 Task: Create a spreadsheet listing essential hiking gear for beginners, including product name, price, customer reviews, and descriptions. Use information from Amazon product pages.
Action: Mouse moved to (257, 355)
Screenshot: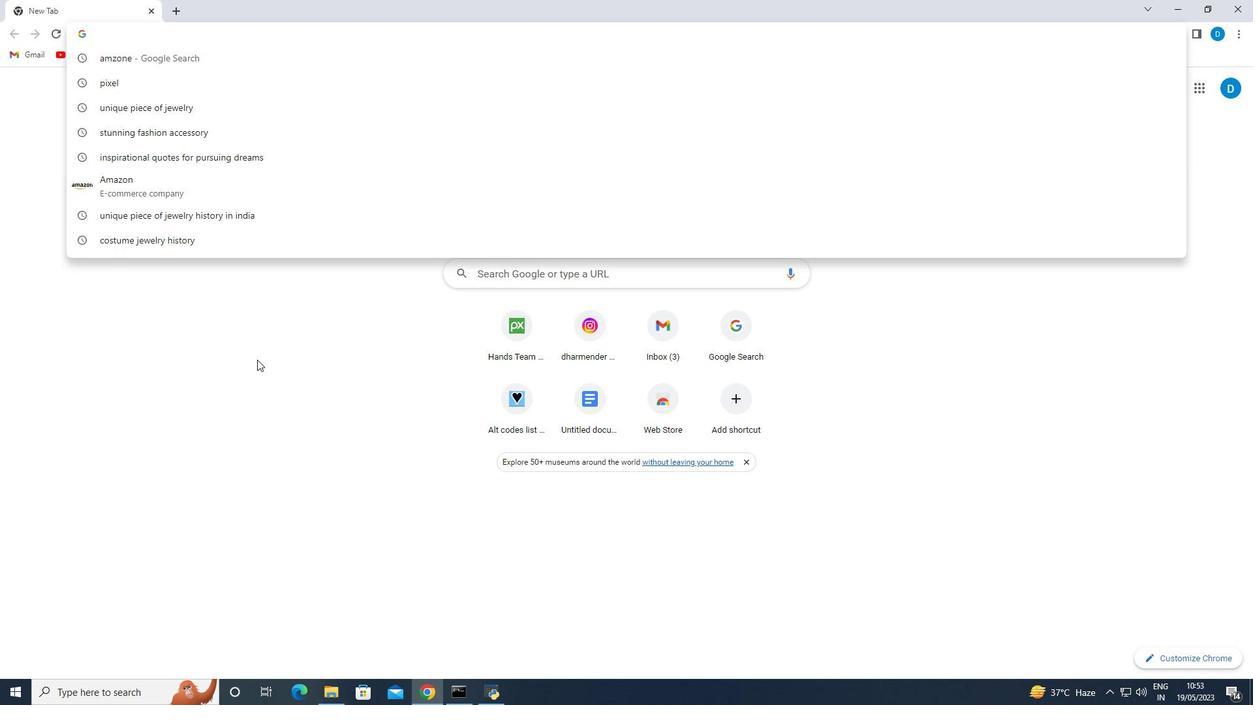 
Action: Key pressed a
Screenshot: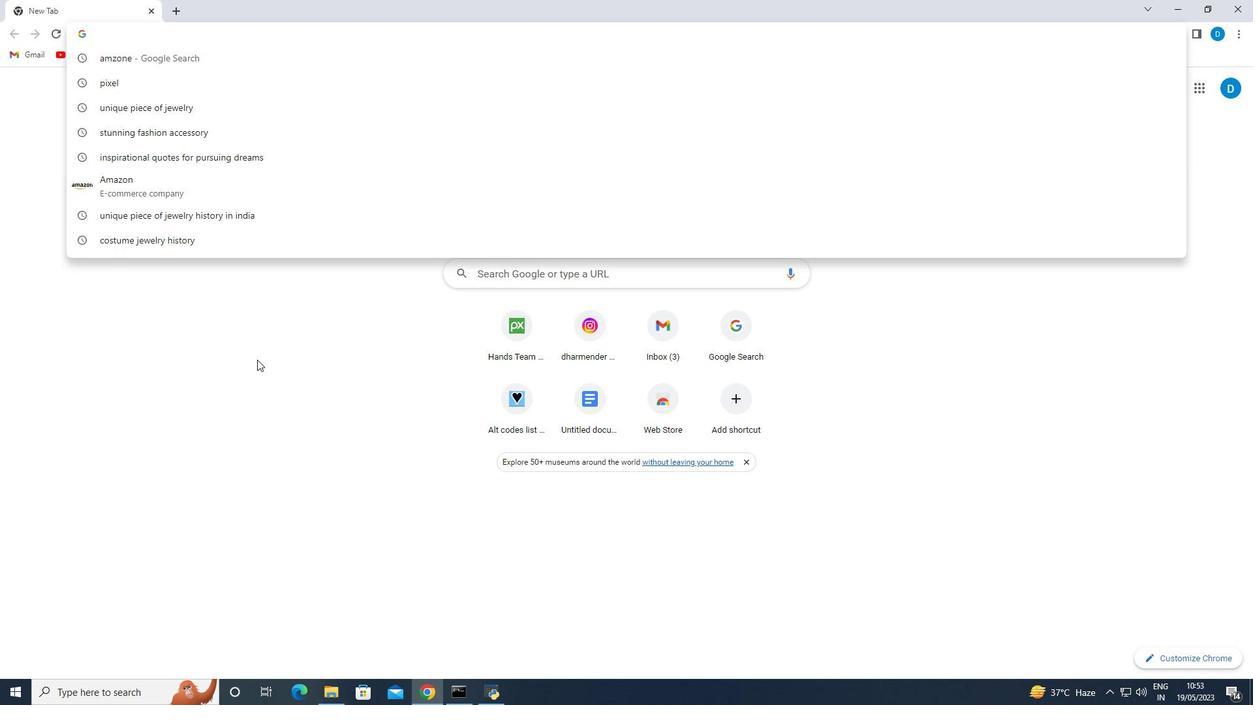 
Action: Mouse moved to (257, 353)
Screenshot: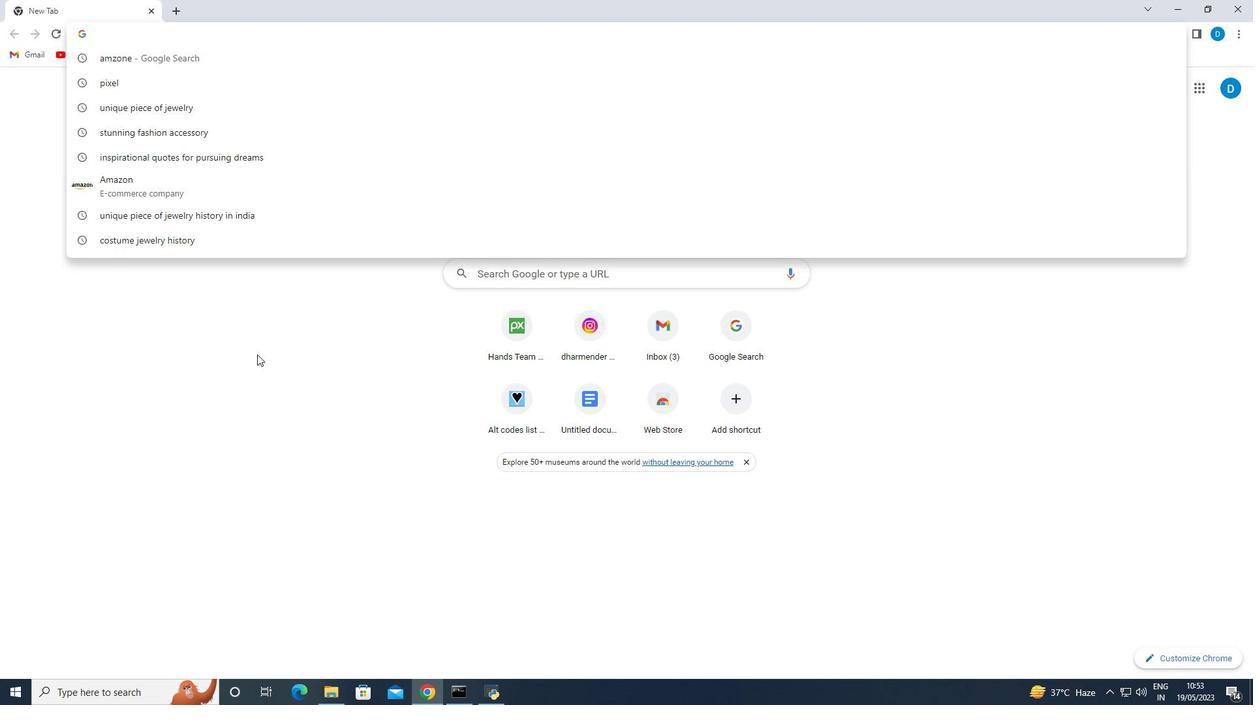 
Action: Key pressed m
Screenshot: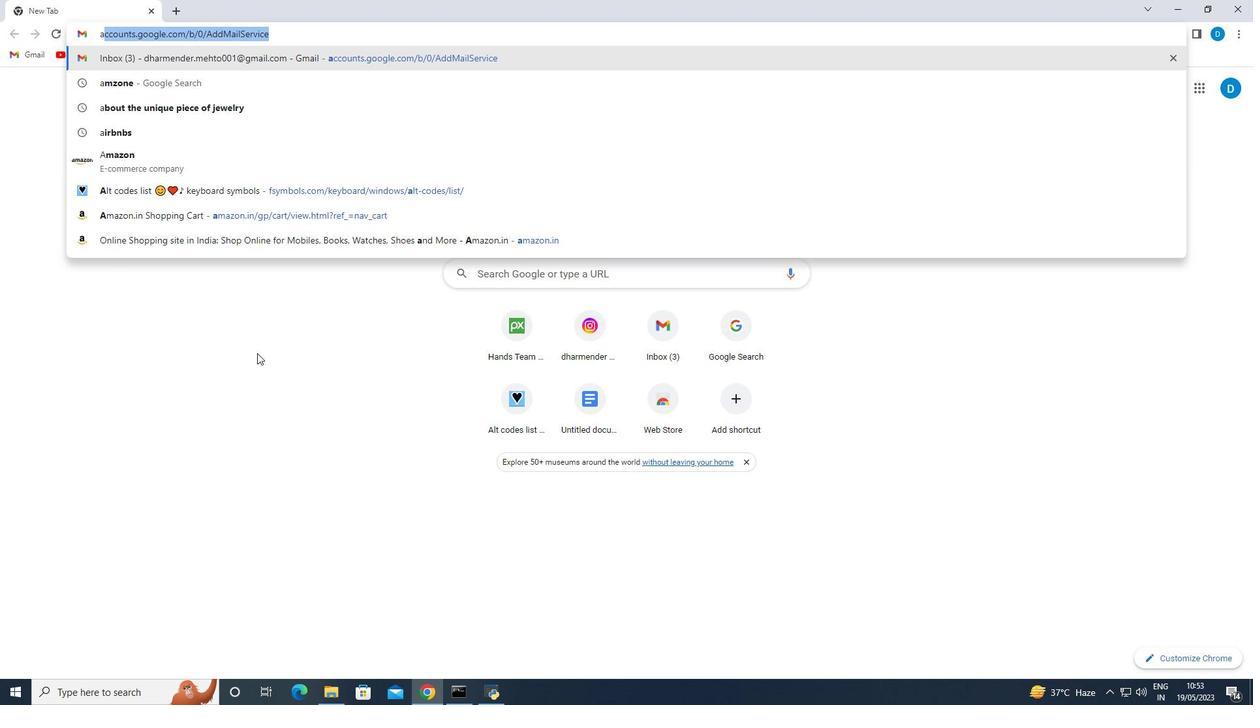 
Action: Mouse moved to (123, 62)
Screenshot: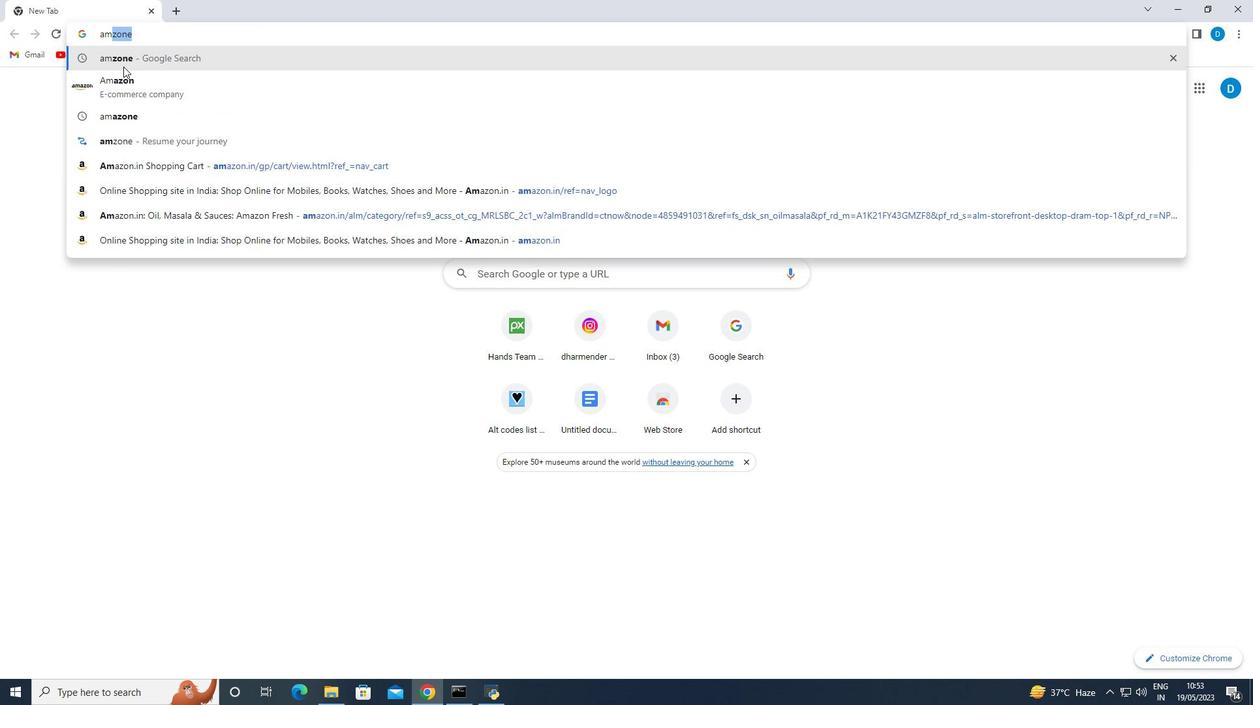 
Action: Mouse pressed left at (123, 62)
Screenshot: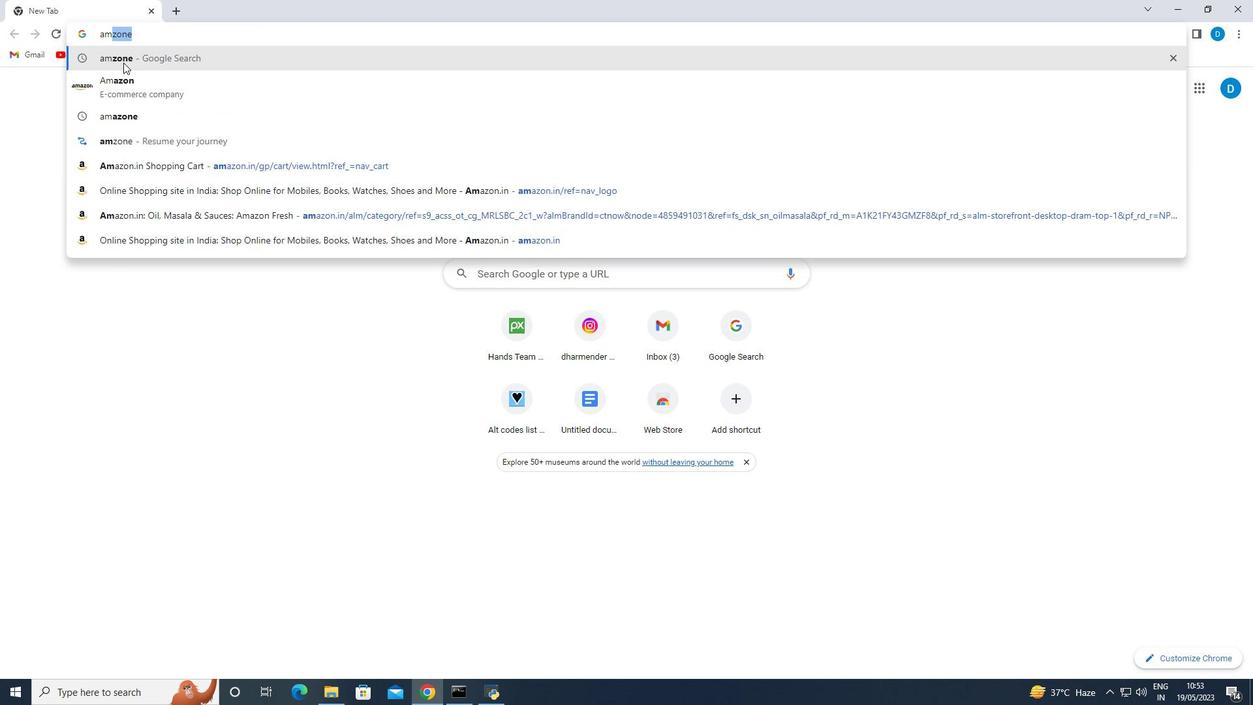
Action: Mouse moved to (225, 368)
Screenshot: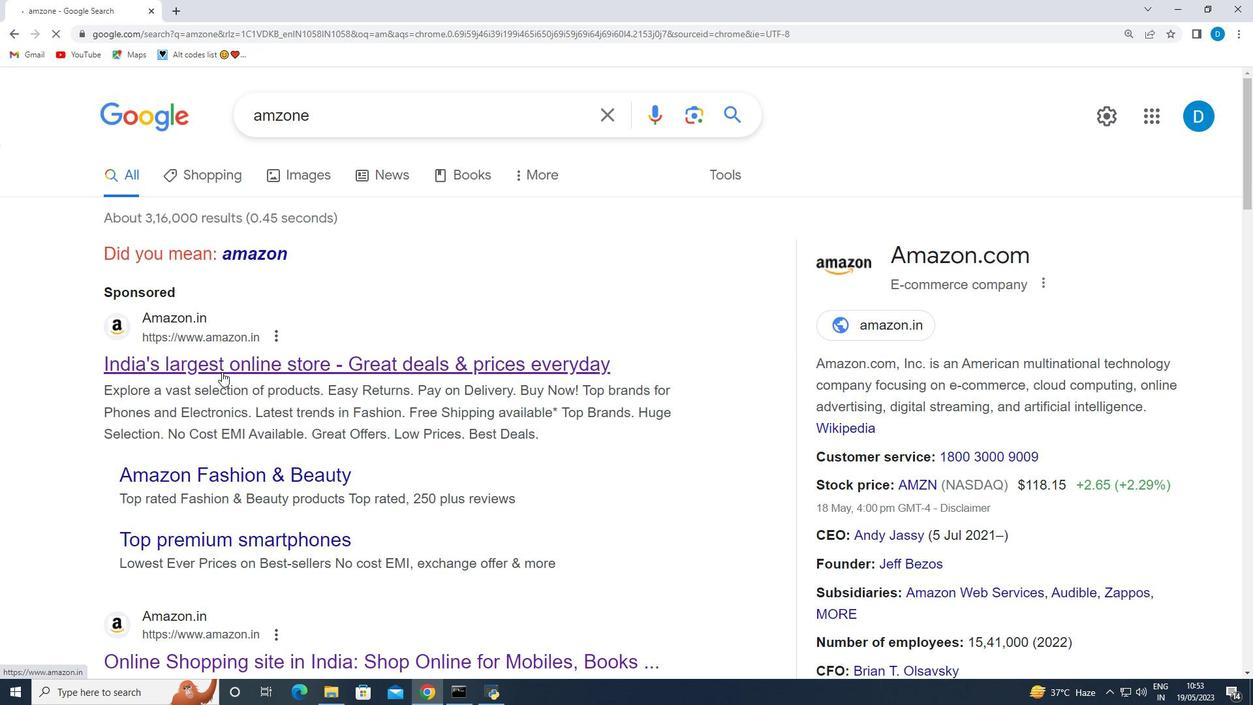 
Action: Mouse pressed left at (225, 368)
Screenshot: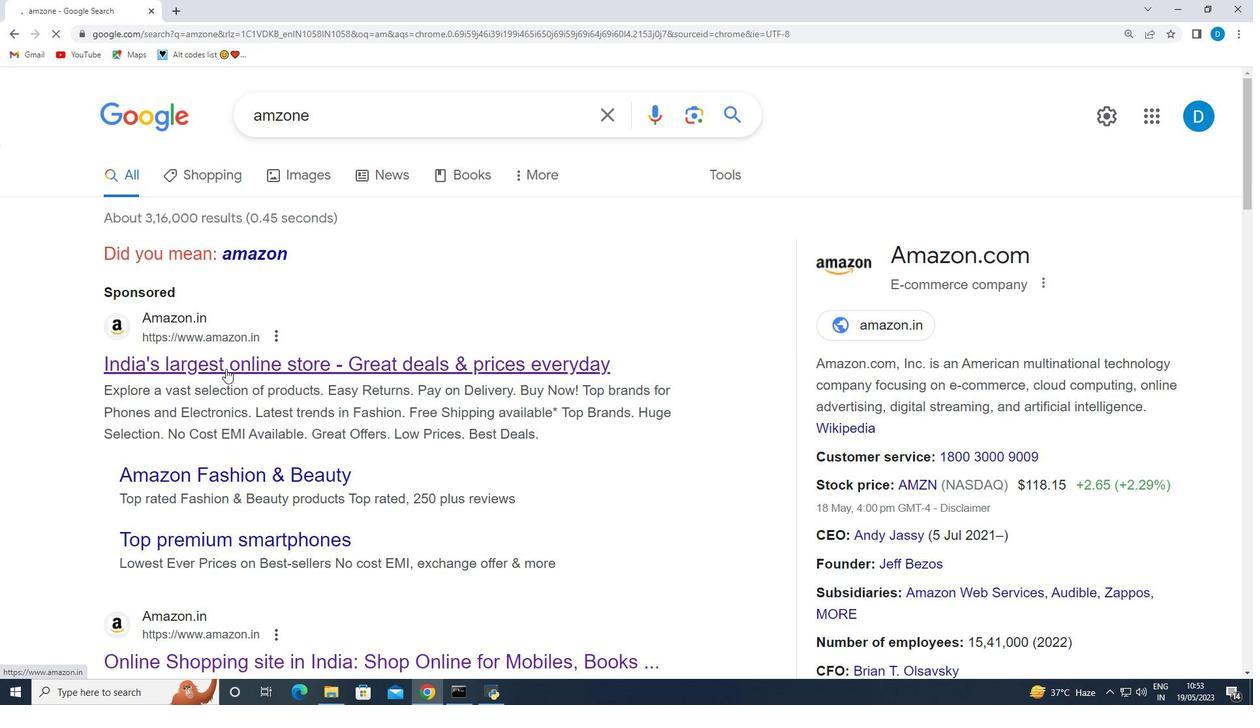 
Action: Mouse moved to (360, 84)
Screenshot: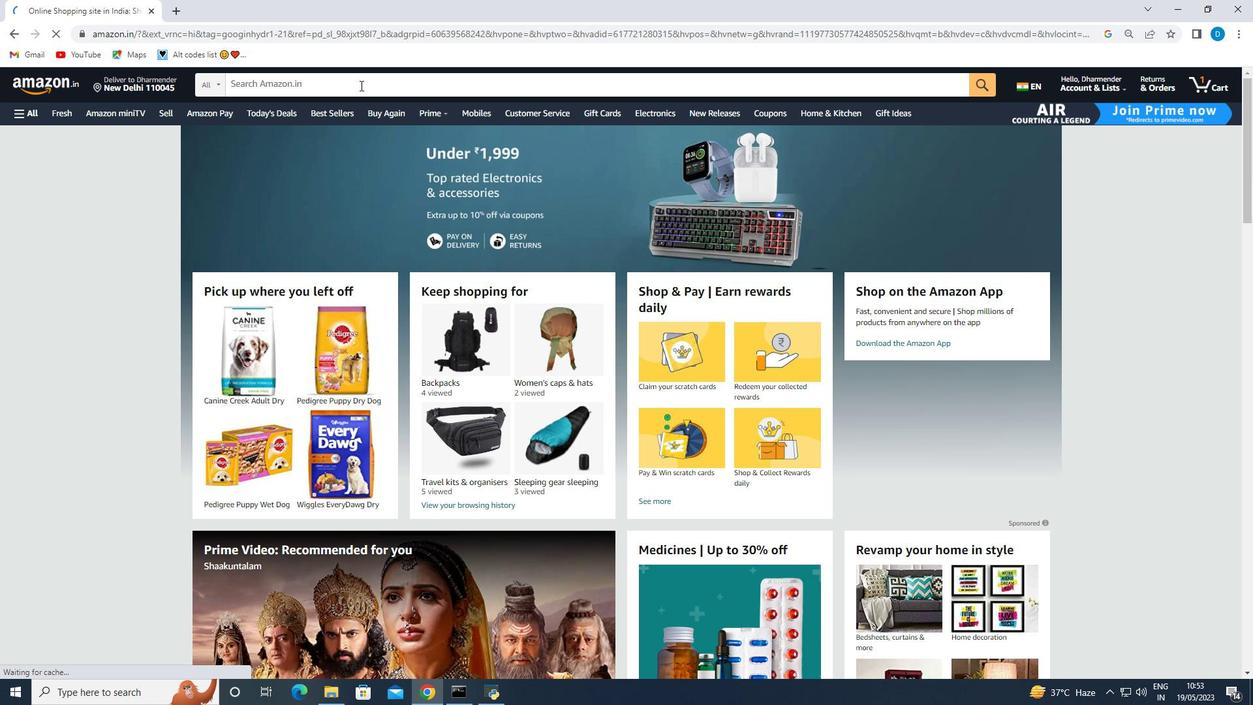 
Action: Mouse pressed left at (360, 84)
Screenshot: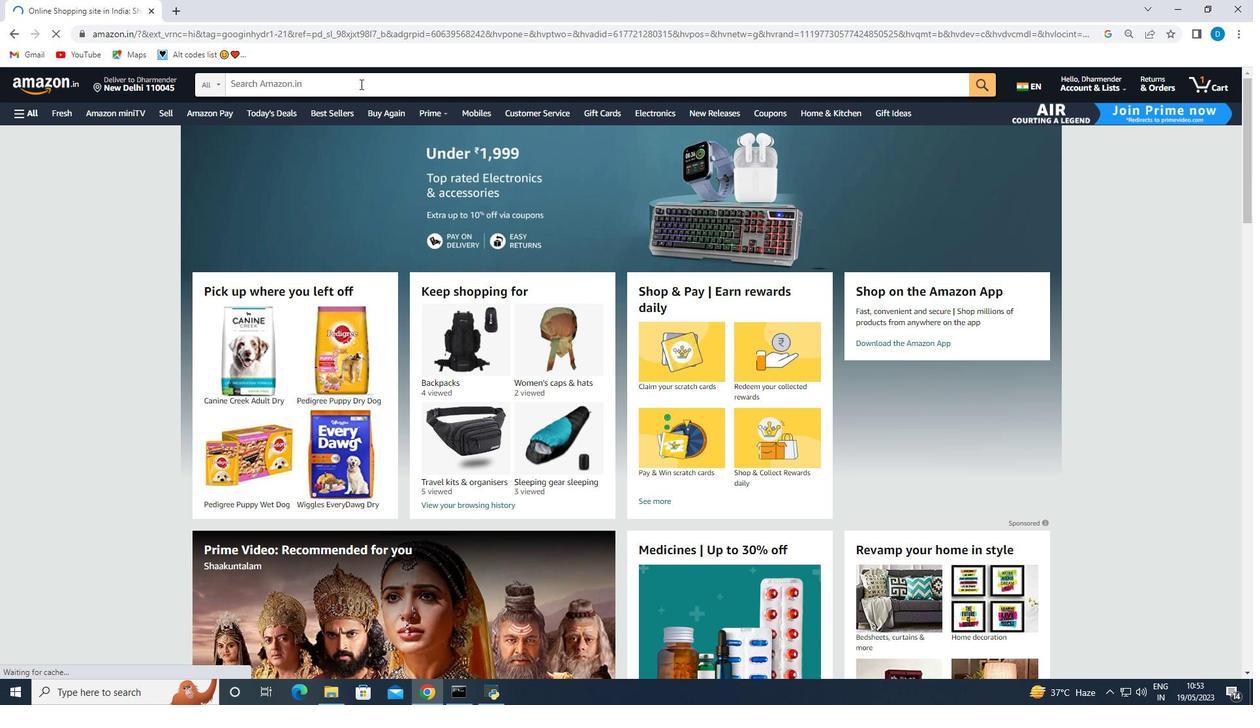
Action: Mouse moved to (361, 86)
Screenshot: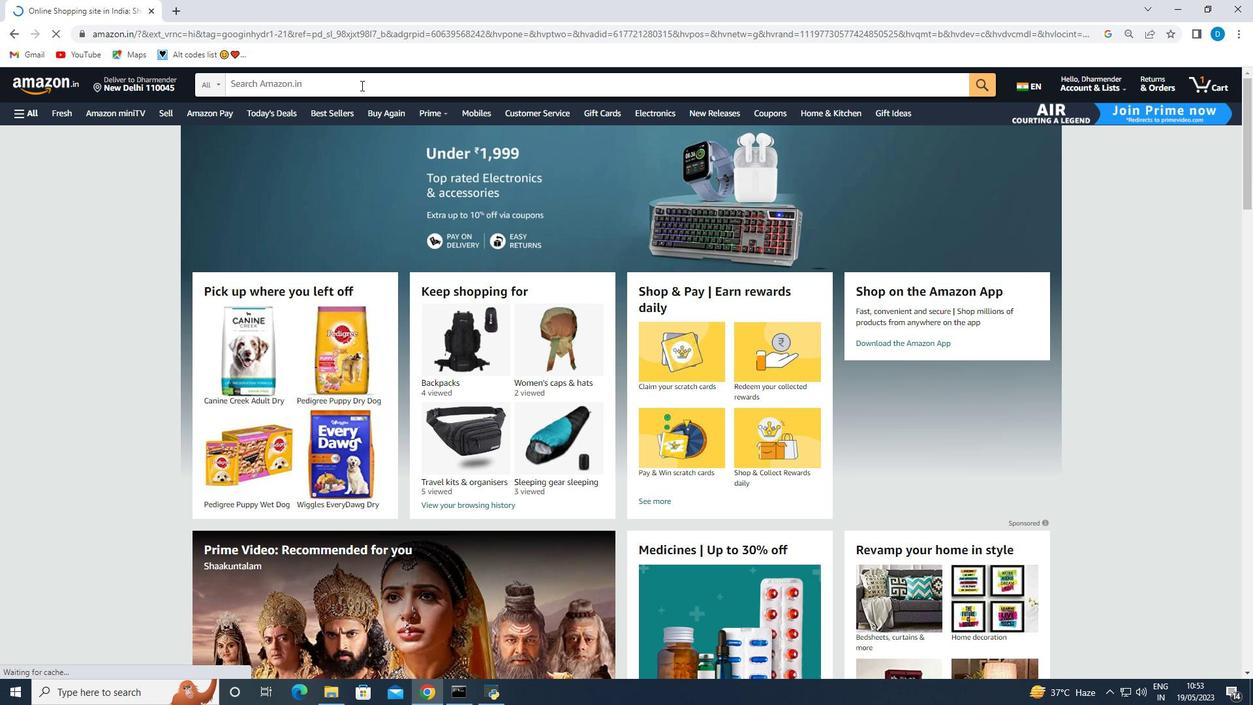 
Action: Key pressed s<Key.backspace>essential<Key.space>hiking<Key.space>gear<Key.enter>
Screenshot: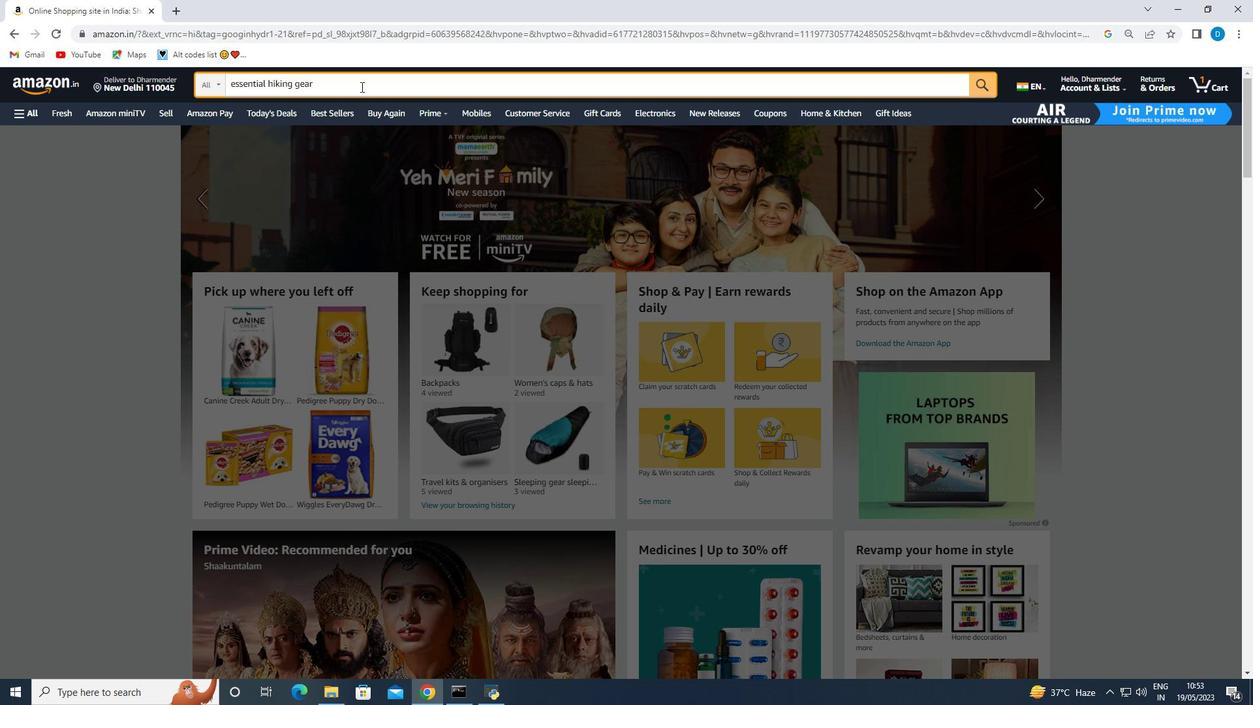 
Action: Mouse moved to (466, 290)
Screenshot: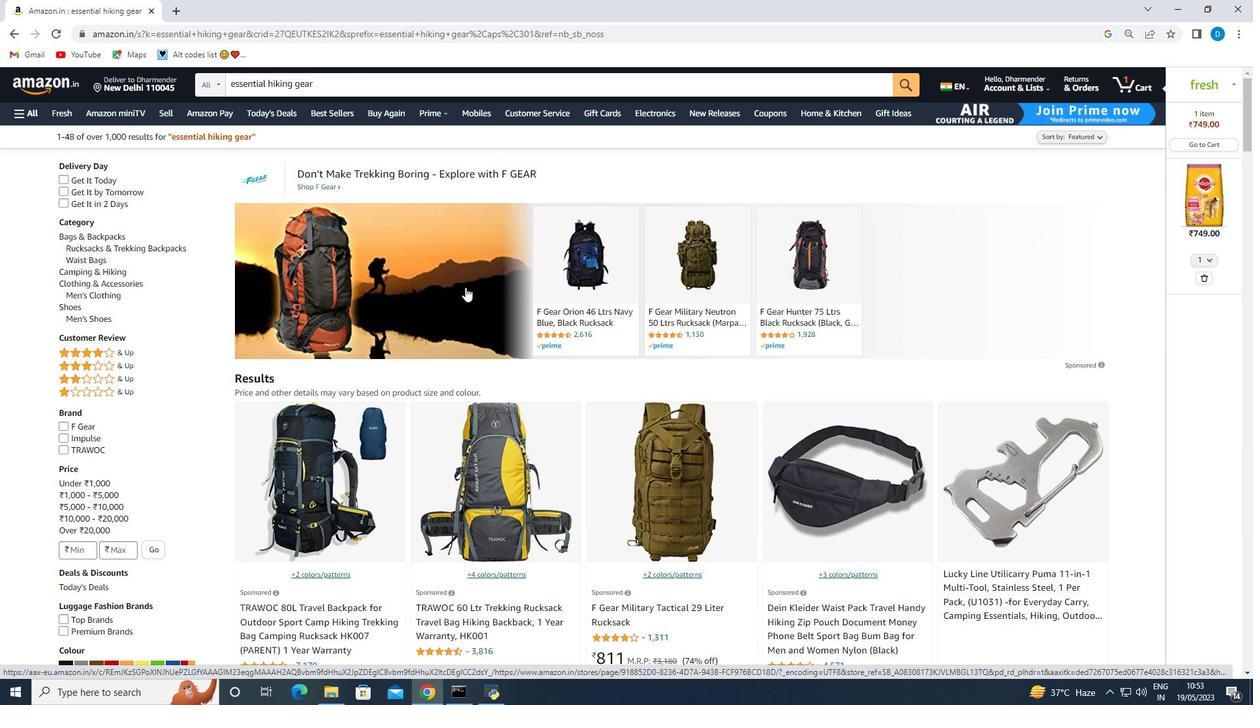 
Action: Mouse scrolled (466, 289) with delta (0, 0)
Screenshot: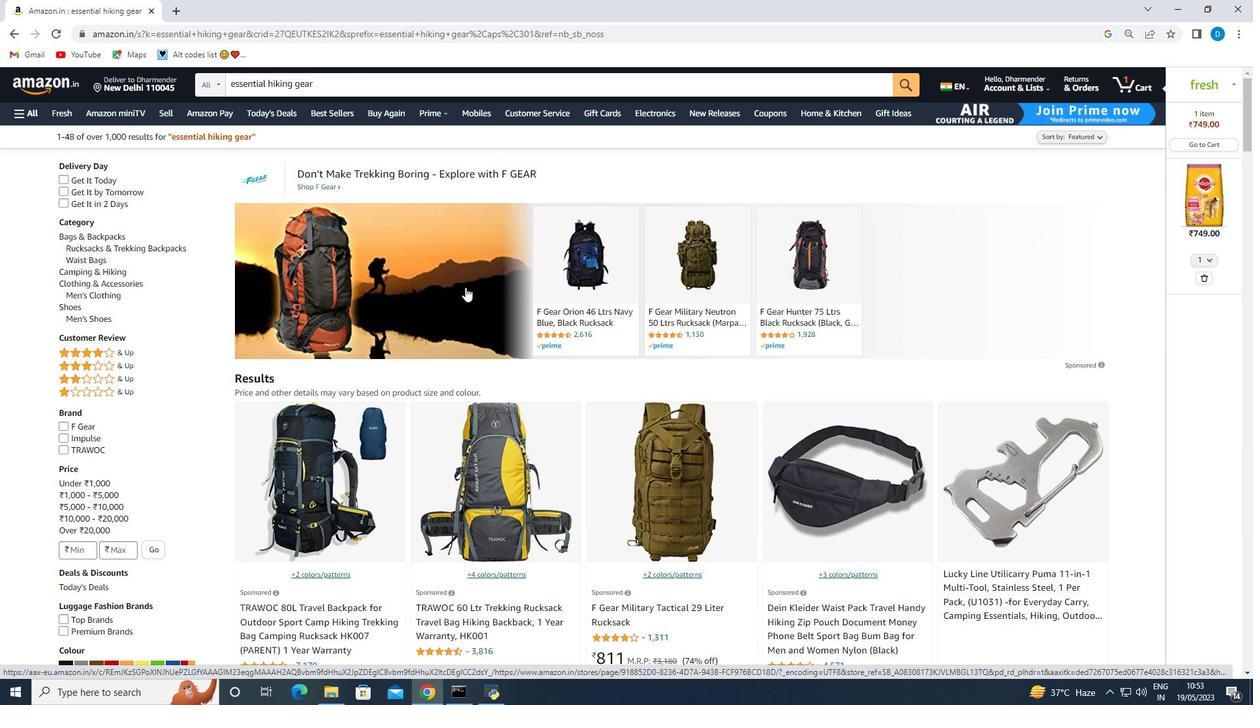 
Action: Mouse moved to (508, 404)
Screenshot: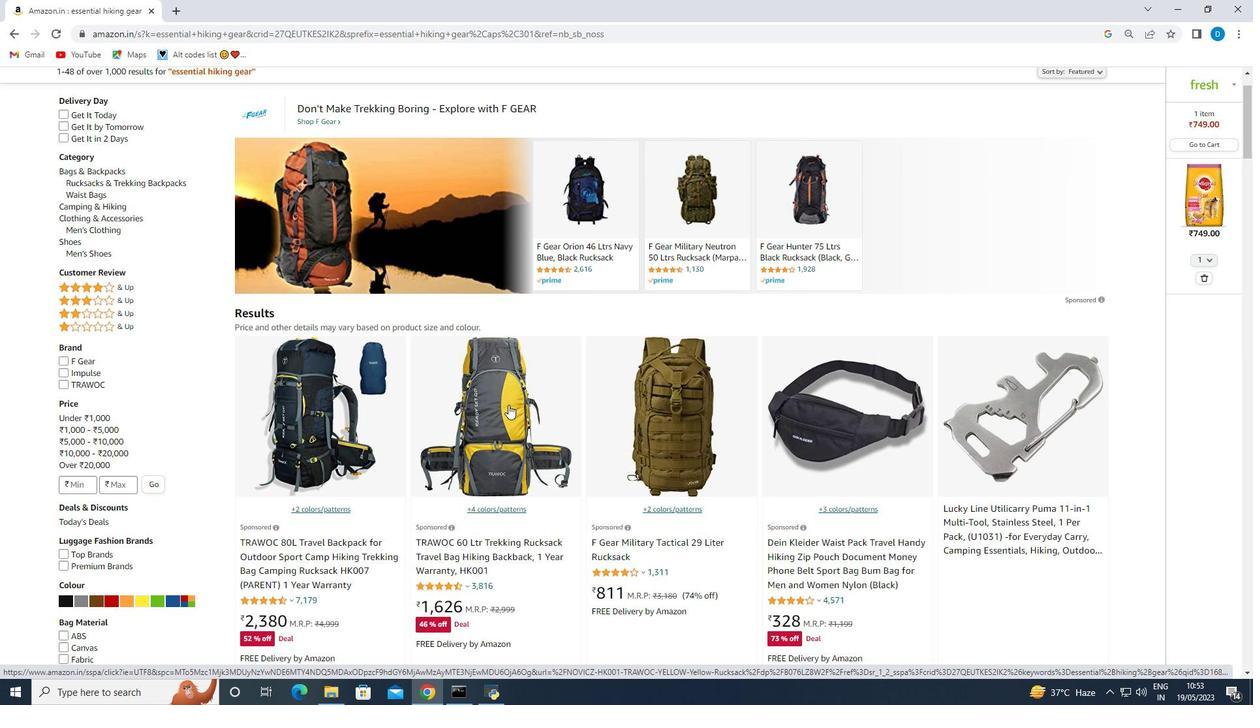 
Action: Mouse scrolled (508, 404) with delta (0, 0)
Screenshot: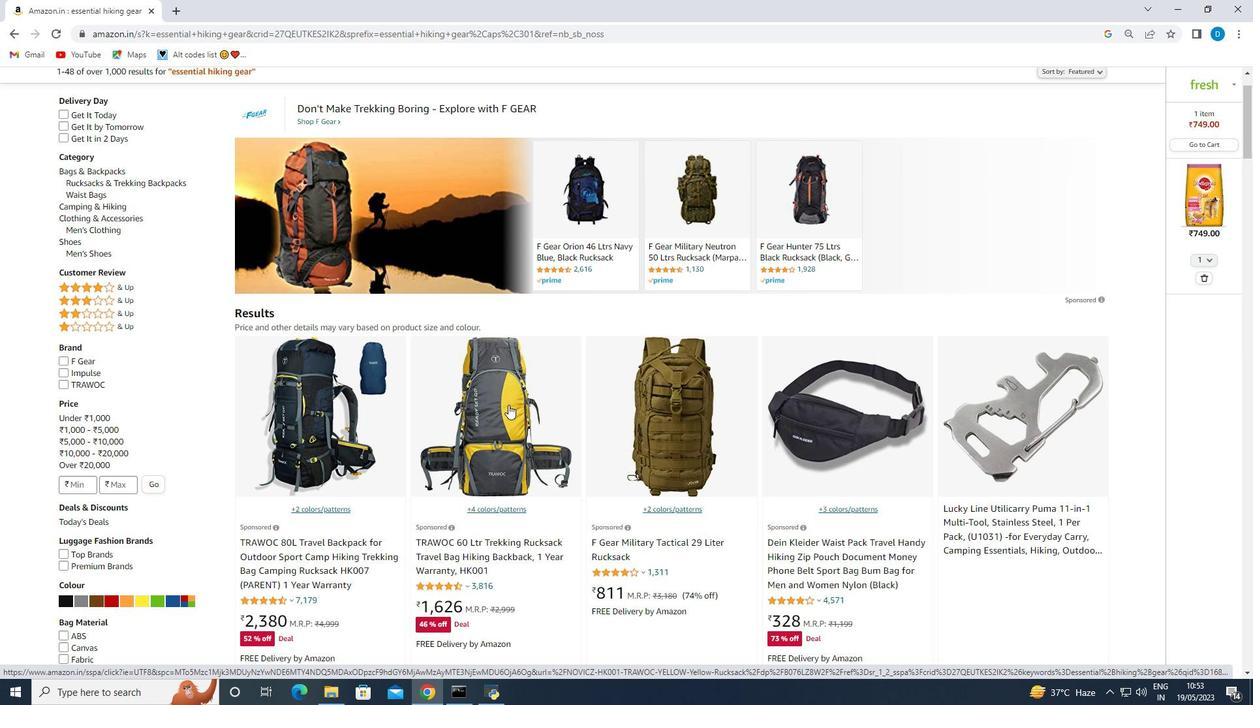 
Action: Mouse moved to (326, 357)
Screenshot: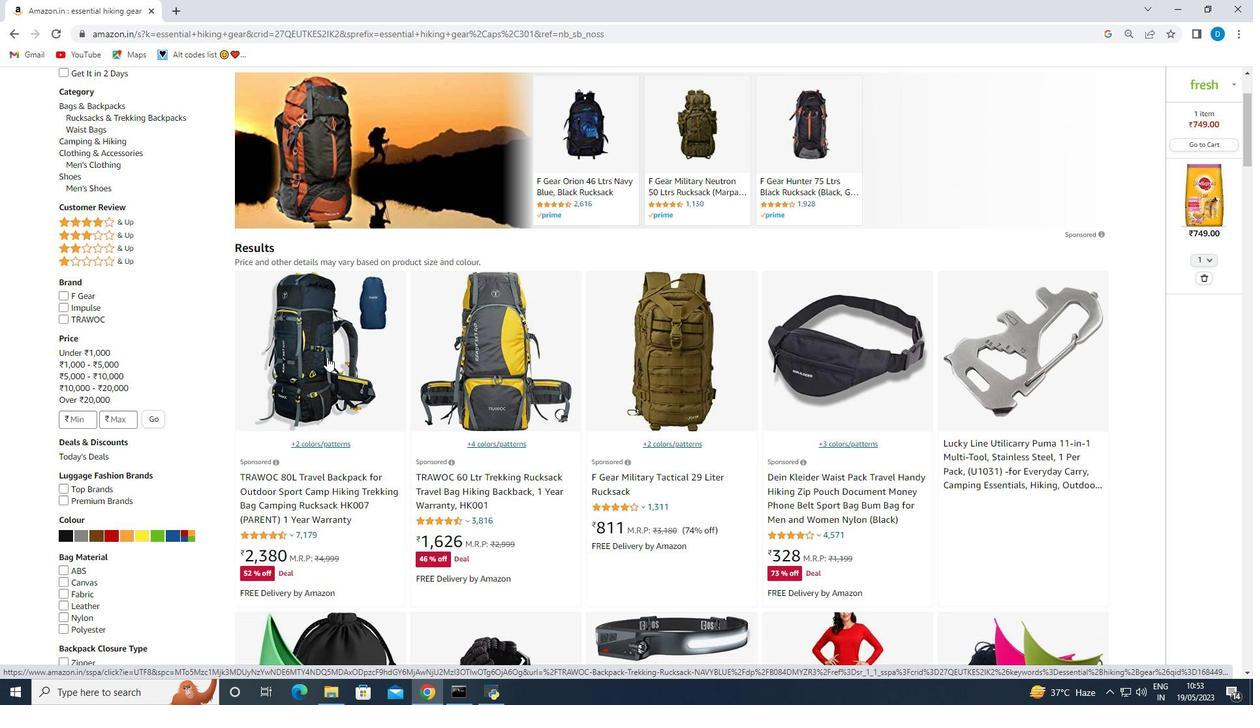 
Action: Mouse scrolled (326, 356) with delta (0, 0)
Screenshot: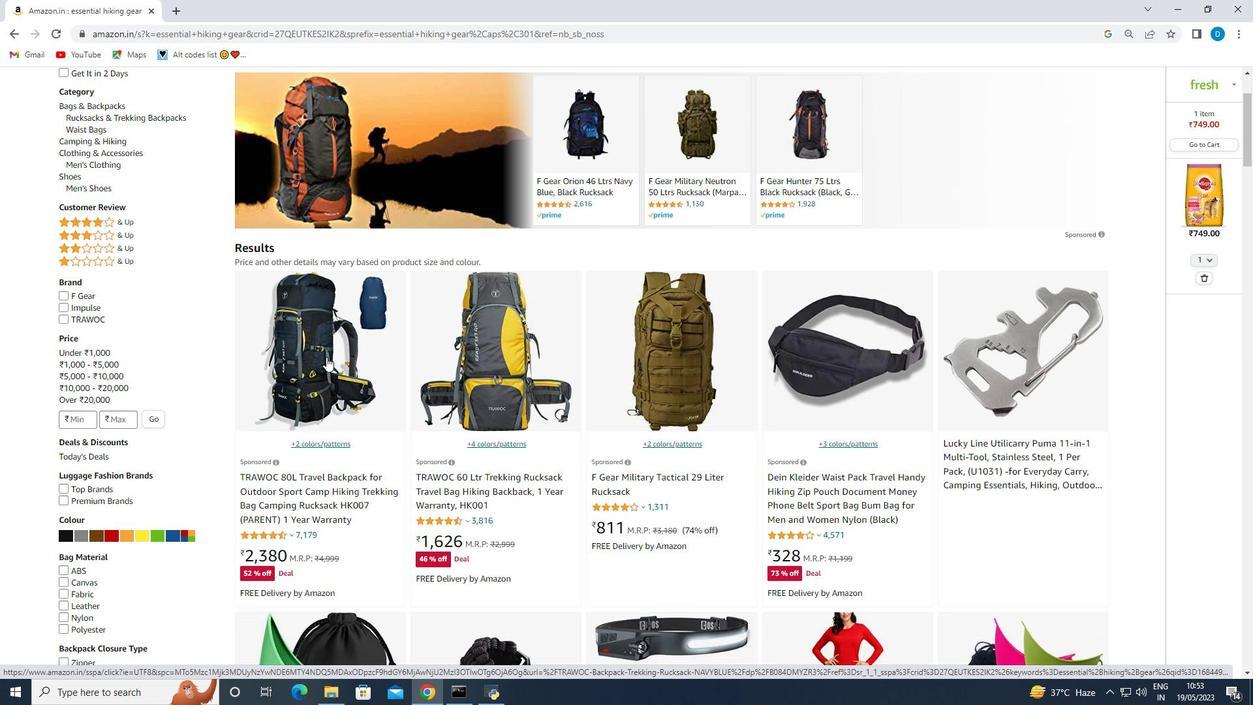 
Action: Mouse scrolled (326, 356) with delta (0, 0)
Screenshot: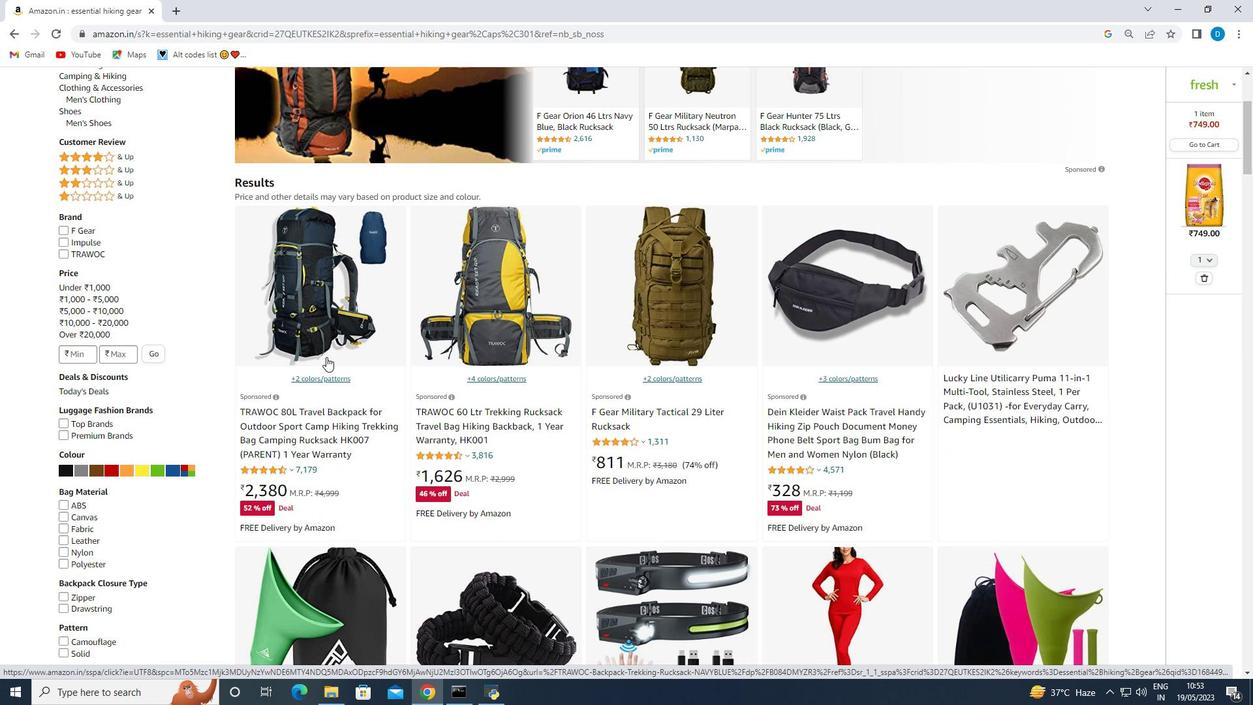 
Action: Mouse scrolled (326, 356) with delta (0, 0)
Screenshot: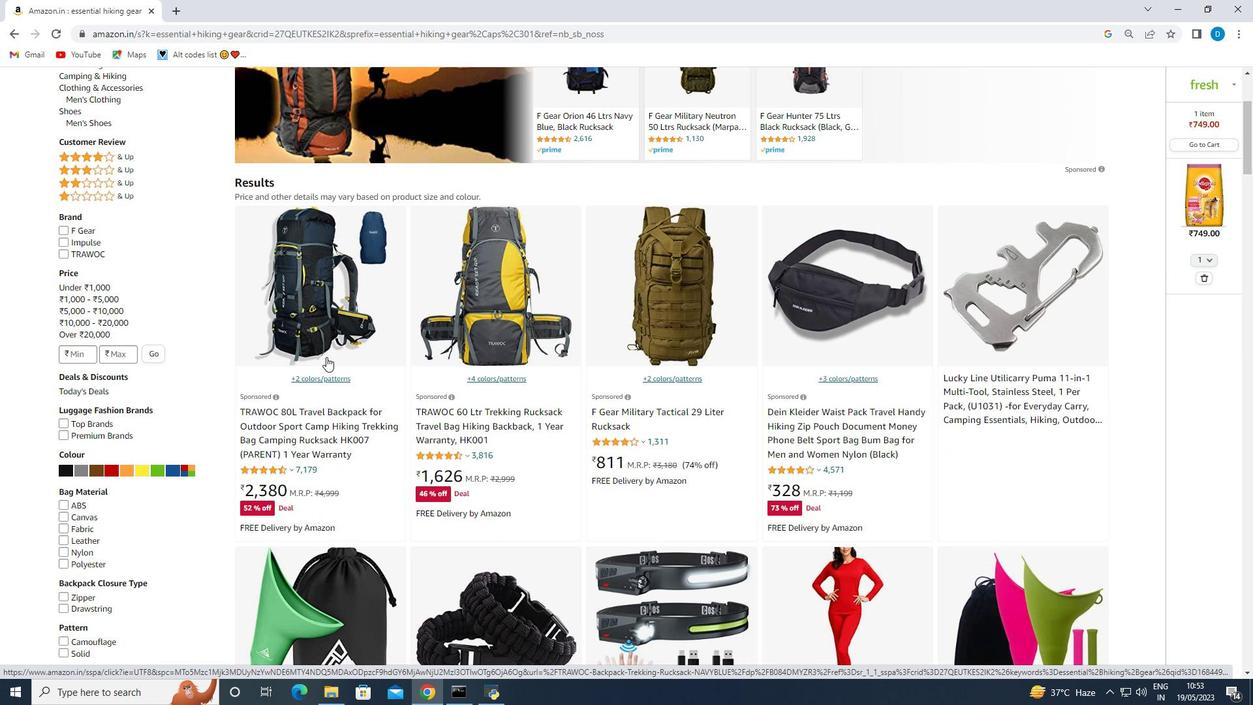 
Action: Mouse scrolled (326, 356) with delta (0, 0)
Screenshot: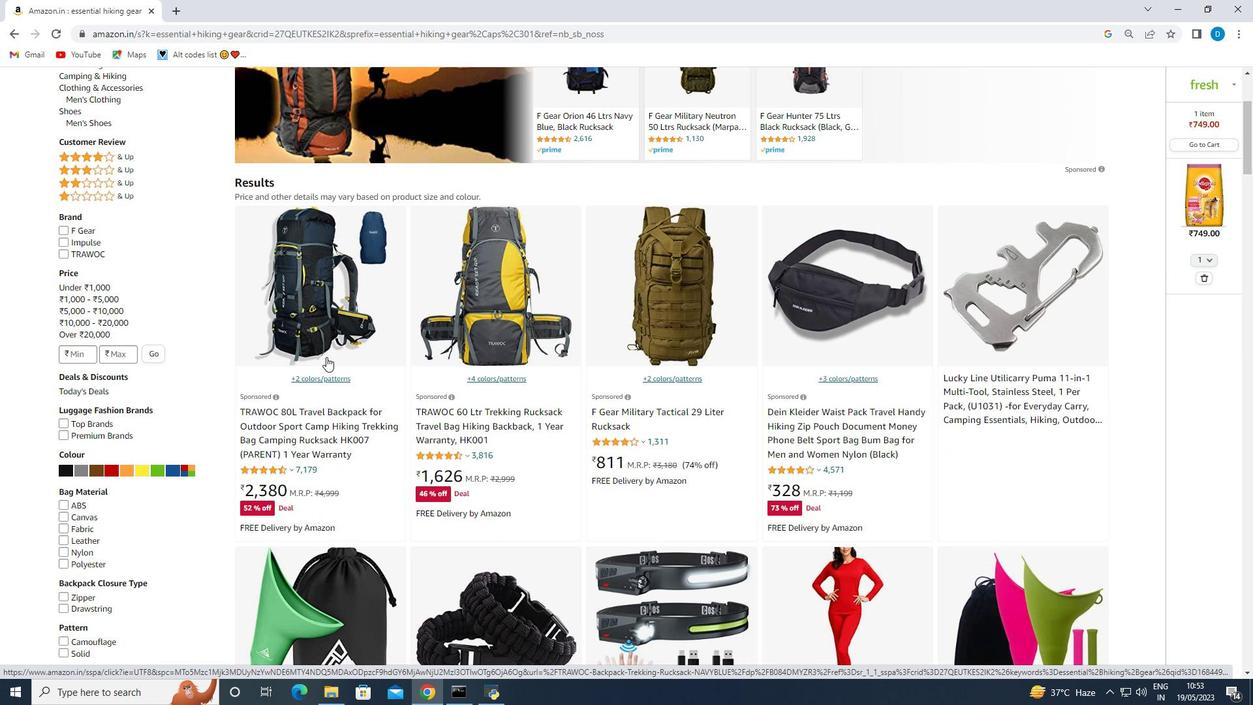 
Action: Mouse scrolled (326, 357) with delta (0, 0)
Screenshot: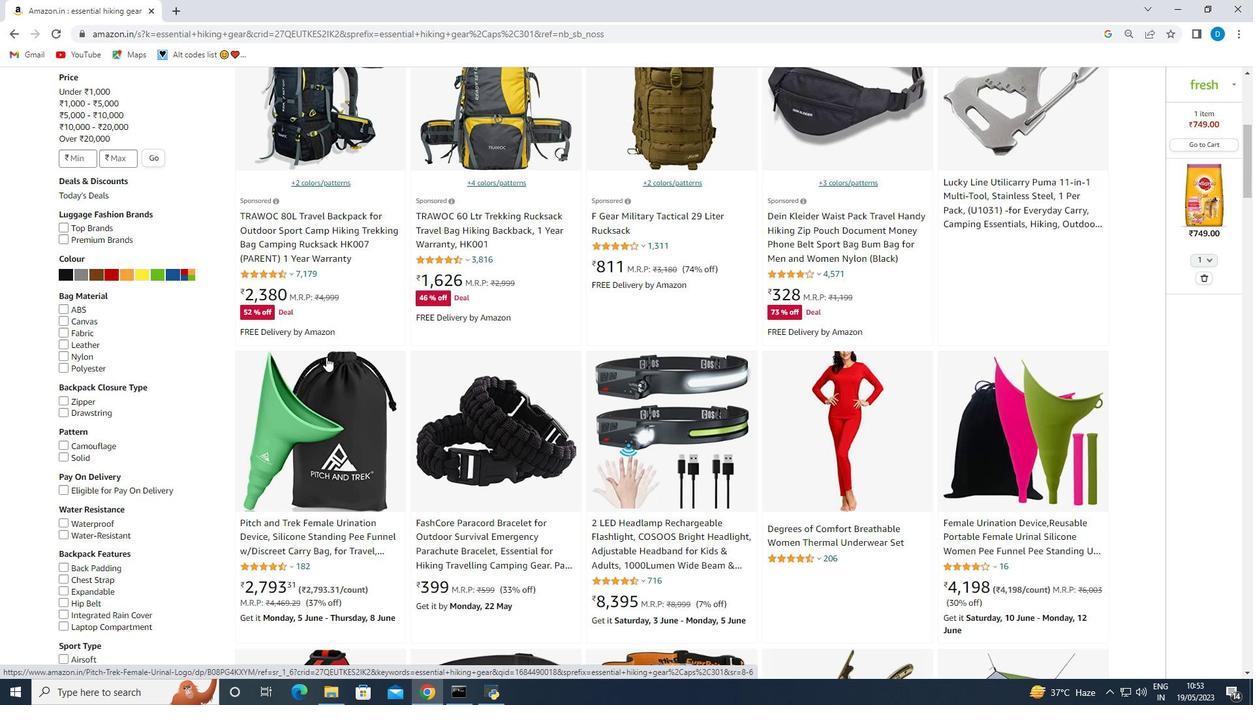 
Action: Mouse moved to (326, 357)
Screenshot: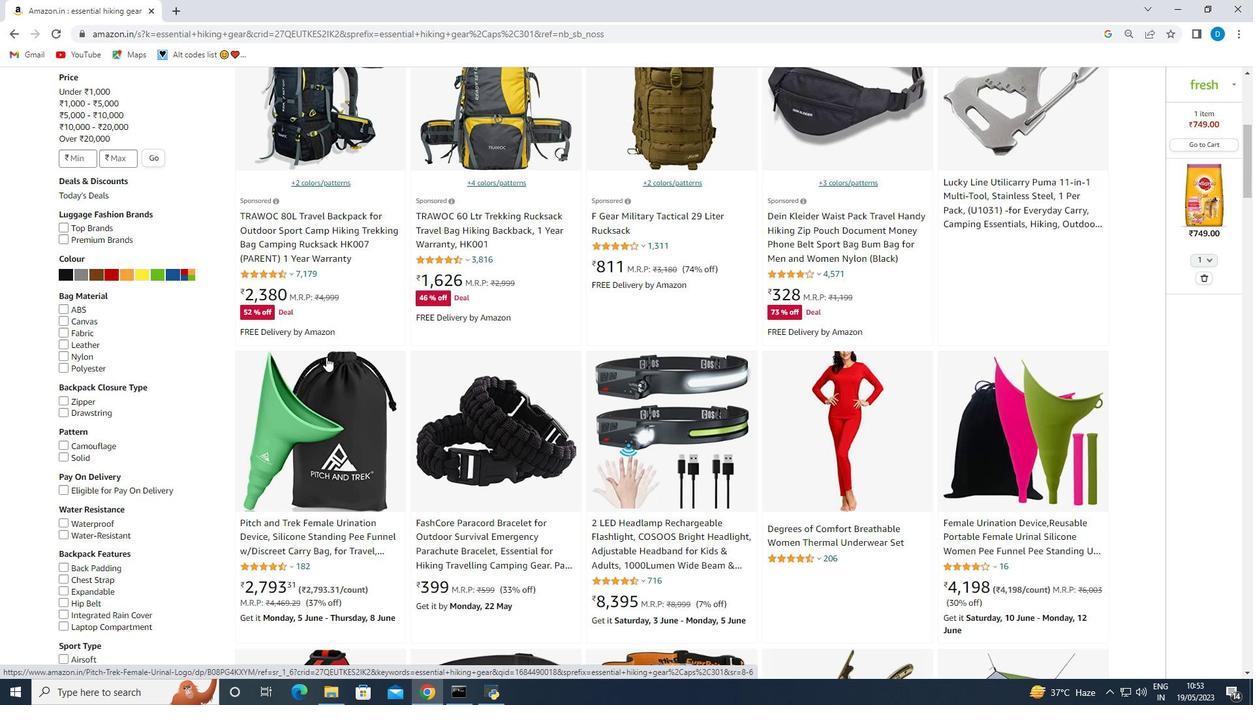 
Action: Mouse scrolled (326, 357) with delta (0, 0)
Screenshot: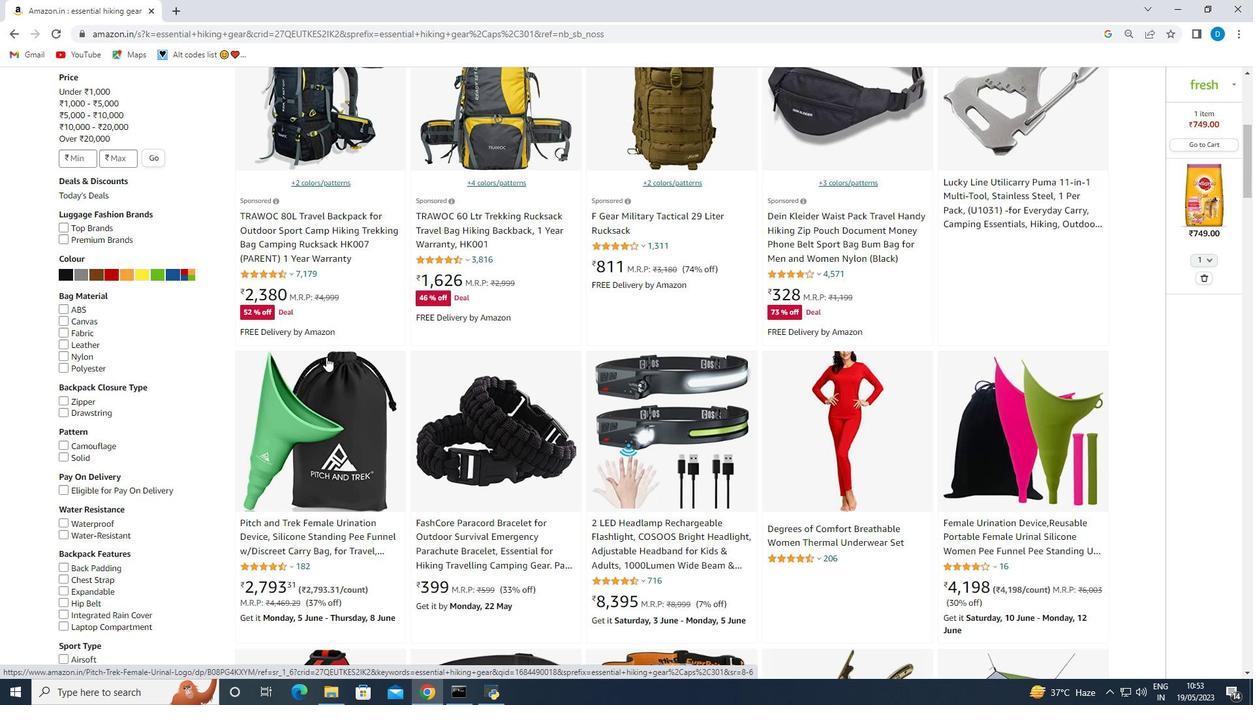 
Action: Mouse moved to (325, 357)
Screenshot: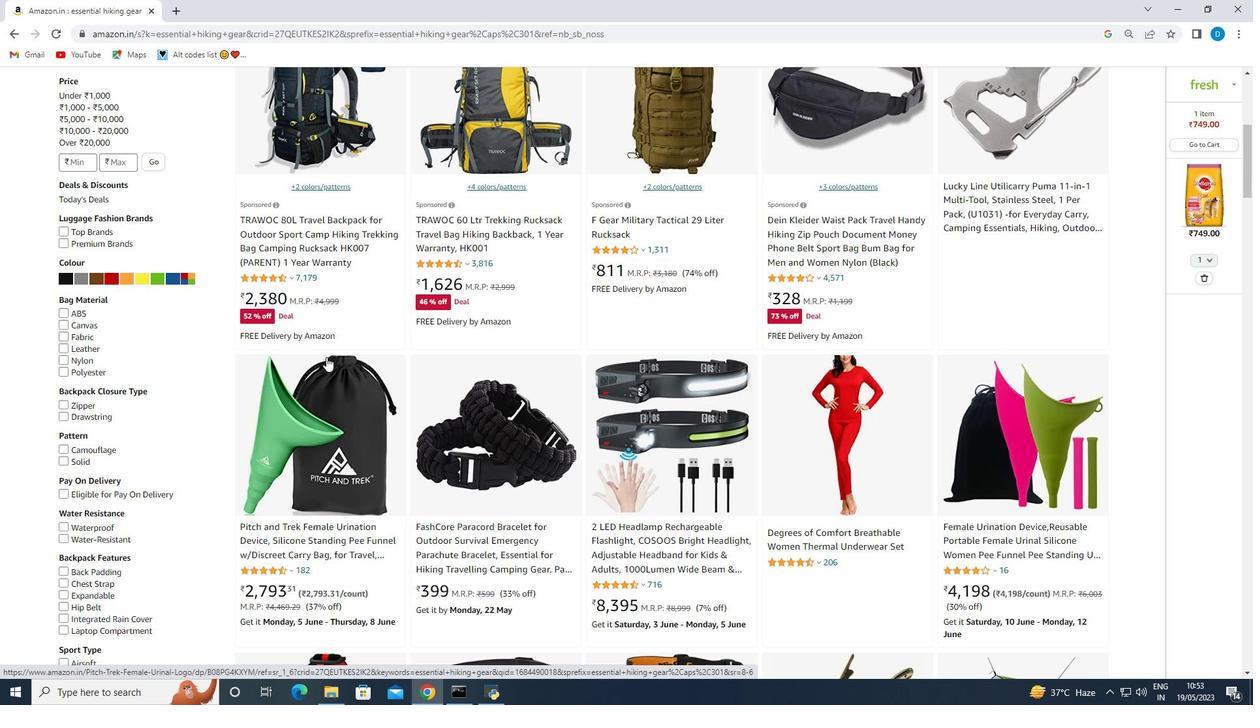 
Action: Mouse scrolled (325, 357) with delta (0, 0)
Screenshot: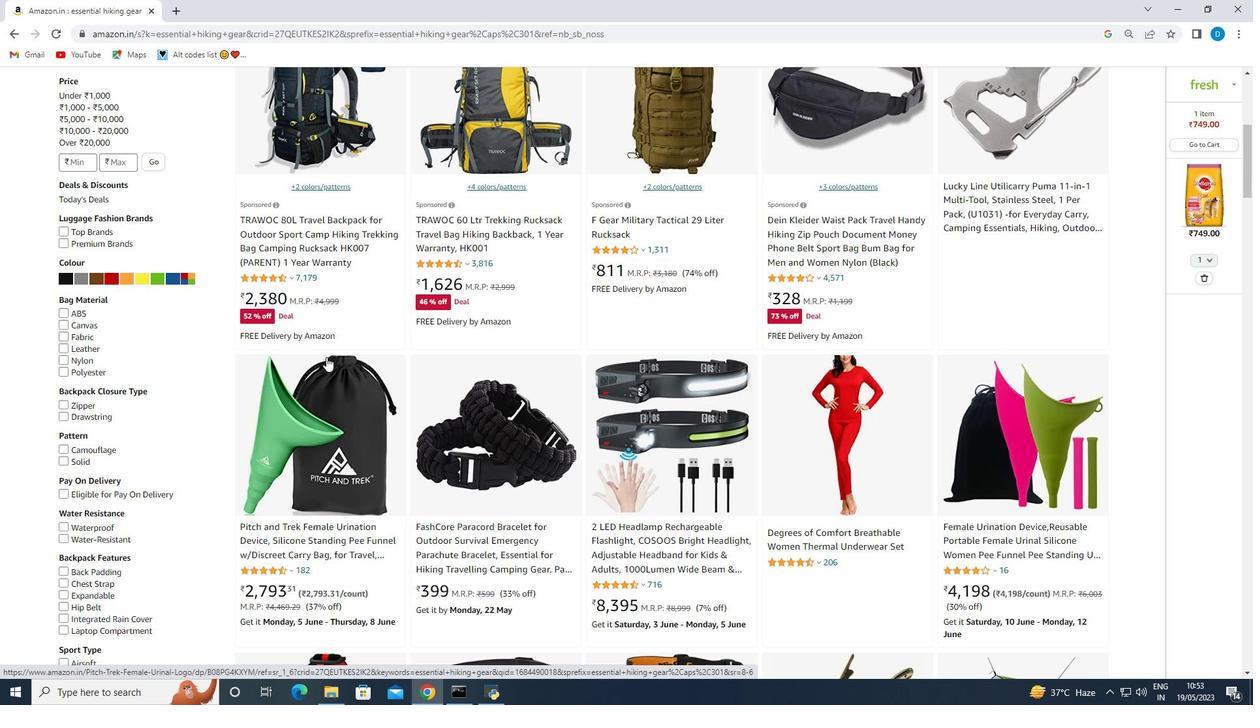 
Action: Mouse moved to (303, 277)
Screenshot: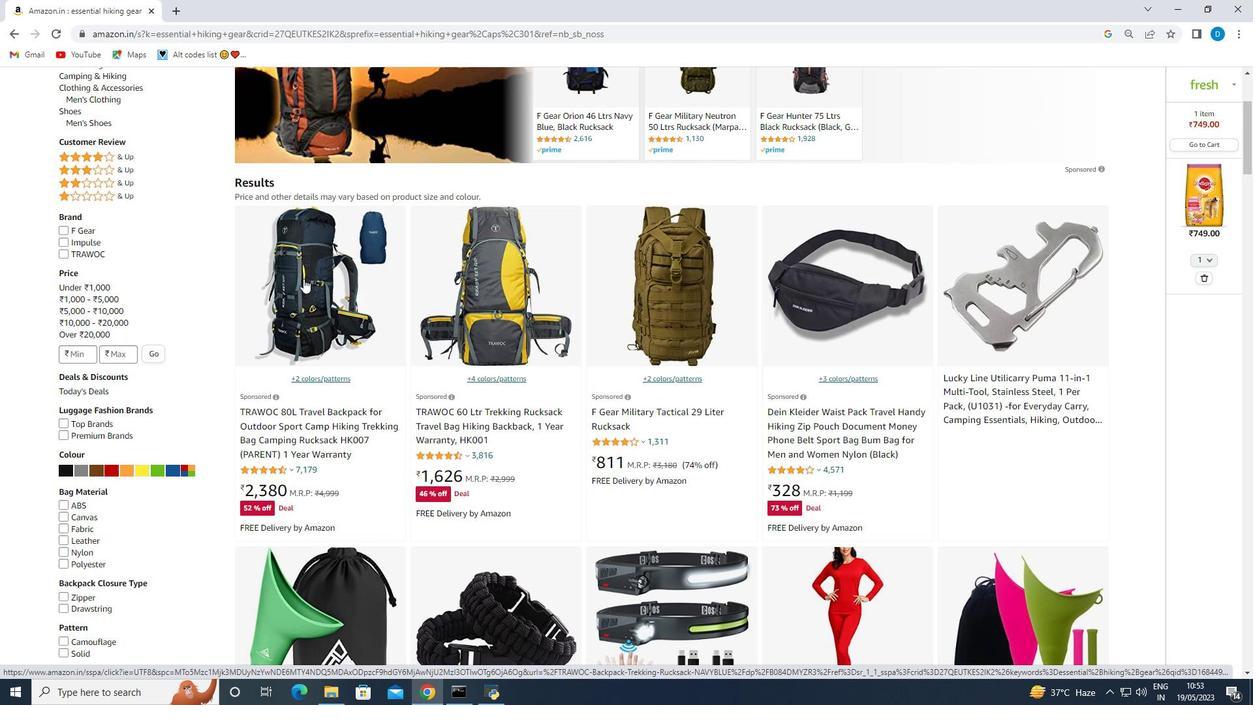 
Action: Mouse pressed left at (303, 277)
Screenshot: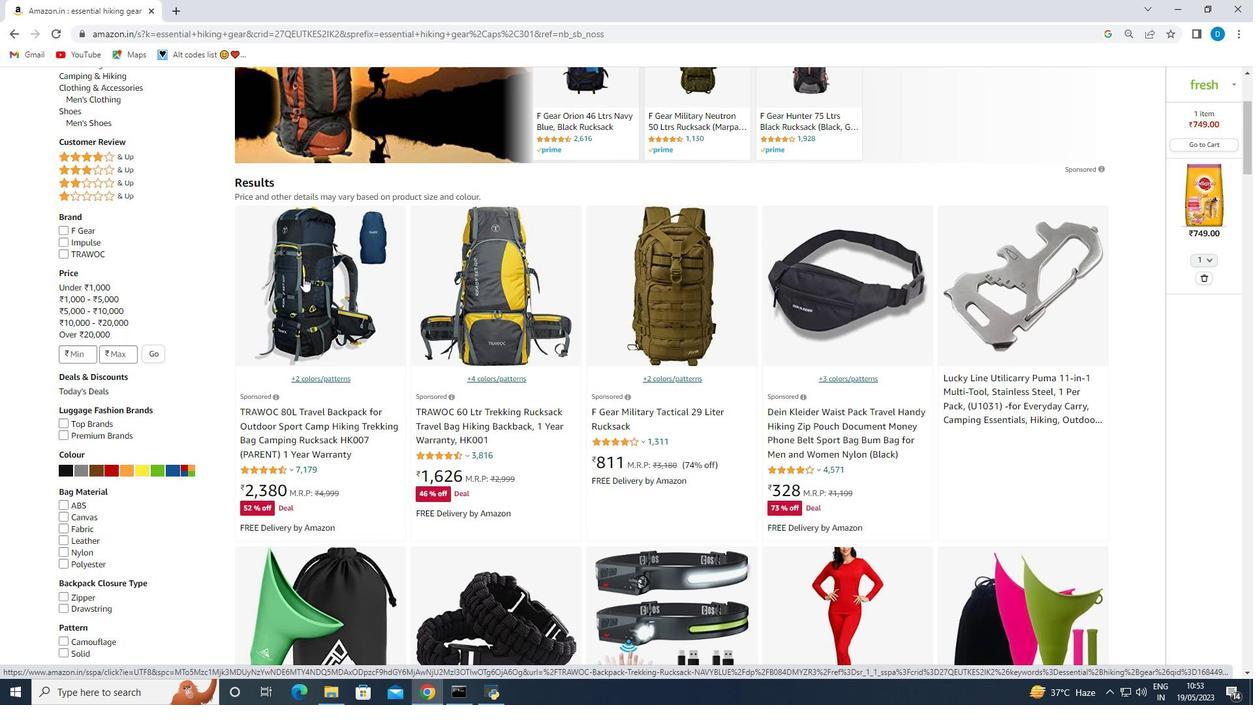 
Action: Mouse moved to (216, 210)
Screenshot: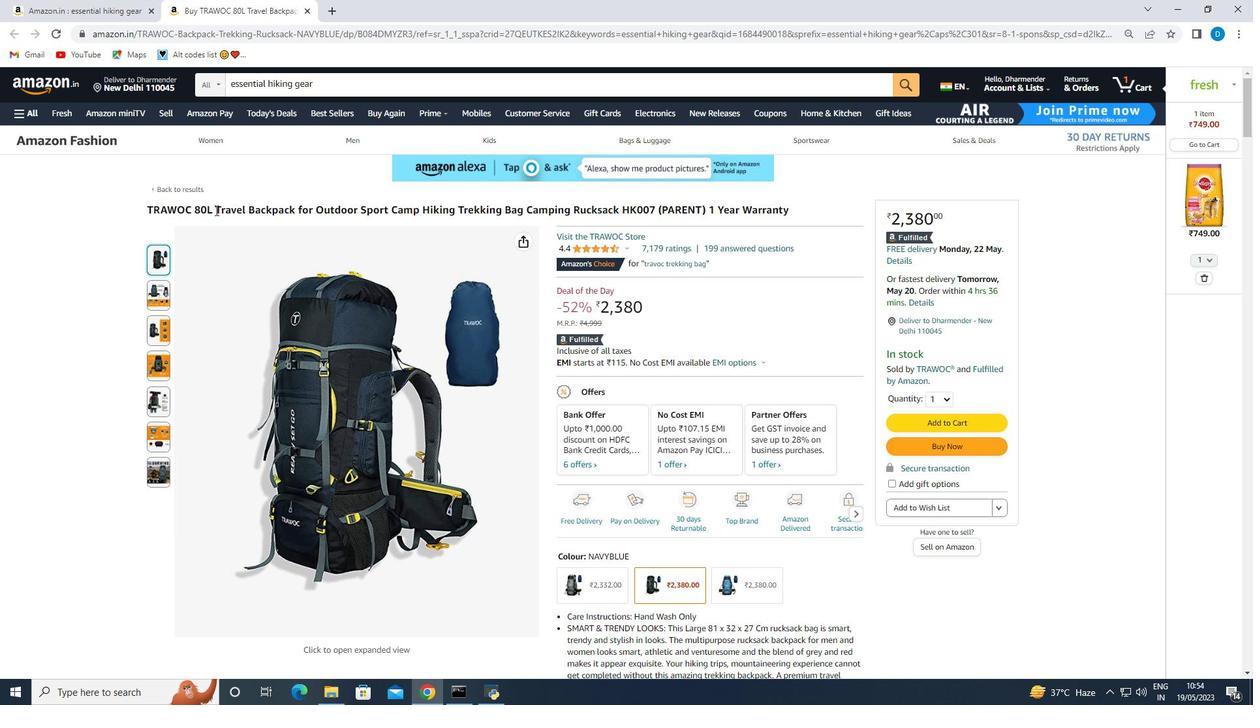 
Action: Mouse pressed left at (216, 210)
Screenshot: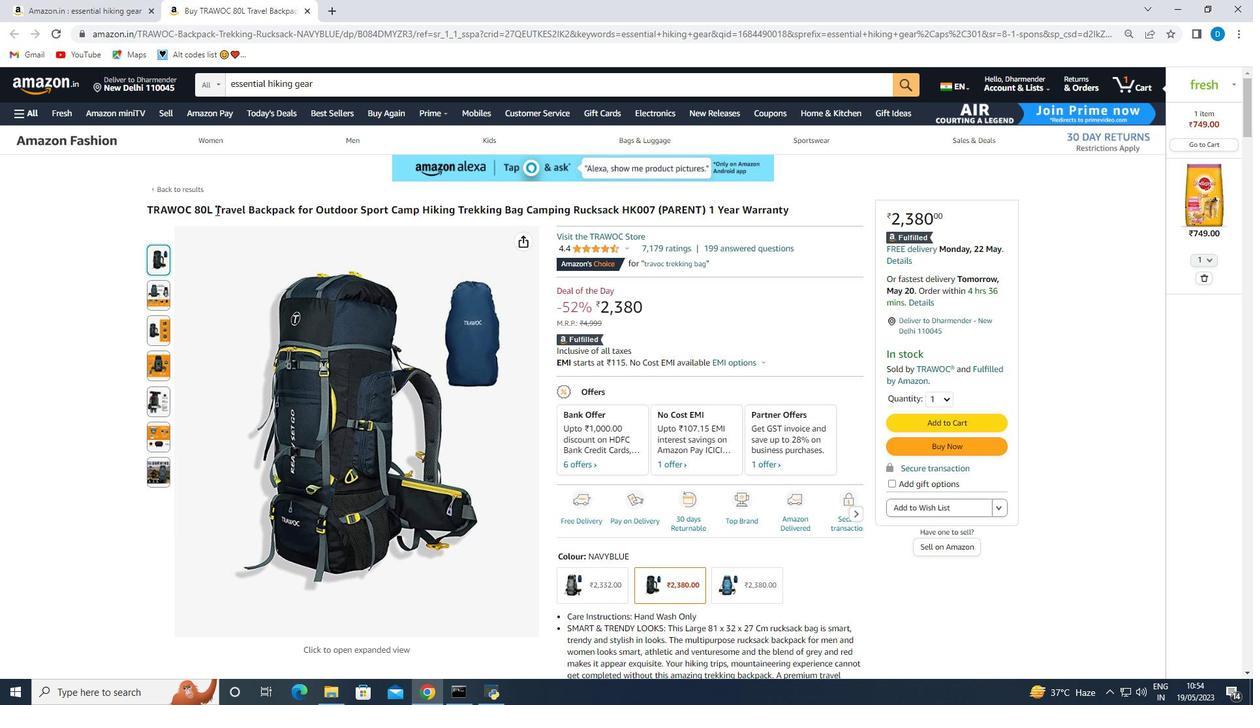 
Action: Mouse moved to (346, 215)
Screenshot: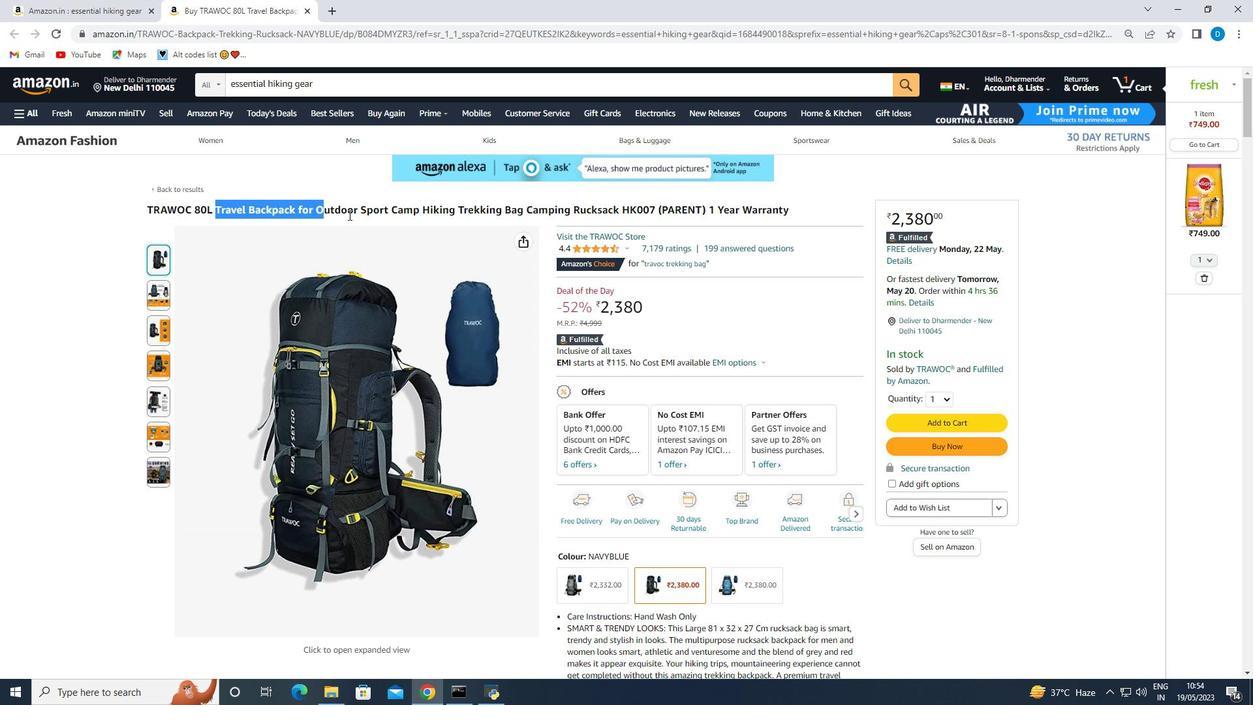 
Action: Mouse pressed left at (346, 215)
Screenshot: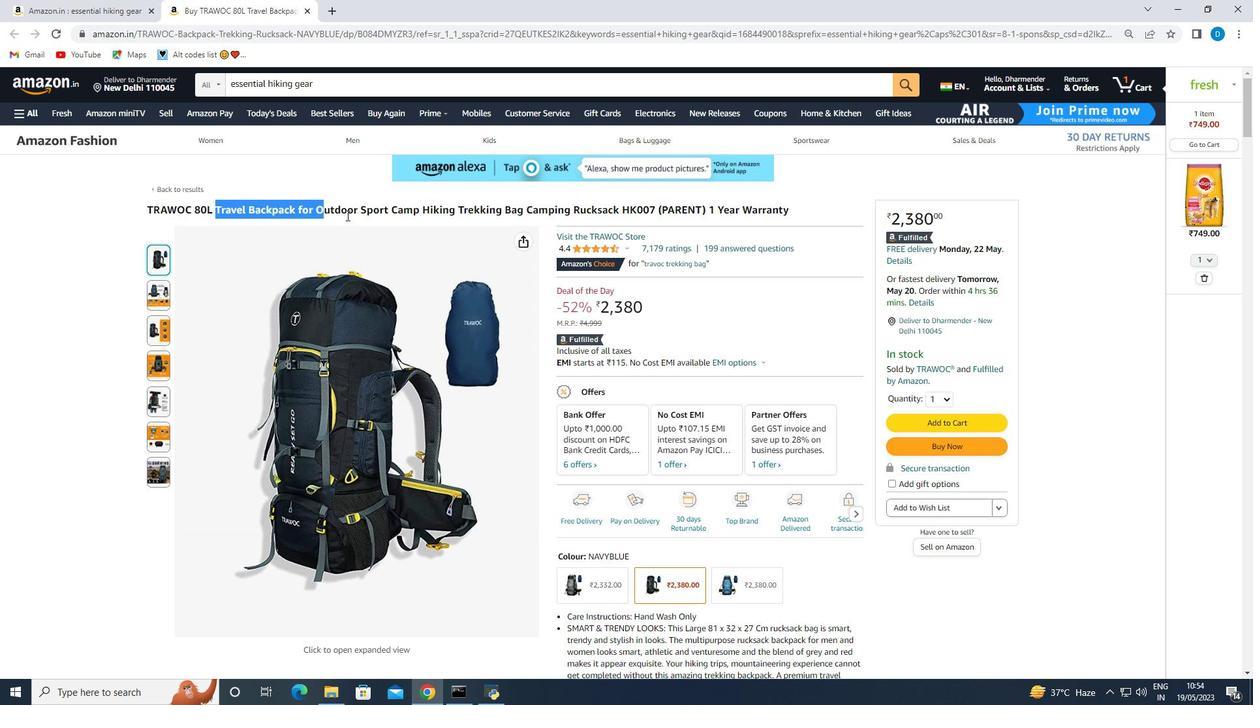 
Action: Mouse moved to (216, 207)
Screenshot: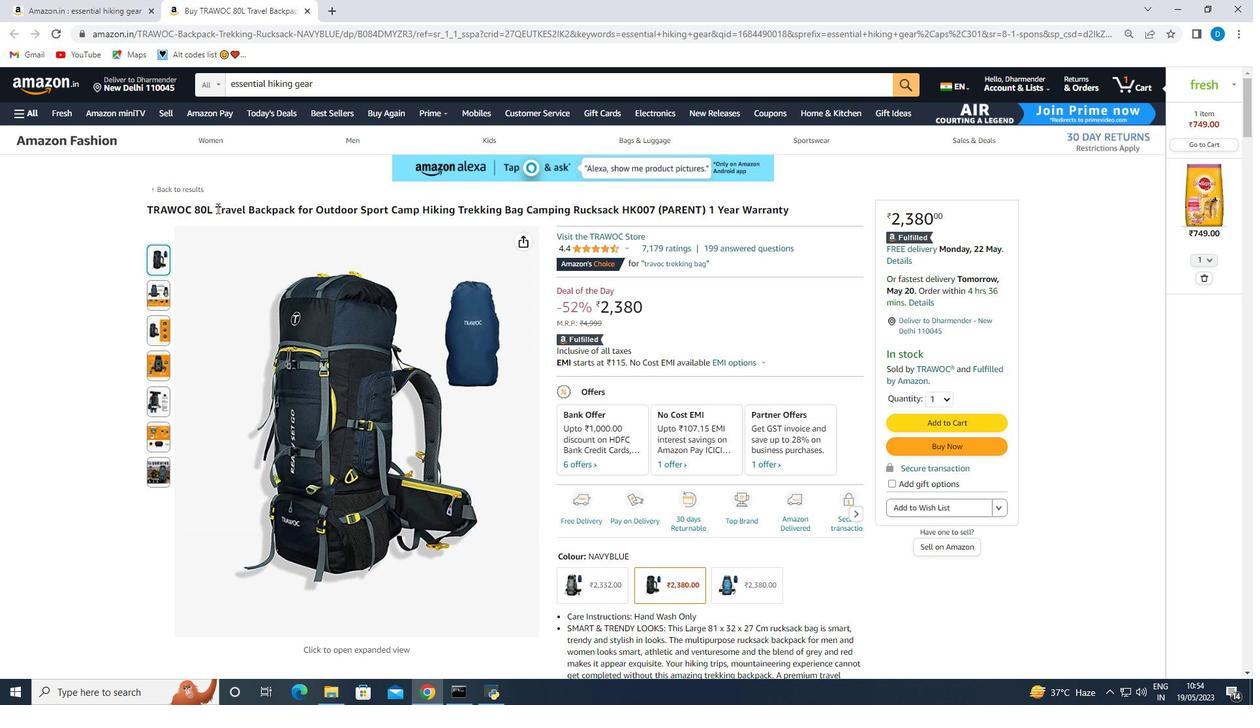 
Action: Mouse pressed left at (216, 207)
Screenshot: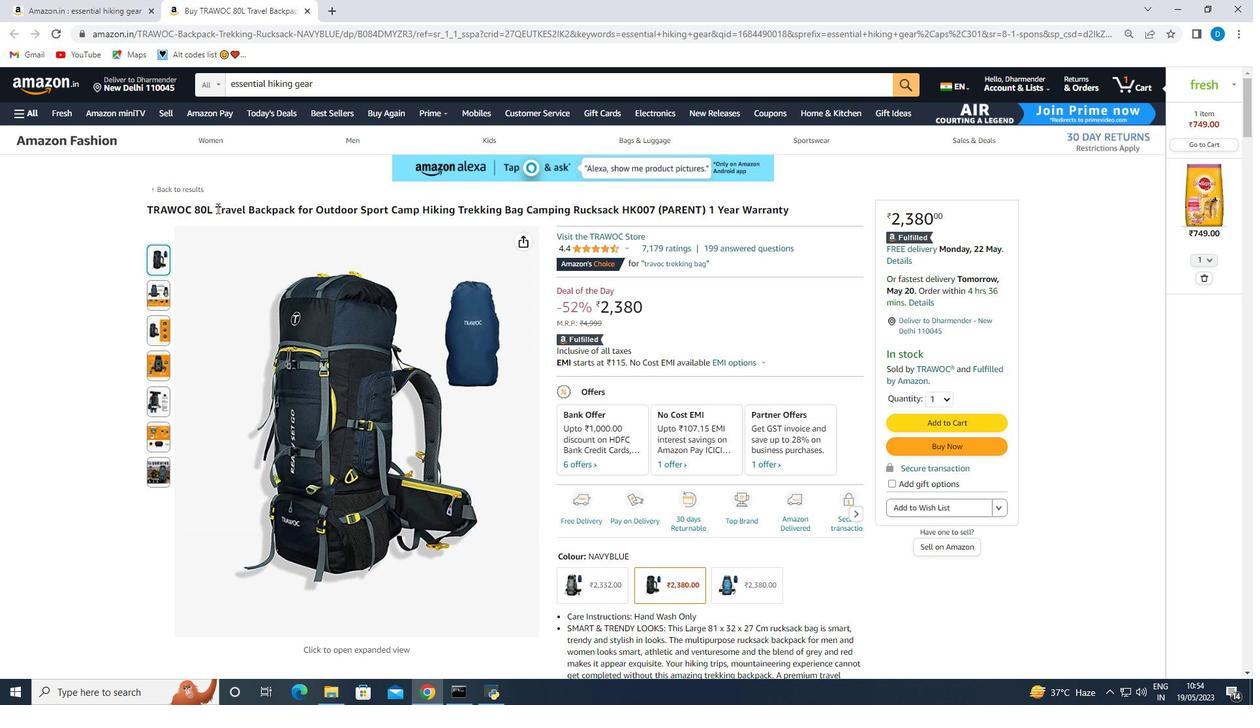 
Action: Mouse moved to (291, 218)
Screenshot: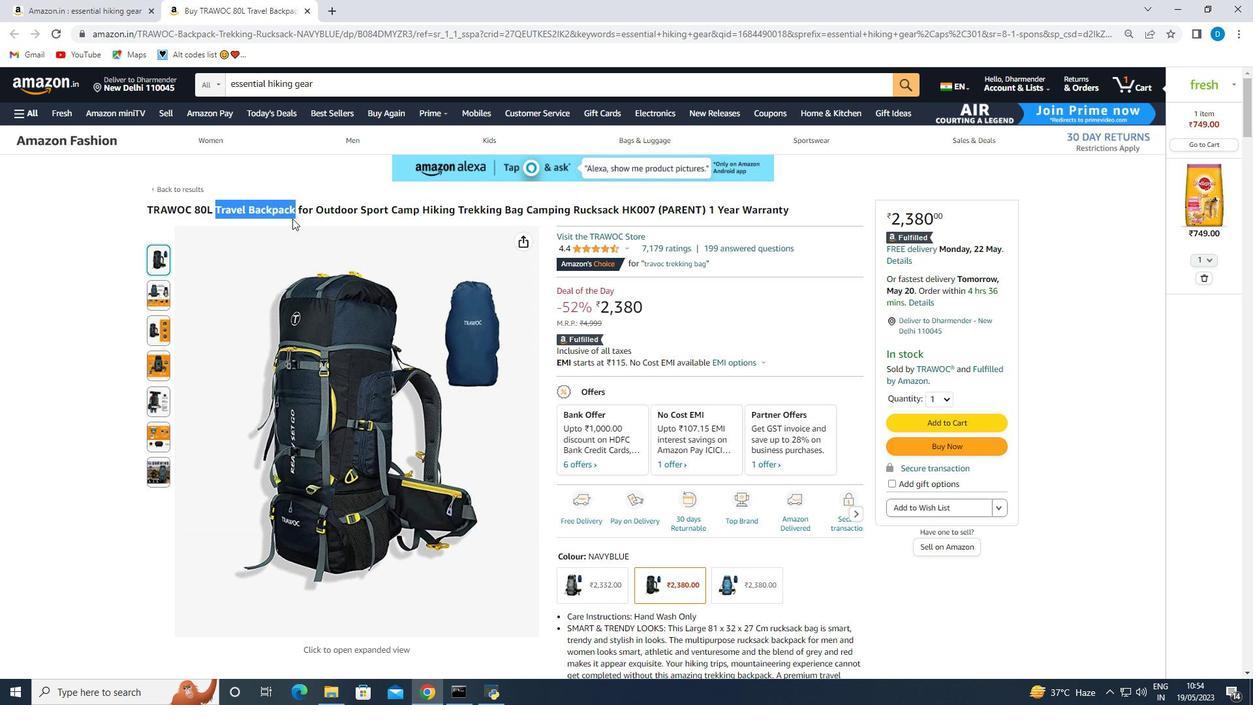 
Action: Key pressed ctrl+C
Screenshot: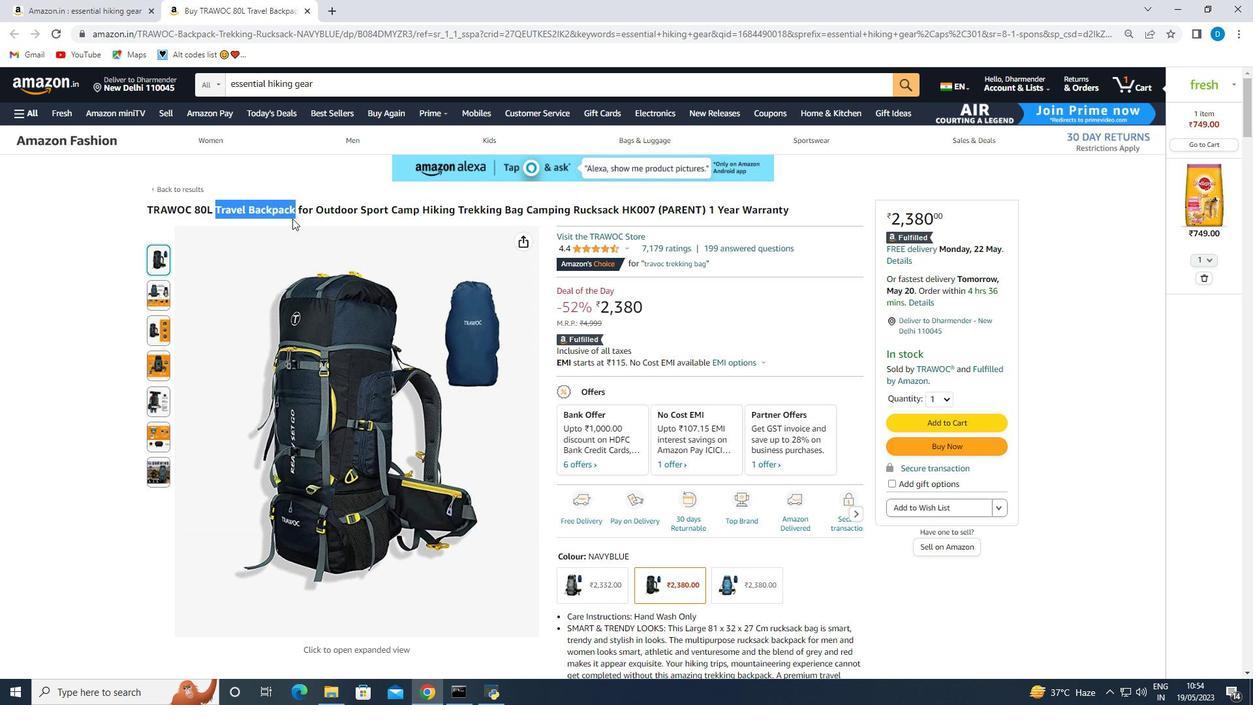 
Action: Mouse moved to (1217, 35)
Screenshot: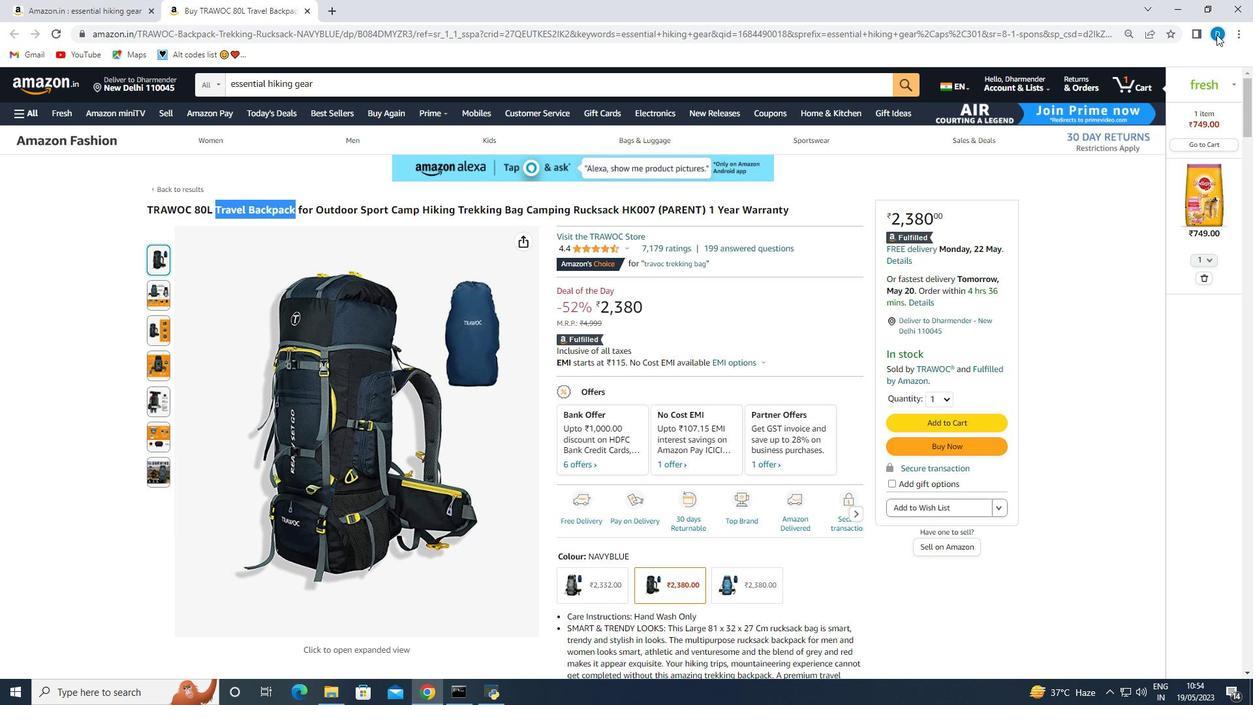
Action: Mouse pressed left at (1217, 35)
Screenshot: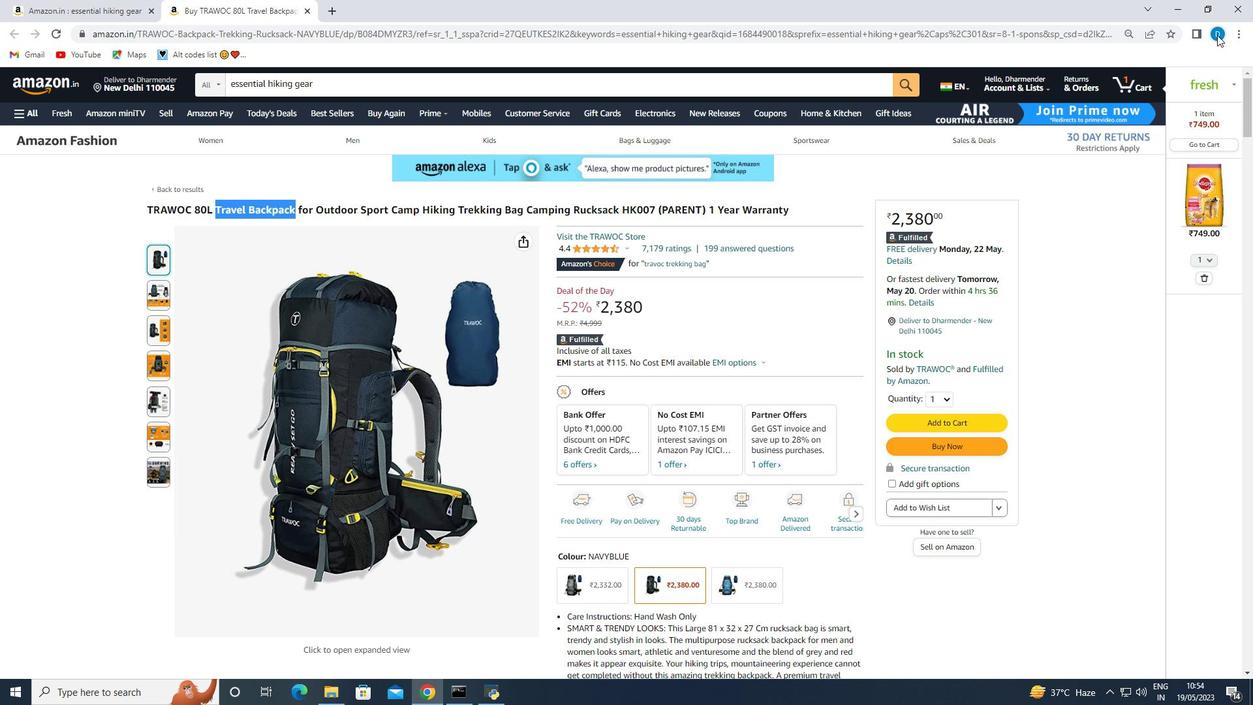 
Action: Mouse pressed left at (1217, 35)
Screenshot: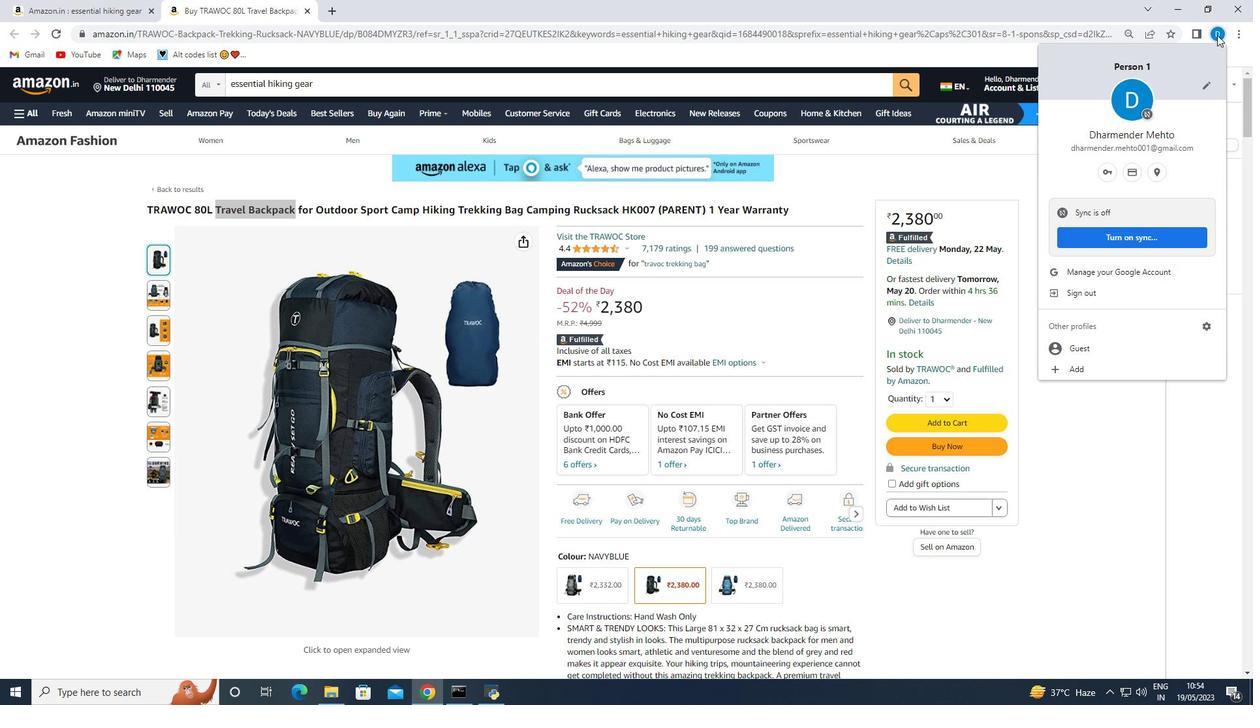 
Action: Mouse moved to (336, 13)
Screenshot: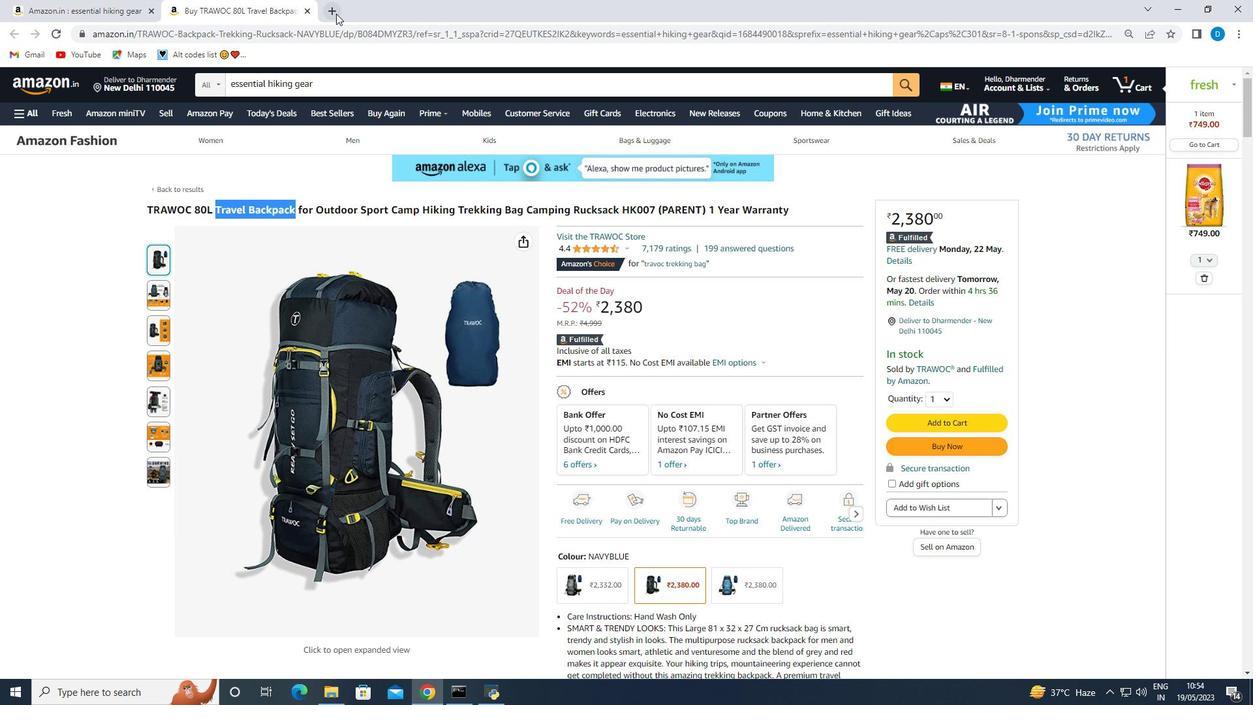 
Action: Mouse pressed left at (336, 13)
Screenshot: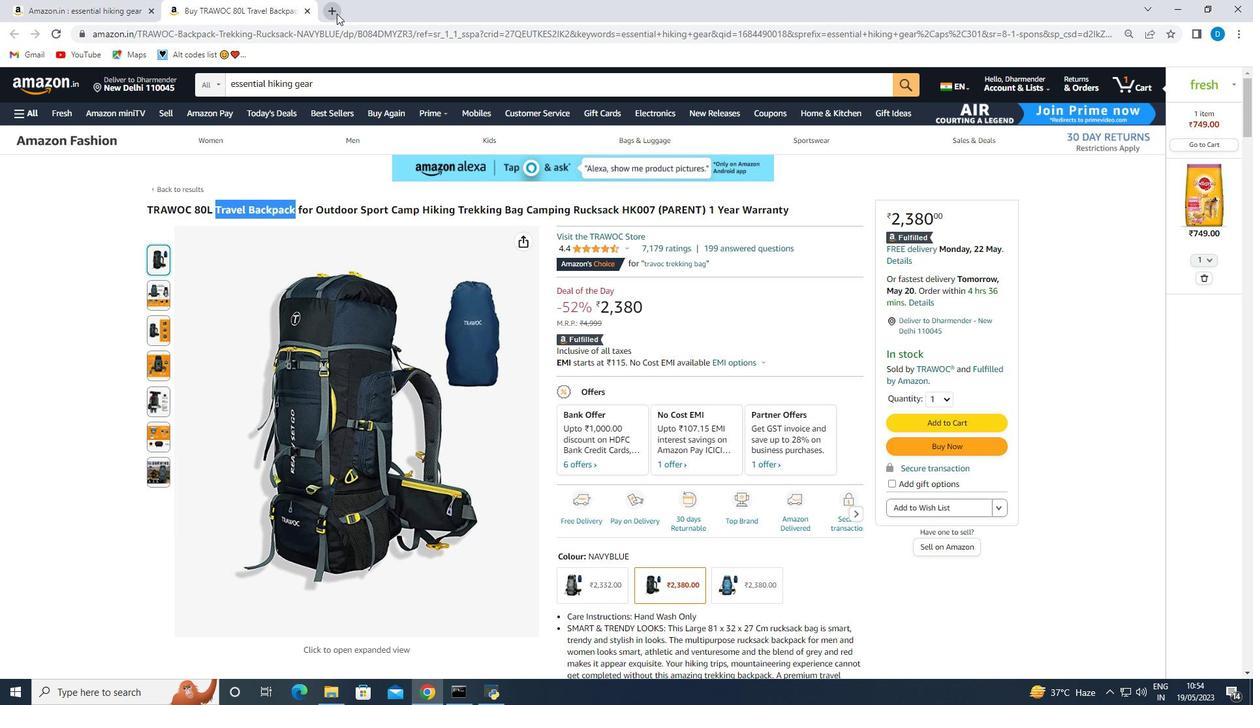 
Action: Mouse moved to (1195, 86)
Screenshot: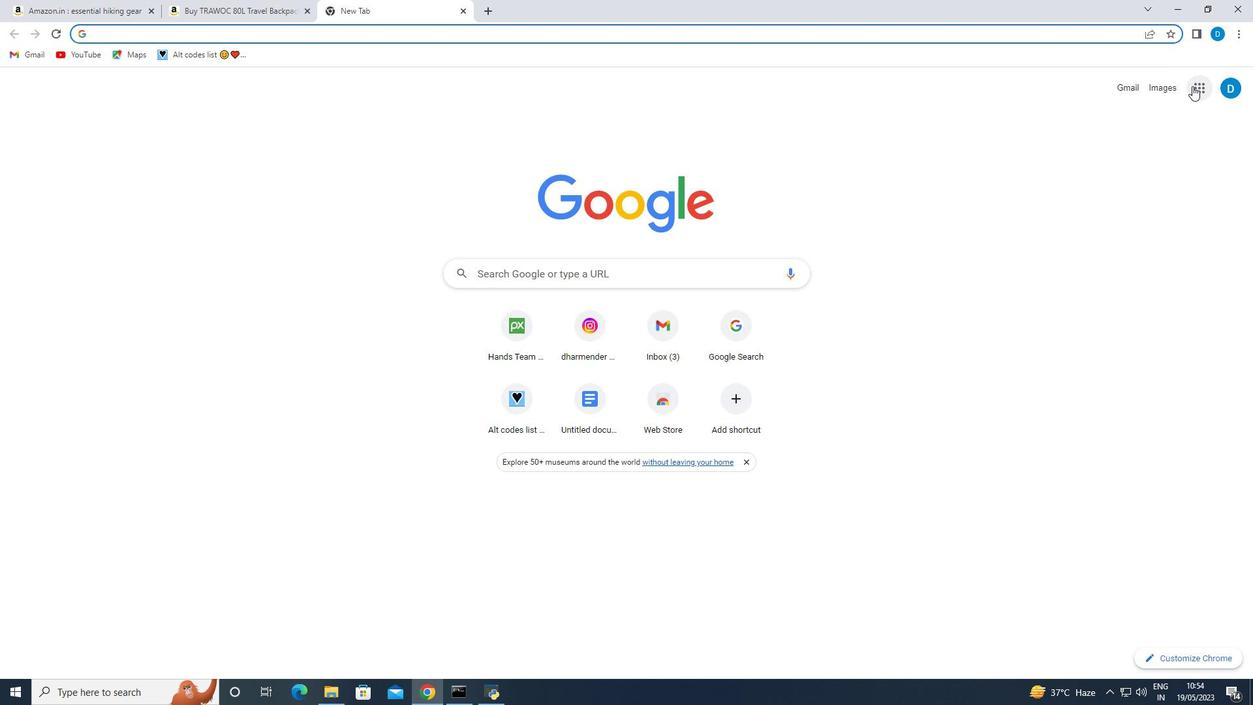 
Action: Mouse pressed left at (1195, 86)
Screenshot: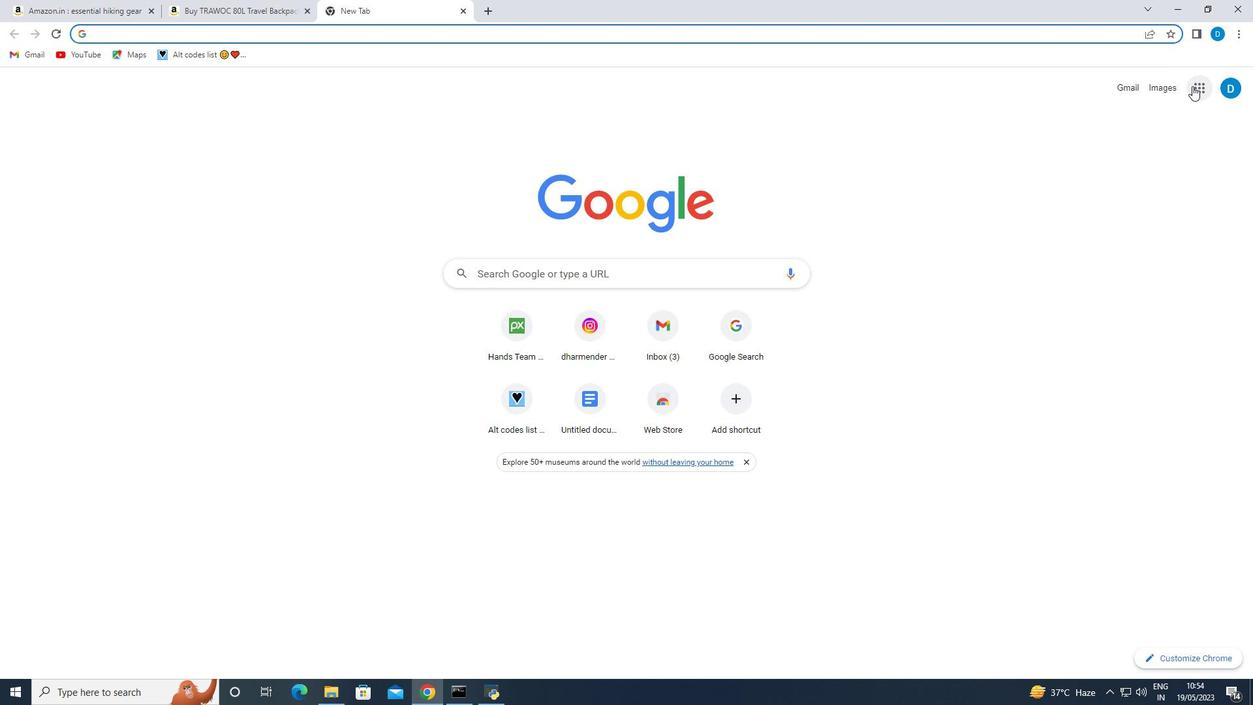 
Action: Mouse moved to (1206, 362)
Screenshot: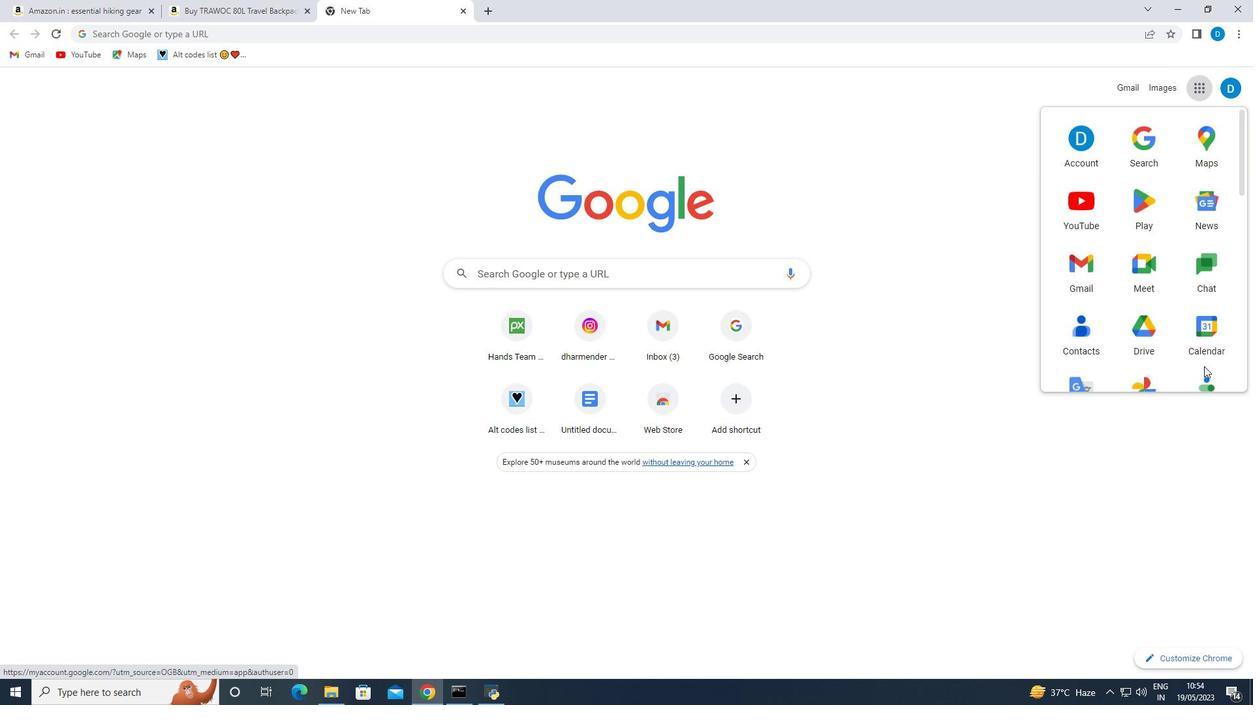 
Action: Mouse scrolled (1206, 361) with delta (0, 0)
Screenshot: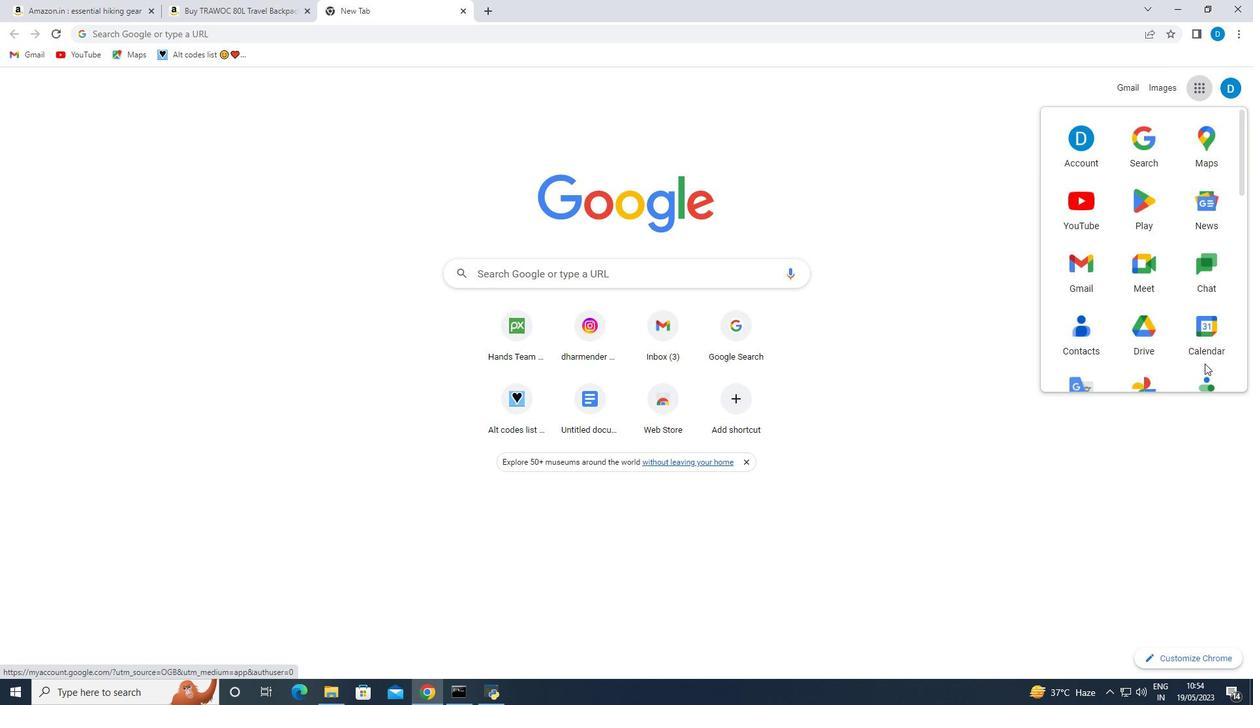 
Action: Mouse scrolled (1206, 361) with delta (0, 0)
Screenshot: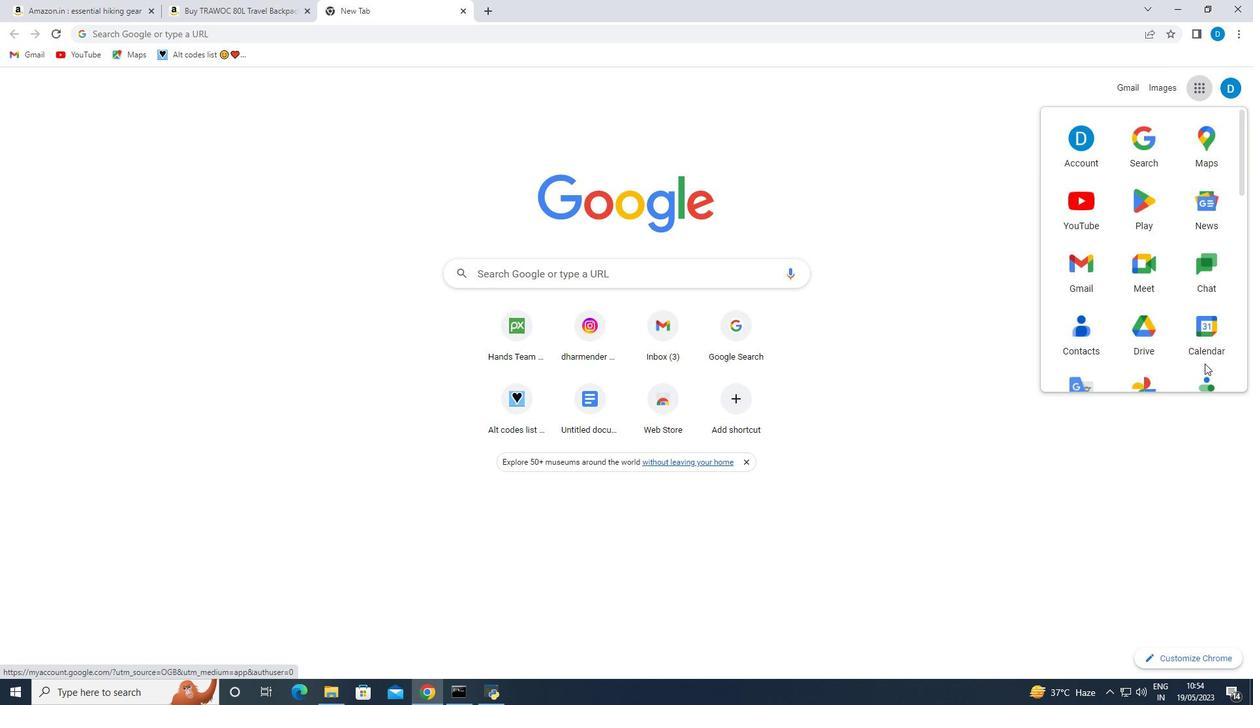 
Action: Mouse scrolled (1206, 361) with delta (0, 0)
Screenshot: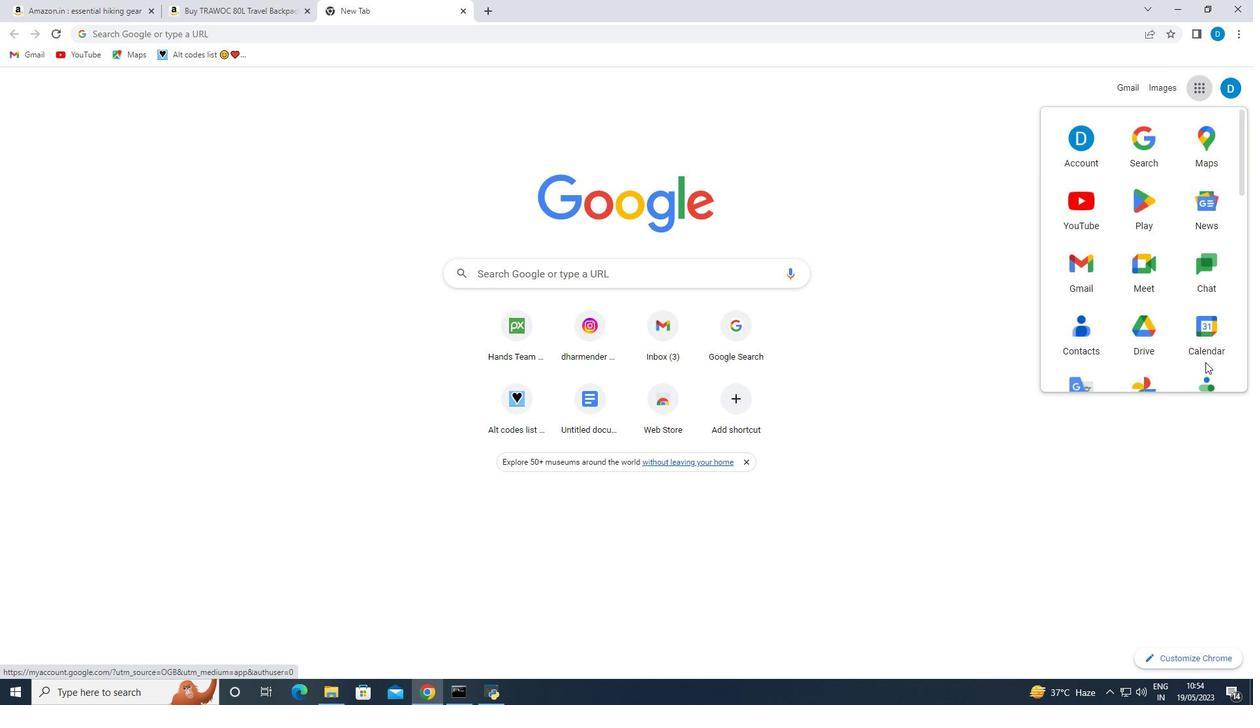 
Action: Mouse scrolled (1206, 361) with delta (0, 0)
Screenshot: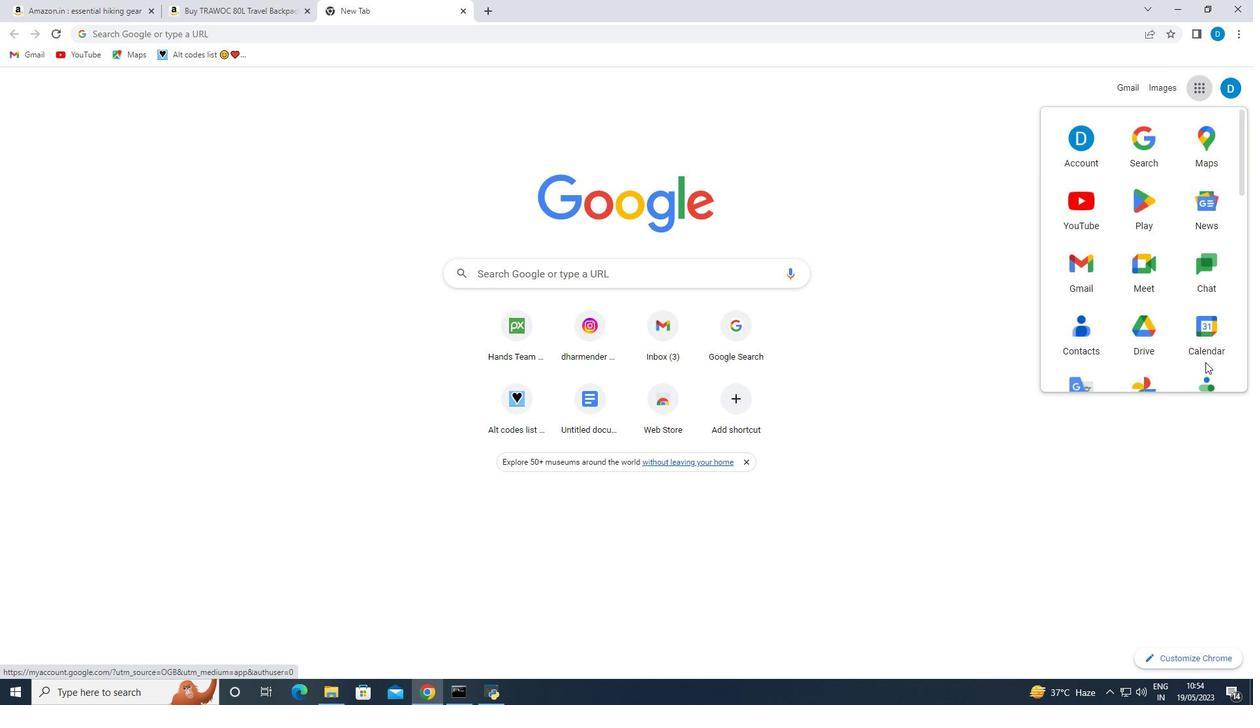 
Action: Mouse scrolled (1206, 361) with delta (0, 0)
Screenshot: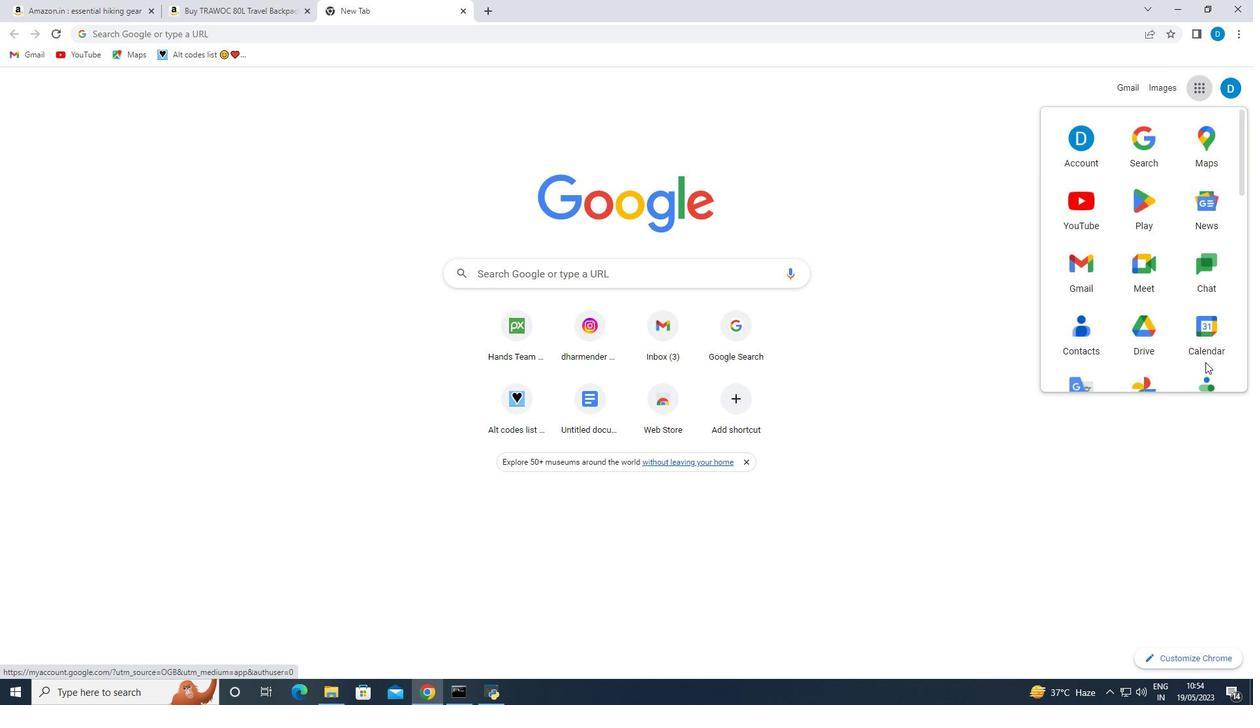 
Action: Mouse moved to (1200, 295)
Screenshot: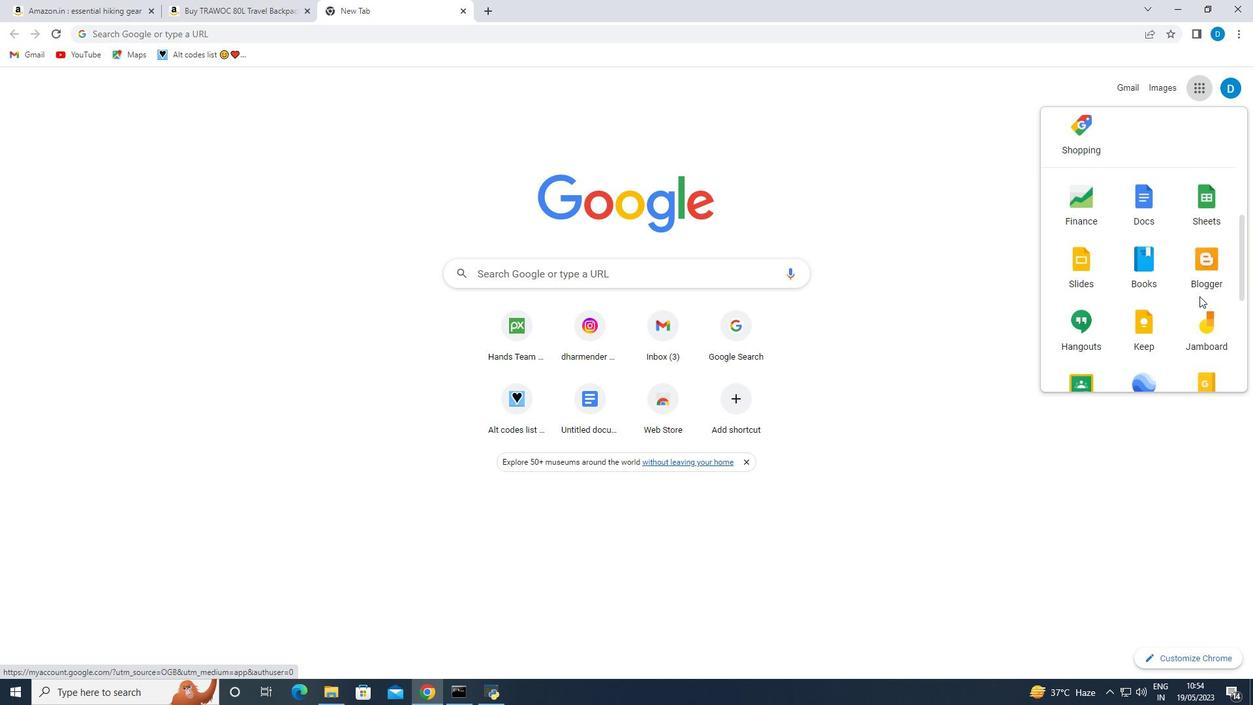
Action: Mouse scrolled (1200, 295) with delta (0, 0)
Screenshot: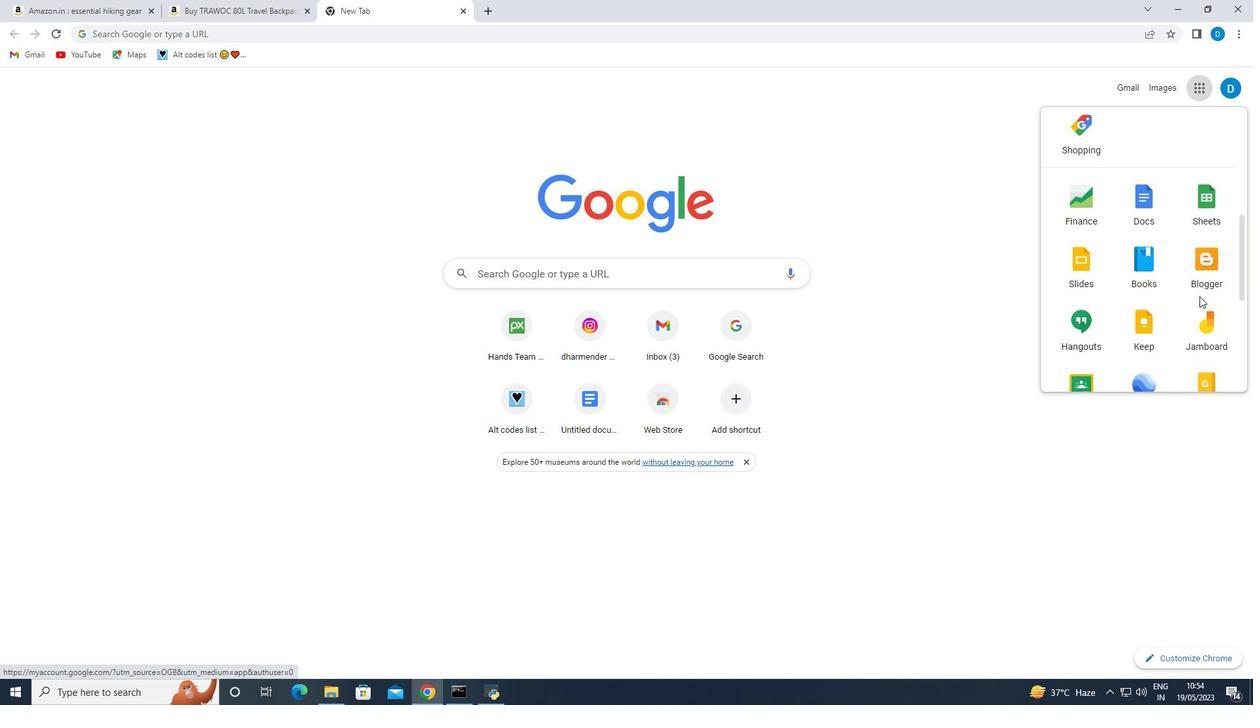 
Action: Mouse scrolled (1200, 295) with delta (0, 0)
Screenshot: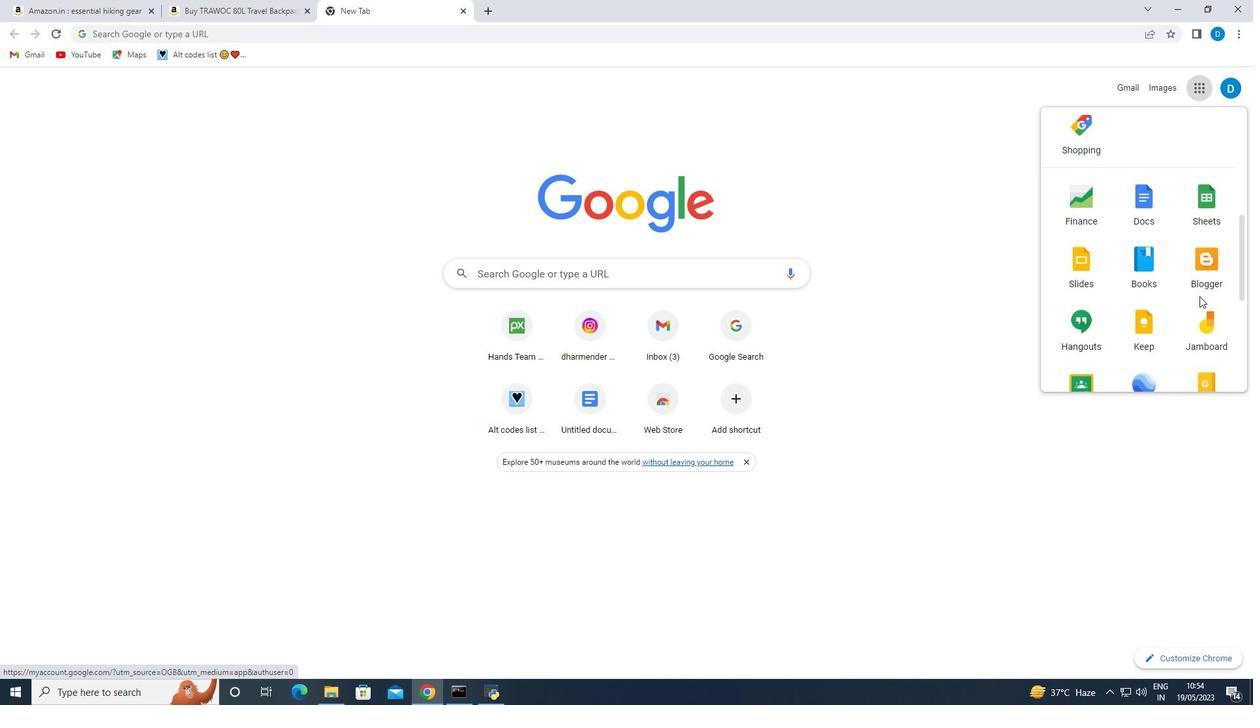 
Action: Mouse scrolled (1200, 295) with delta (0, 0)
Screenshot: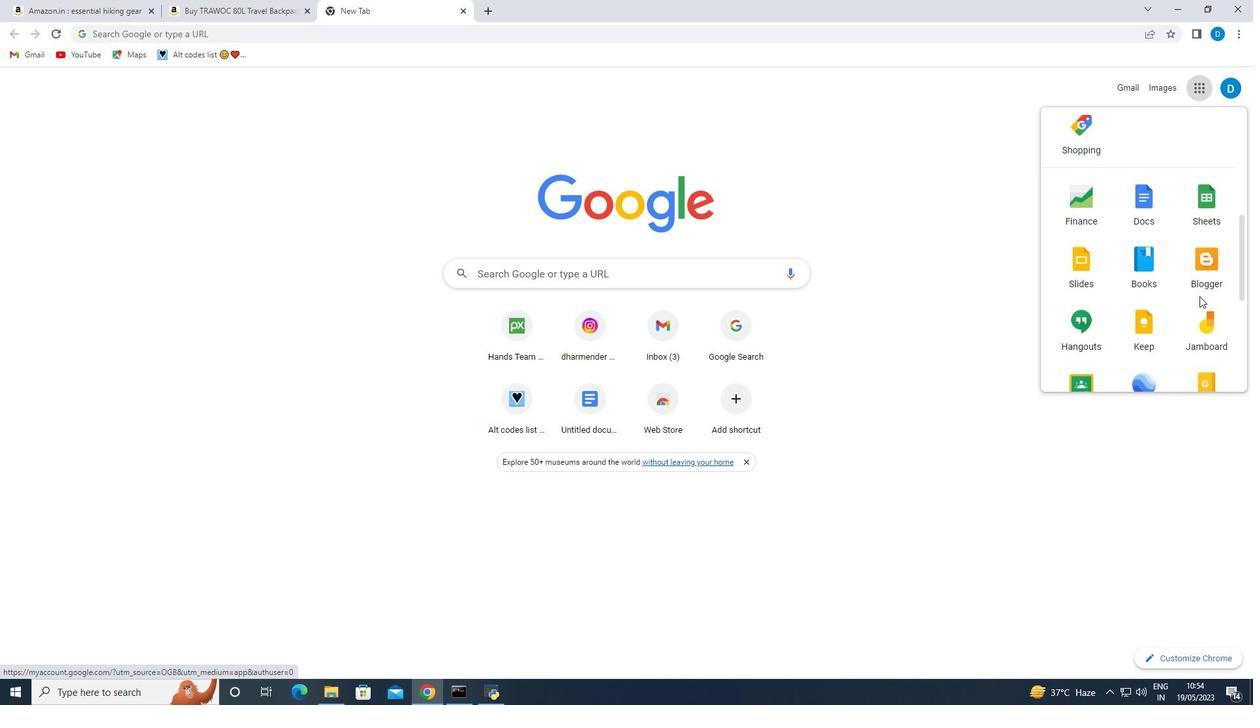 
Action: Mouse moved to (1203, 282)
Screenshot: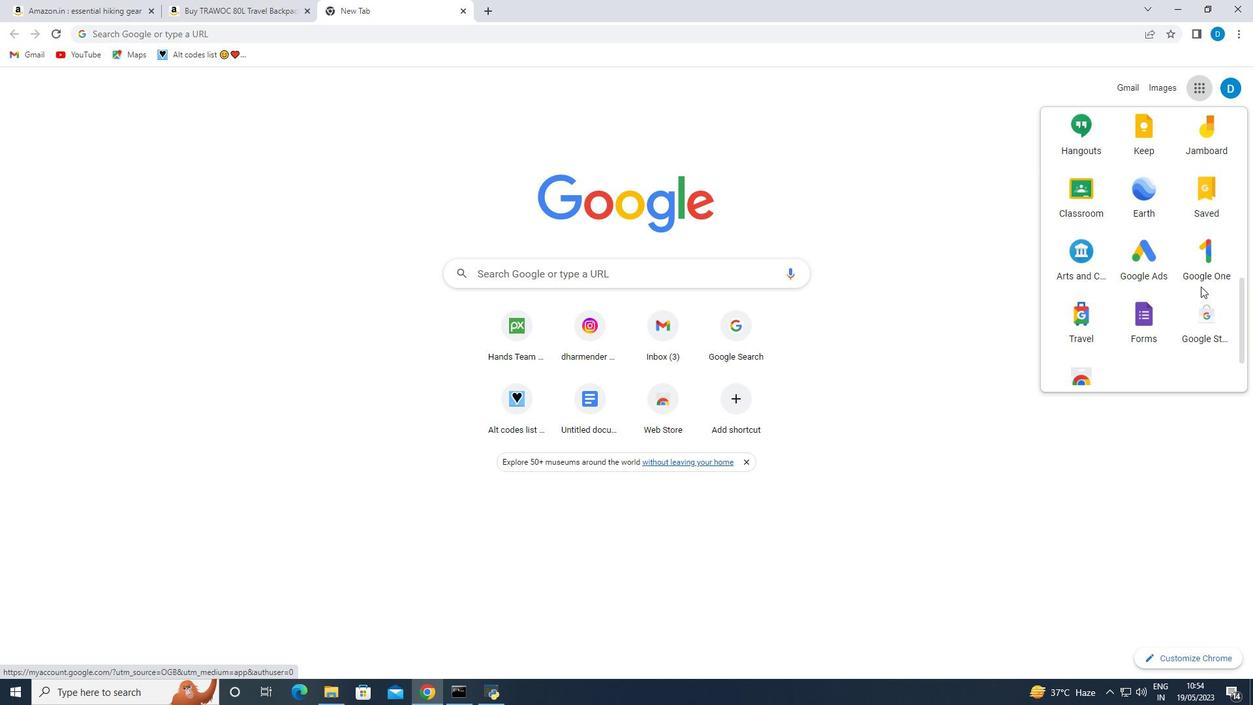 
Action: Mouse scrolled (1203, 282) with delta (0, 0)
Screenshot: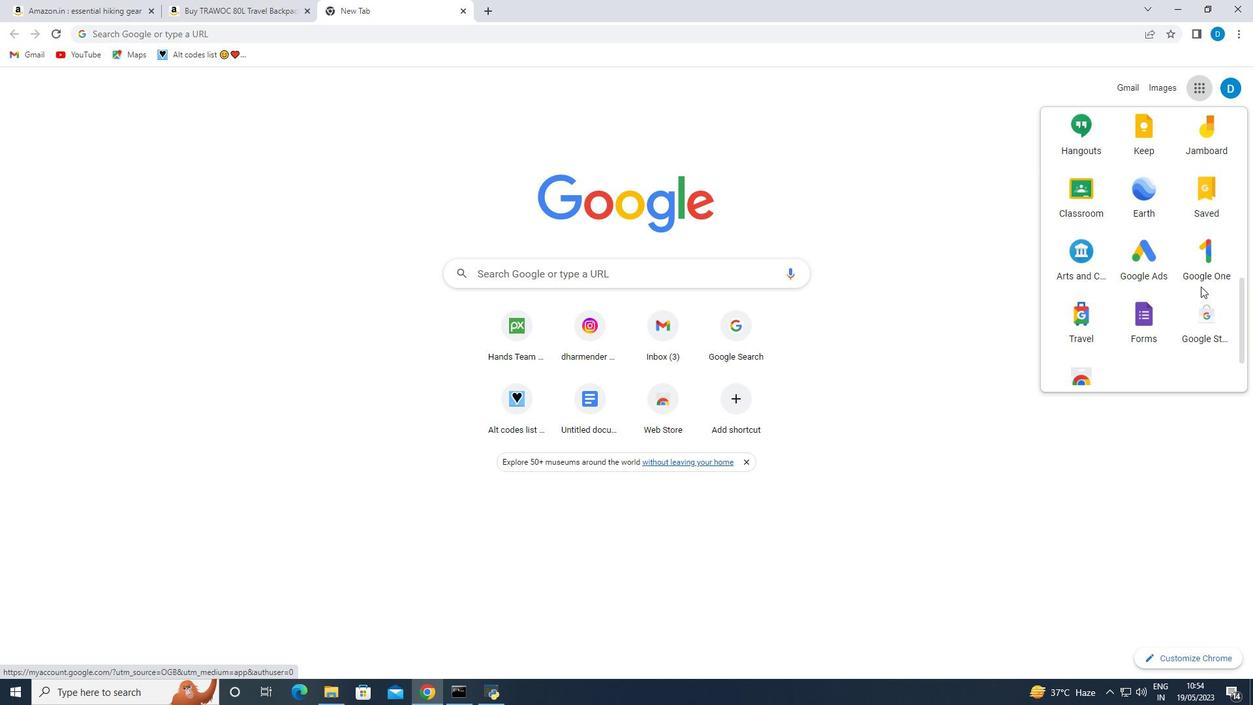 
Action: Mouse moved to (1204, 282)
Screenshot: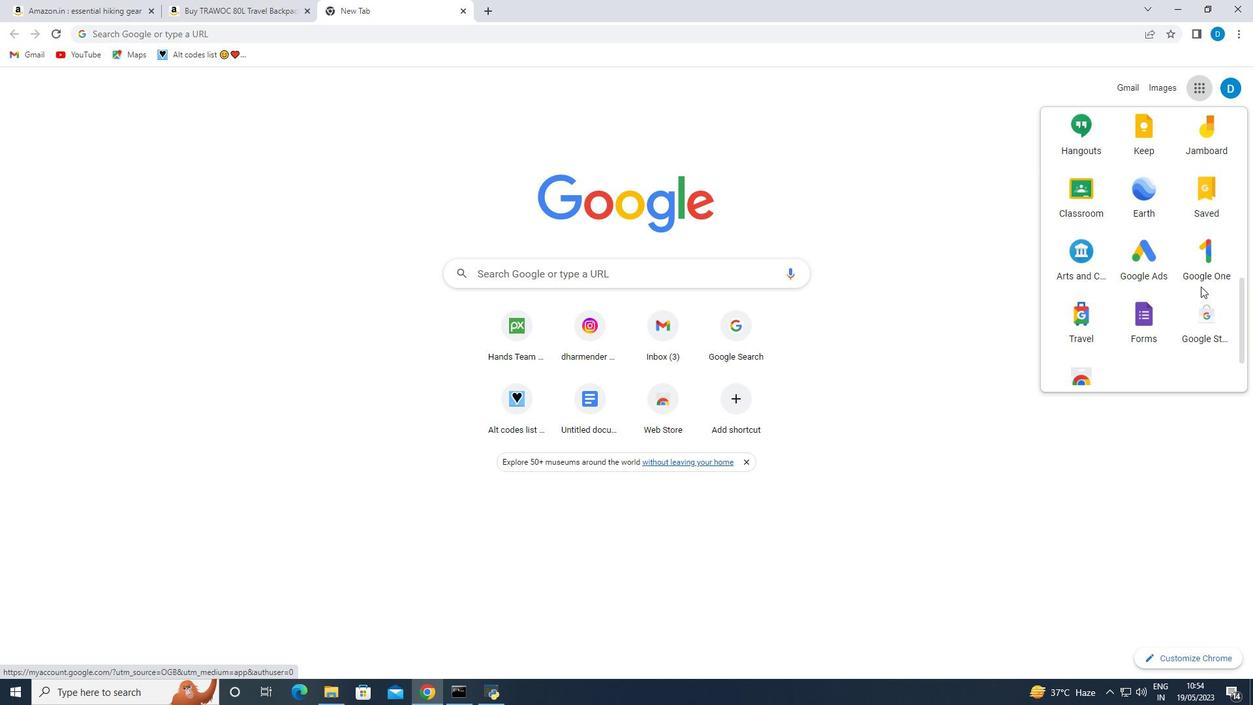 
Action: Mouse scrolled (1204, 283) with delta (0, 0)
Screenshot: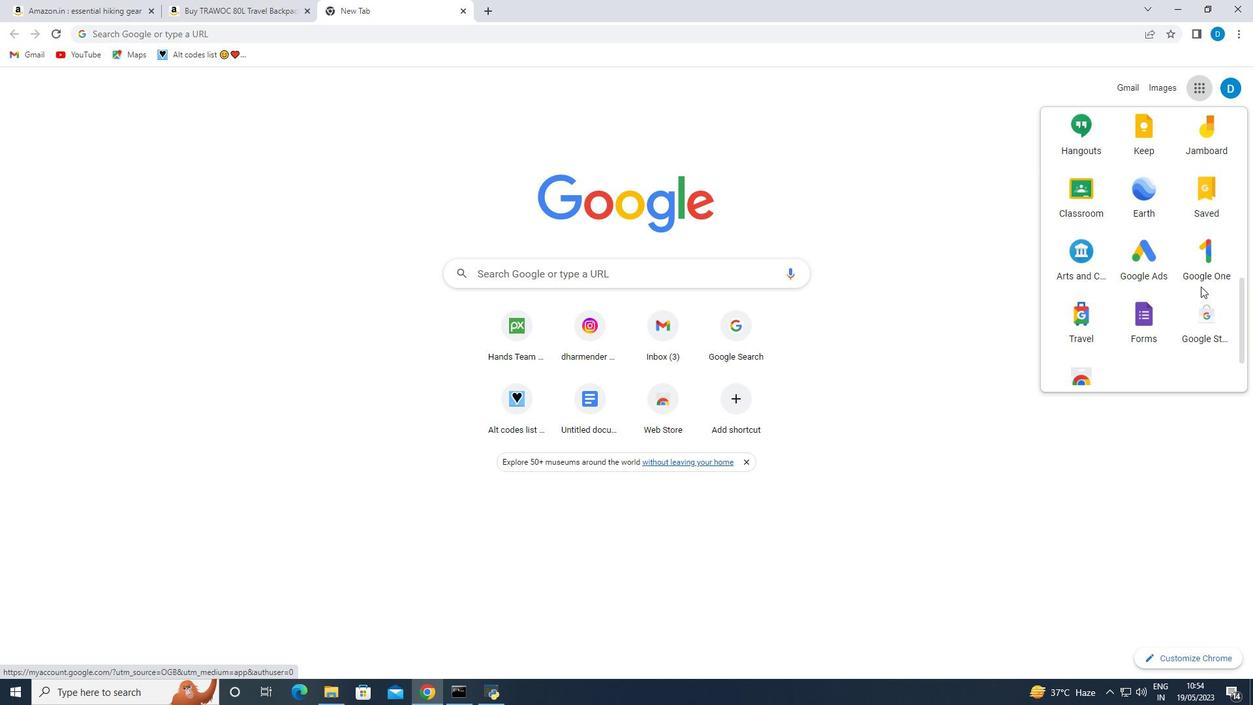 
Action: Mouse moved to (1204, 282)
Screenshot: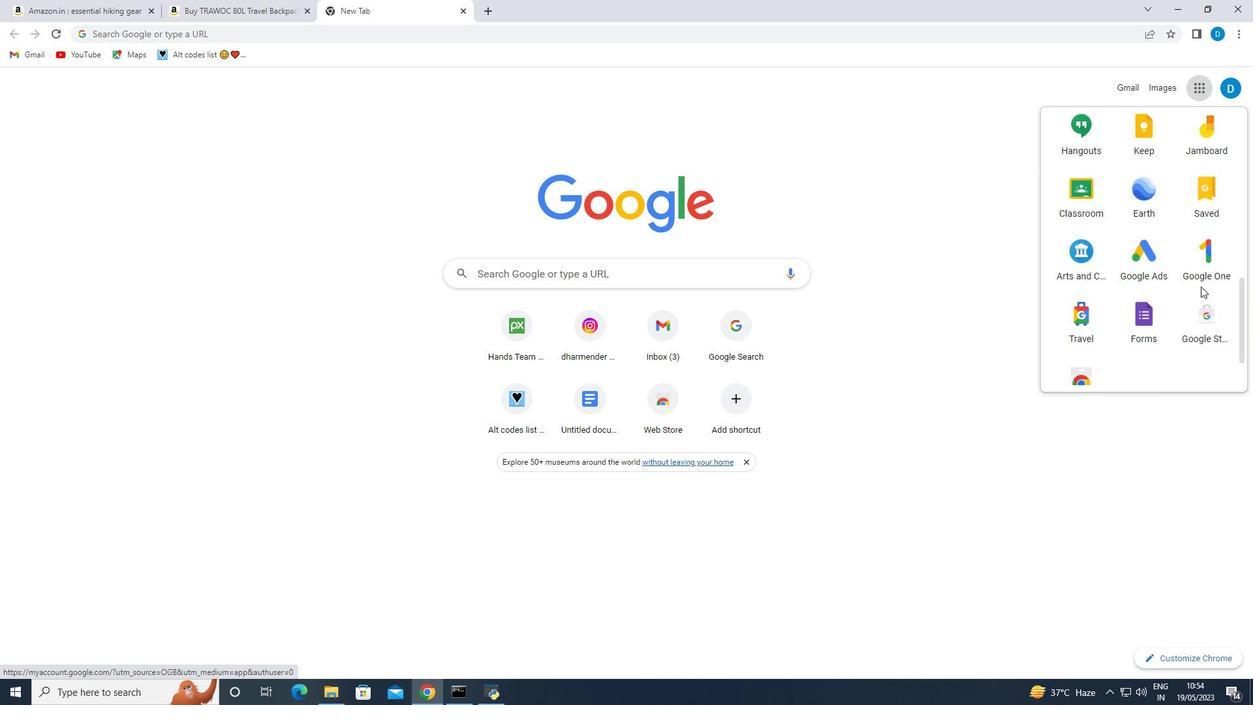 
Action: Mouse scrolled (1204, 283) with delta (0, 0)
Screenshot: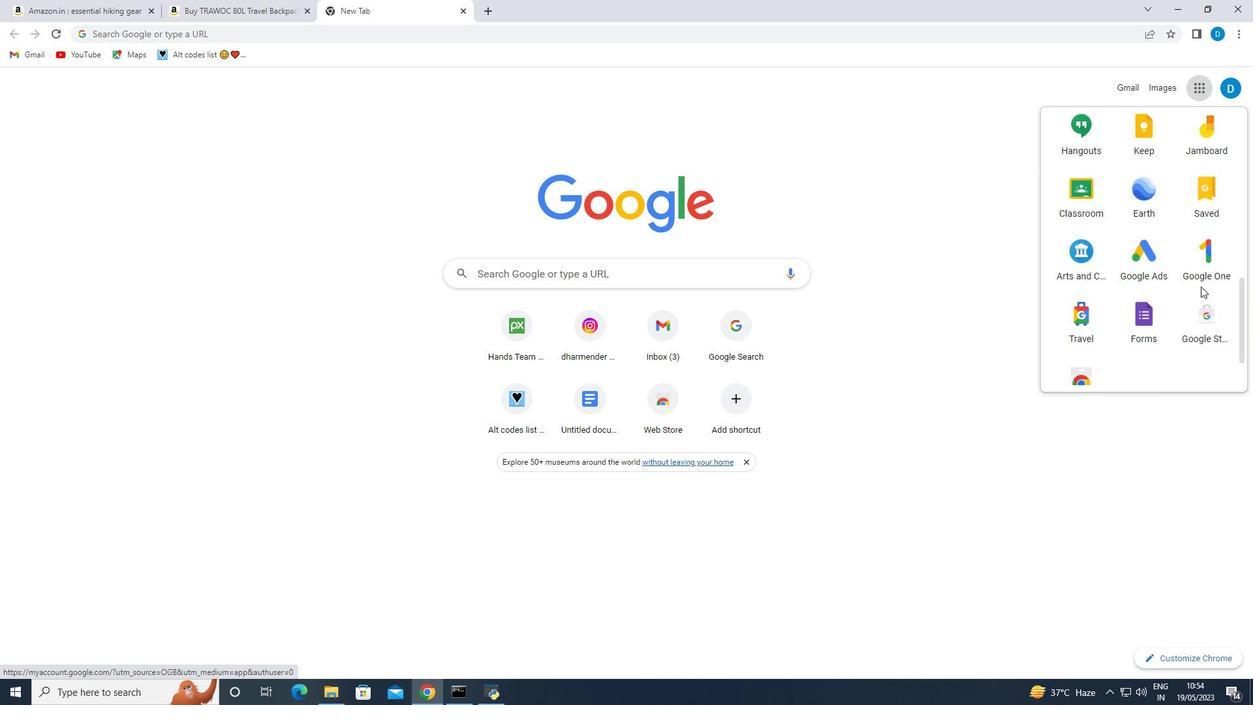 
Action: Mouse scrolled (1204, 283) with delta (0, 0)
Screenshot: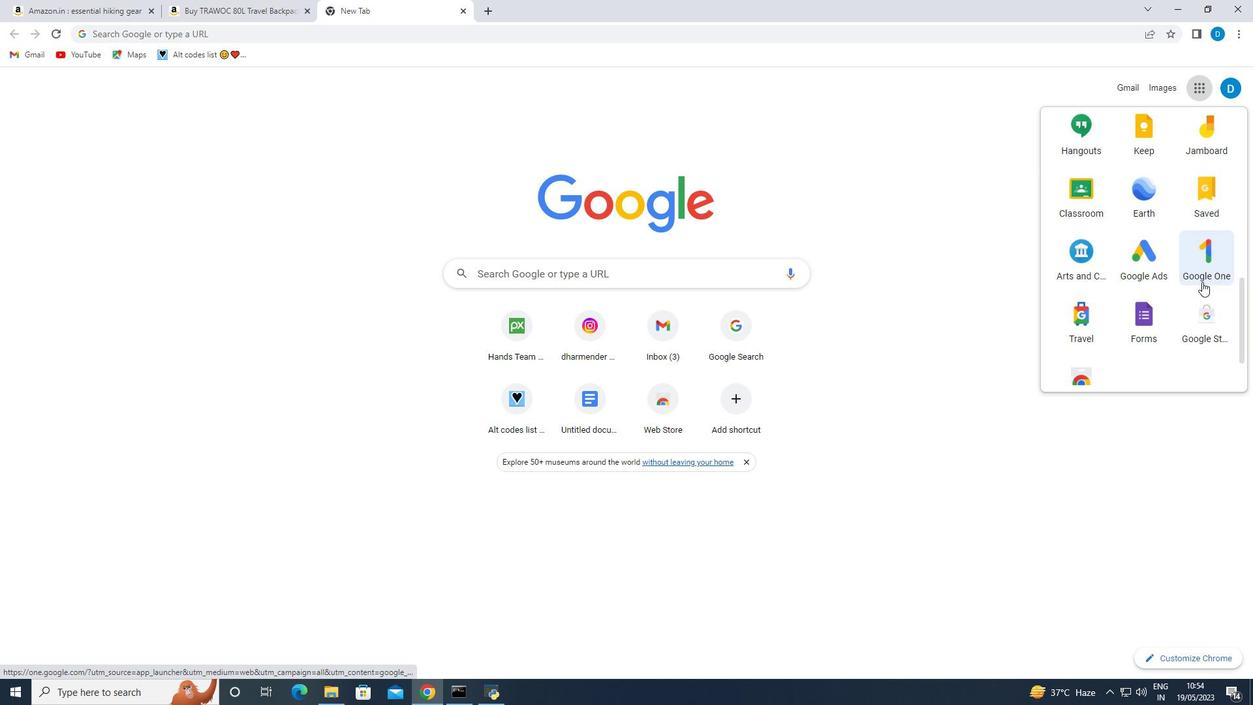 
Action: Mouse moved to (1206, 274)
Screenshot: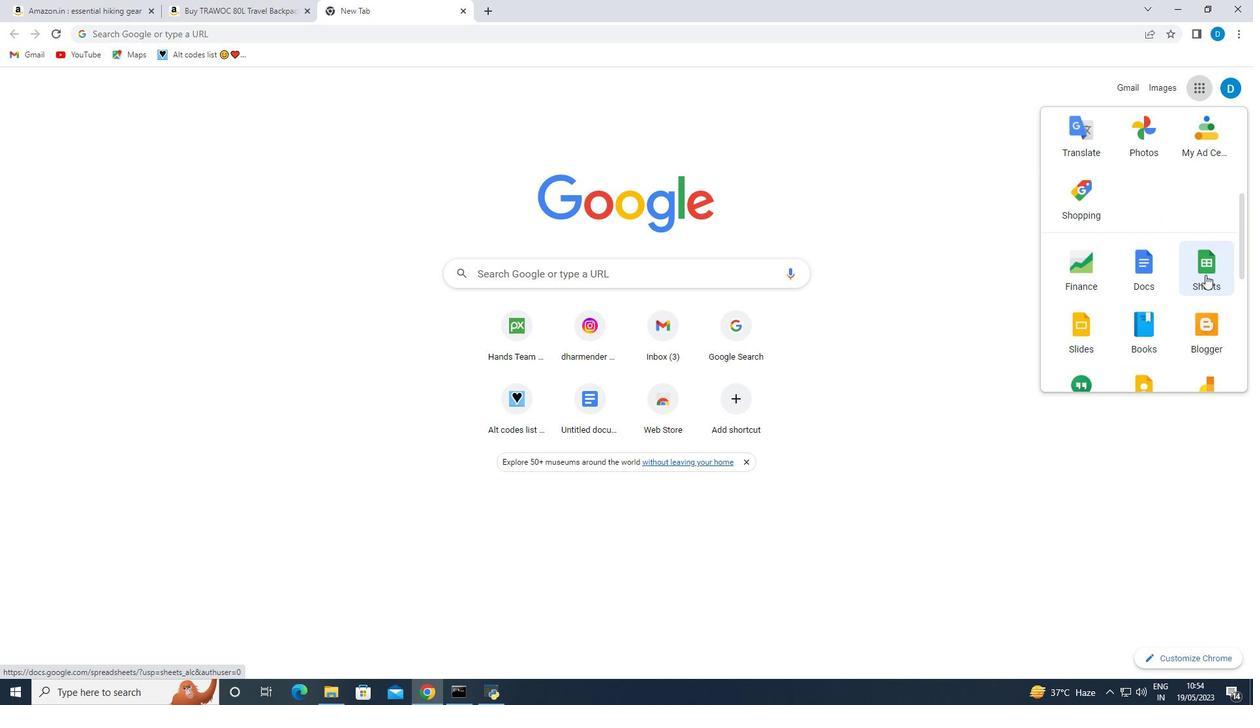 
Action: Mouse pressed left at (1206, 274)
Screenshot: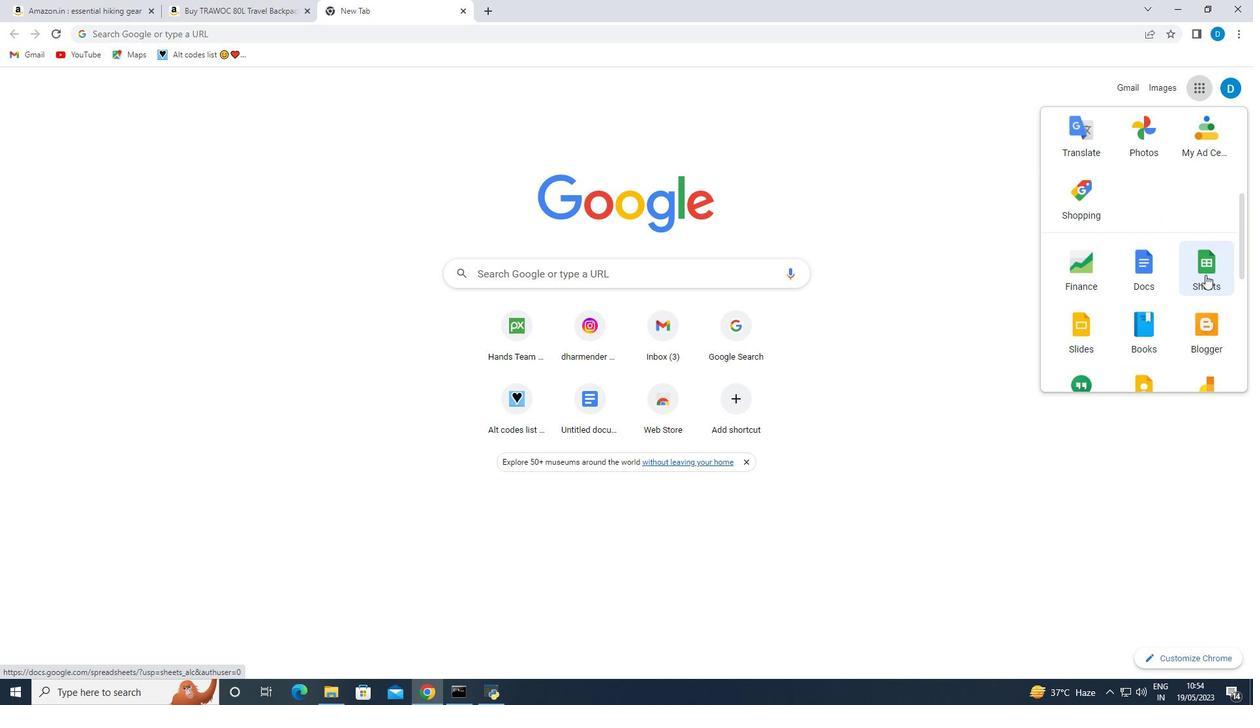 
Action: Mouse moved to (381, 165)
Screenshot: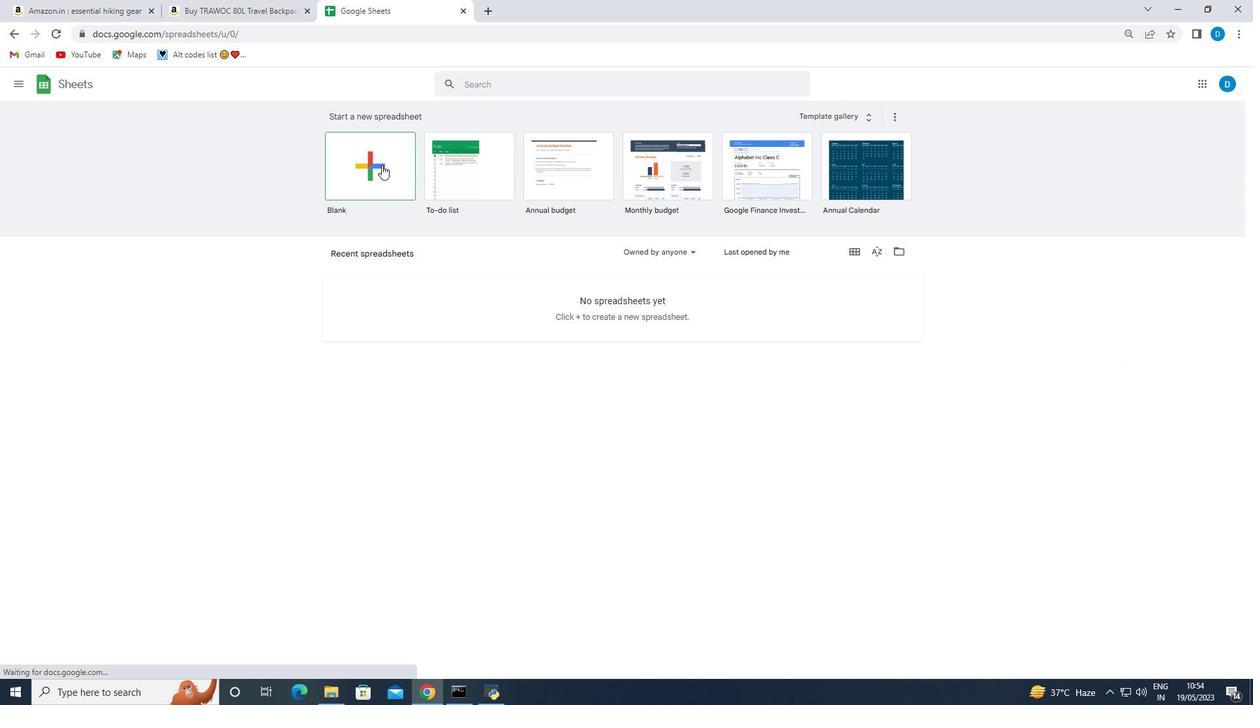 
Action: Mouse pressed left at (381, 165)
Screenshot: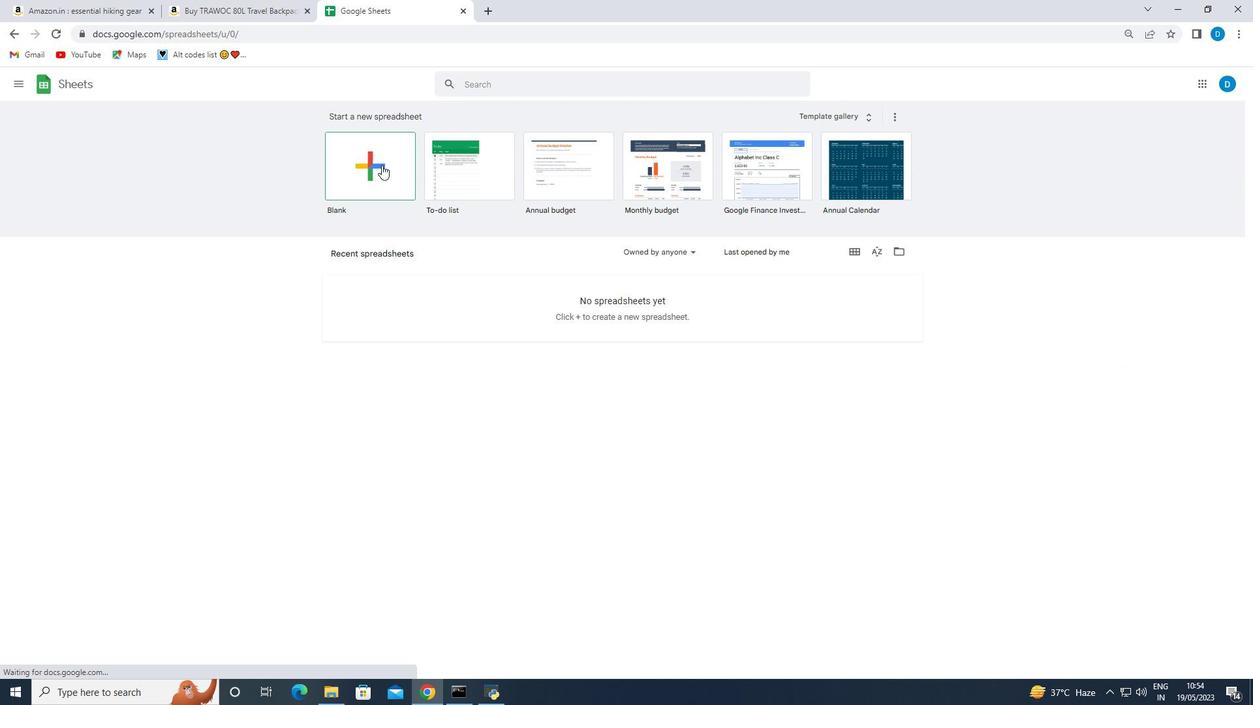 
Action: Mouse moved to (61, 160)
Screenshot: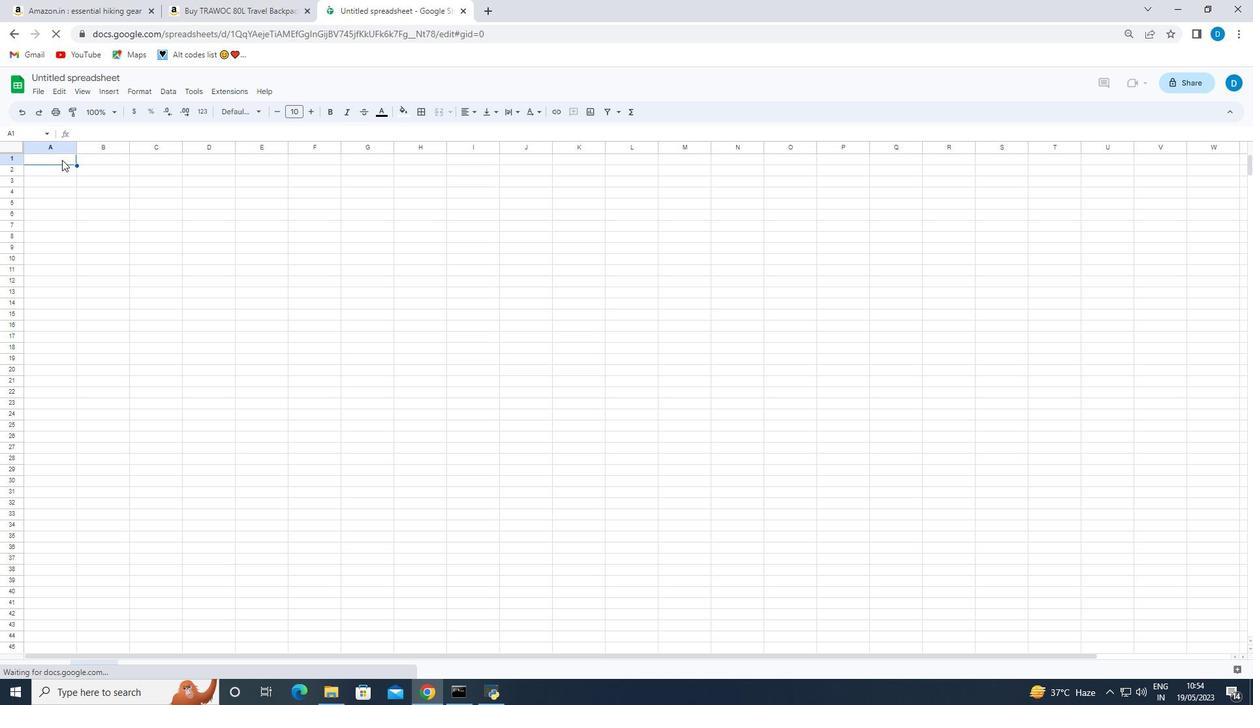 
Action: Mouse pressed left at (61, 160)
Screenshot: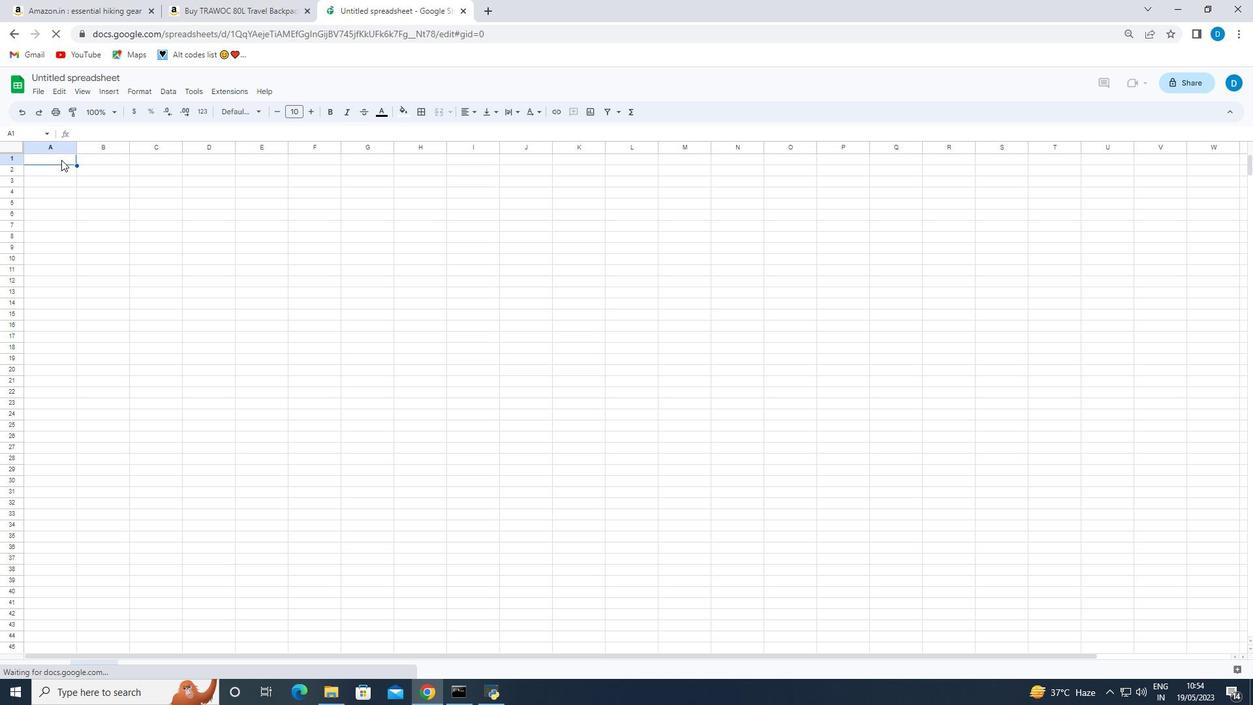 
Action: Key pressed <Key.shift><Key.shift><Key.shift><Key.shift>En<Key.backspace>ssential<Key.space><Key.shift>Hiking<Key.space><Key.shift>Gear
Screenshot: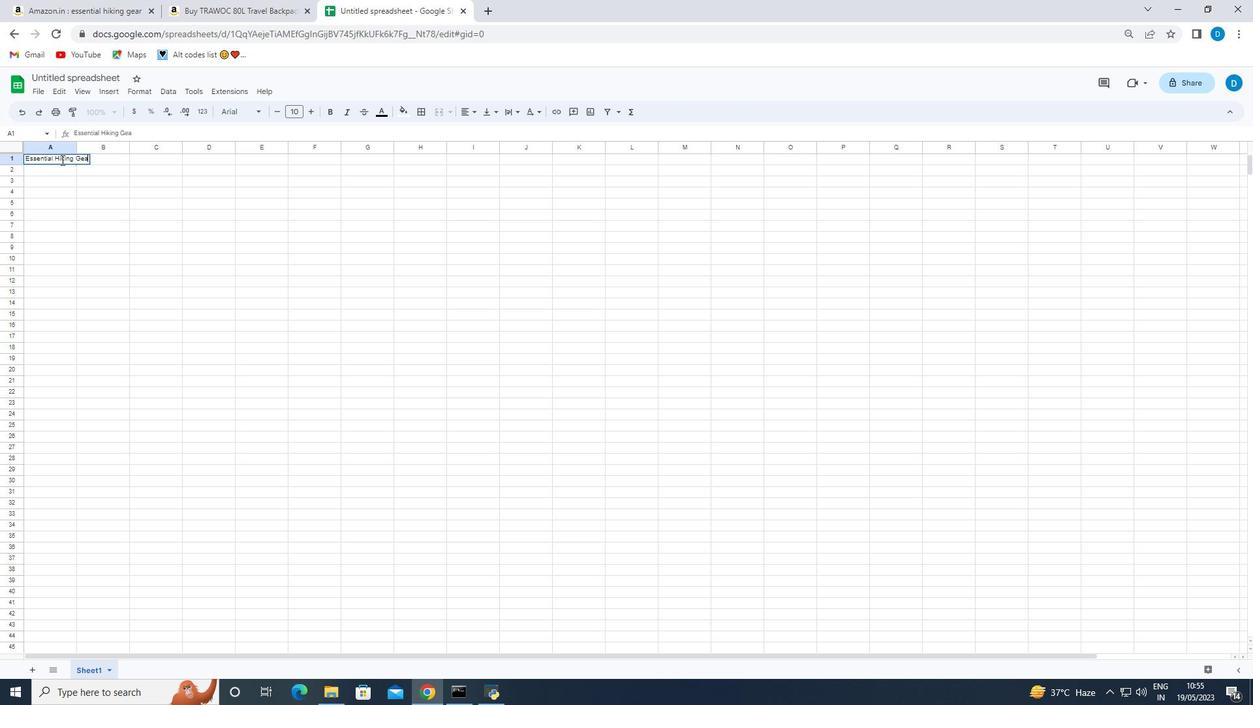 
Action: Mouse moved to (107, 235)
Screenshot: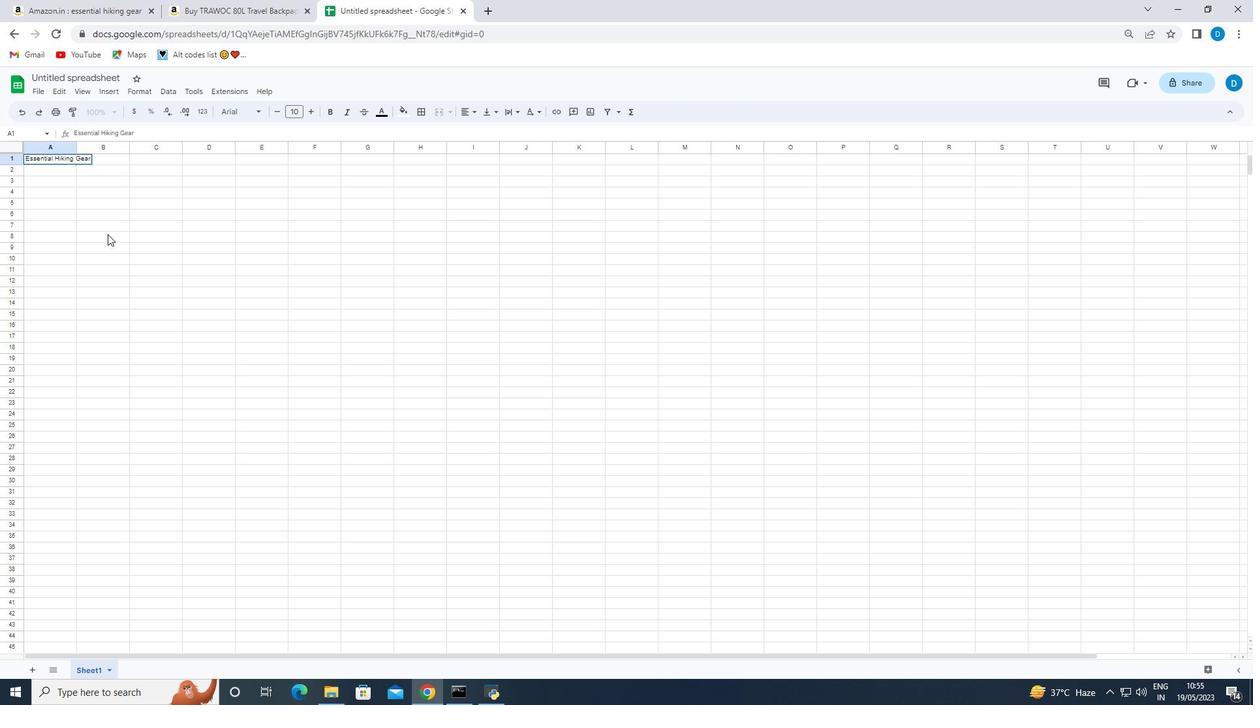 
Action: Mouse scrolled (107, 235) with delta (0, 0)
Screenshot: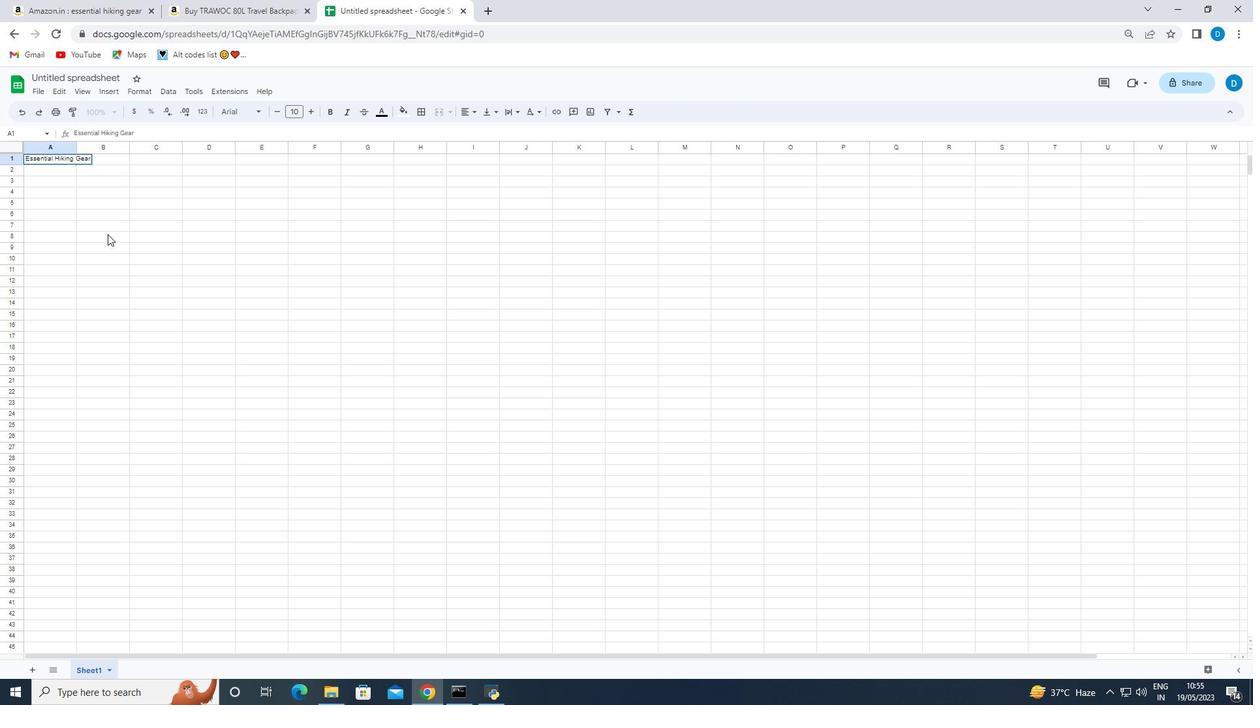 
Action: Mouse scrolled (107, 235) with delta (0, 0)
Screenshot: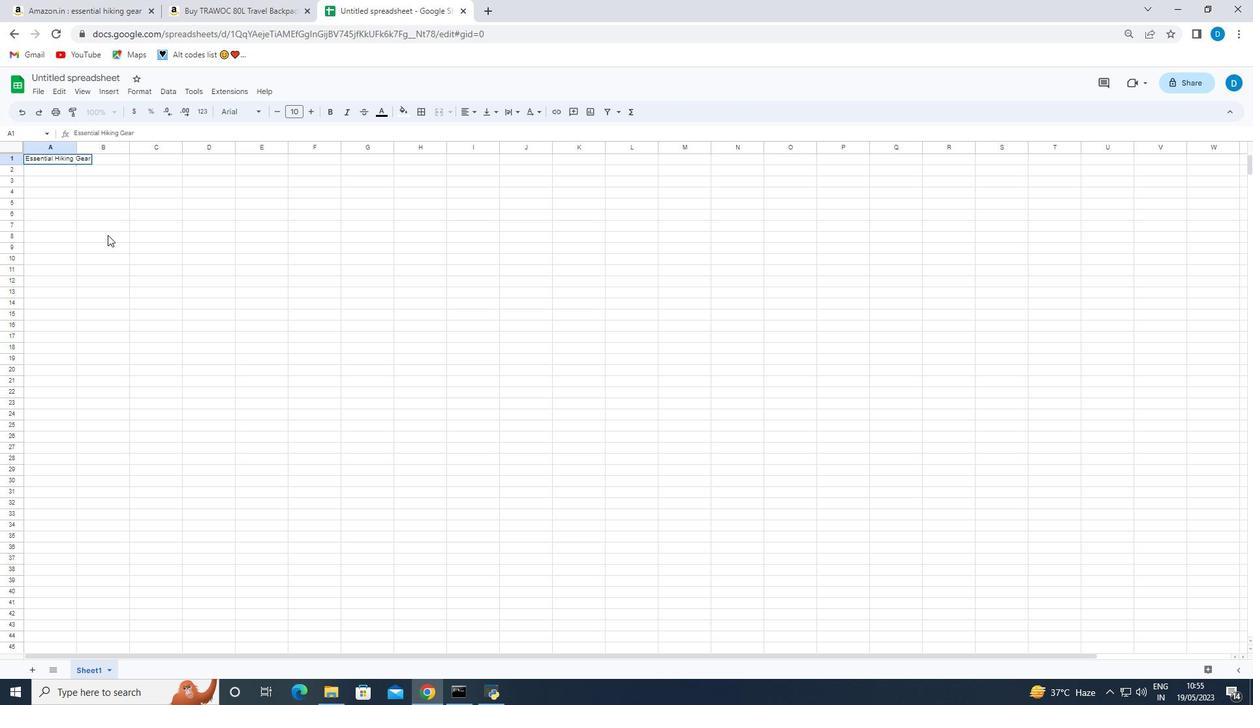 
Action: Mouse scrolled (107, 235) with delta (0, 0)
Screenshot: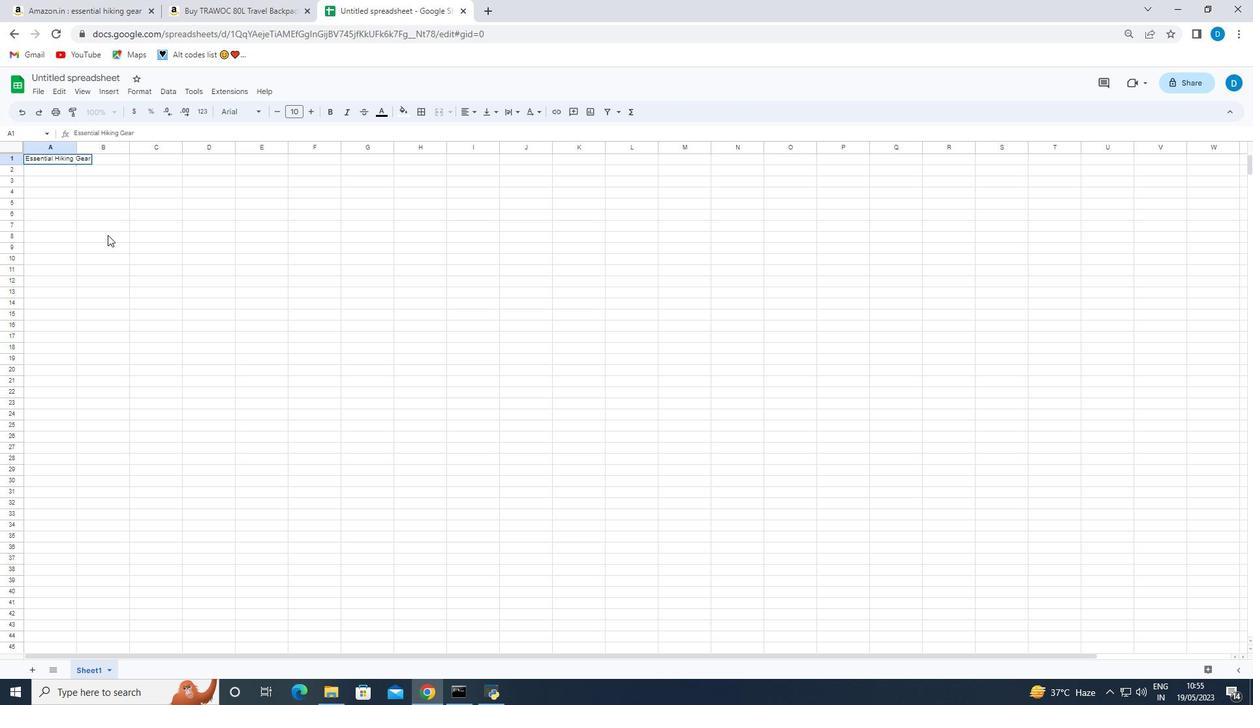 
Action: Mouse moved to (108, 233)
Screenshot: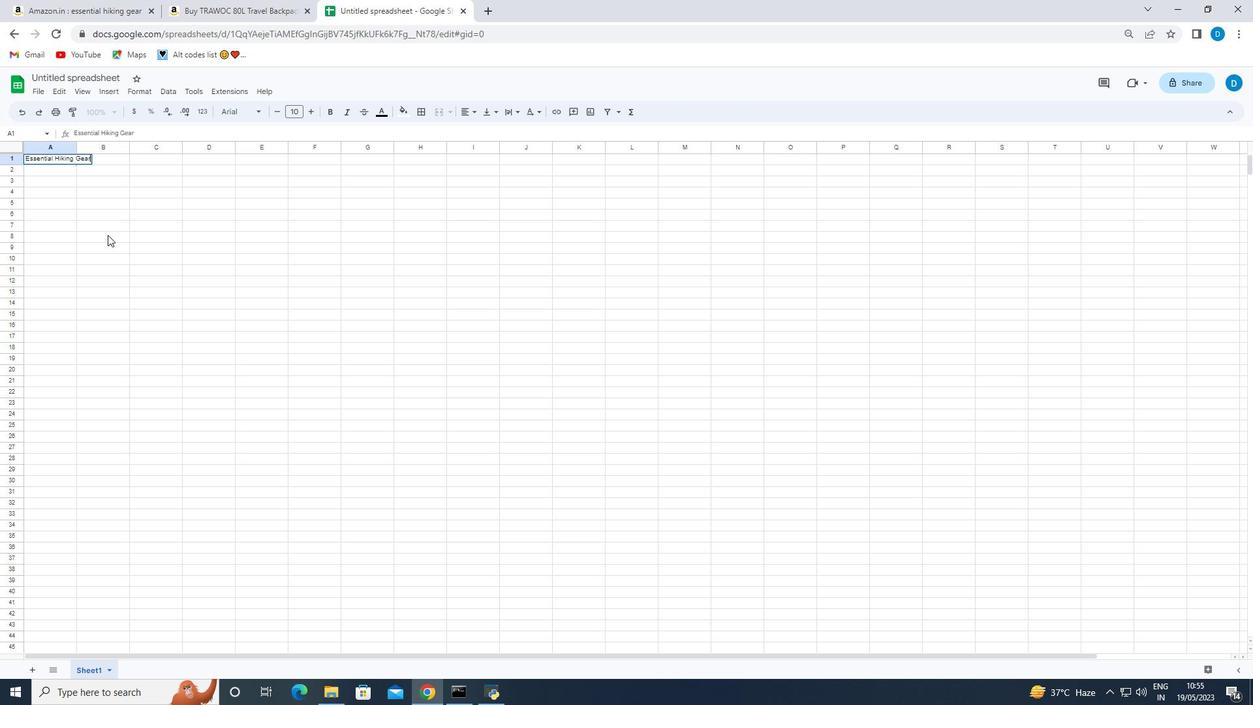 
Action: Mouse scrolled (108, 234) with delta (0, 0)
Screenshot: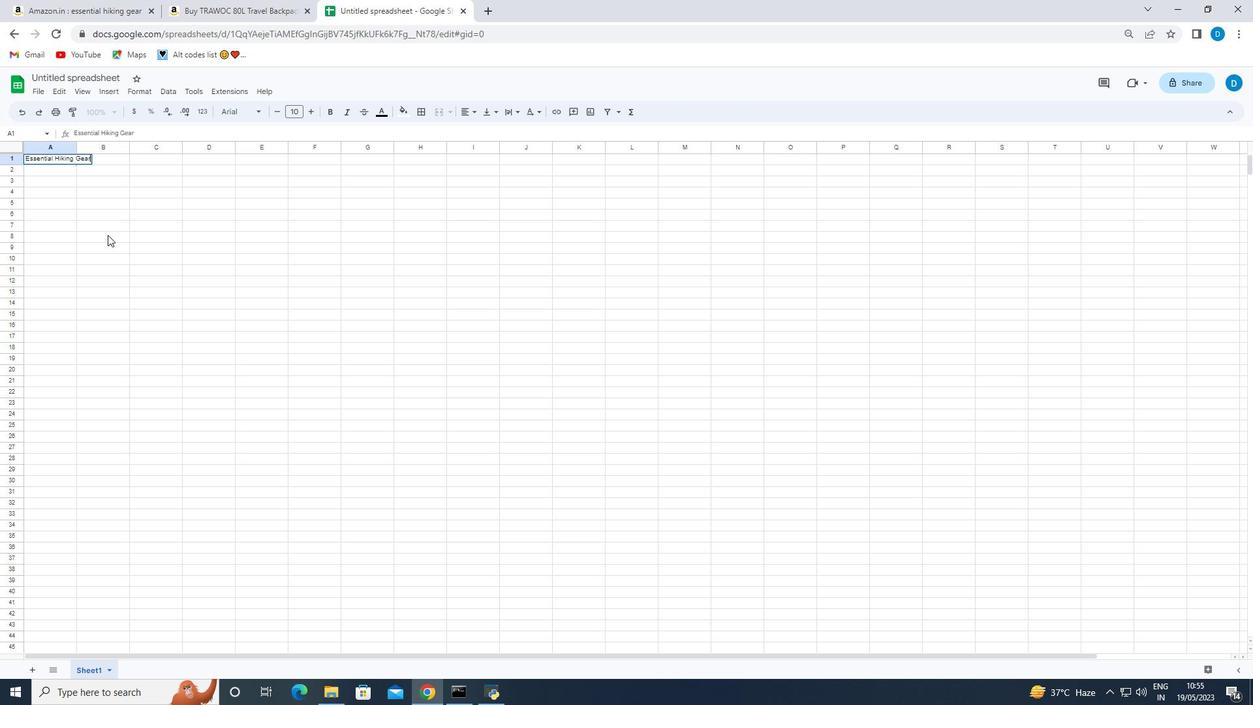 
Action: Mouse moved to (108, 233)
Screenshot: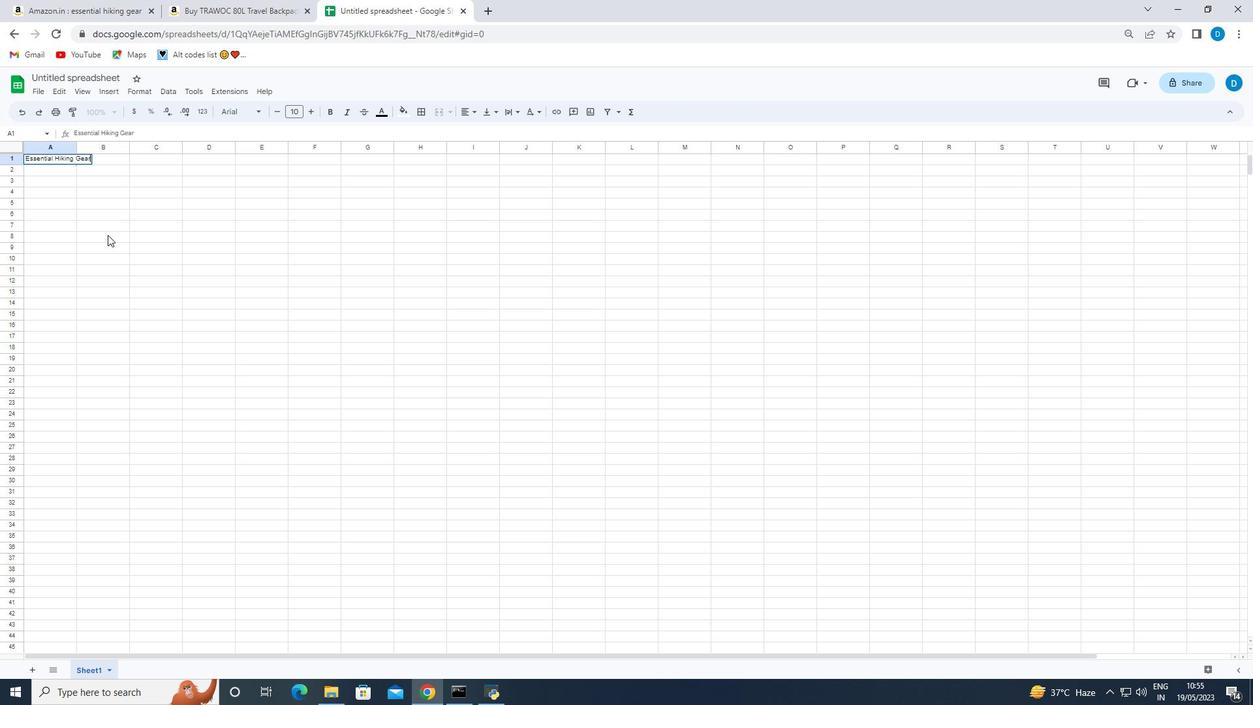 
Action: Mouse scrolled (108, 234) with delta (0, 0)
Screenshot: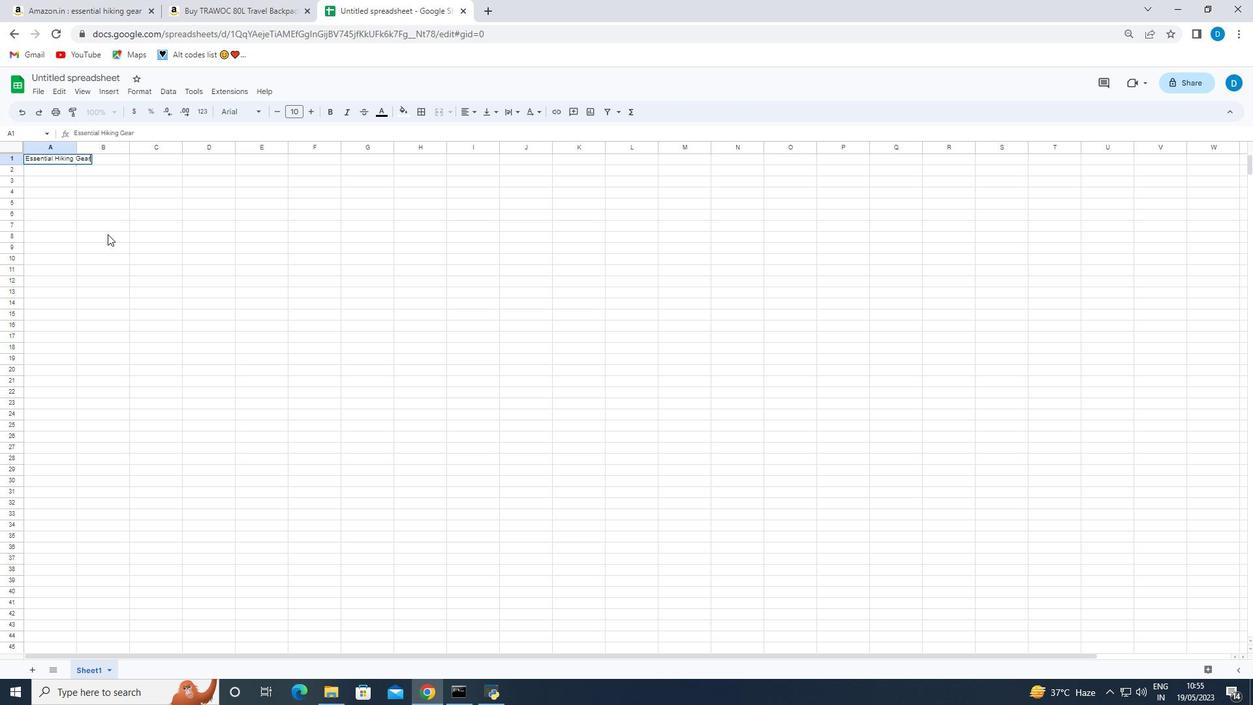 
Action: Mouse moved to (109, 233)
Screenshot: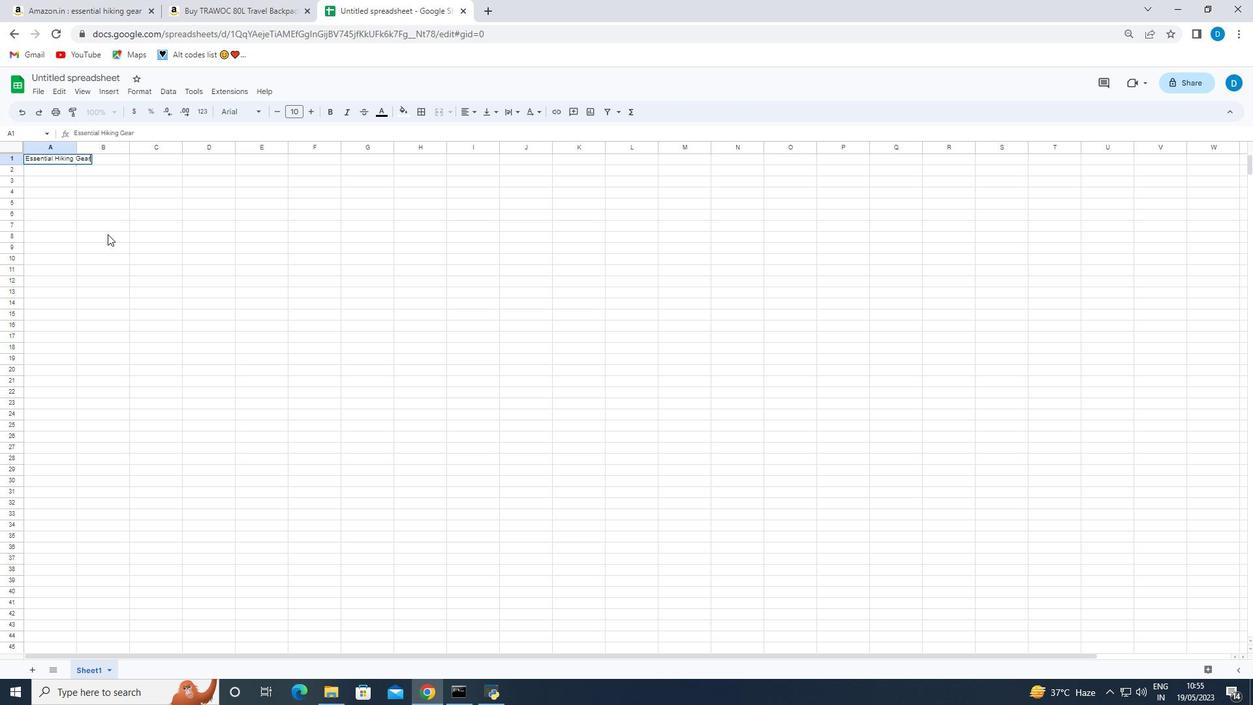 
Action: Mouse scrolled (109, 234) with delta (0, 0)
Screenshot: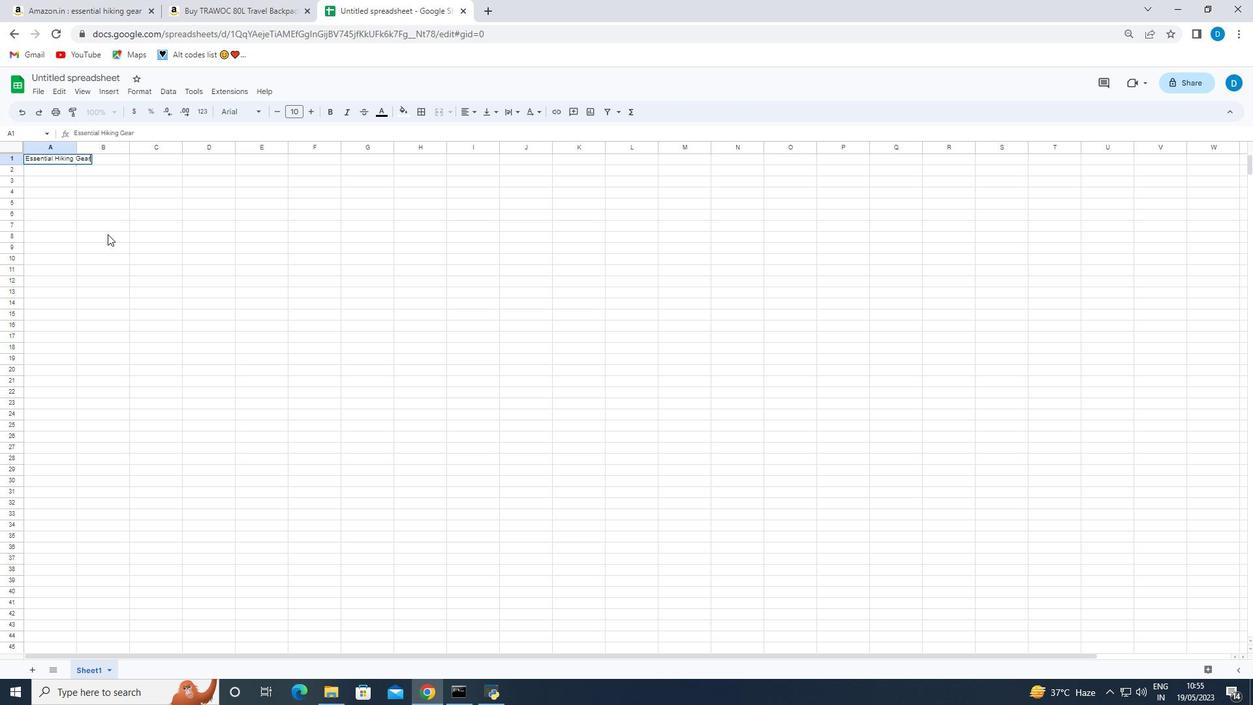 
Action: Mouse moved to (110, 232)
Screenshot: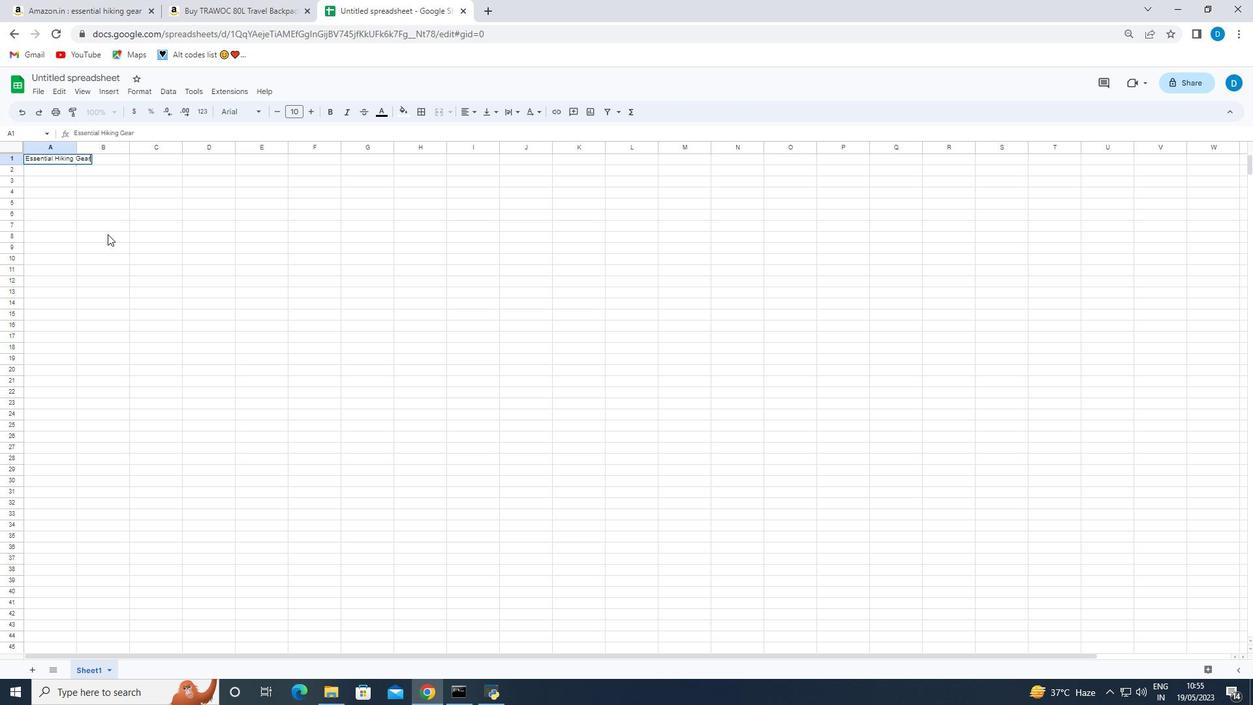 
Action: Mouse scrolled (110, 233) with delta (0, 0)
Screenshot: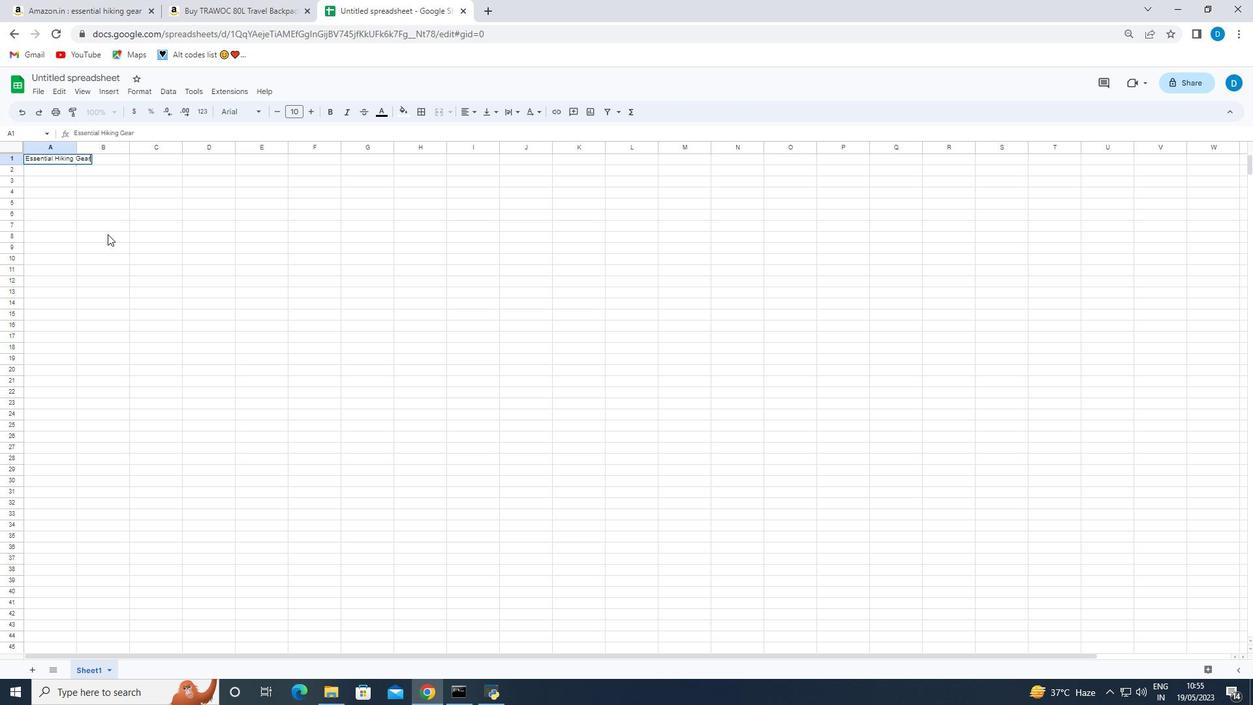 
Action: Mouse moved to (116, 222)
Screenshot: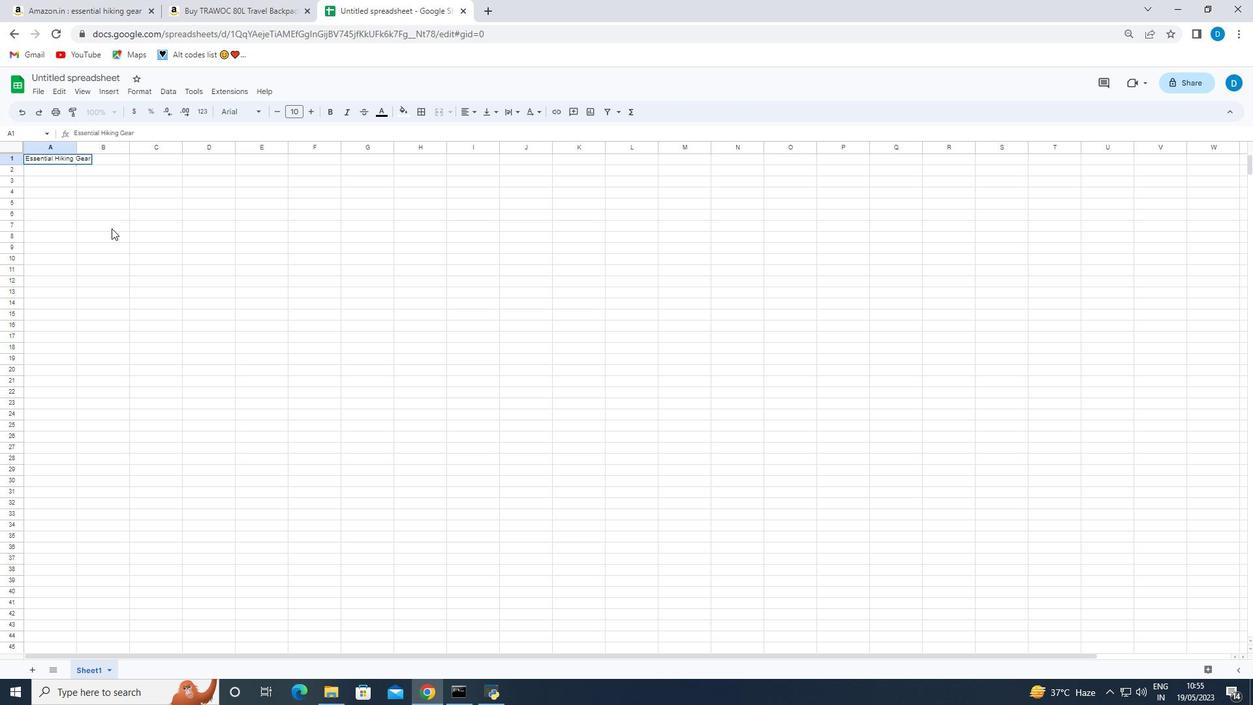 
Action: Mouse scrolled (116, 223) with delta (0, 0)
Screenshot: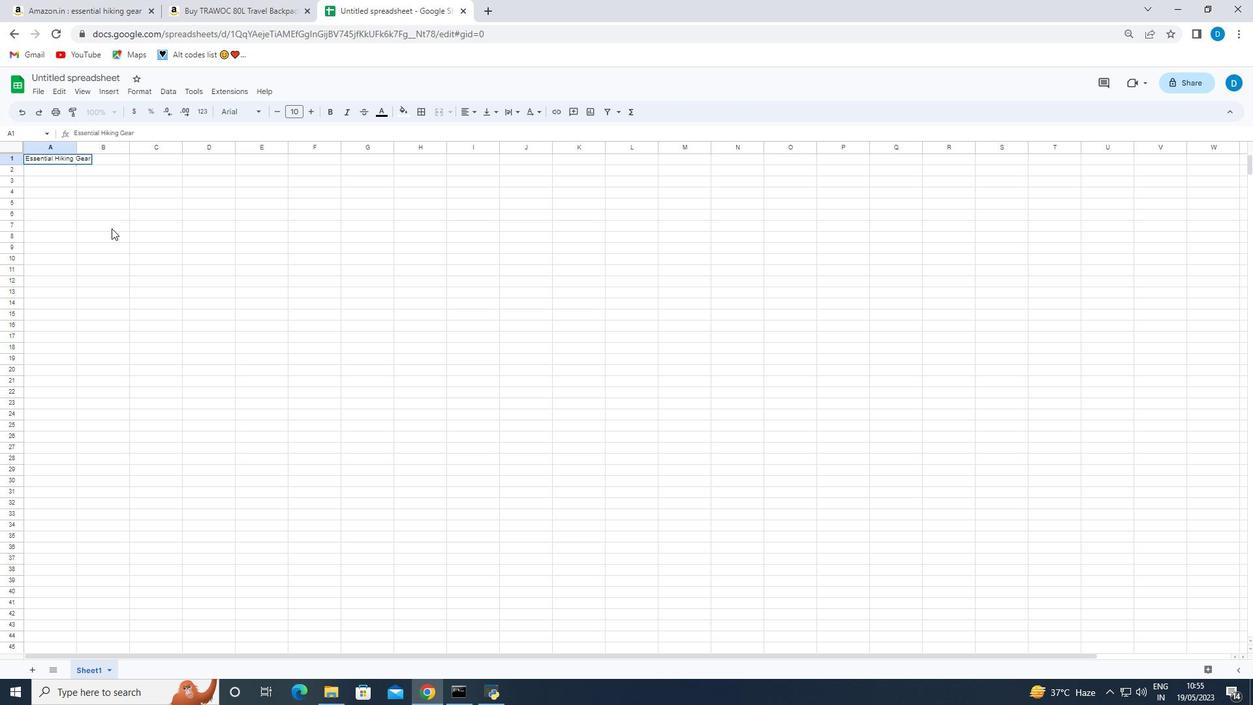 
Action: Mouse moved to (116, 222)
Screenshot: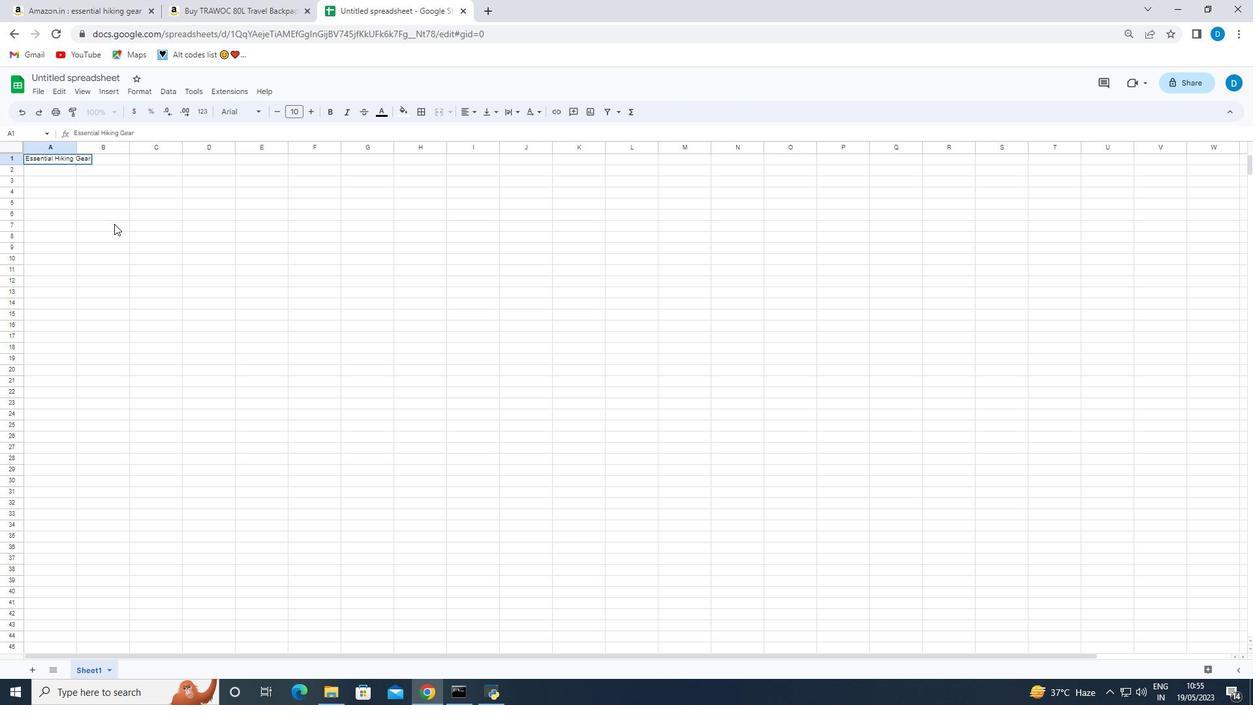 
Action: Mouse scrolled (116, 222) with delta (0, 0)
Screenshot: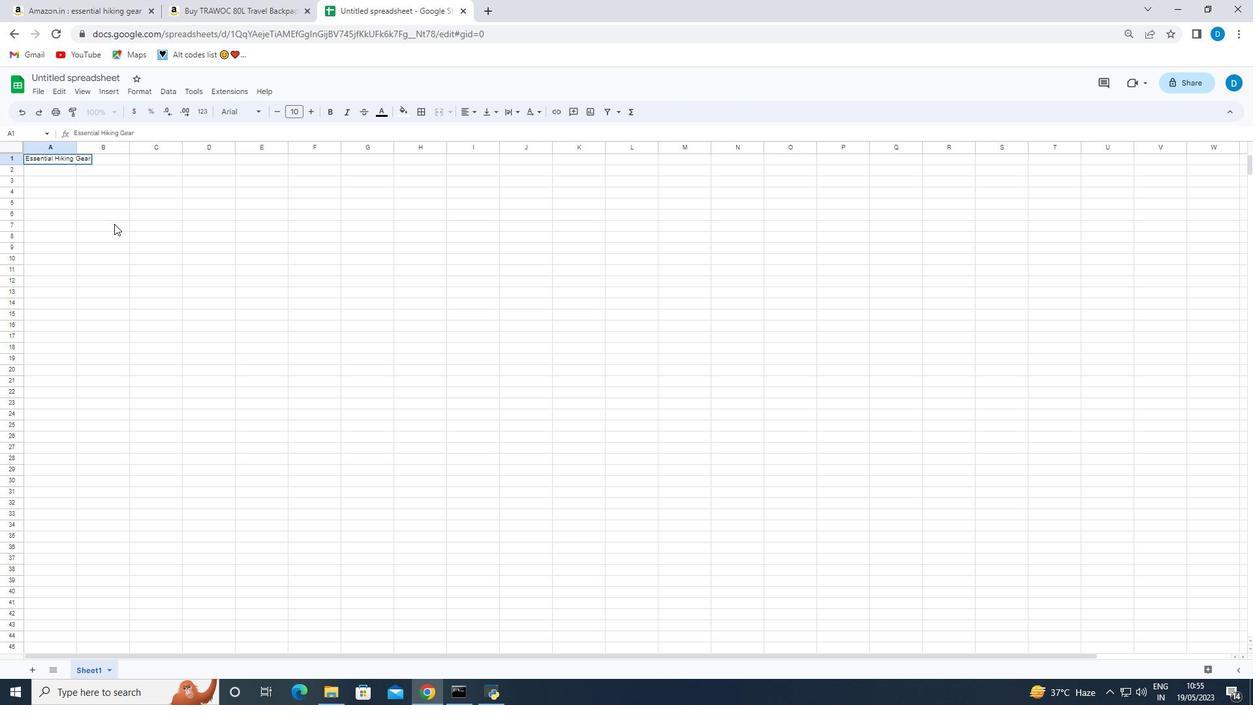 
Action: Mouse pressed middle at (116, 222)
Screenshot: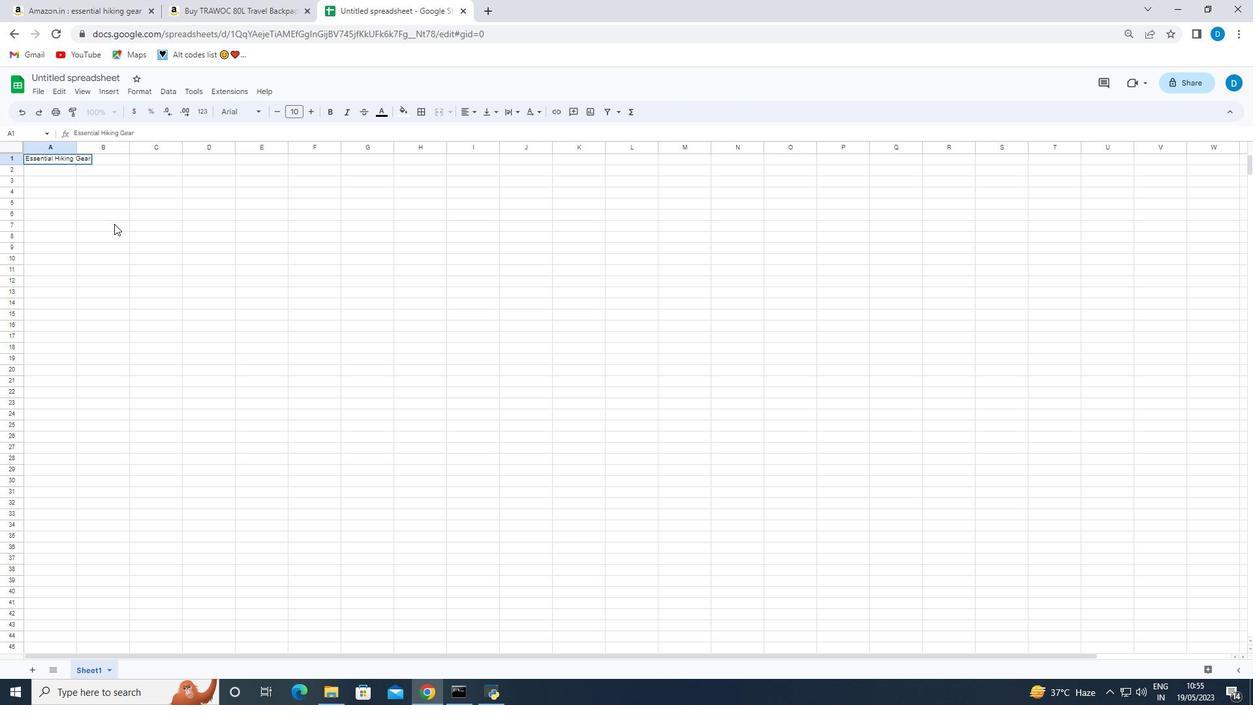 
Action: Mouse scrolled (116, 222) with delta (0, 0)
Screenshot: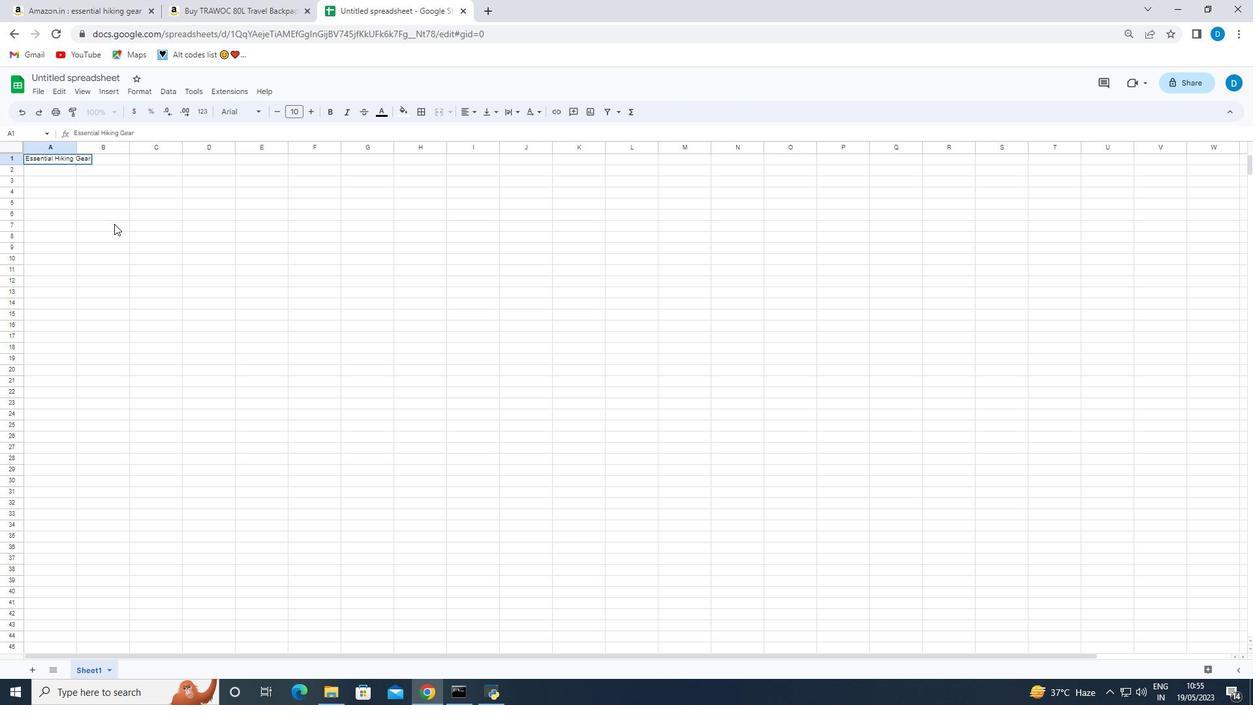 
Action: Mouse scrolled (116, 222) with delta (0, 0)
Screenshot: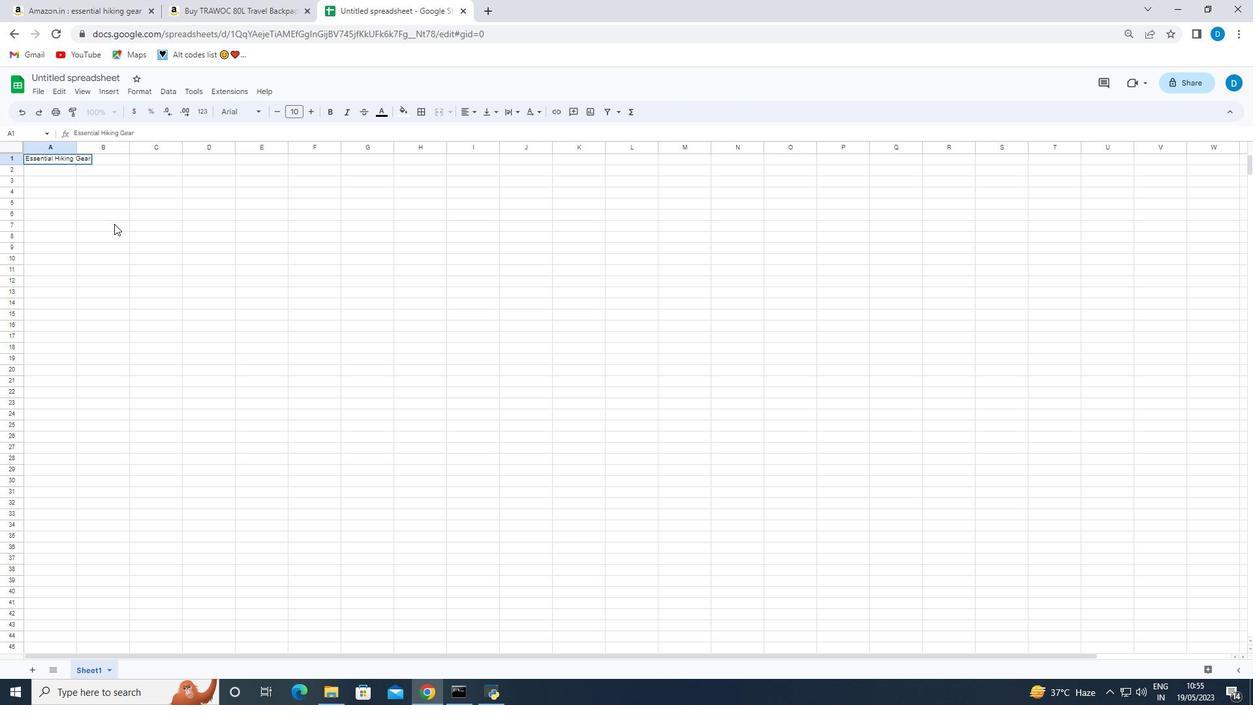 
Action: Mouse moved to (117, 220)
Screenshot: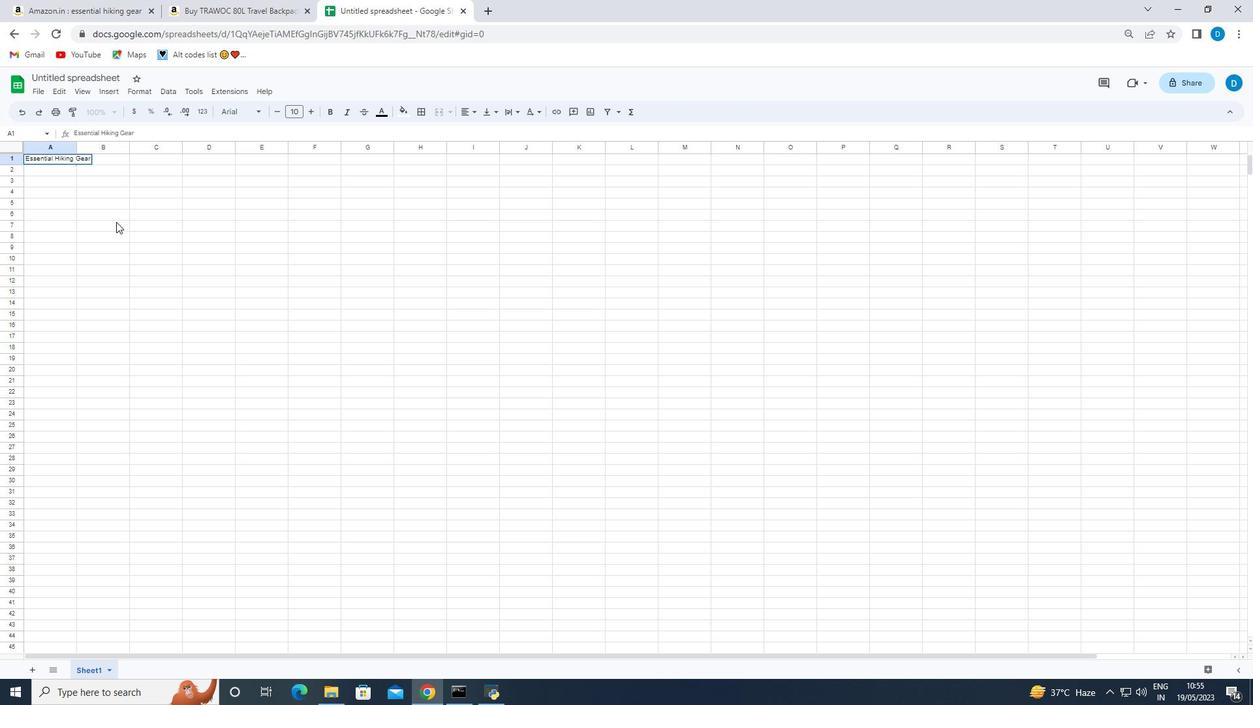 
Action: Mouse scrolled (116, 220) with delta (0, 0)
Screenshot: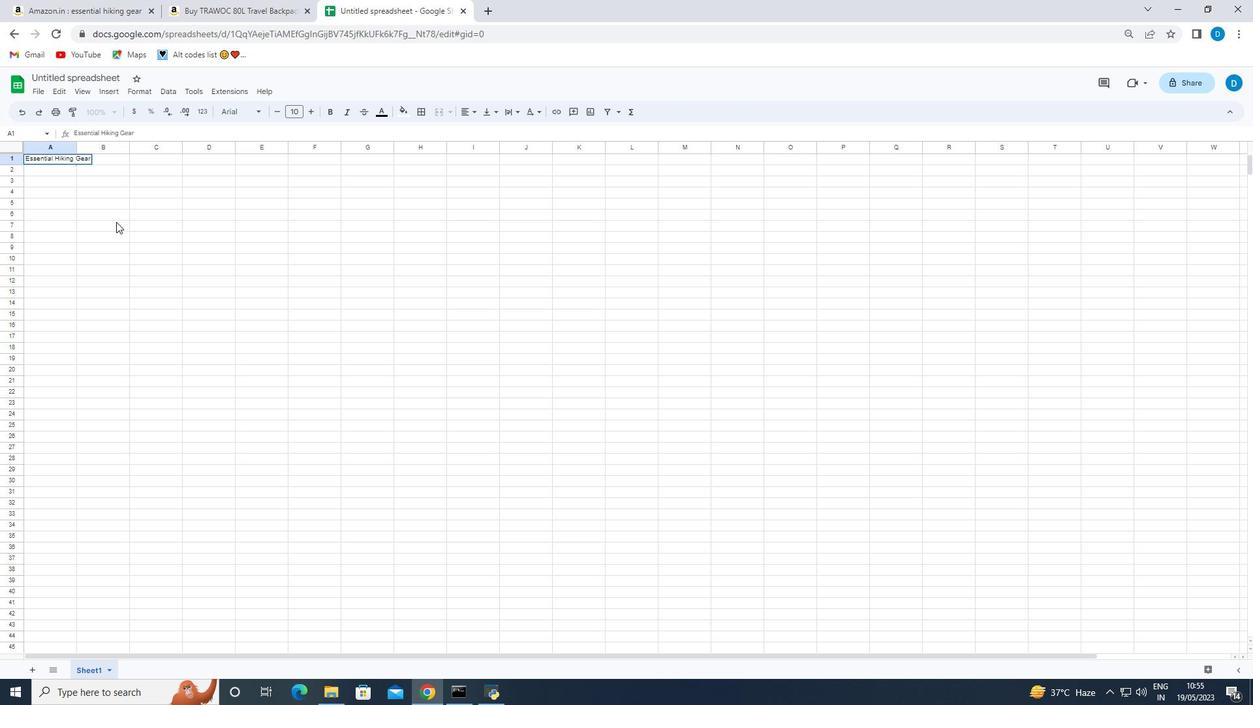 
Action: Mouse moved to (116, 195)
Screenshot: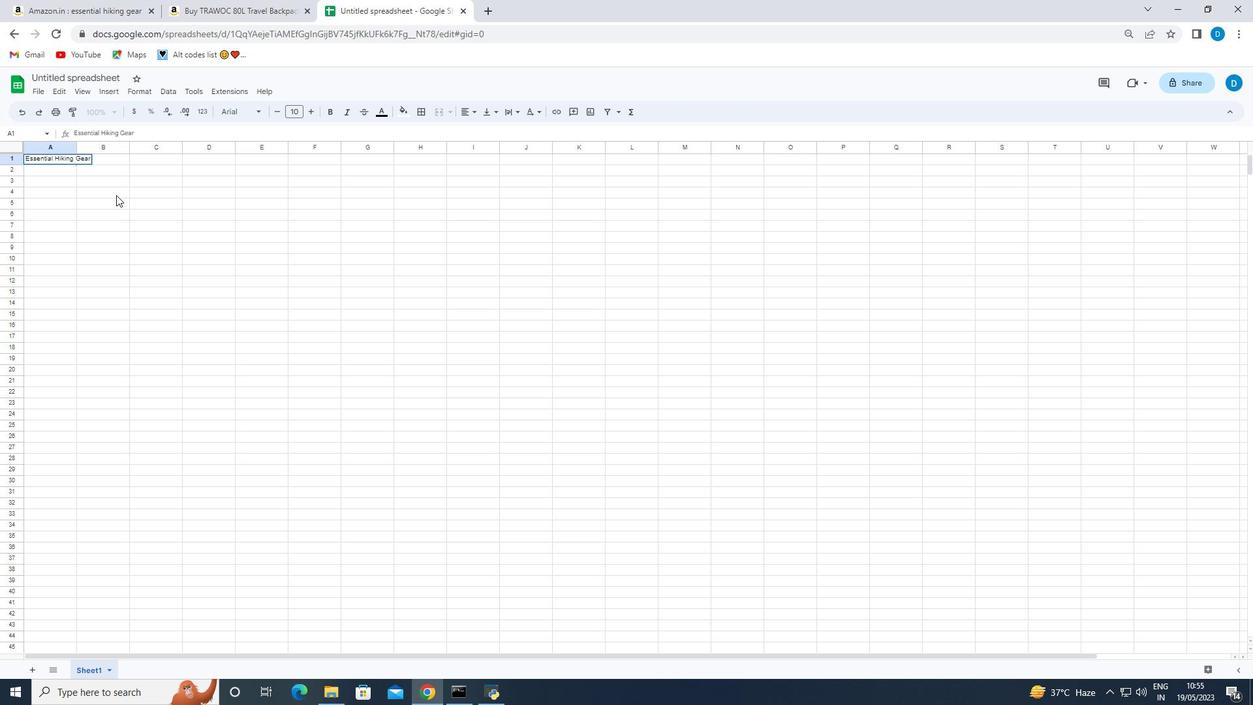 
Action: Mouse scrolled (116, 195) with delta (0, 0)
Screenshot: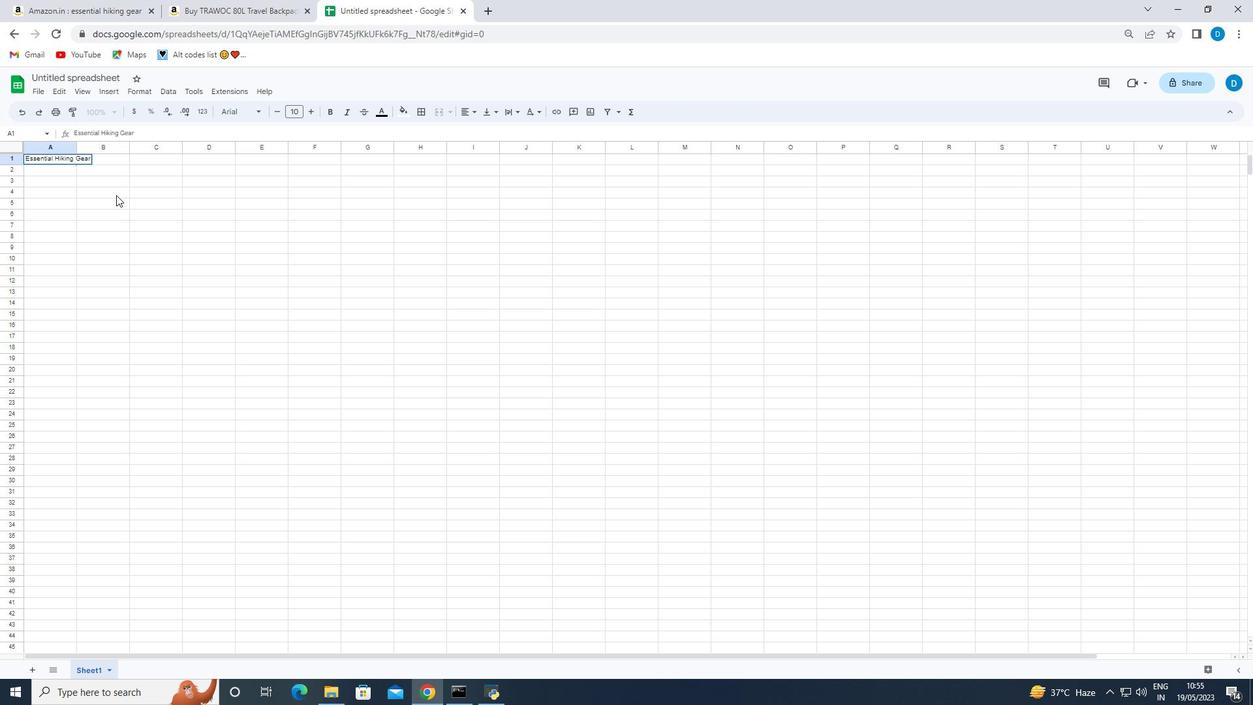 
Action: Mouse moved to (116, 195)
Screenshot: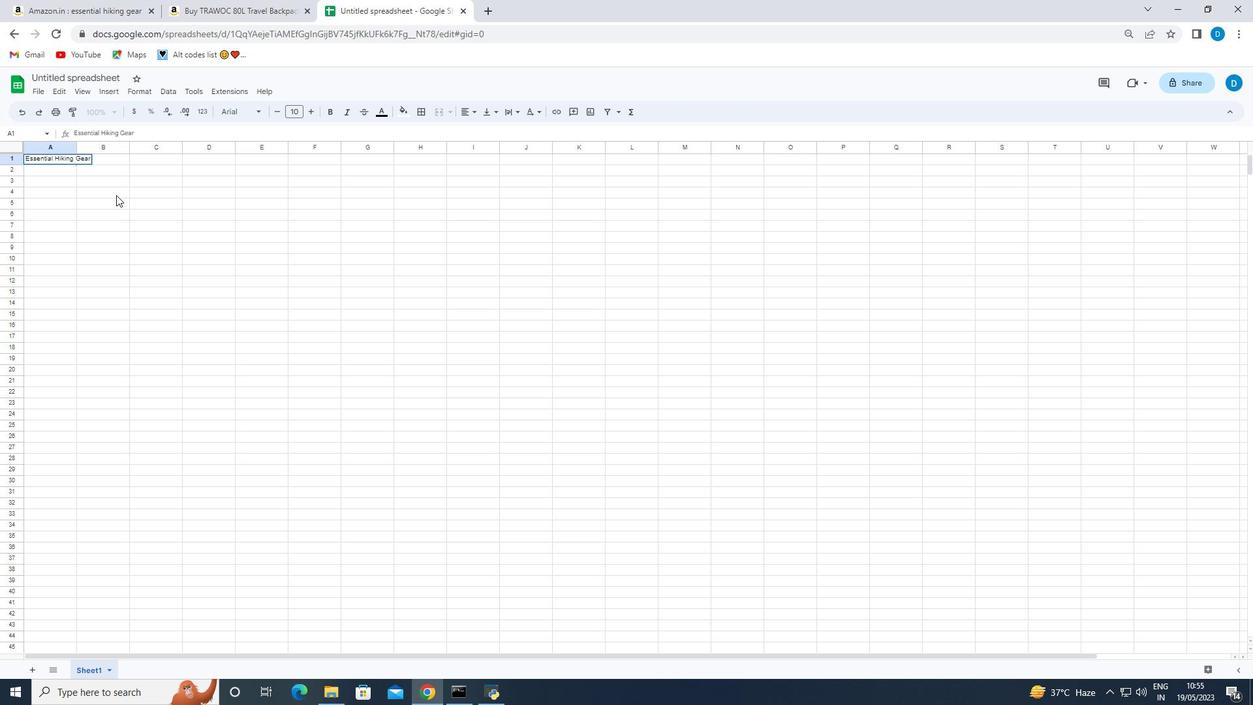 
Action: Mouse scrolled (116, 195) with delta (0, 0)
Screenshot: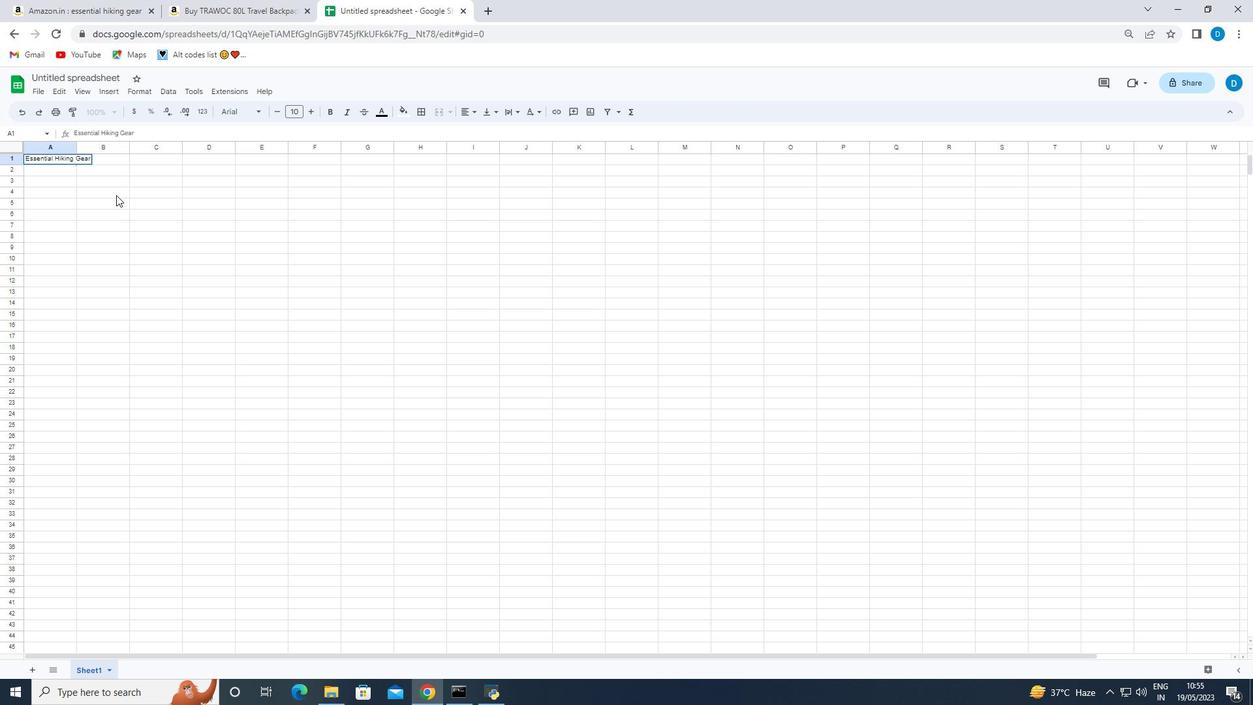 
Action: Mouse moved to (116, 195)
Screenshot: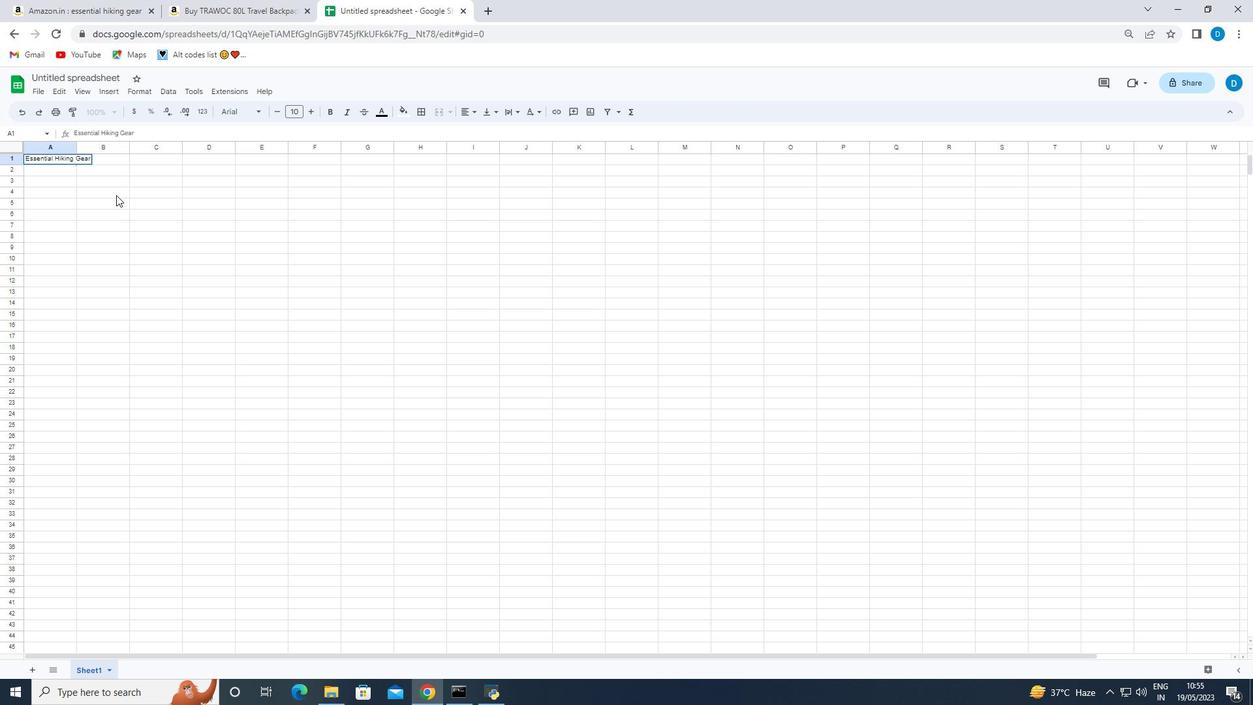 
Action: Mouse pressed middle at (116, 195)
Screenshot: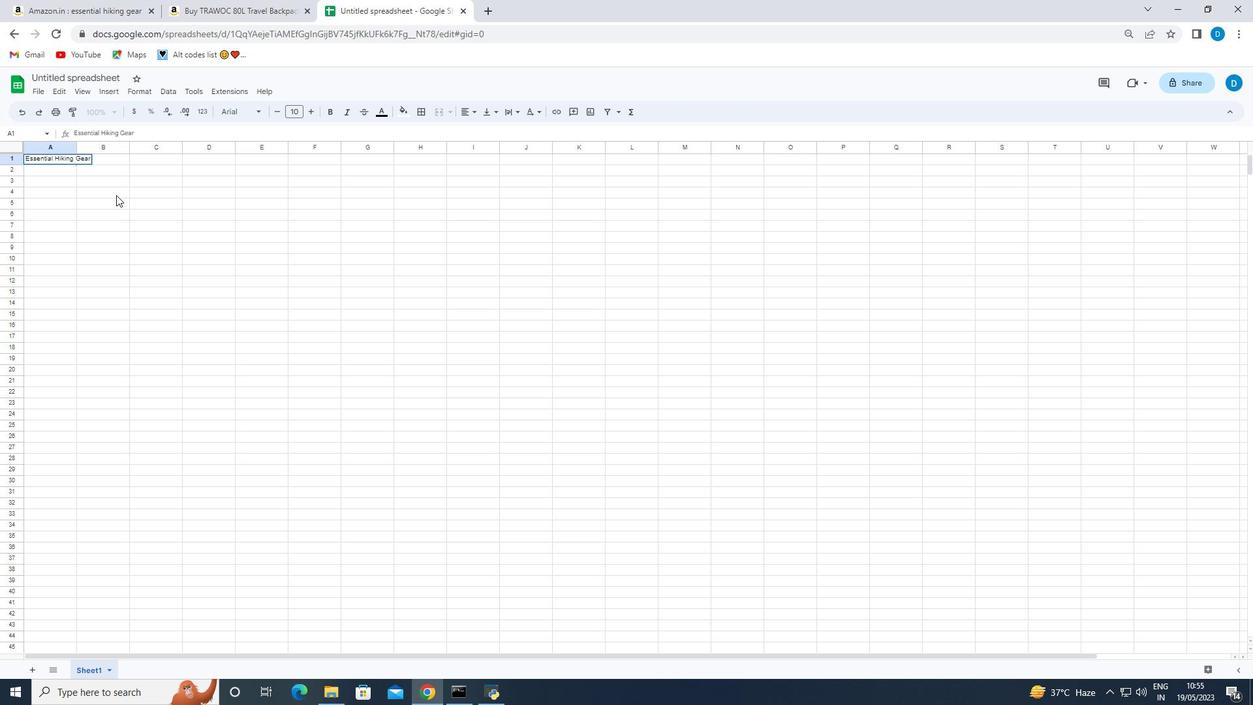 
Action: Mouse moved to (117, 194)
Screenshot: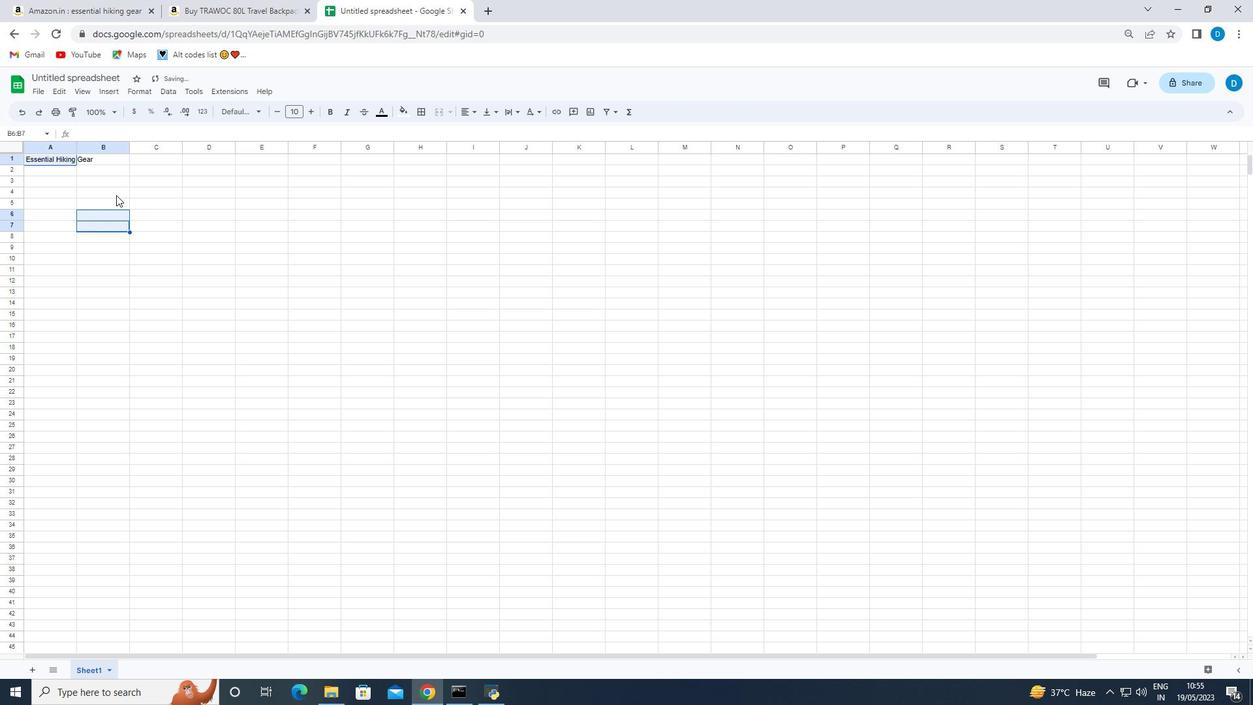 
Action: Mouse scrolled (116, 195) with delta (0, 0)
Screenshot: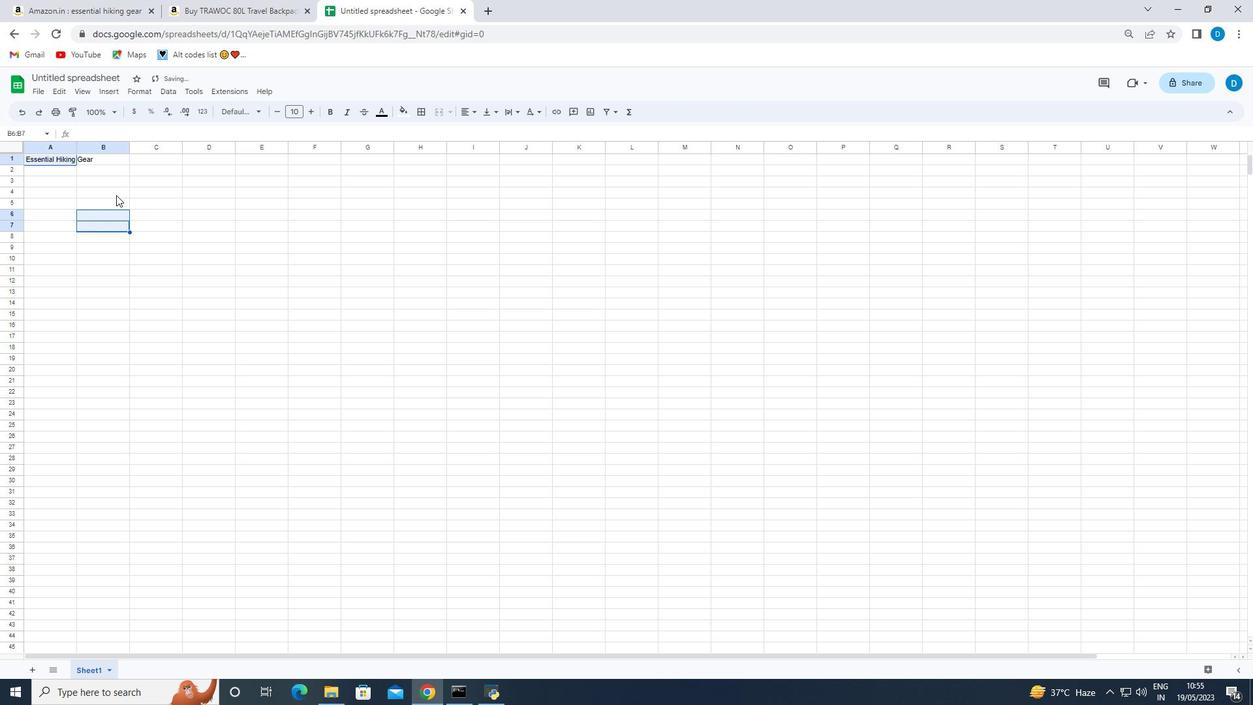 
Action: Mouse moved to (118, 193)
Screenshot: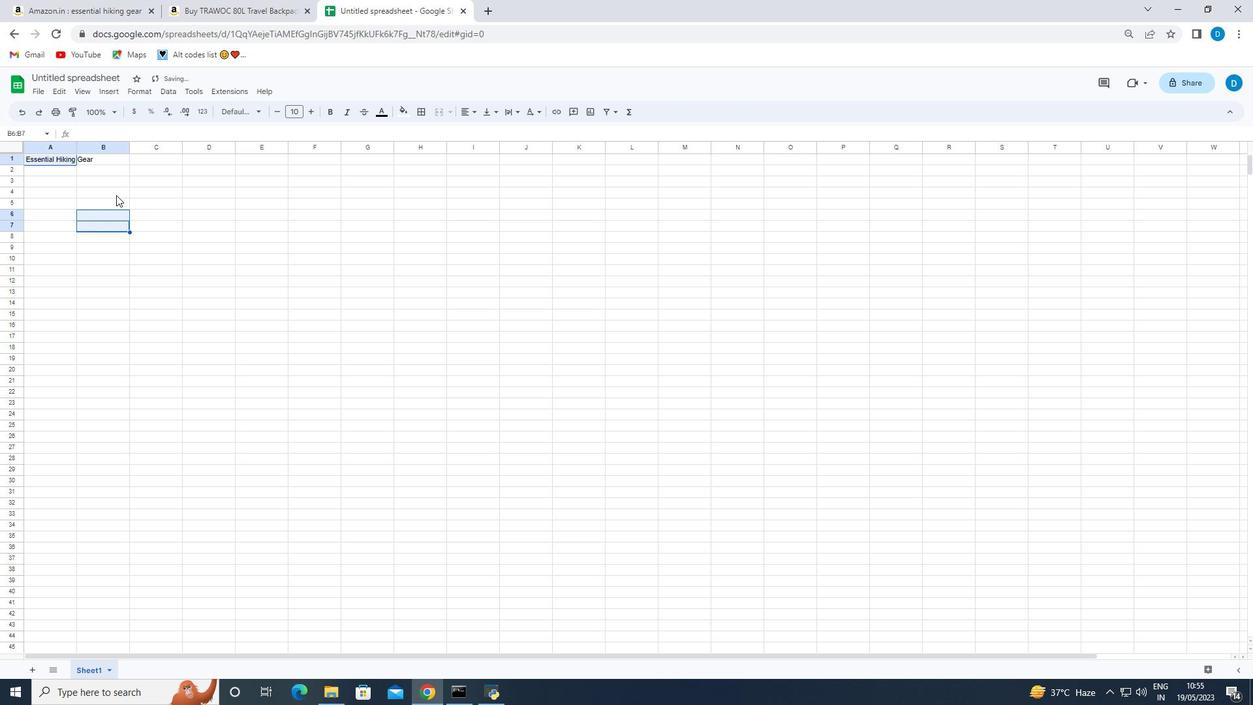 
Action: Mouse scrolled (116, 195) with delta (0, 0)
Screenshot: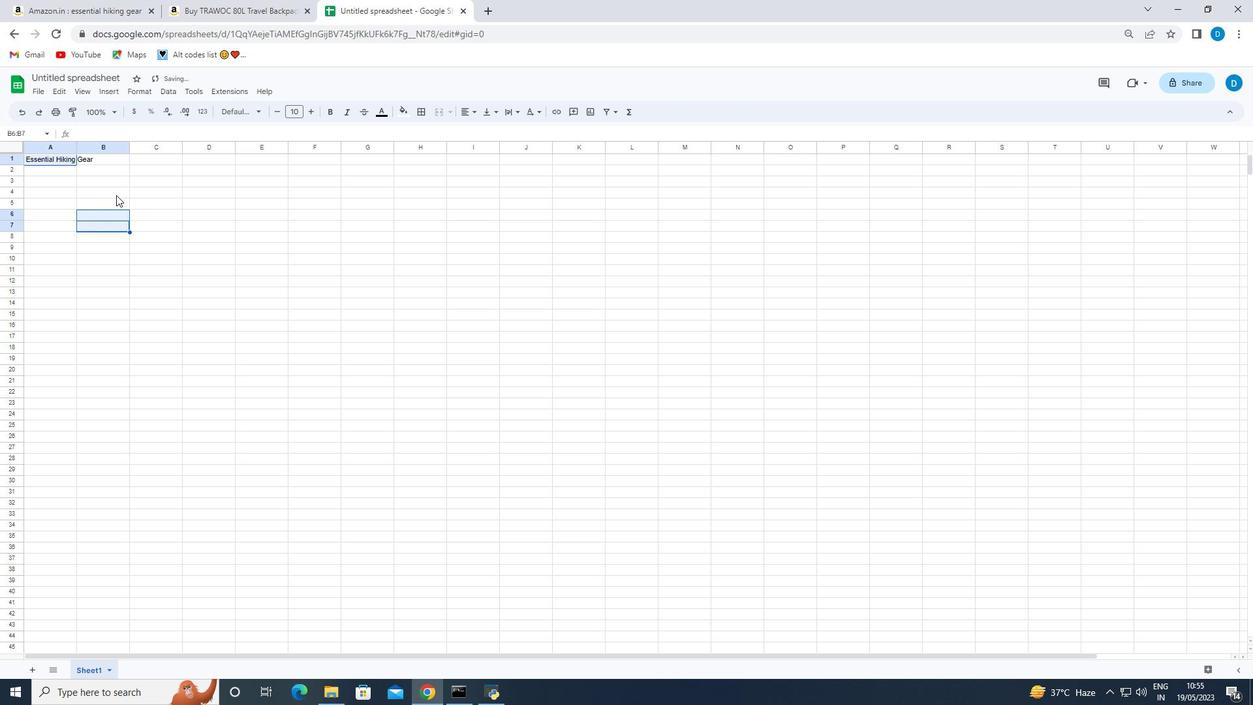 
Action: Mouse moved to (109, 163)
Screenshot: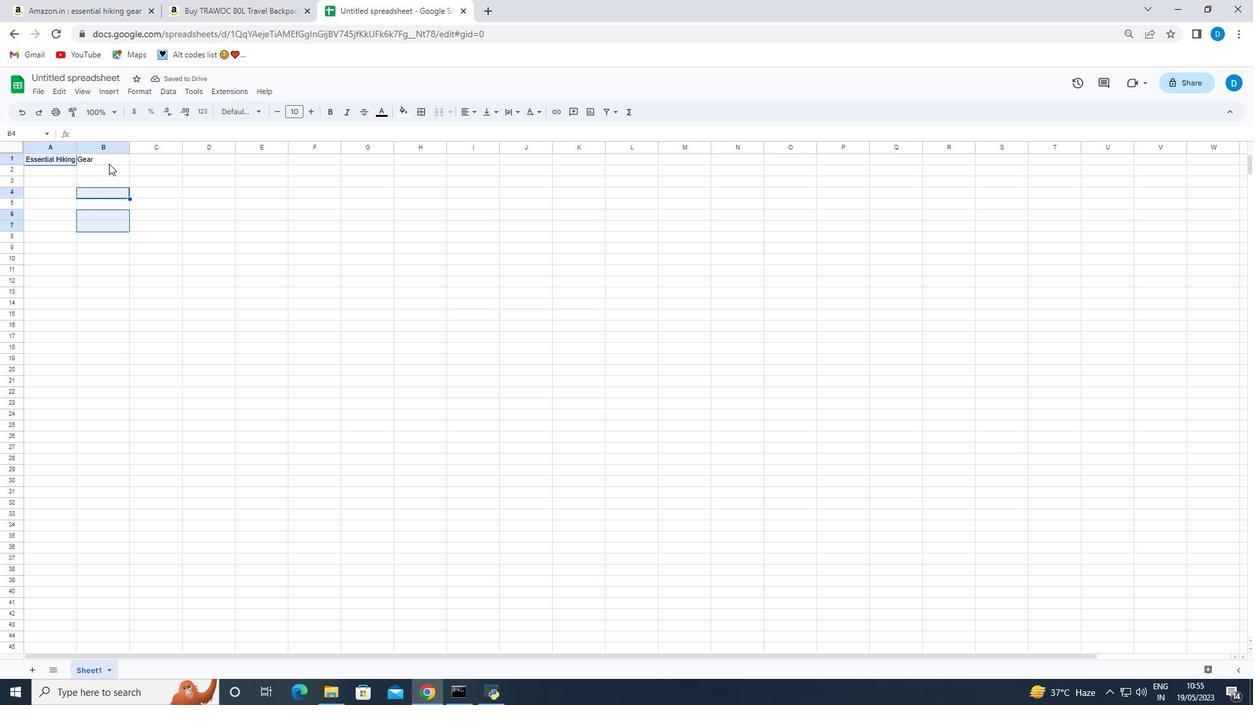 
Action: Mouse pressed left at (109, 163)
Screenshot: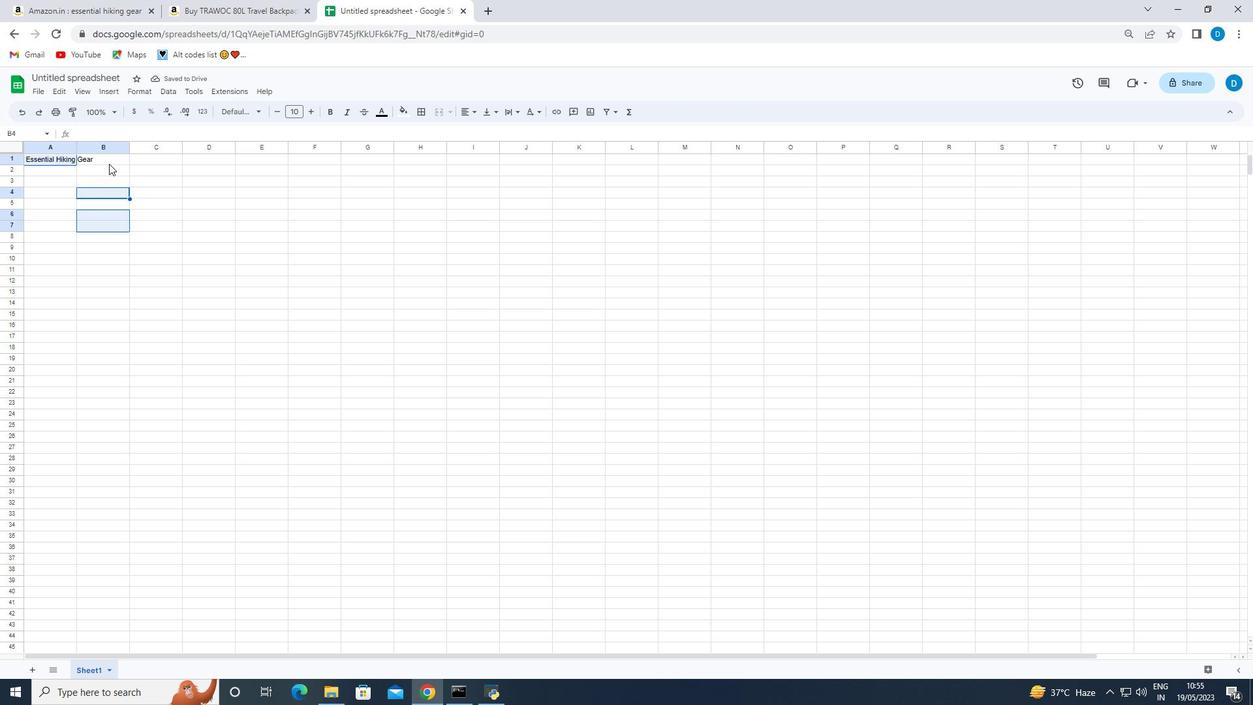 
Action: Mouse moved to (26, 159)
Screenshot: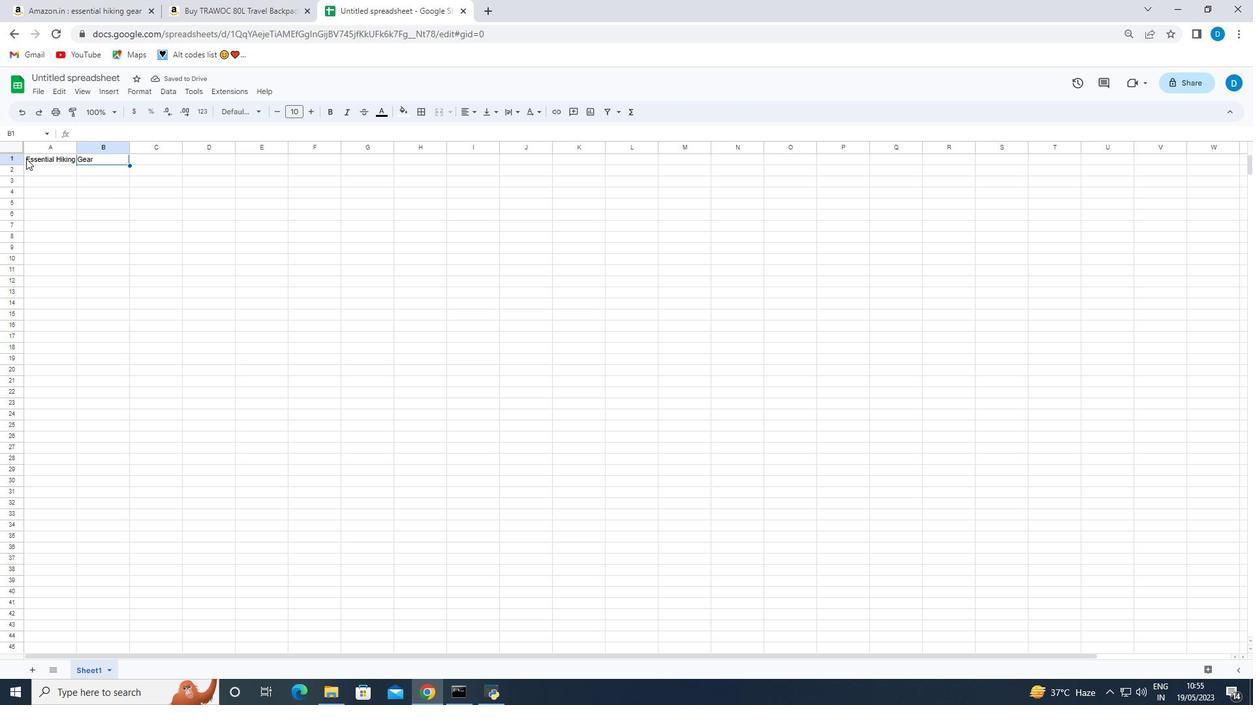 
Action: Mouse pressed left at (26, 159)
Screenshot: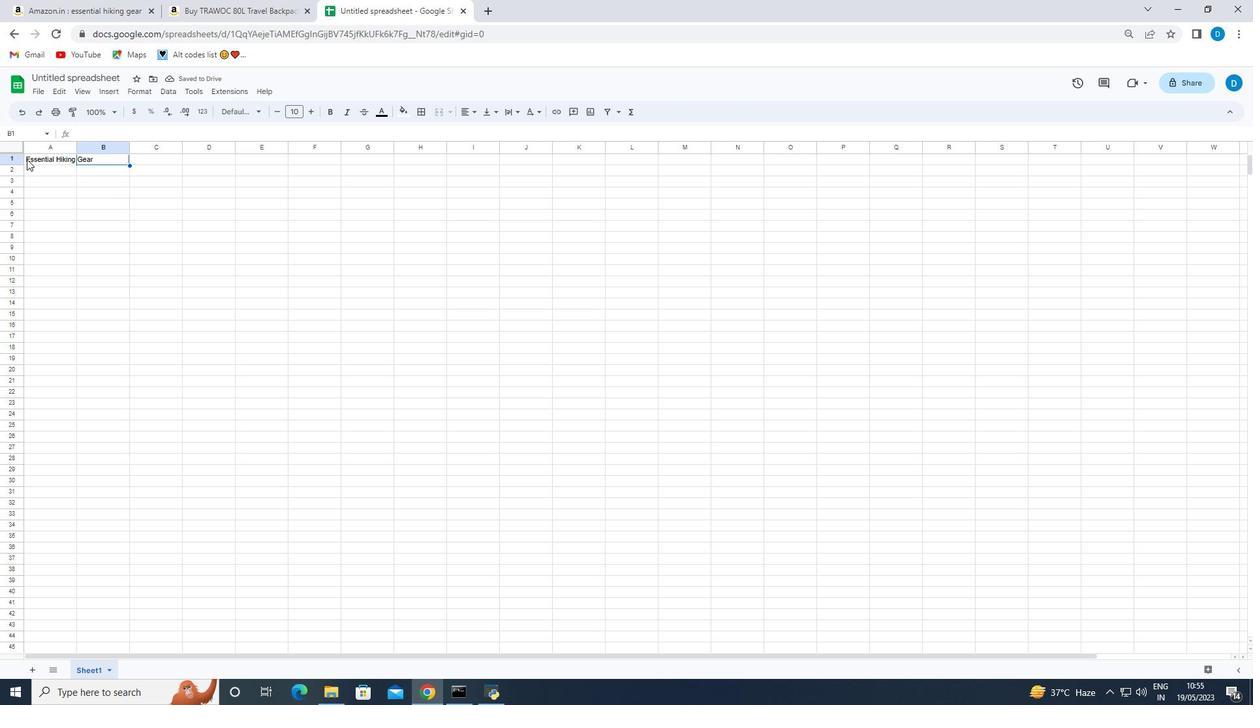 
Action: Mouse moved to (110, 177)
Screenshot: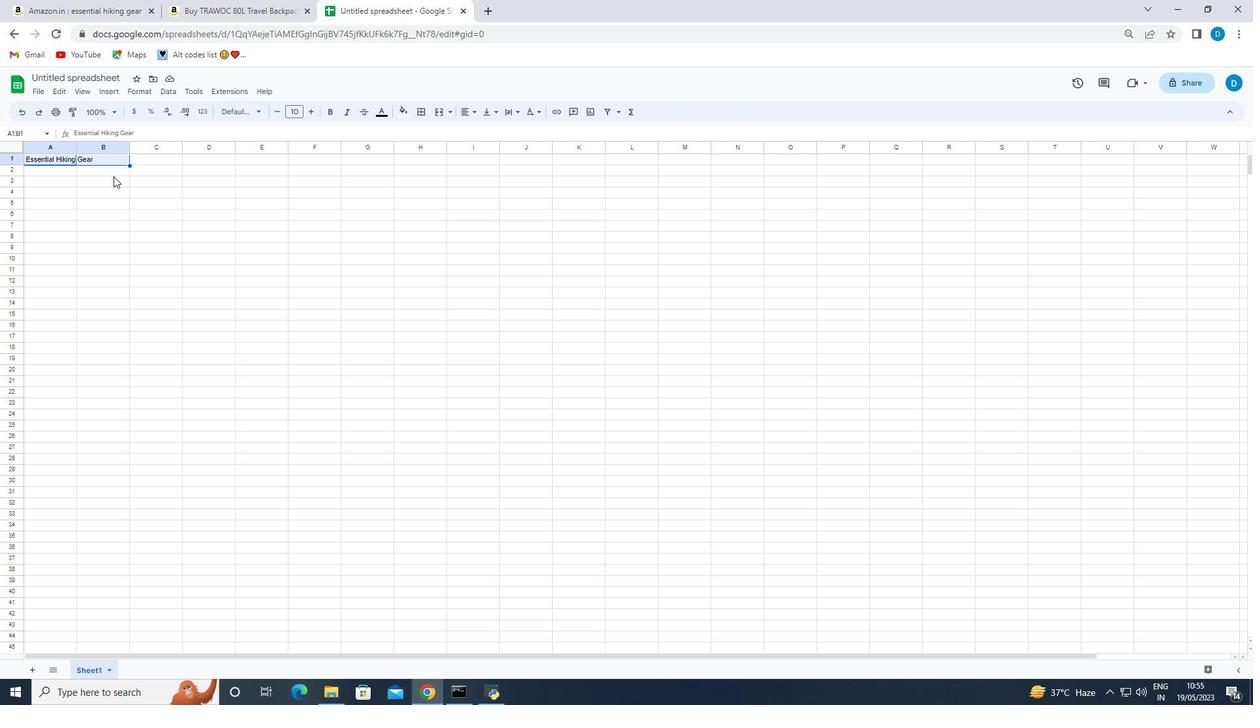 
Action: Mouse pressed left at (110, 177)
Screenshot: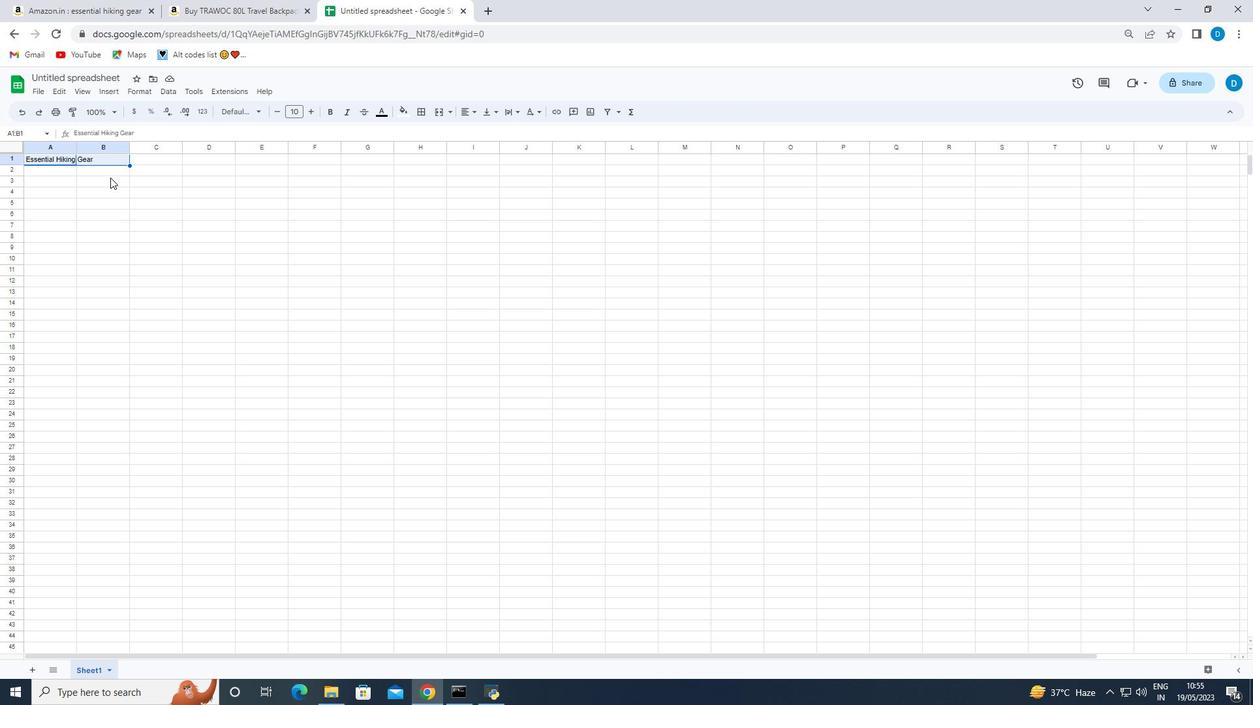 
Action: Mouse moved to (55, 168)
Screenshot: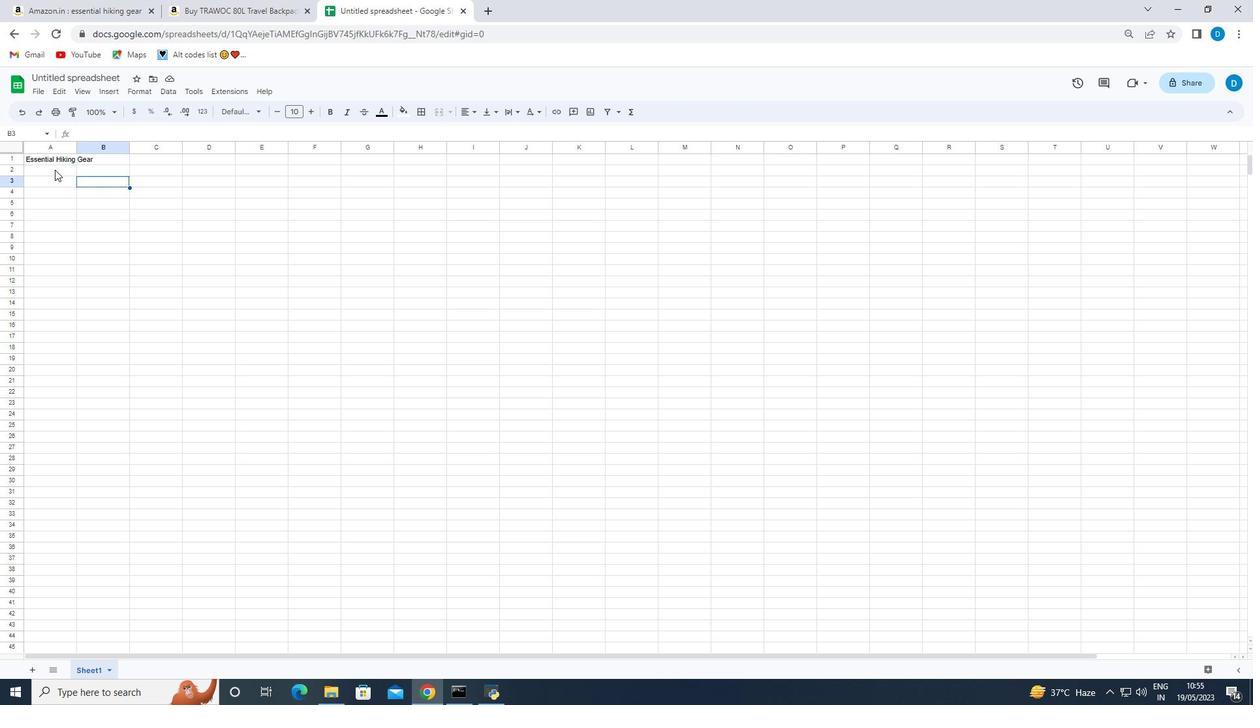
Action: Mouse pressed left at (55, 168)
Screenshot: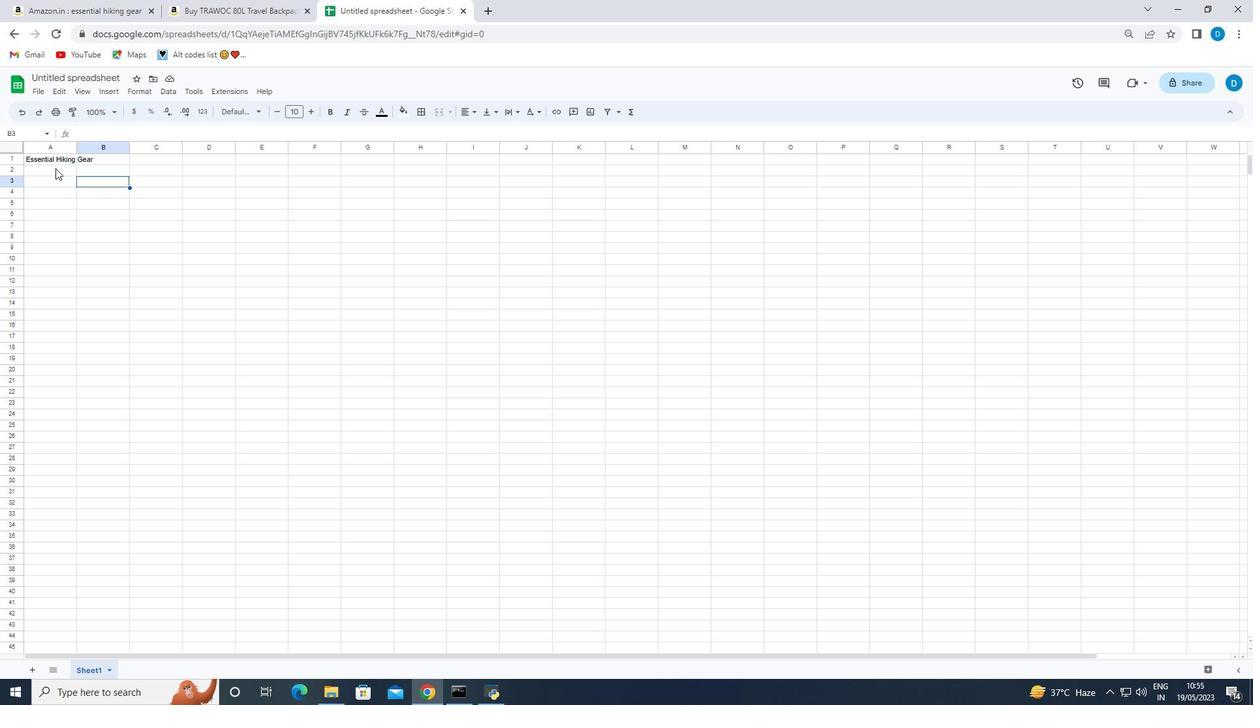 
Action: Mouse moved to (54, 169)
Screenshot: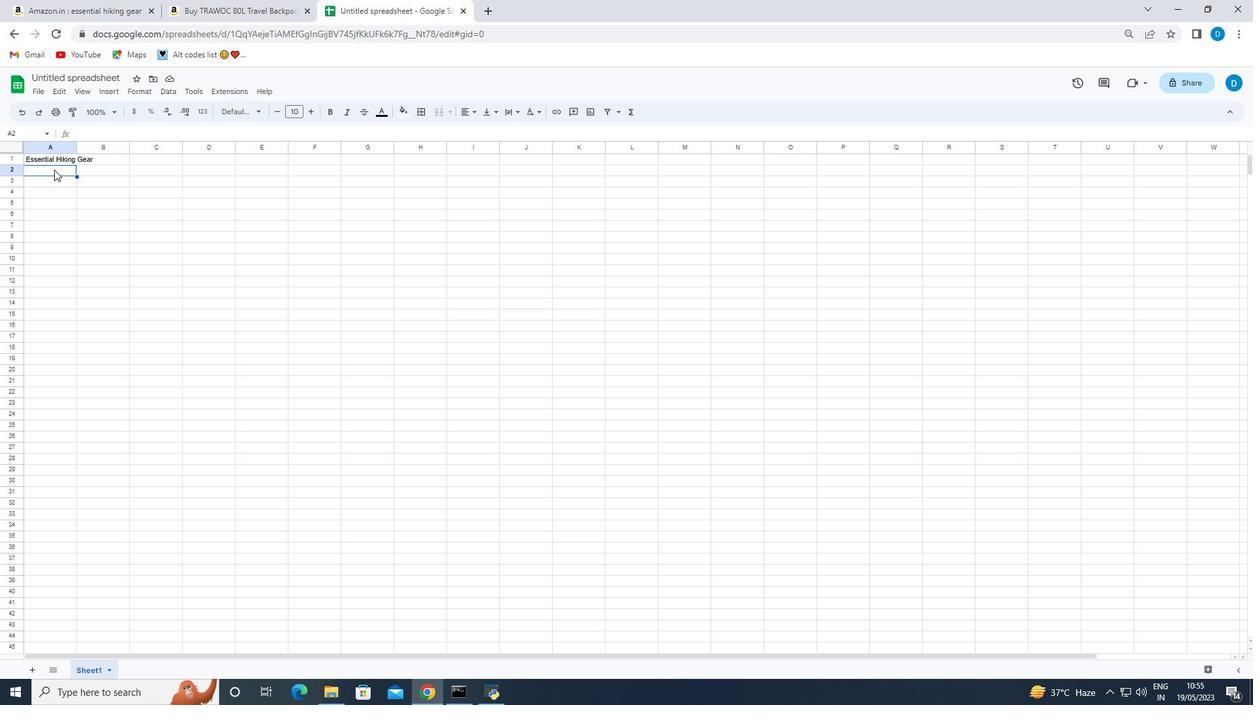
Action: Key pressed <Key.shift><Key.shift><Key.shift><Key.shift><Key.shift><Key.shift><Key.shift><Key.shift><Key.shift><Key.shift><Key.shift><Key.shift><Key.shift><Key.shift><Key.shift><Key.shift><Key.shift><Key.shift><Key.shift><Key.shift><Key.shift><Key.shift><Key.shift><Key.shift><Key.shift><Key.shift><Key.shift><Key.shift><Key.shift><Key.shift><Key.shift><Key.shift><Key.shift><Key.shift><Key.shift><Key.shift><Key.shift><Key.shift><Key.shift><Key.shift><Key.shift><Key.shift><Key.shift><Key.shift><Key.shift><Key.shift><Key.shift>Product<Key.space><Key.shift><Key.shift><Key.shift><Key.shift><Key.shift><Key.shift>Name
Screenshot: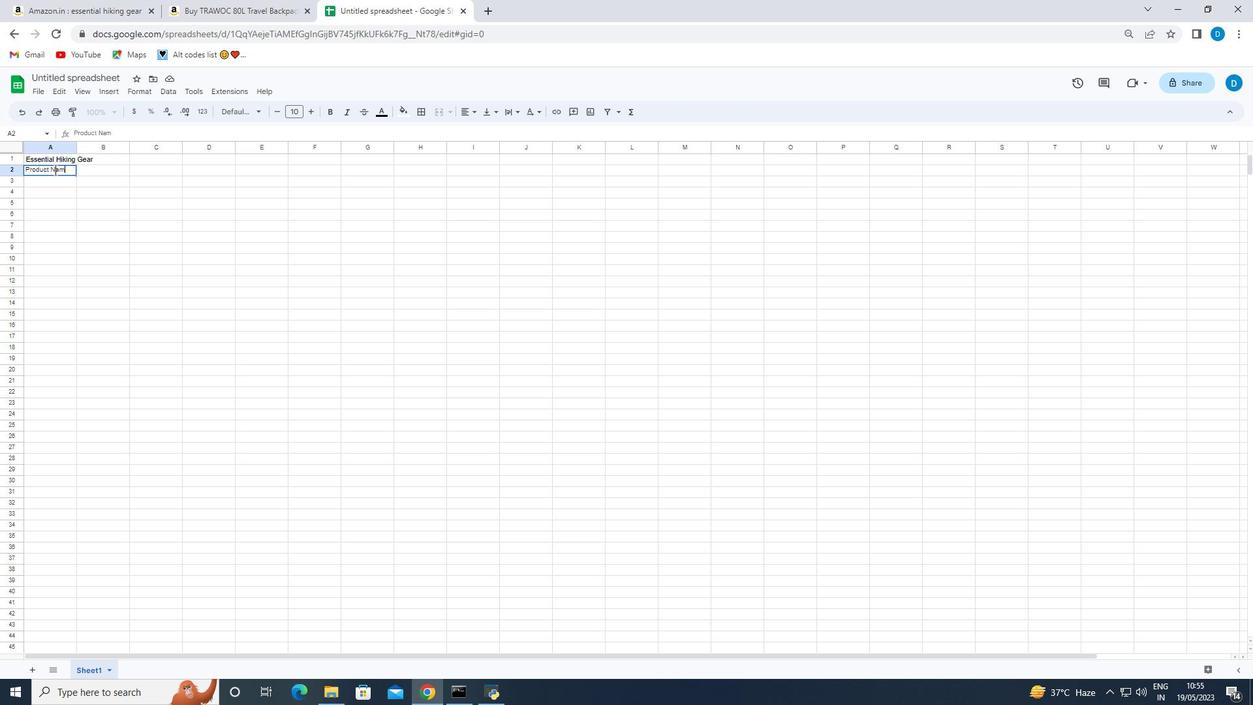 
Action: Mouse moved to (110, 172)
Screenshot: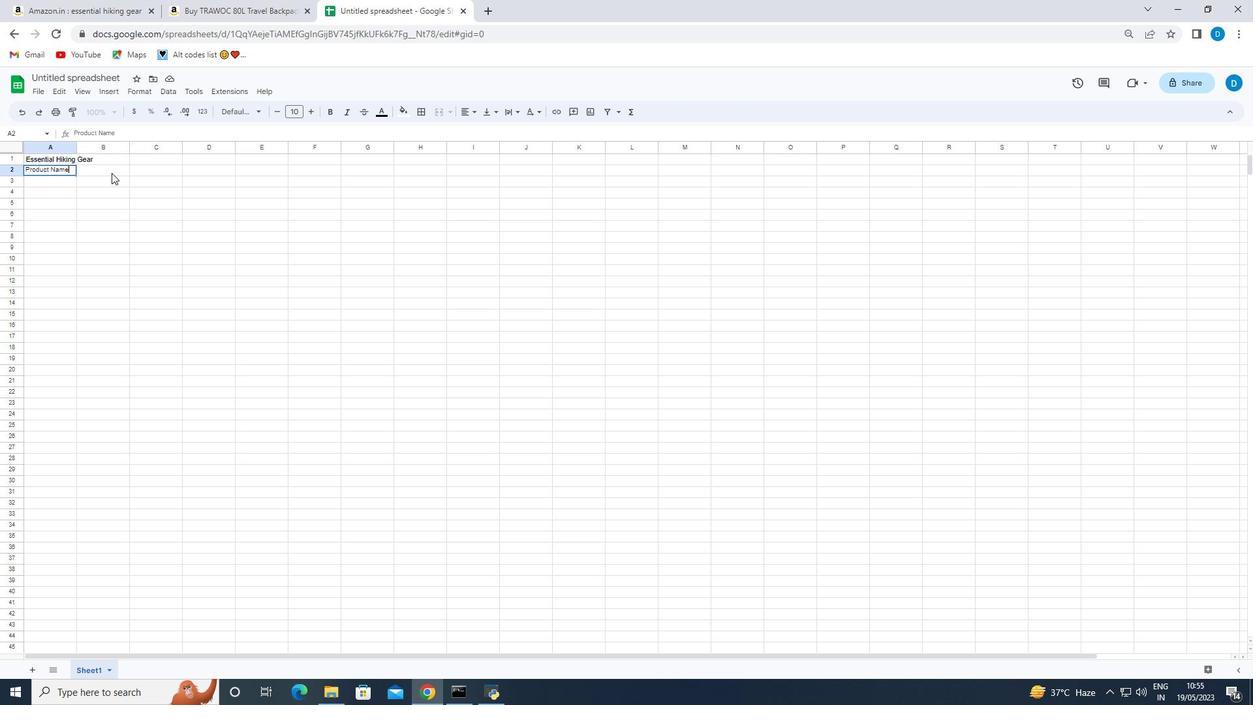 
Action: Mouse pressed left at (110, 172)
Screenshot: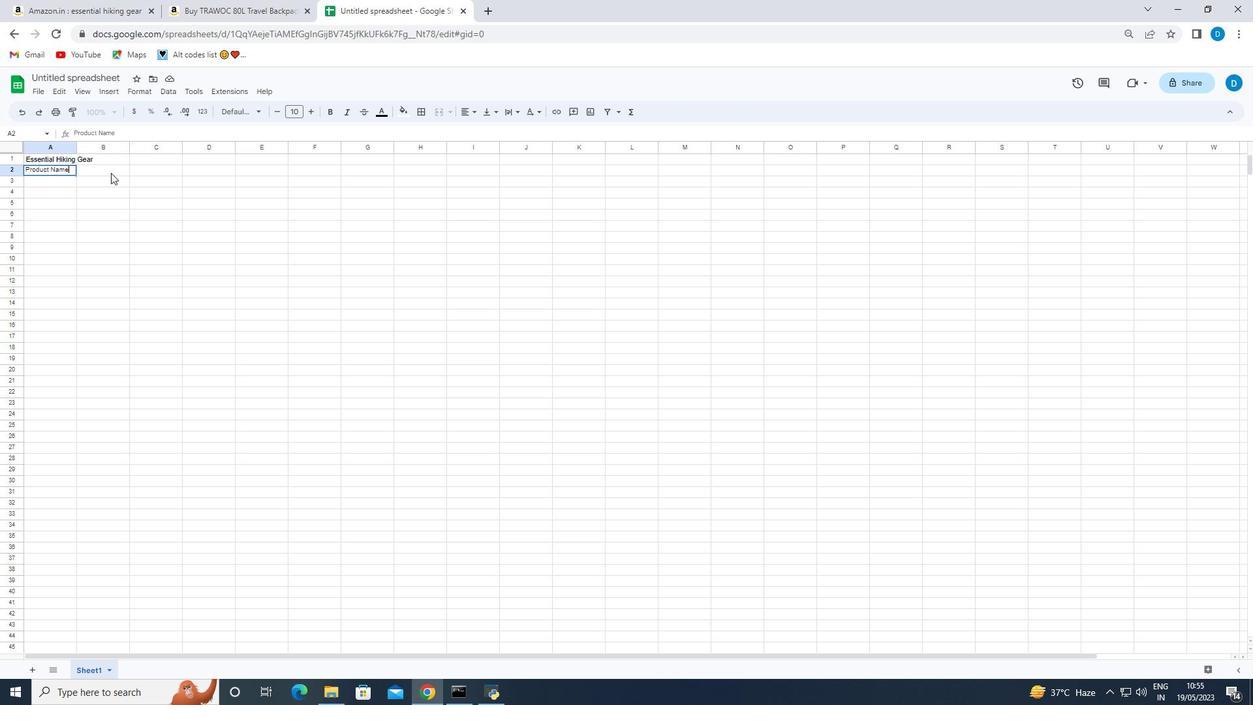 
Action: Mouse moved to (106, 171)
Screenshot: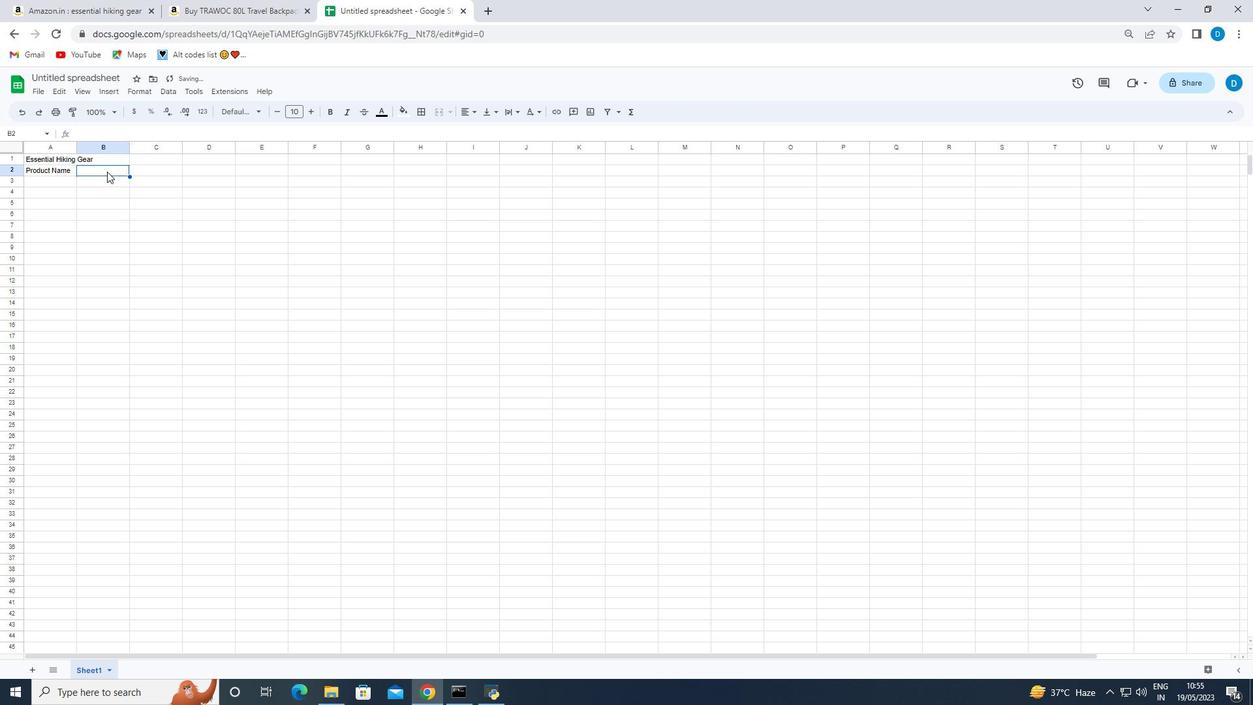 
Action: Key pressed <Key.shift><Key.shift><Key.shift><Key.shift><Key.shift><Key.shift><Key.shift><Key.shift><Key.shift><Key.shift><Key.shift><Key.shift>Price
Screenshot: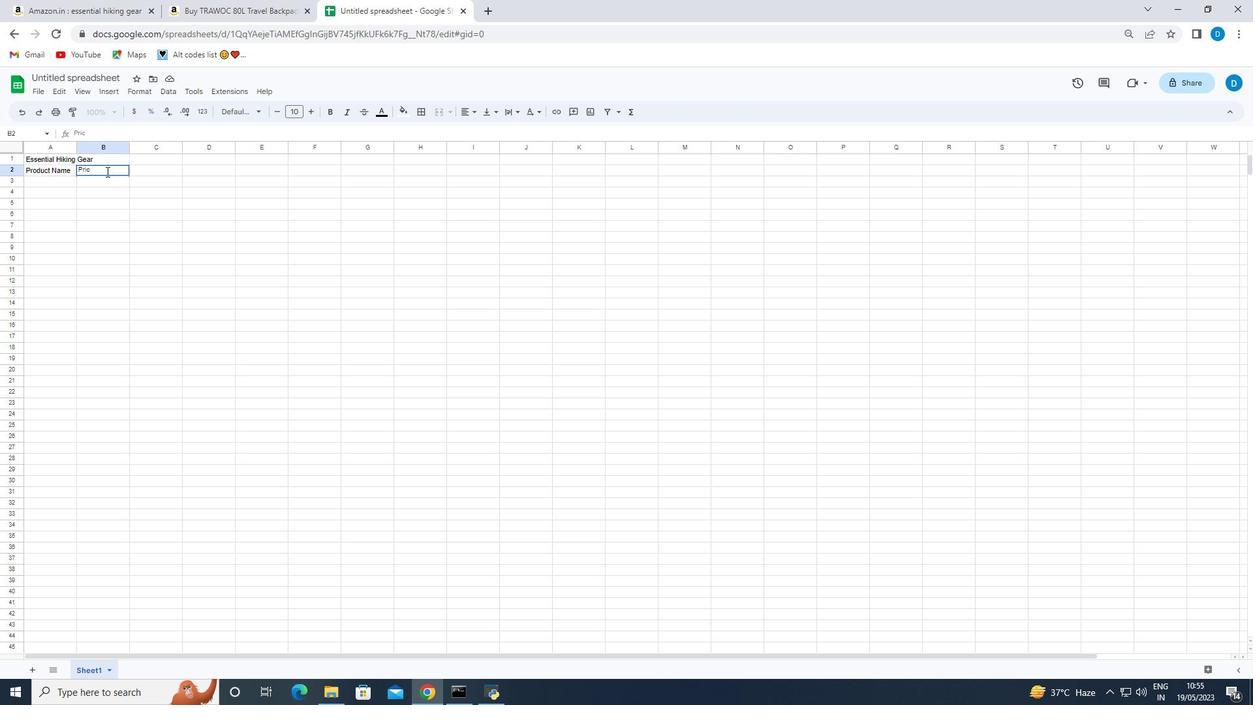 
Action: Mouse moved to (157, 167)
Screenshot: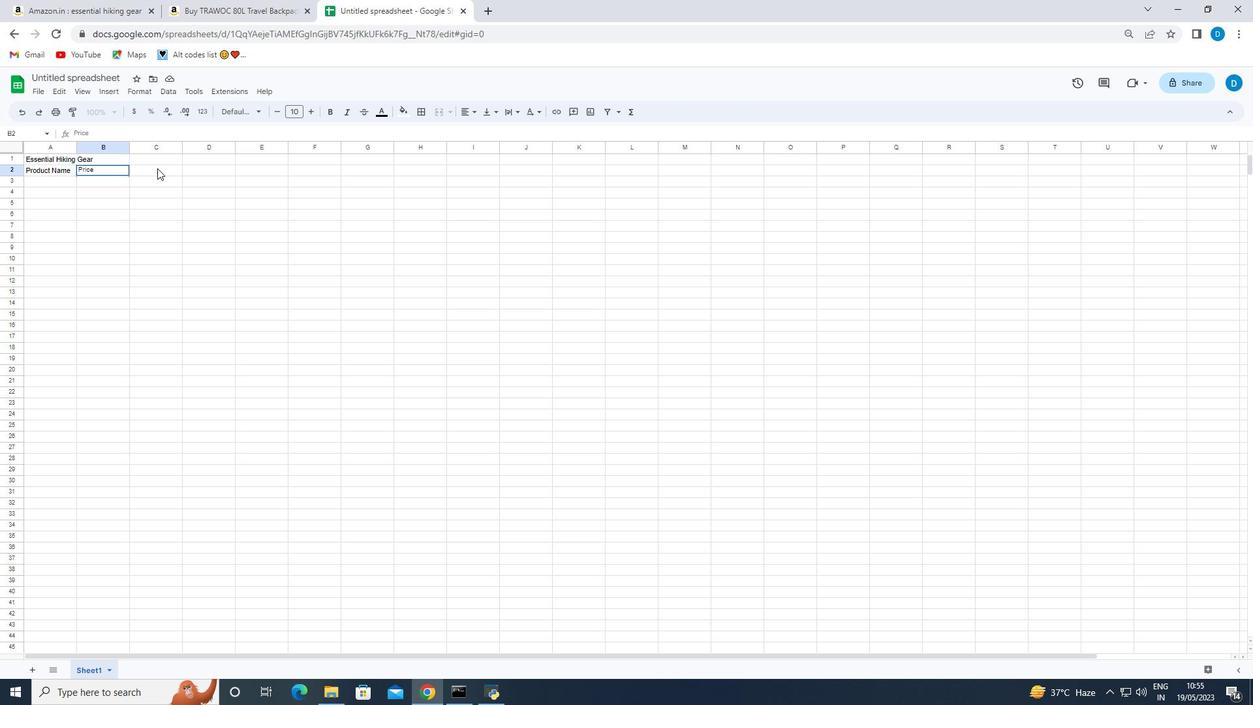 
Action: Mouse pressed left at (157, 167)
Screenshot: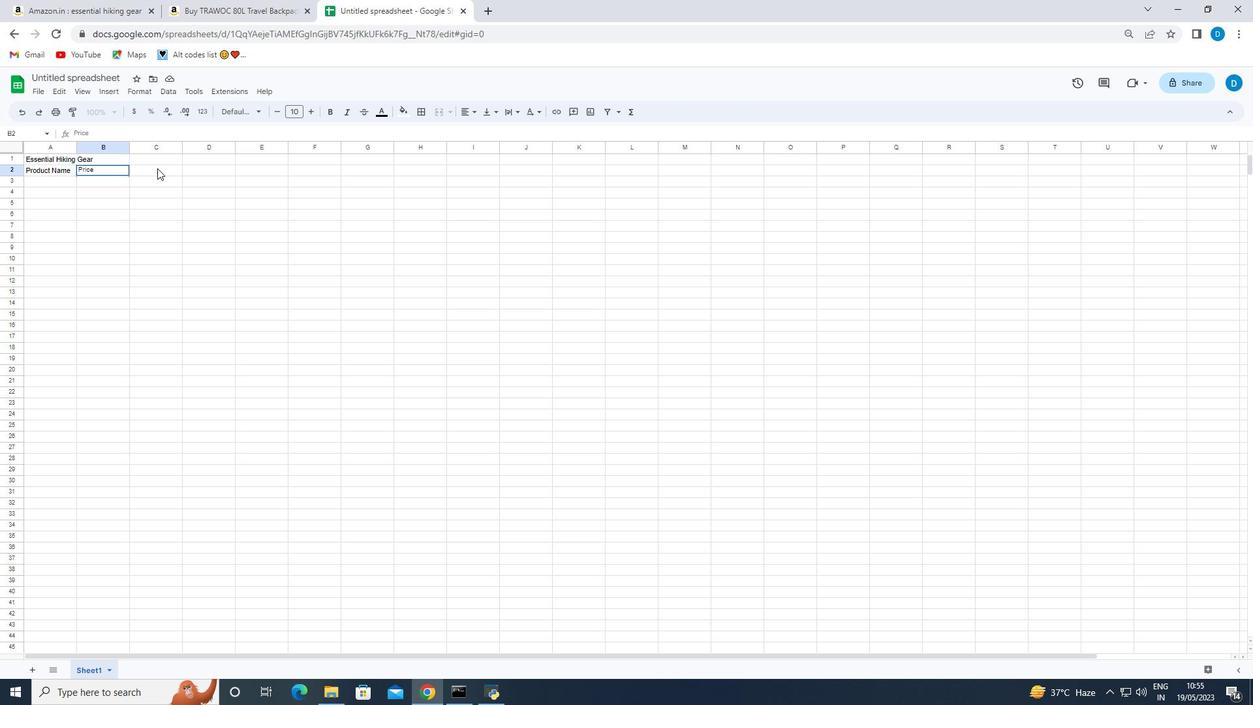 
Action: Mouse moved to (156, 172)
Screenshot: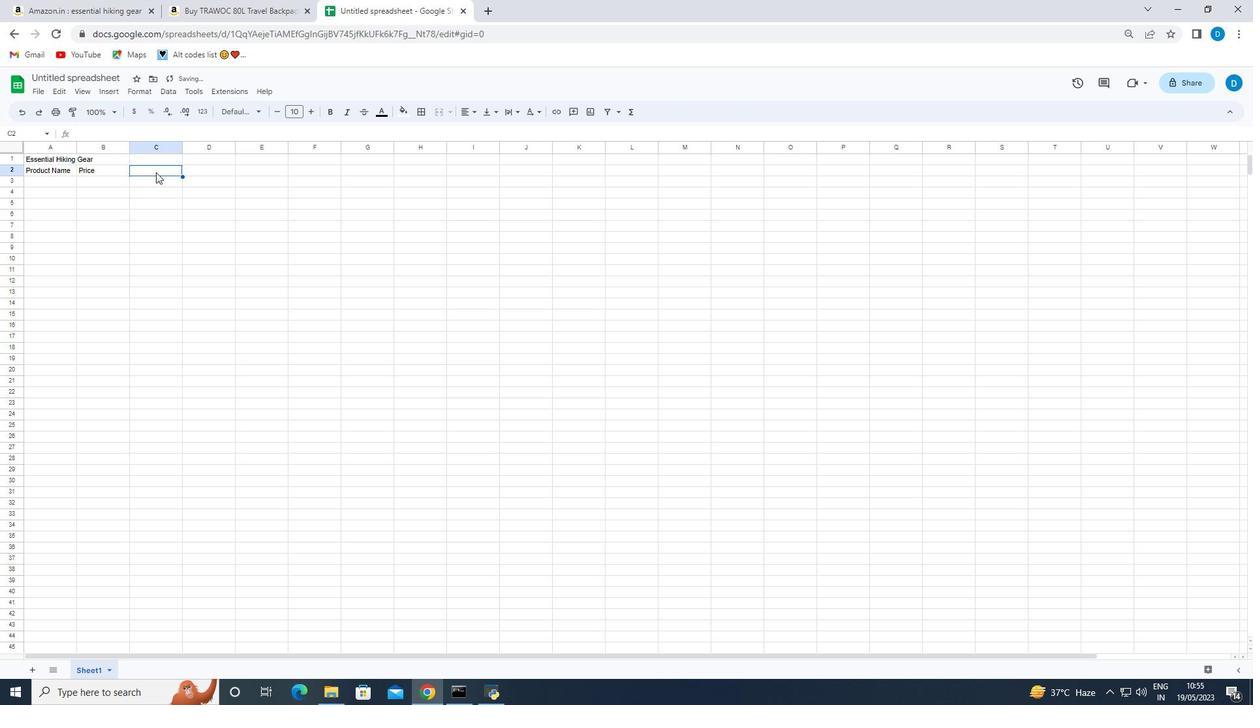 
Action: Key pressed <Key.shift><Key.shift><Key.shift><Key.shift><Key.shift><Key.shift><Key.shift><Key.shift><Key.shift><Key.shift><Key.shift><Key.shift><Key.shift><Key.shift><Key.shift><Key.shift><Key.shift><Key.shift><Key.shift><Key.shift><Key.shift><Key.shift><Key.shift><Key.shift><Key.shift><Key.shift><Key.shift><Key.shift><Key.shift><Key.shift><Key.shift><Key.shift><Key.shift><Key.shift><Key.shift><Key.shift><Key.shift><Key.shift><Key.shift><Key.shift><Key.shift><Key.shift><Key.shift><Key.shift><Key.shift><Key.shift><Key.shift><Key.shift><Key.shift><Key.shift><Key.shift><Key.shift><Key.shift><Key.shift><Key.shift><Key.shift><Key.shift><Key.shift><Key.shift><Key.shift><Key.shift><Key.shift><Key.shift>Customer<Key.space><Key.shift><Key.shift><Key.shift><Key.shift><Key.shift><Key.shift>R<Key.backspace>reviews
Screenshot: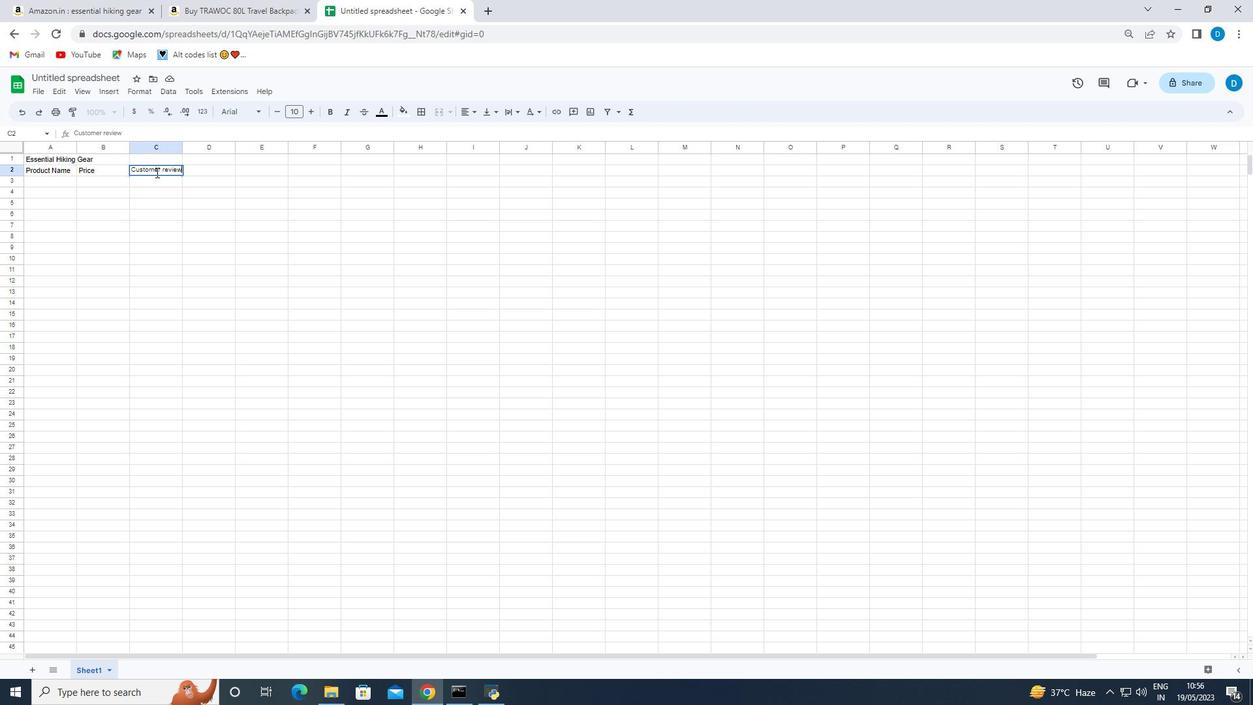 
Action: Mouse moved to (160, 220)
Screenshot: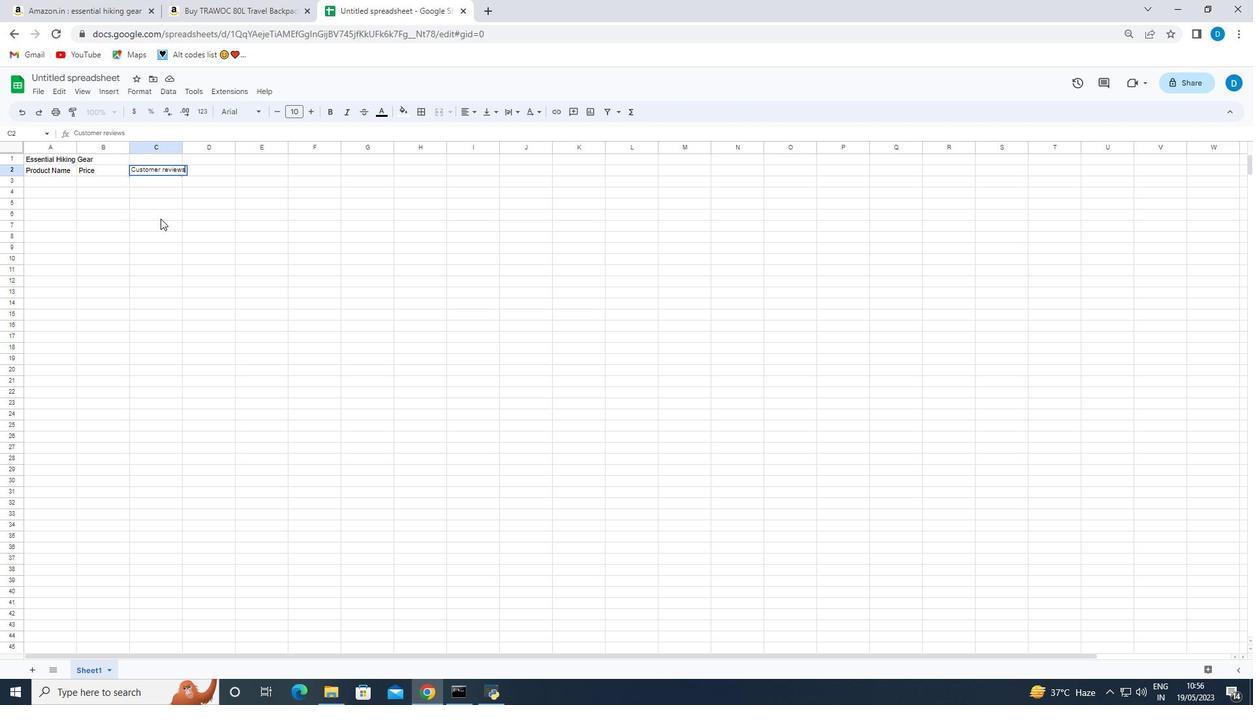 
Action: Mouse pressed left at (160, 220)
Screenshot: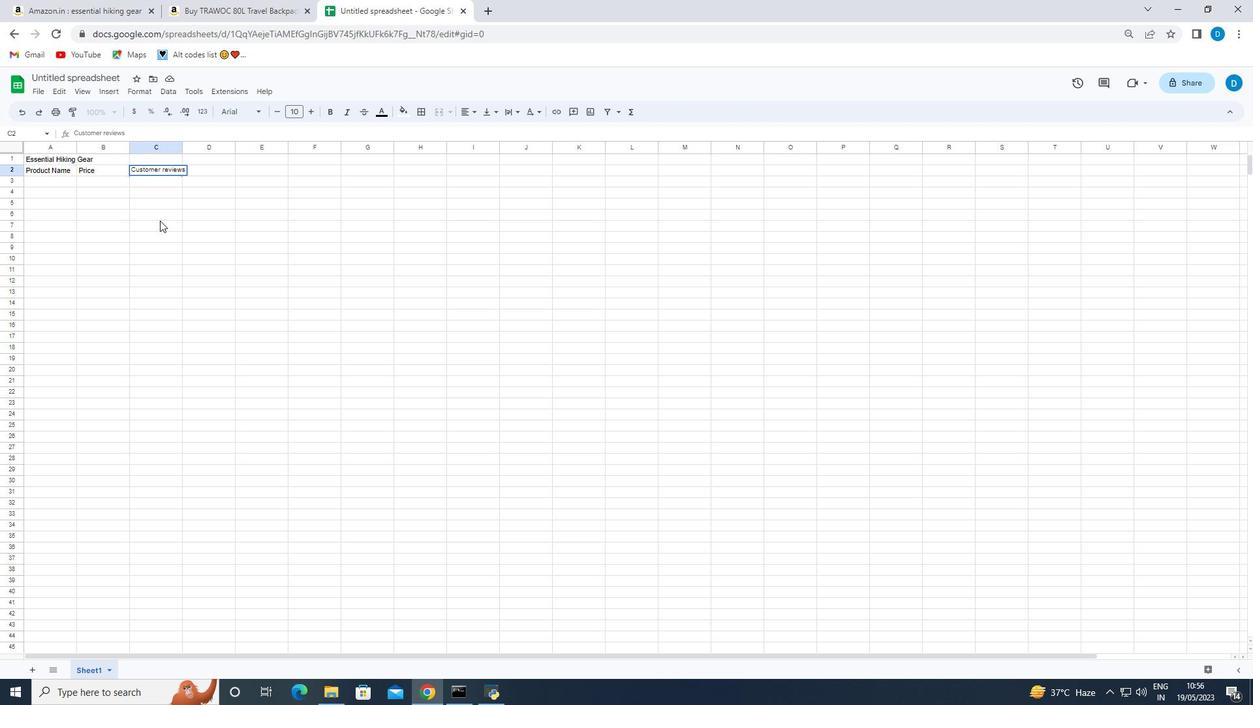 
Action: Mouse moved to (203, 165)
Screenshot: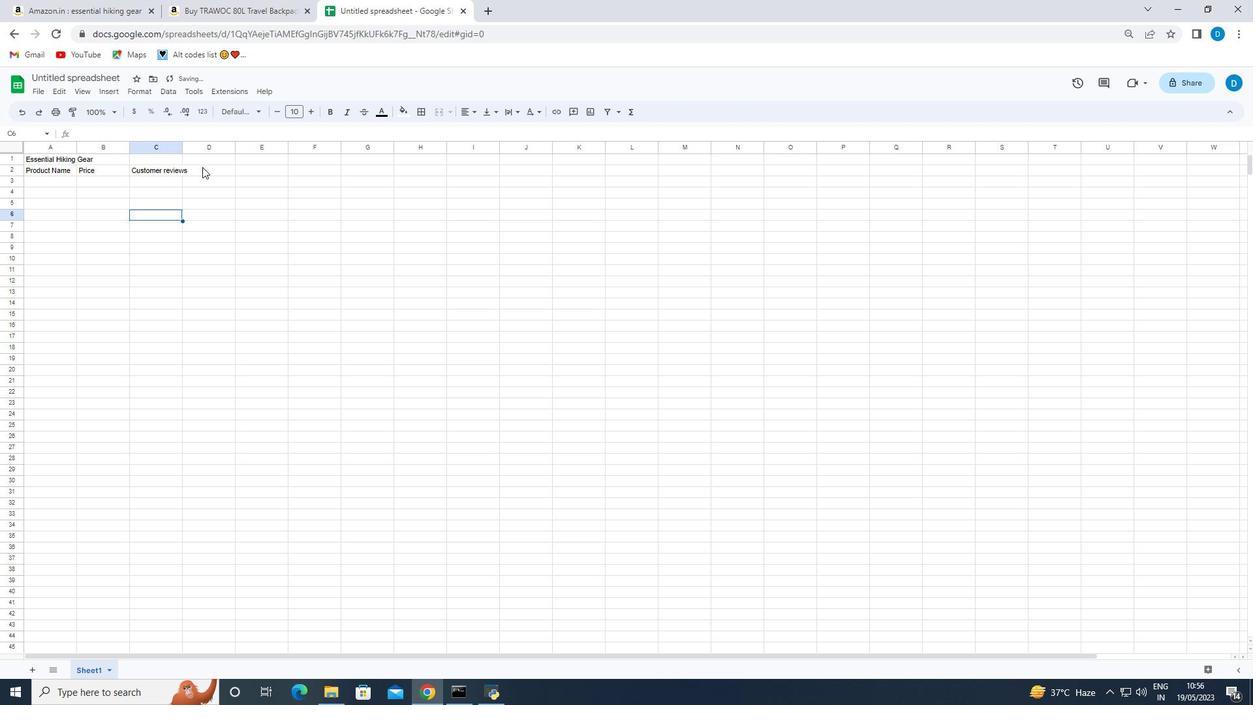 
Action: Mouse pressed left at (203, 165)
Screenshot: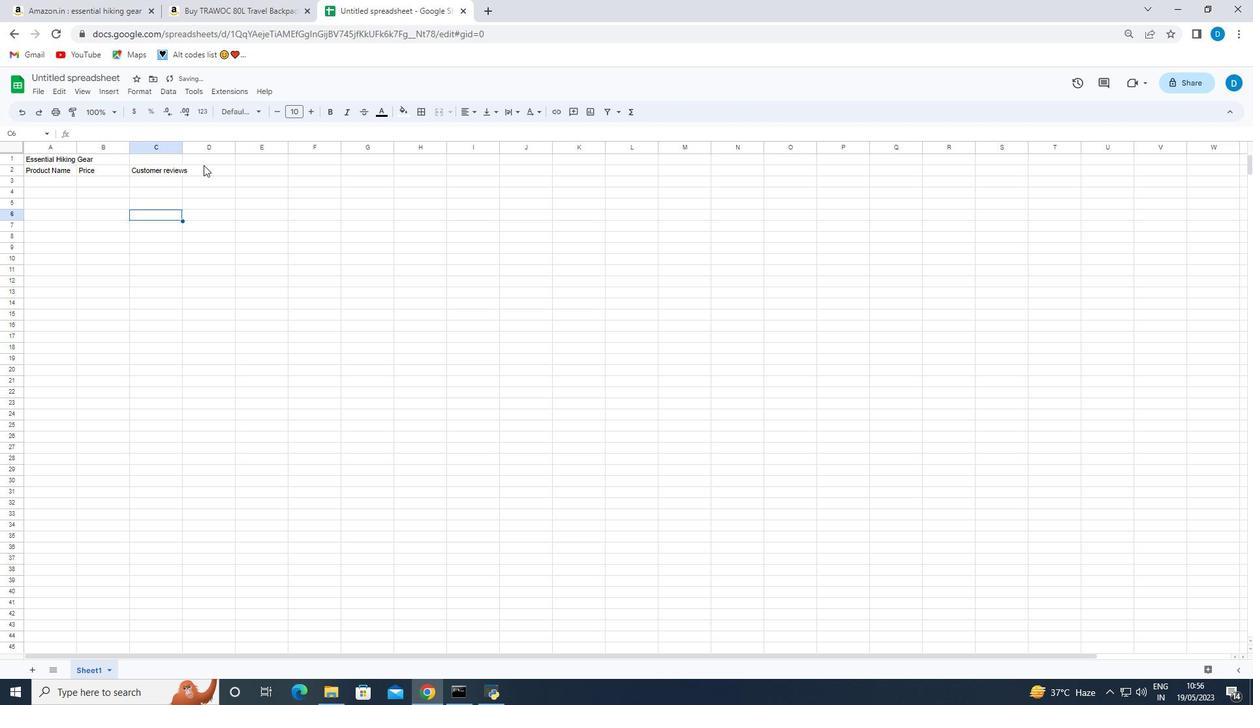 
Action: Mouse moved to (203, 170)
Screenshot: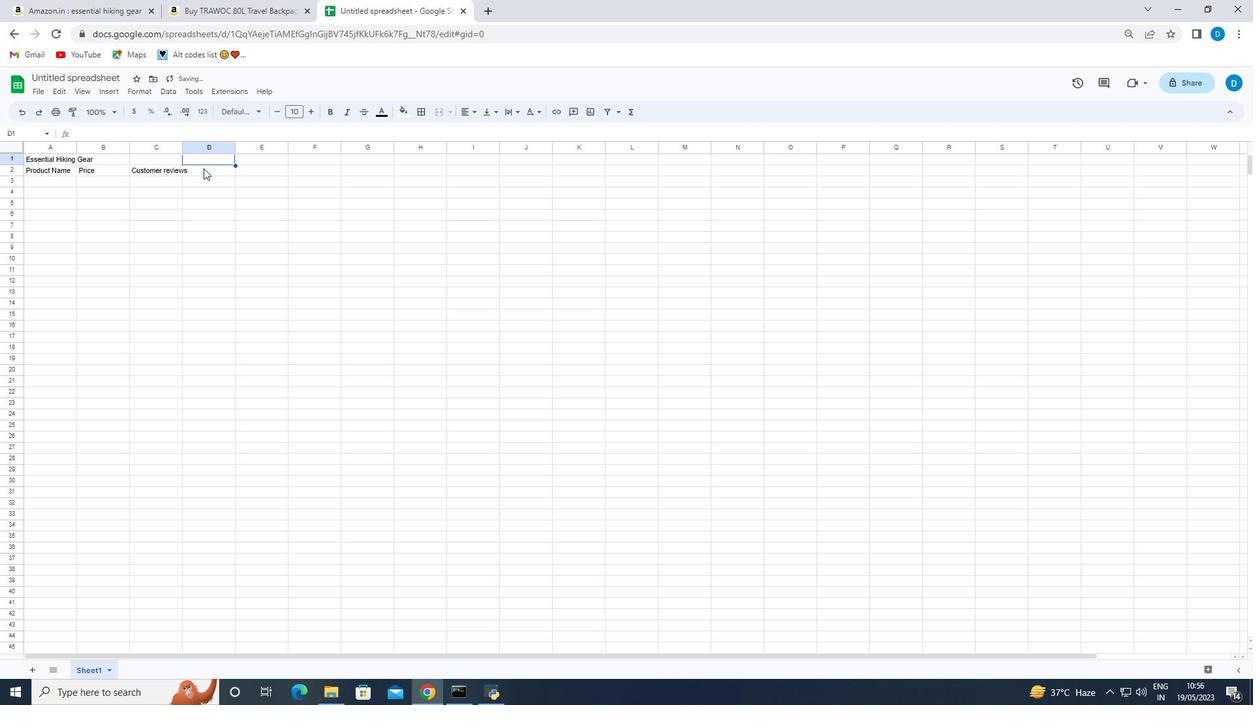 
Action: Mouse pressed left at (203, 170)
Screenshot: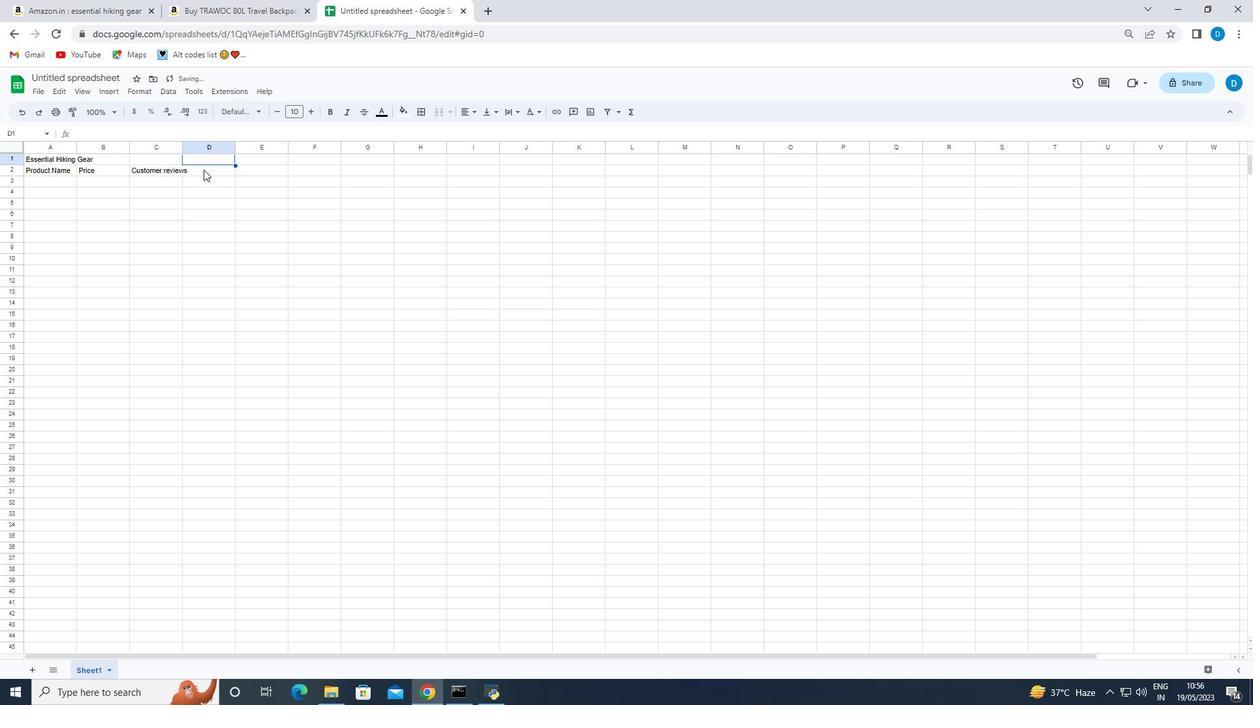 
Action: Key pressed <Key.shift><Key.shift><Key.shift><Key.shift><Key.shift><Key.shift><Key.shift><Key.shift><Key.shift><Key.shift><Key.shift><Key.shift><Key.shift><Key.shift><Key.shift><Key.shift><Key.shift>
Screenshot: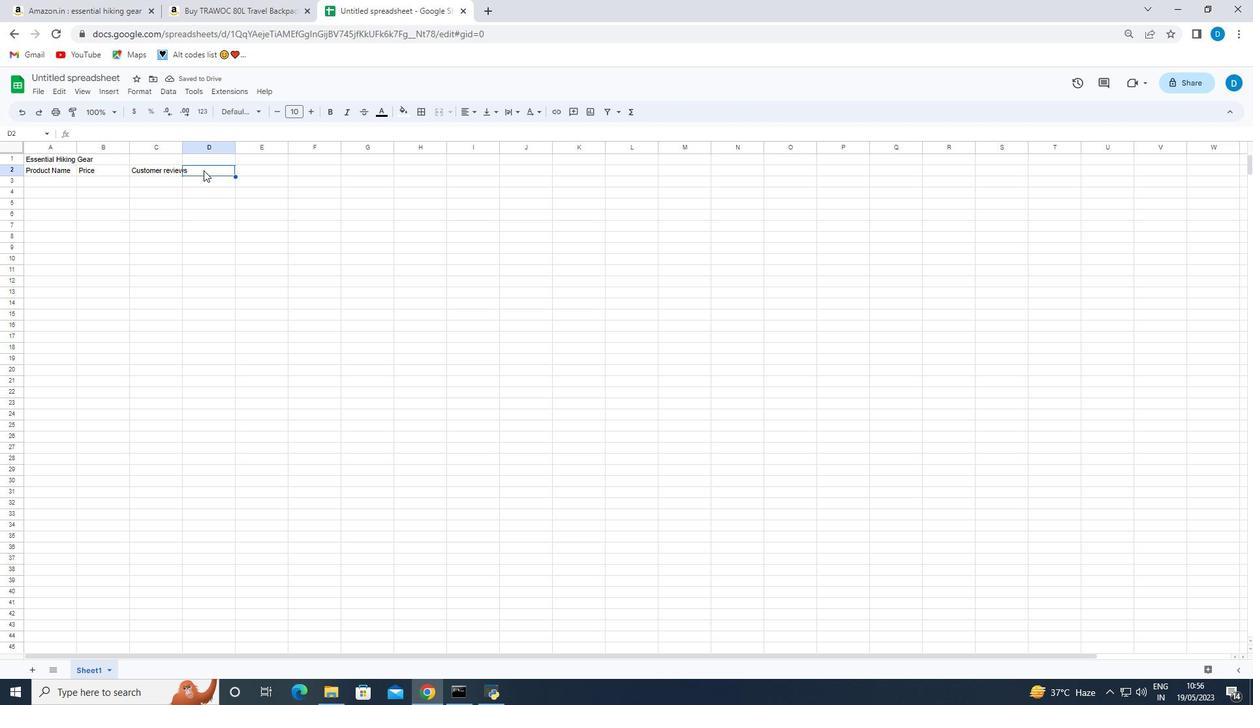 
Action: Mouse moved to (241, 156)
Screenshot: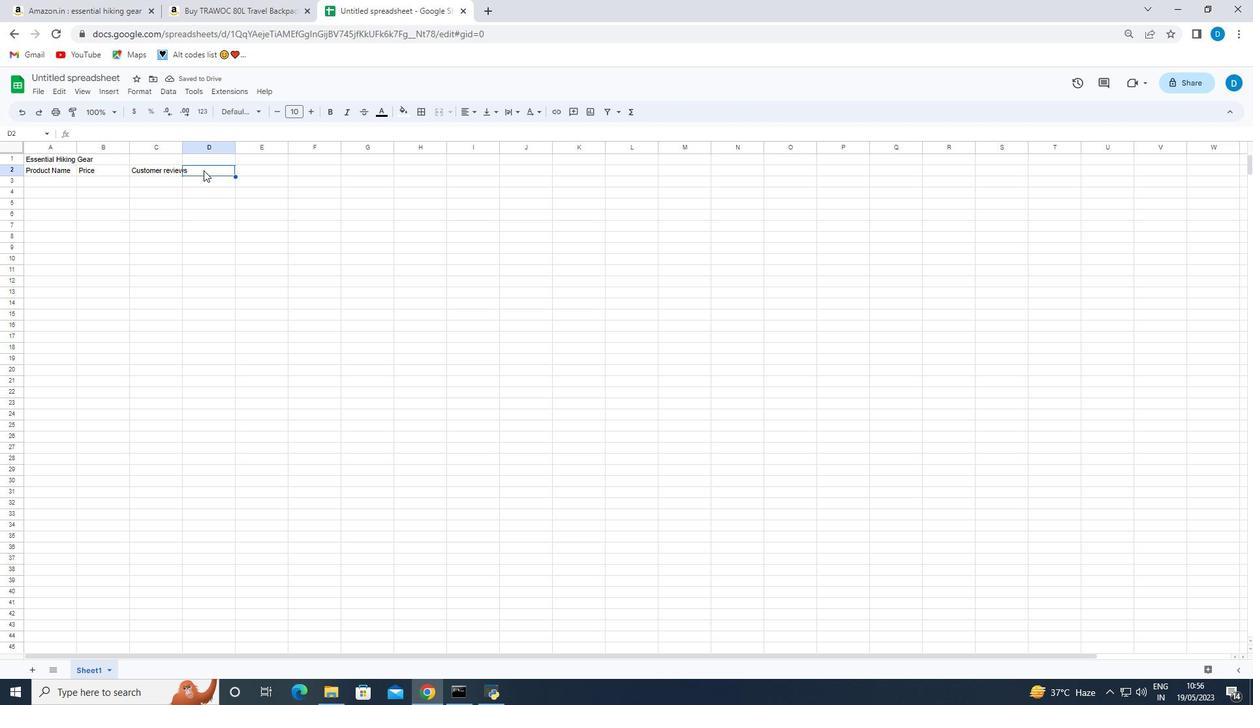 
Action: Key pressed <Key.shift>
Screenshot: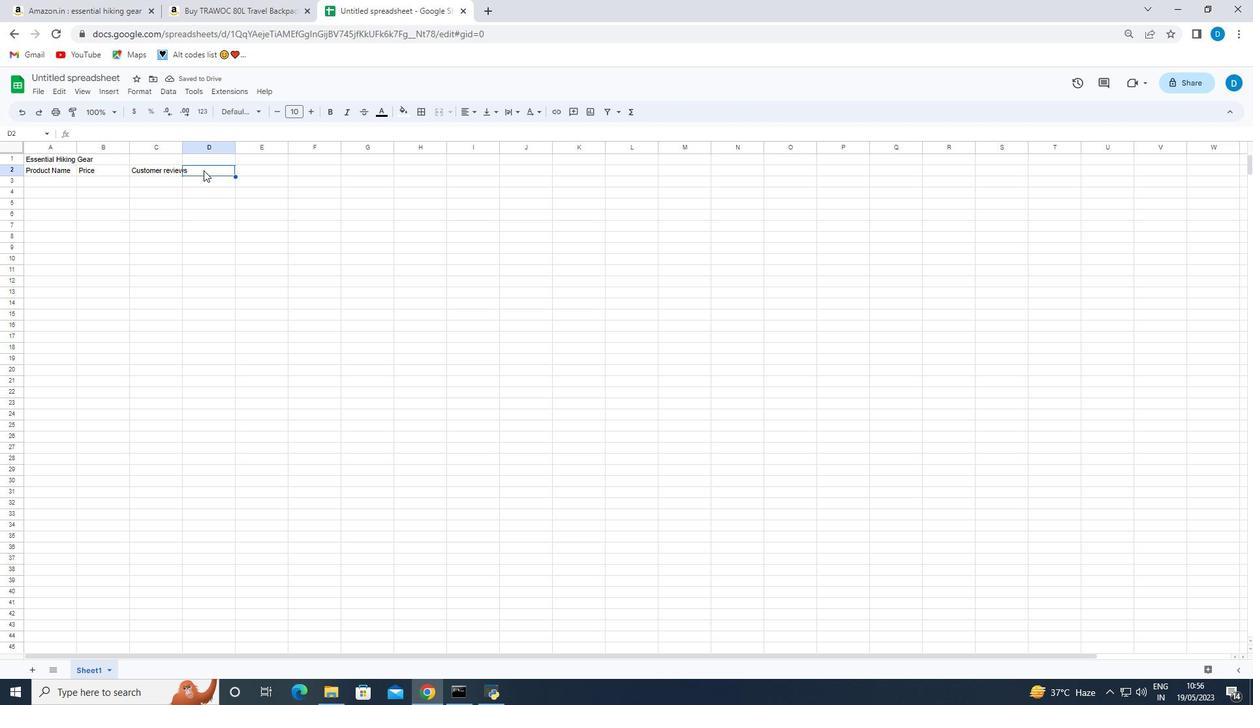 
Action: Mouse moved to (365, 137)
Screenshot: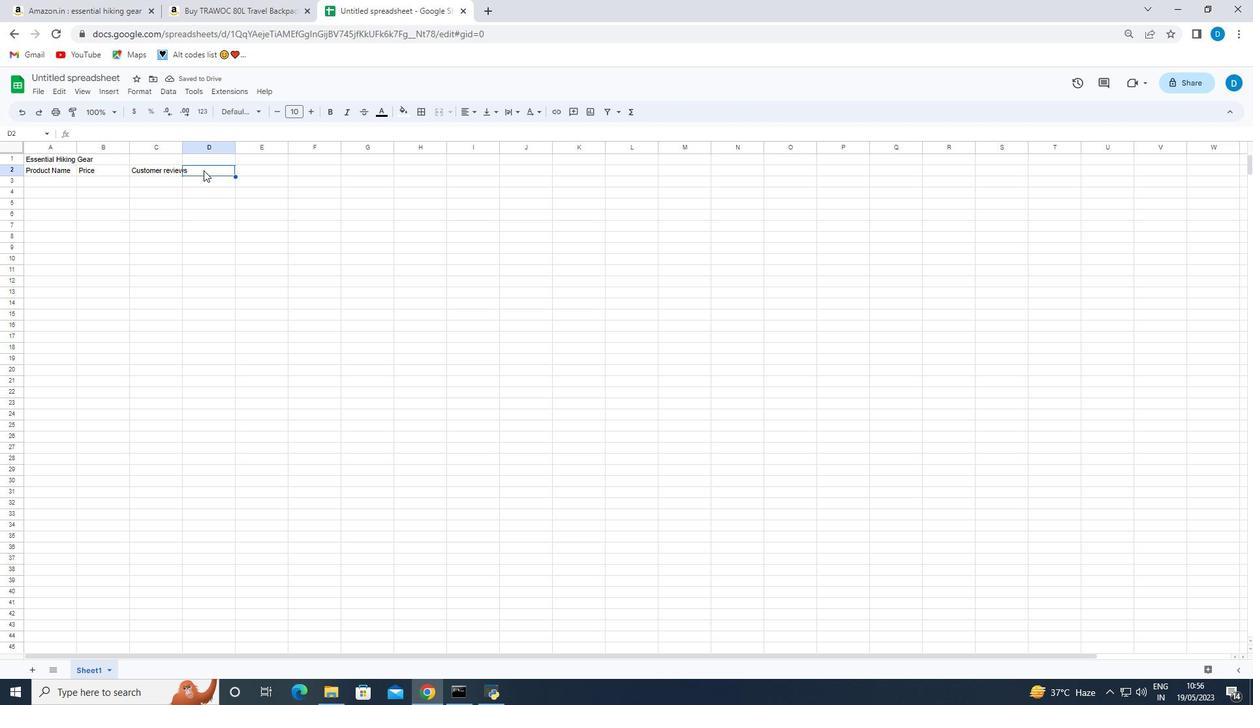 
Action: Key pressed <Key.shift>
Screenshot: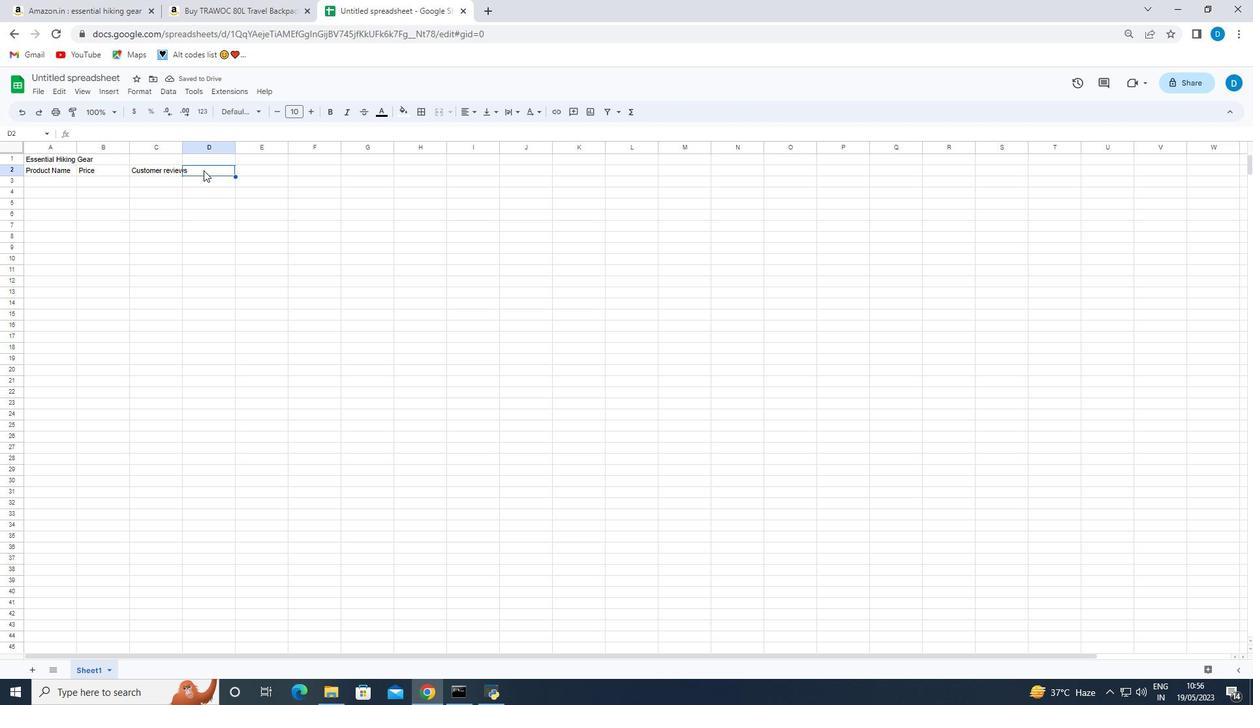 
Action: Mouse moved to (401, 137)
Screenshot: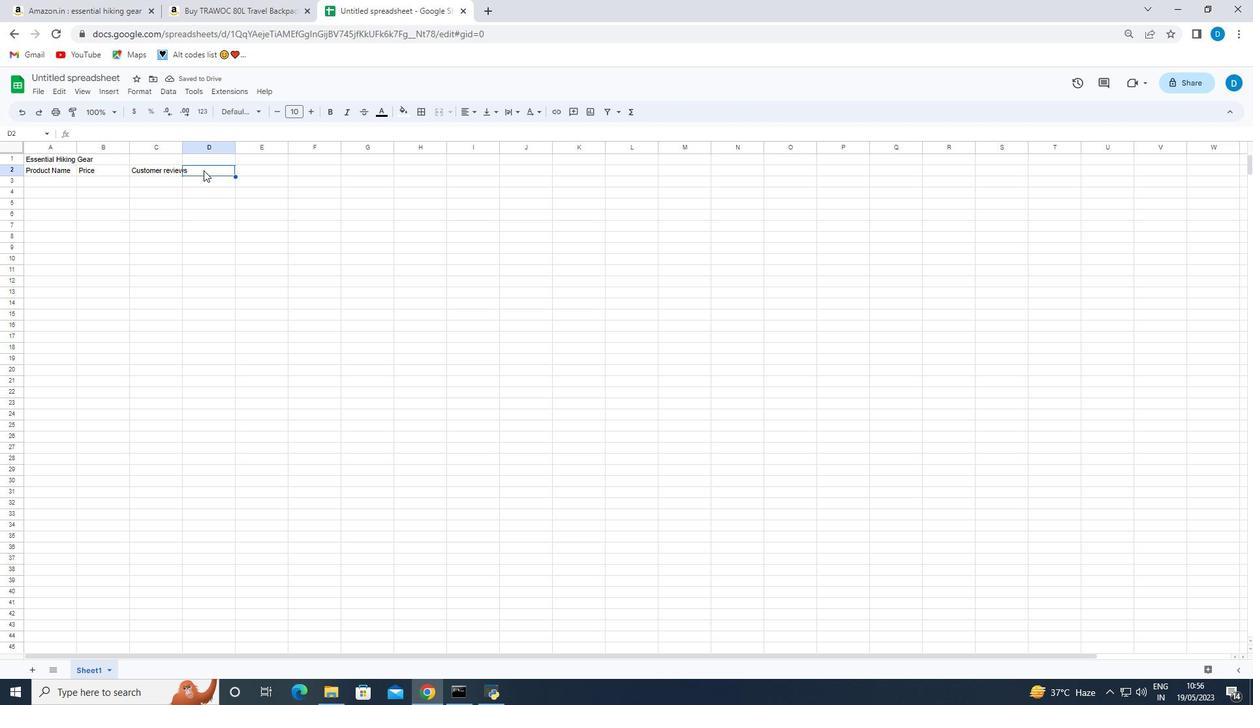 
Action: Key pressed <Key.shift>
Screenshot: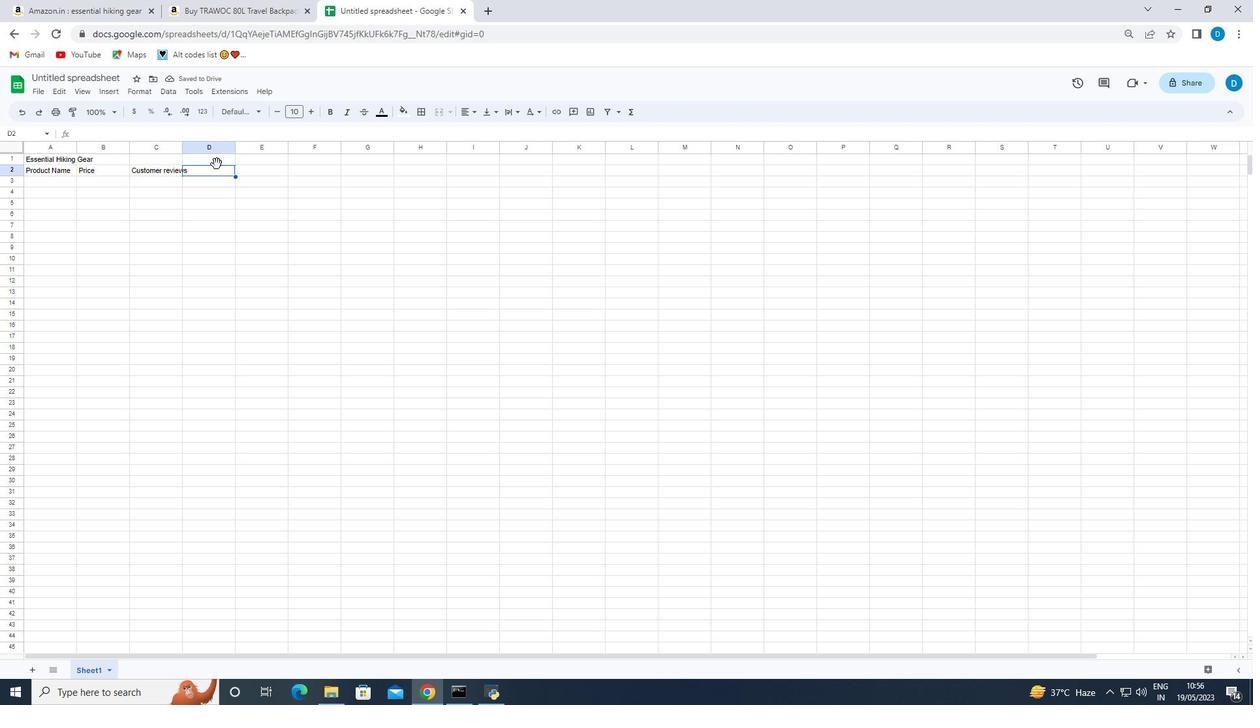 
Action: Mouse moved to (428, 139)
Screenshot: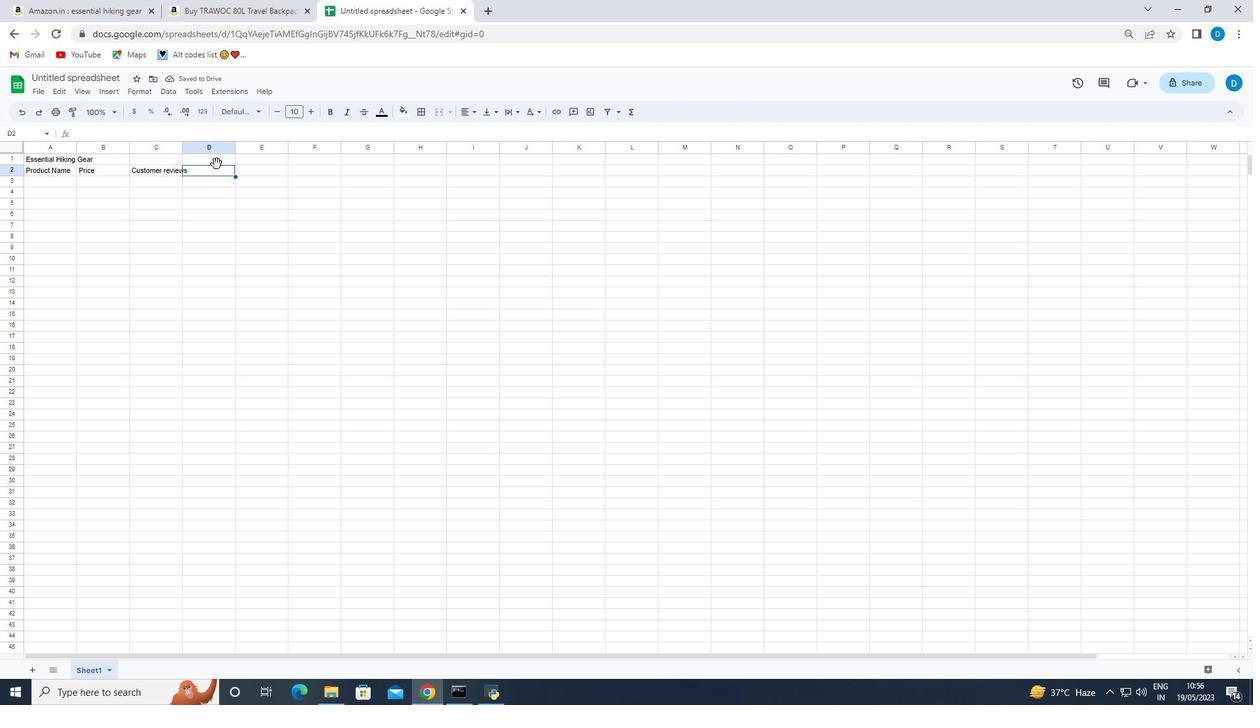 
Action: Key pressed <Key.shift>
Screenshot: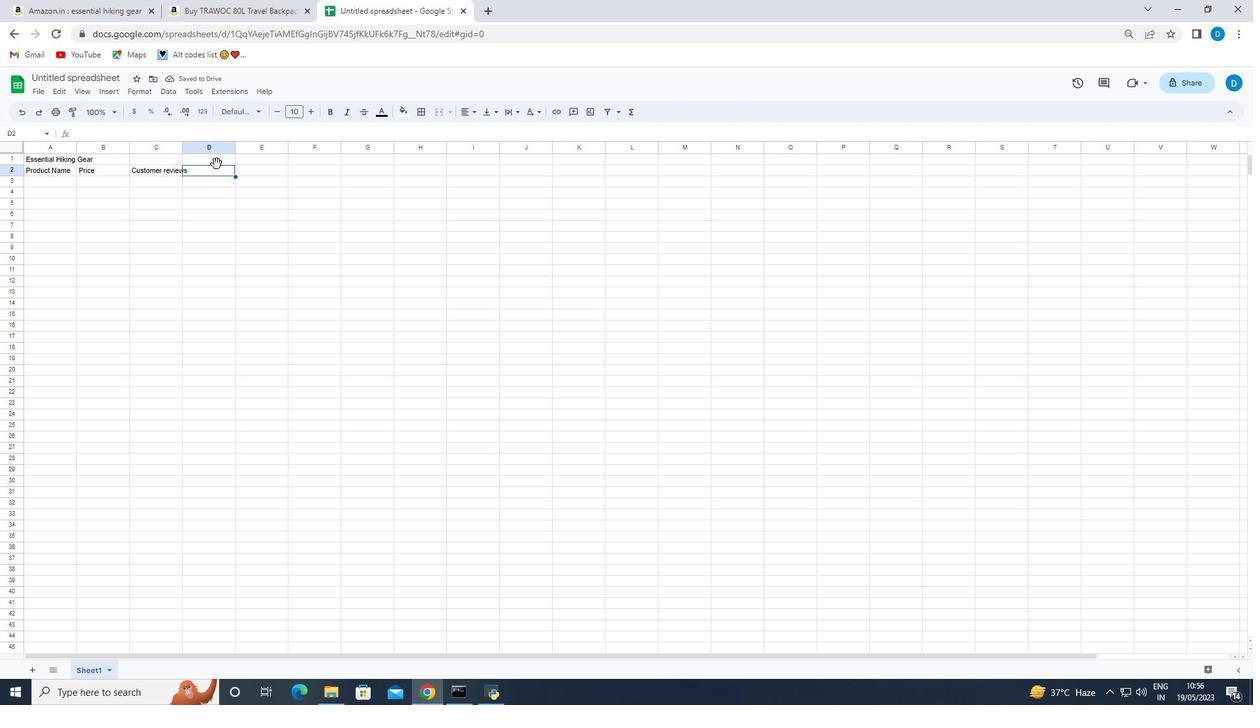 
Action: Mouse moved to (432, 143)
Screenshot: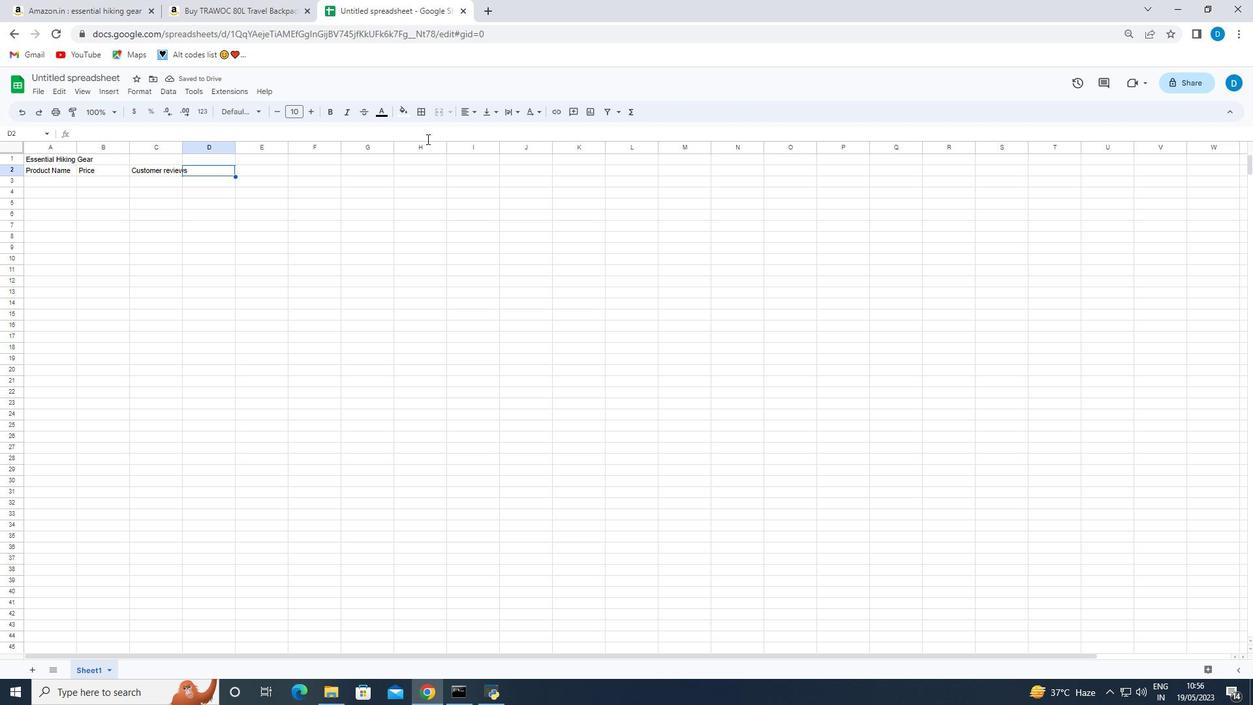 
Action: Key pressed <Key.shift>
Screenshot: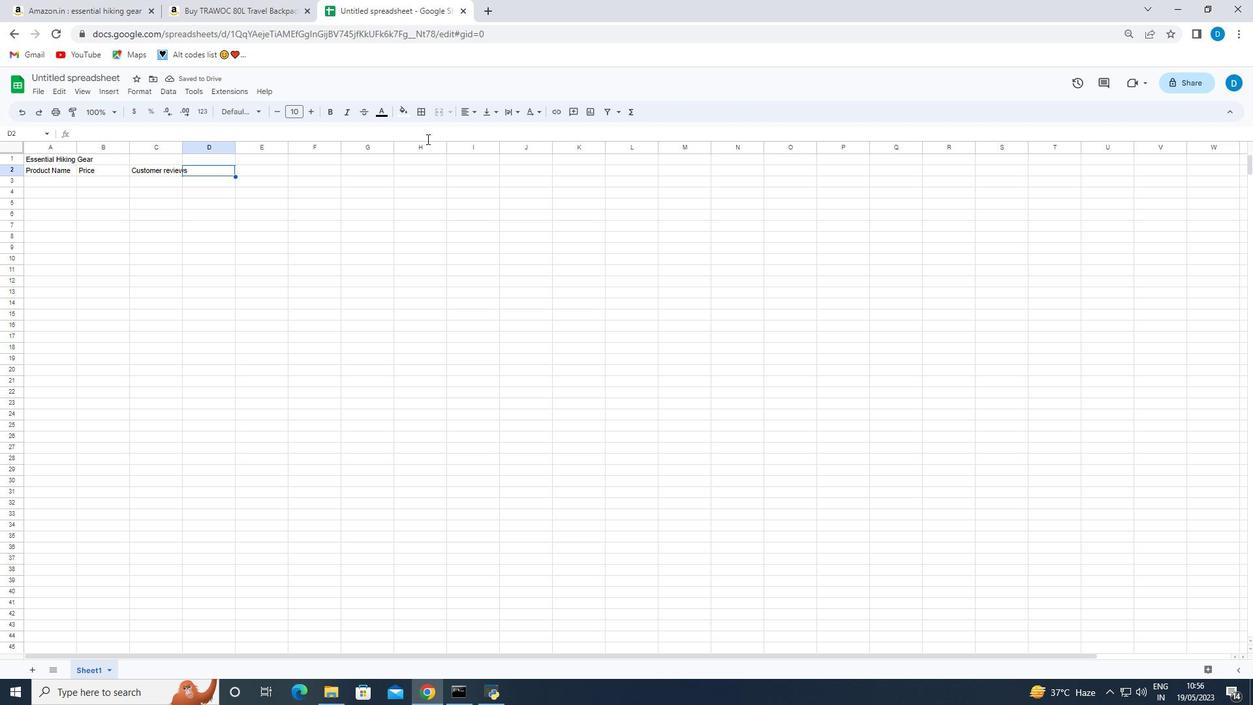 
Action: Mouse moved to (462, 152)
Screenshot: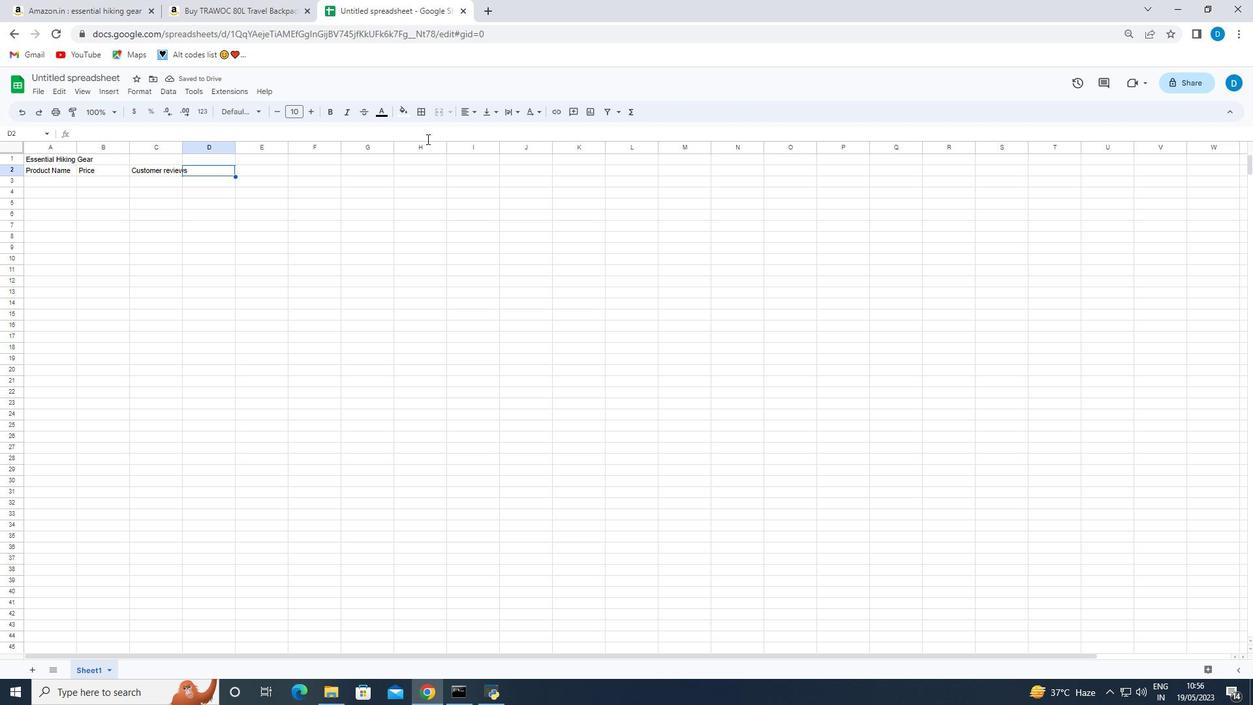 
Action: Key pressed <Key.shift>
Screenshot: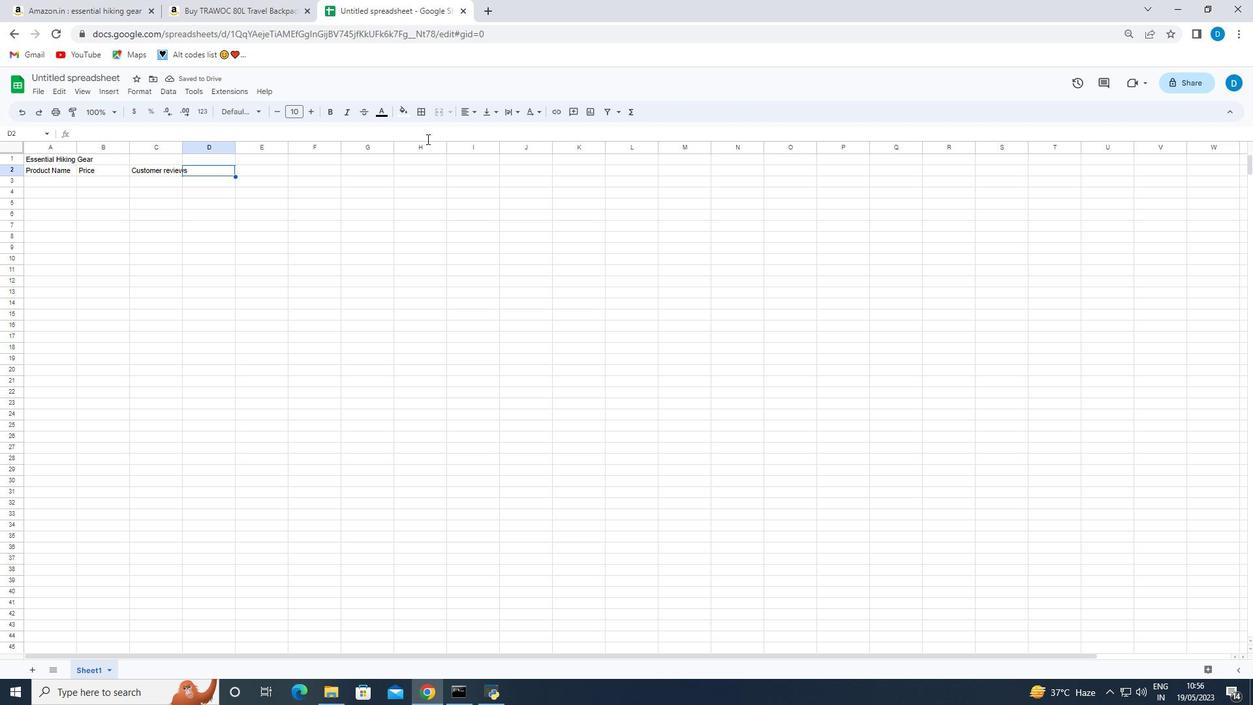 
Action: Mouse moved to (476, 145)
Screenshot: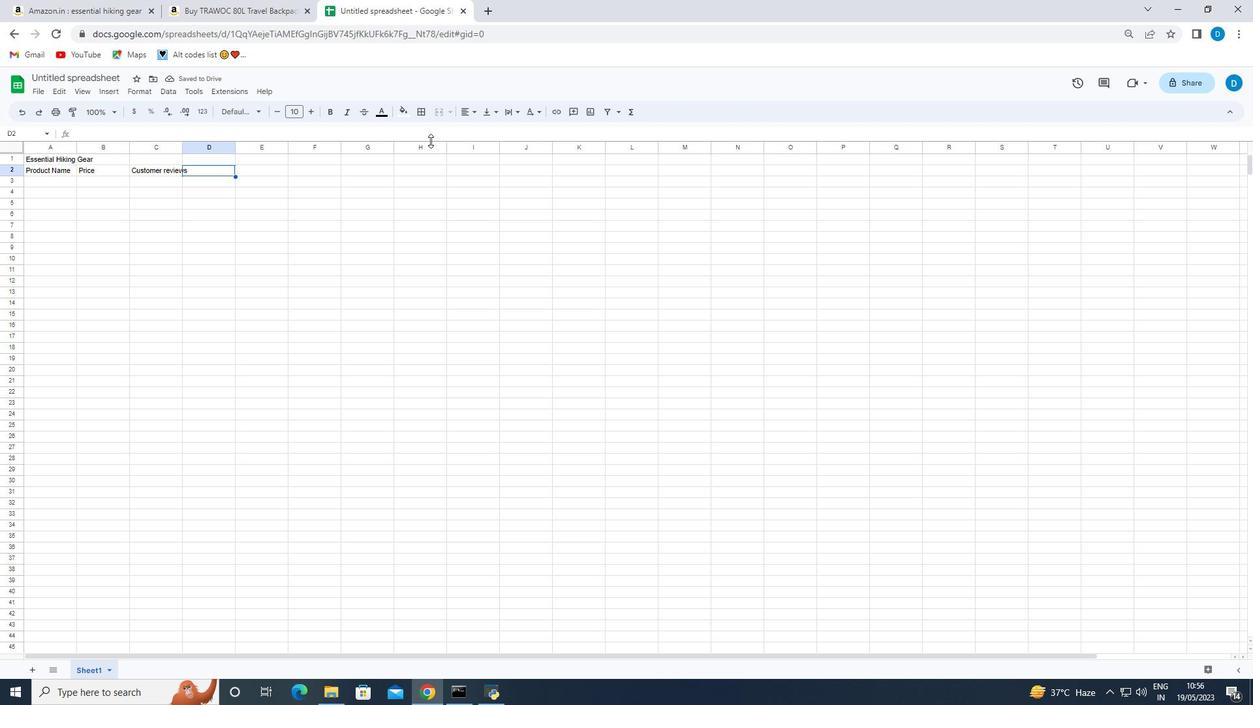
Action: Key pressed <Key.shift>
Screenshot: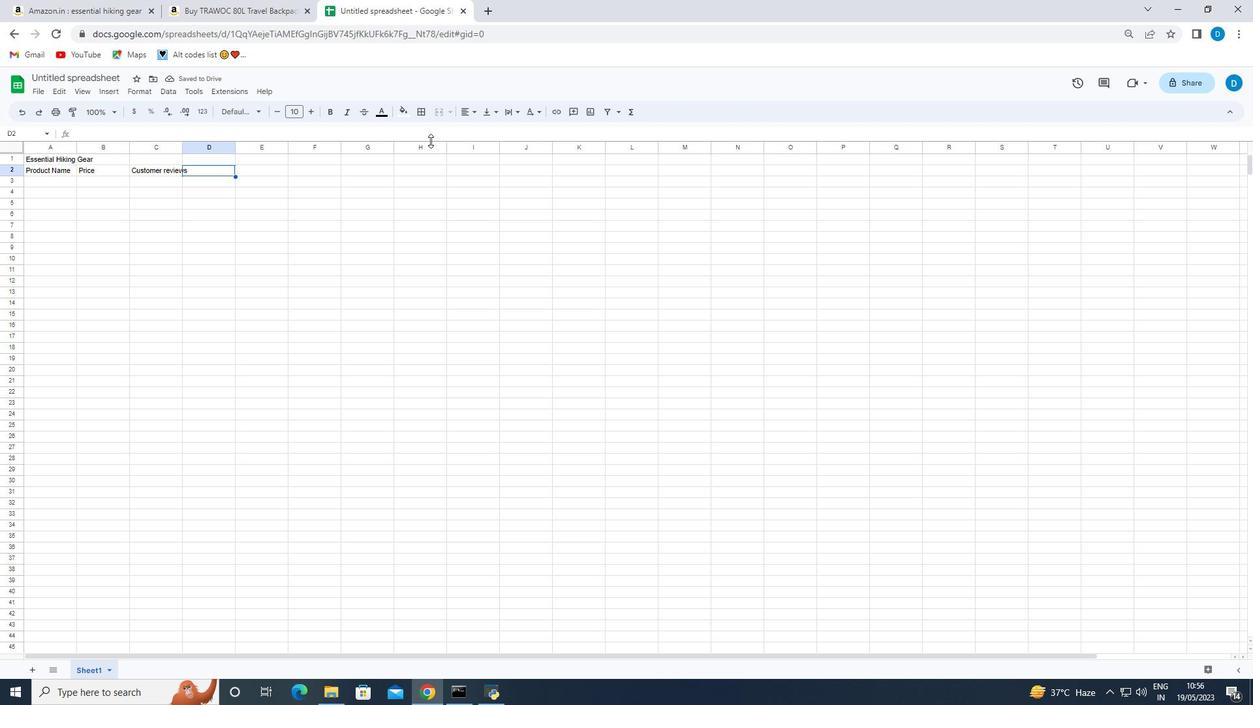 
Action: Mouse moved to (496, 139)
Screenshot: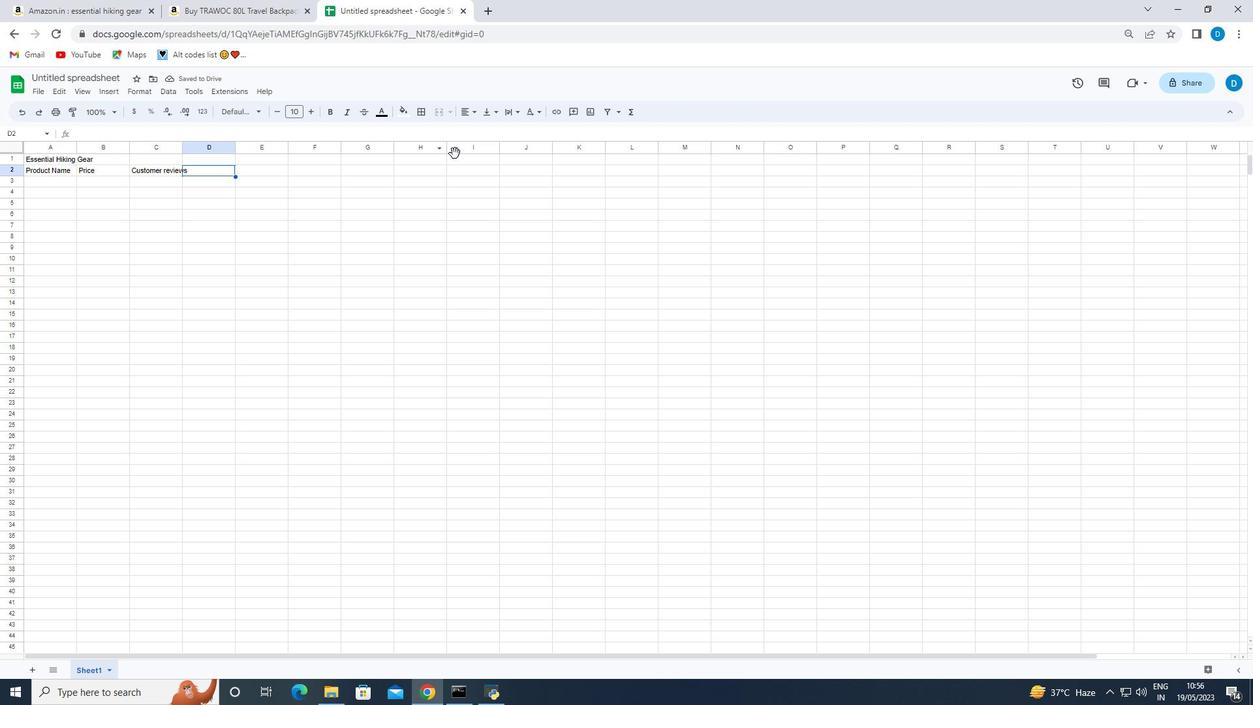
Action: Key pressed <Key.shift>
Screenshot: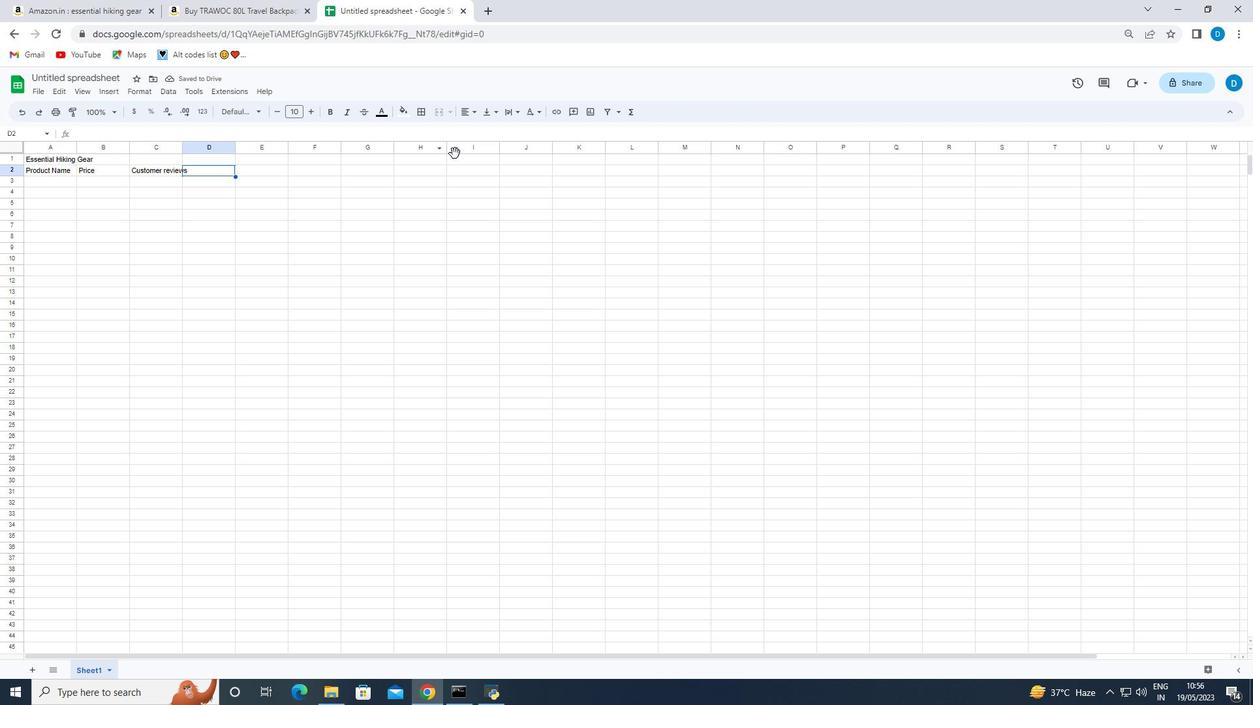
Action: Mouse moved to (498, 139)
Screenshot: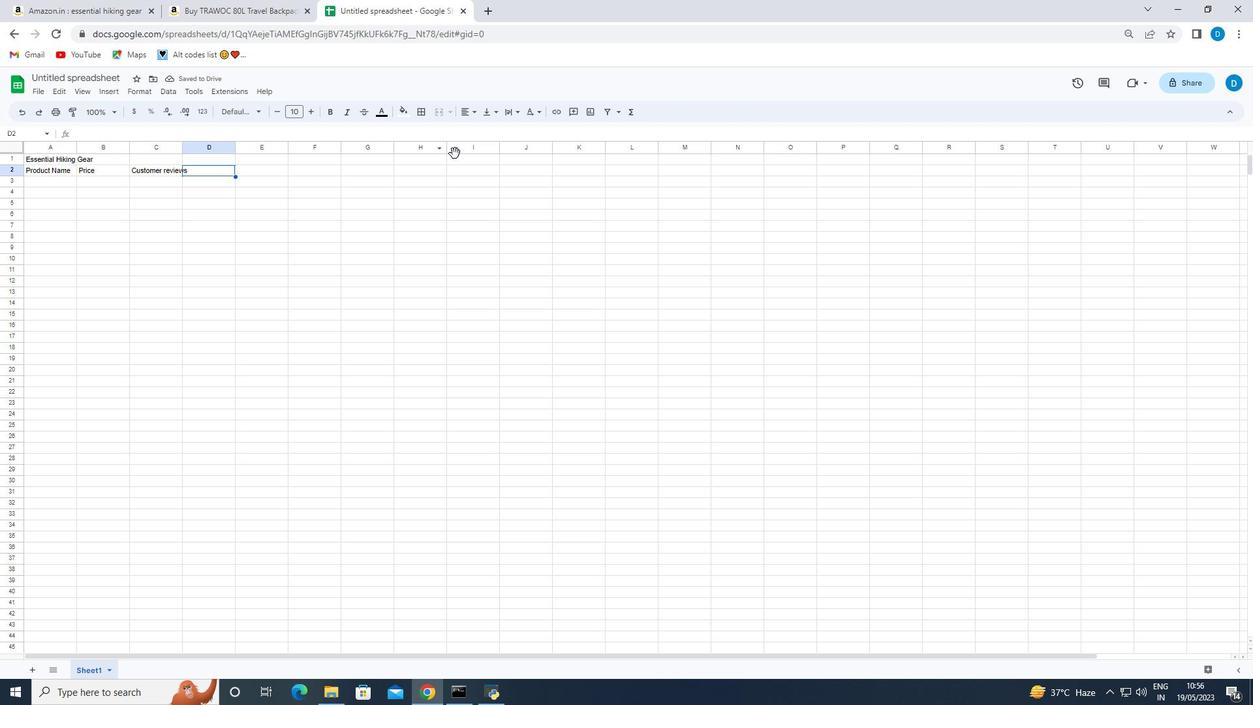 
Action: Key pressed <Key.shift><Key.shift><Key.shift>
Screenshot: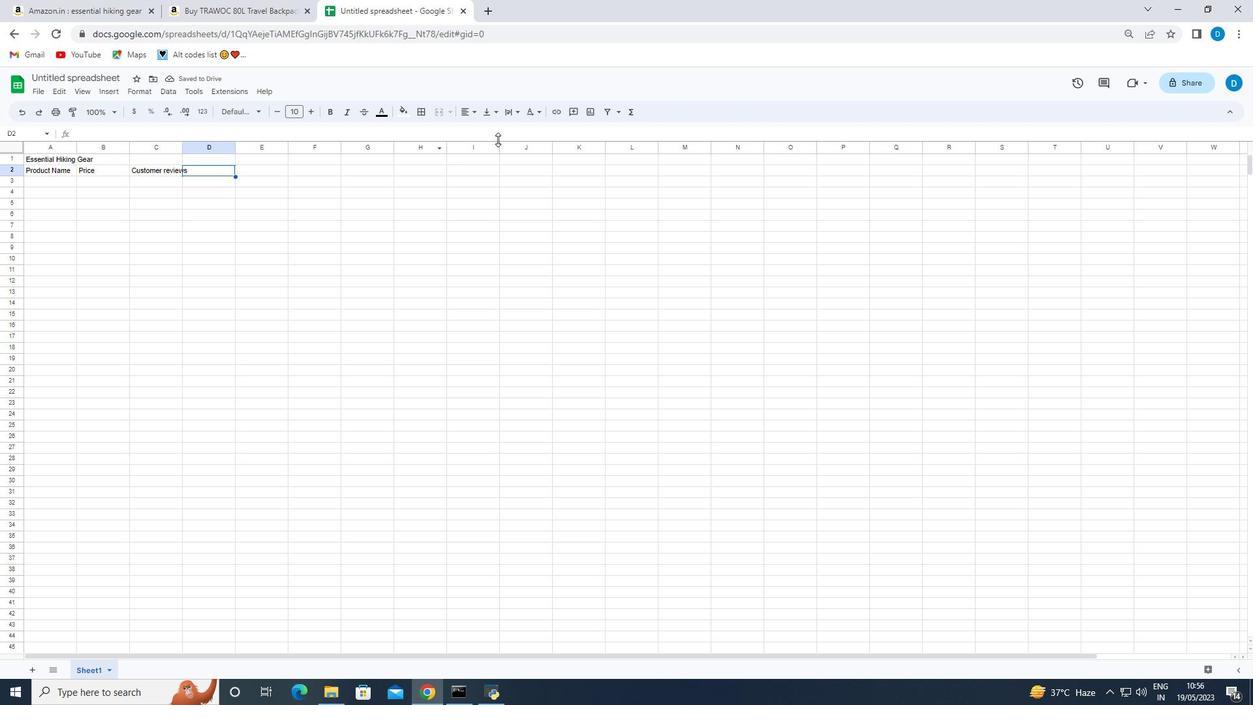 
Action: Mouse moved to (498, 139)
Screenshot: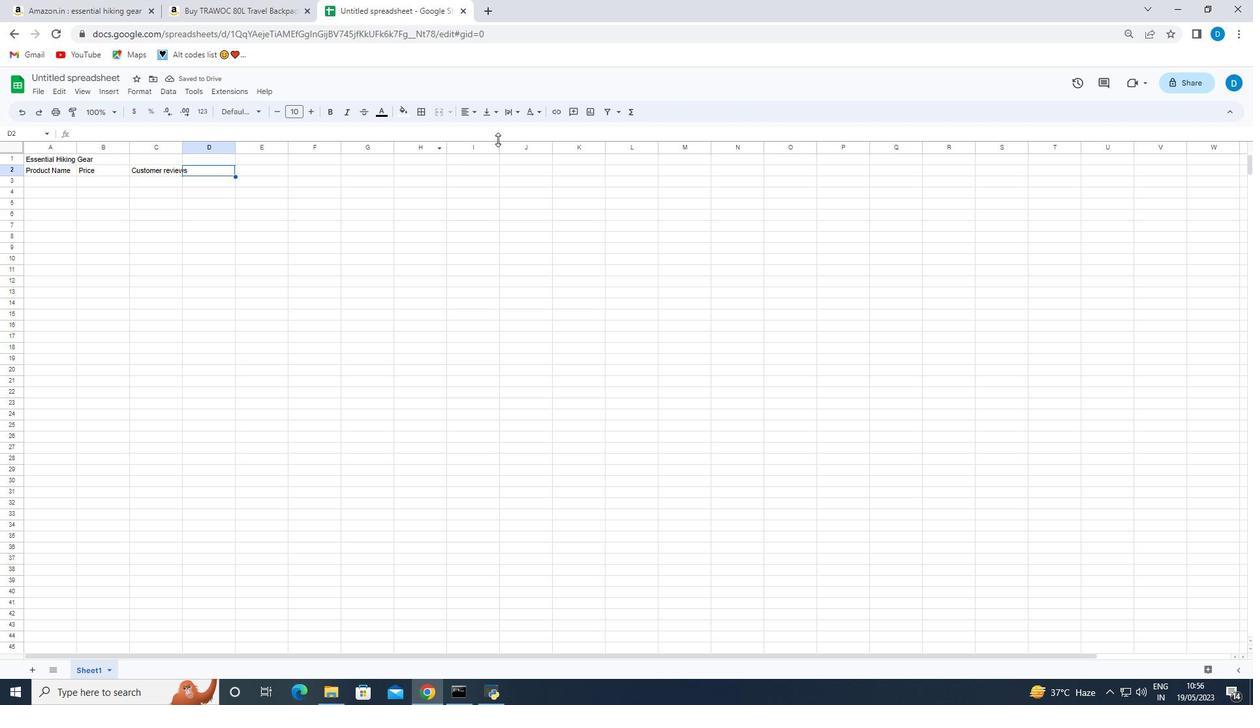 
Action: Key pressed <Key.shift>
Screenshot: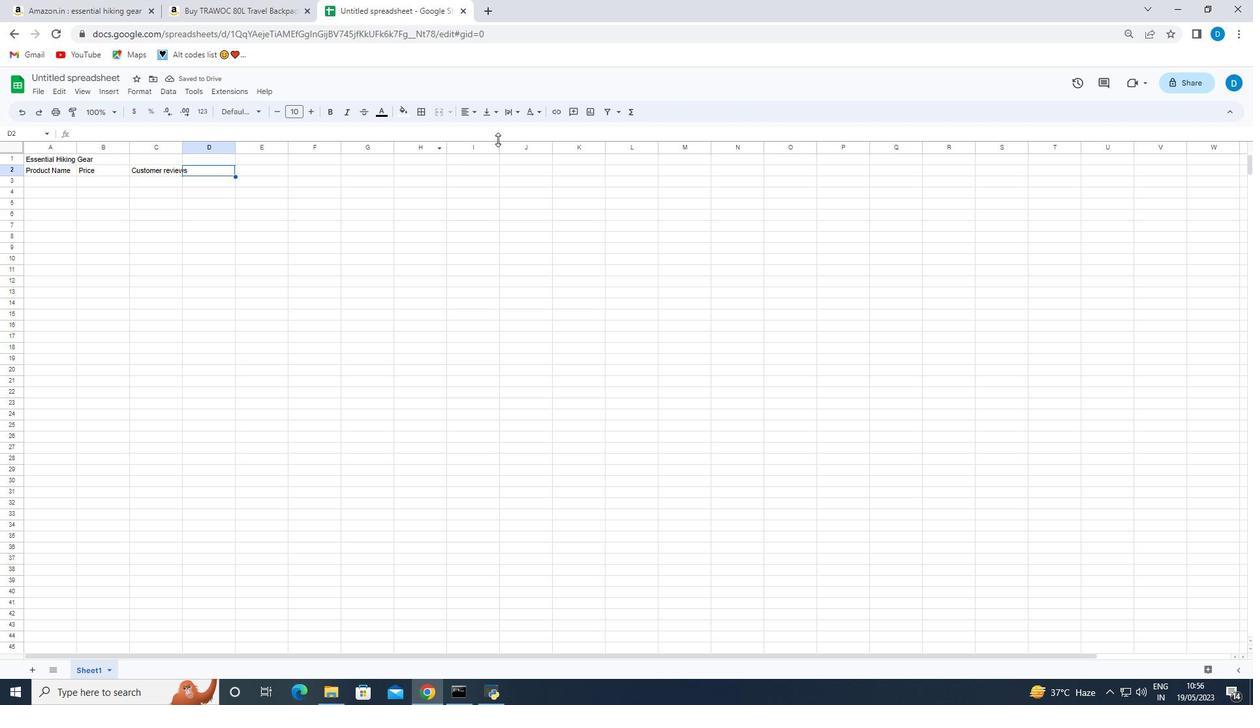 
Action: Mouse moved to (493, 140)
Screenshot: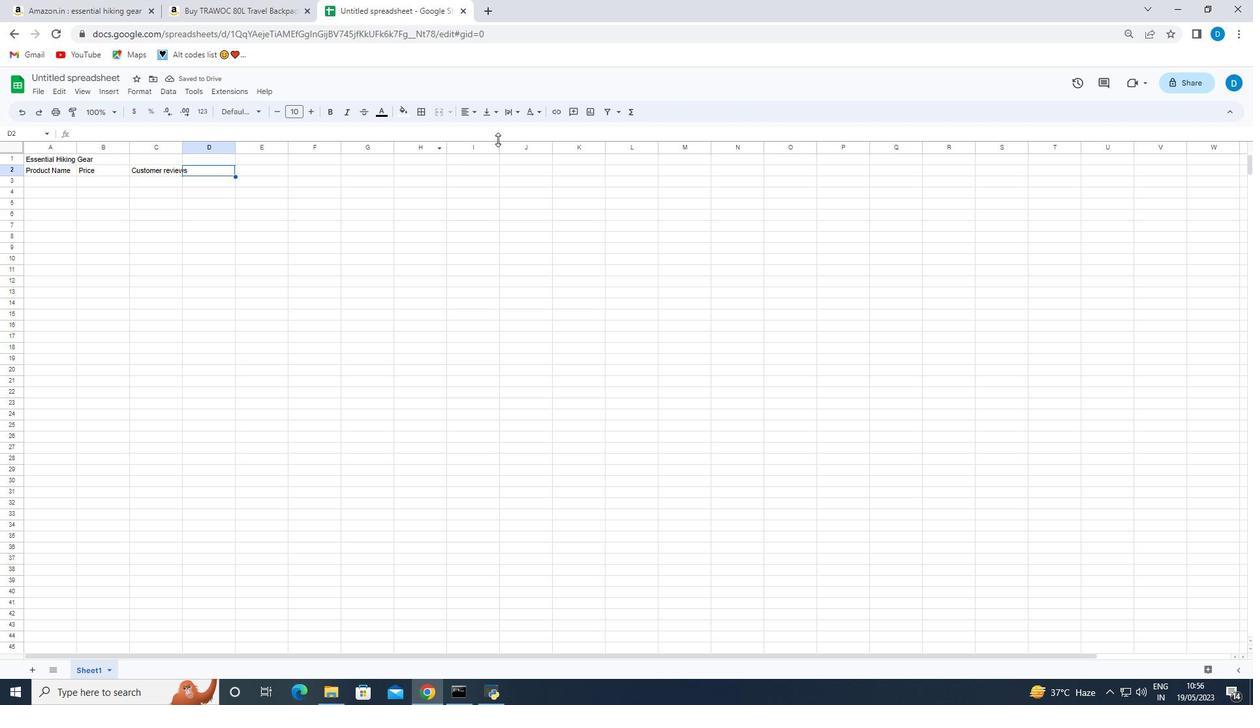 
Action: Key pressed D
Screenshot: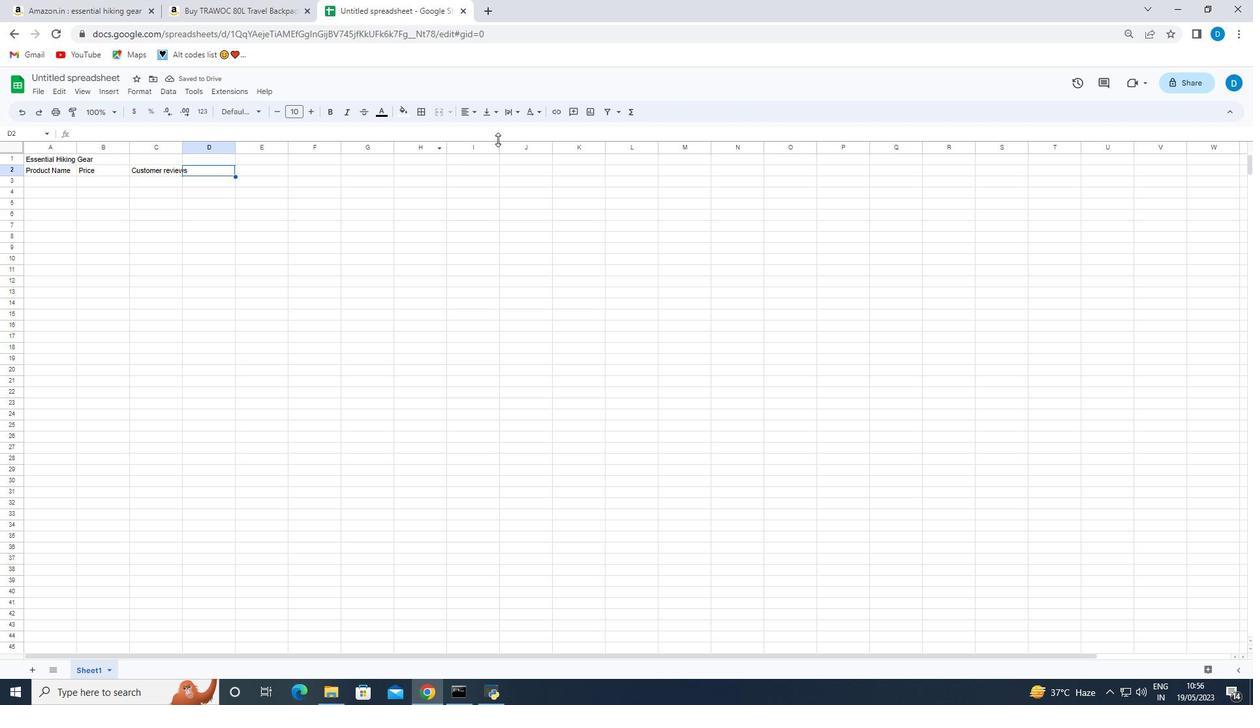 
Action: Mouse moved to (245, 235)
Screenshot: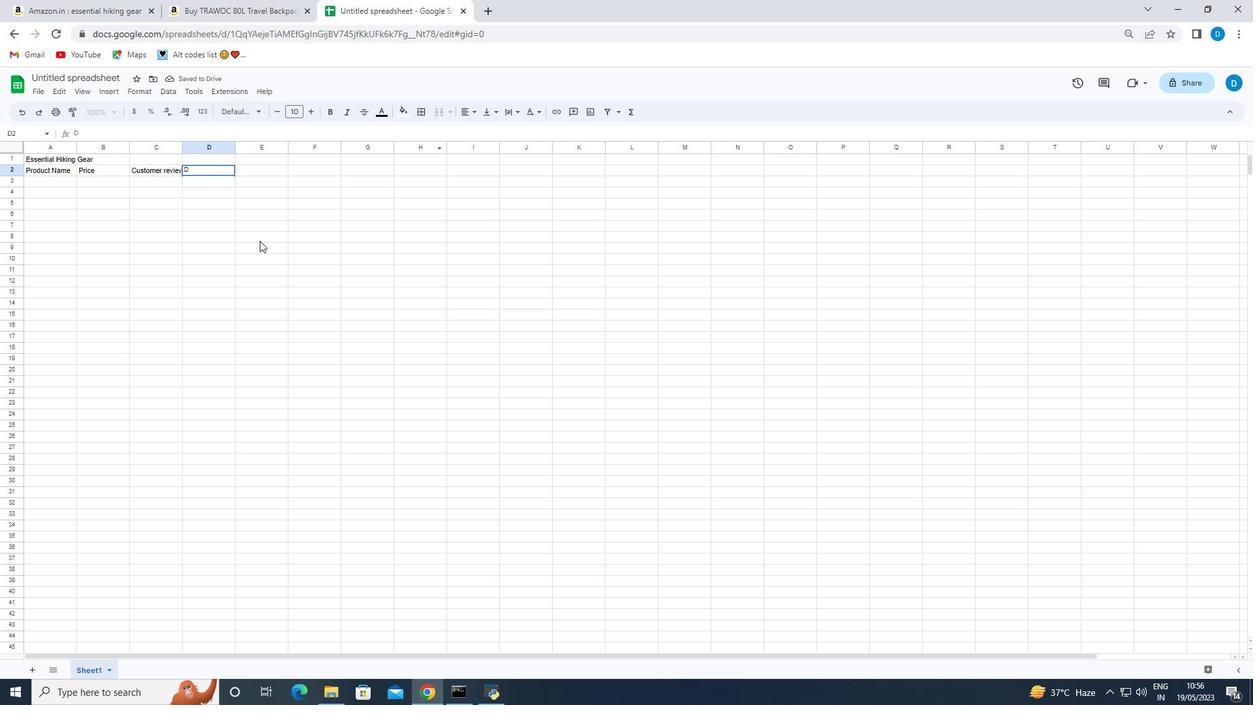 
Action: Key pressed e
Screenshot: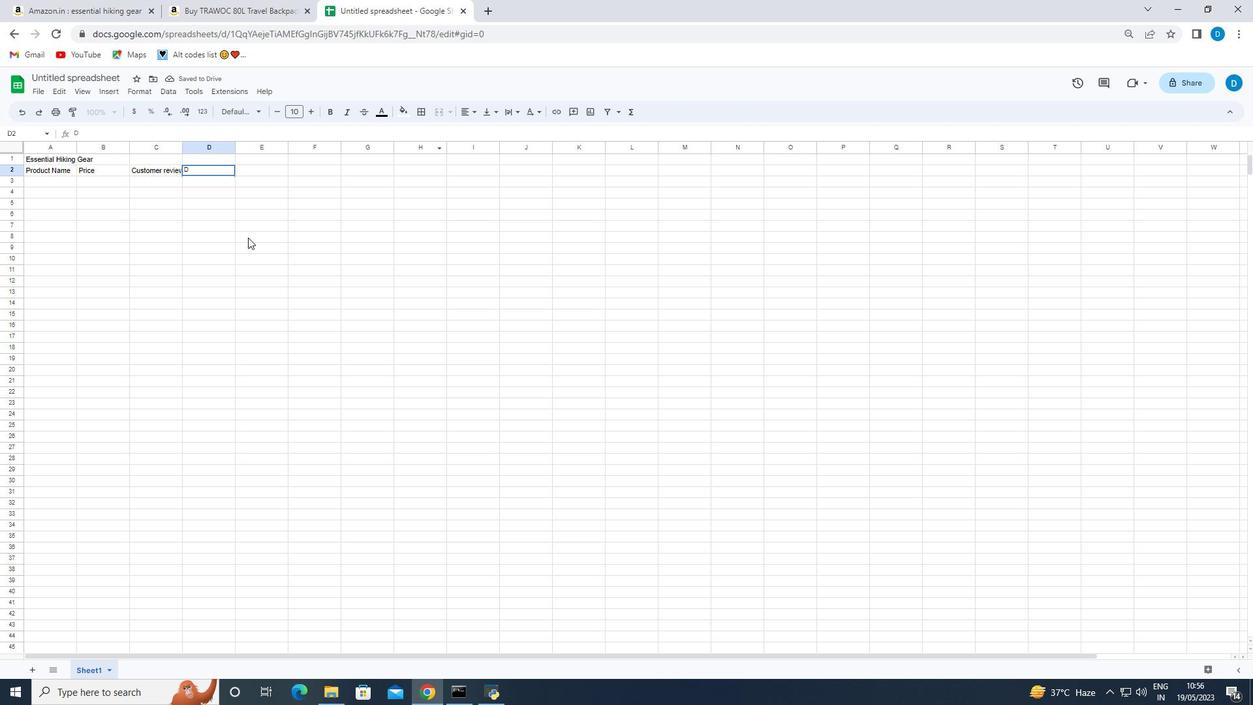 
Action: Mouse moved to (183, 208)
Screenshot: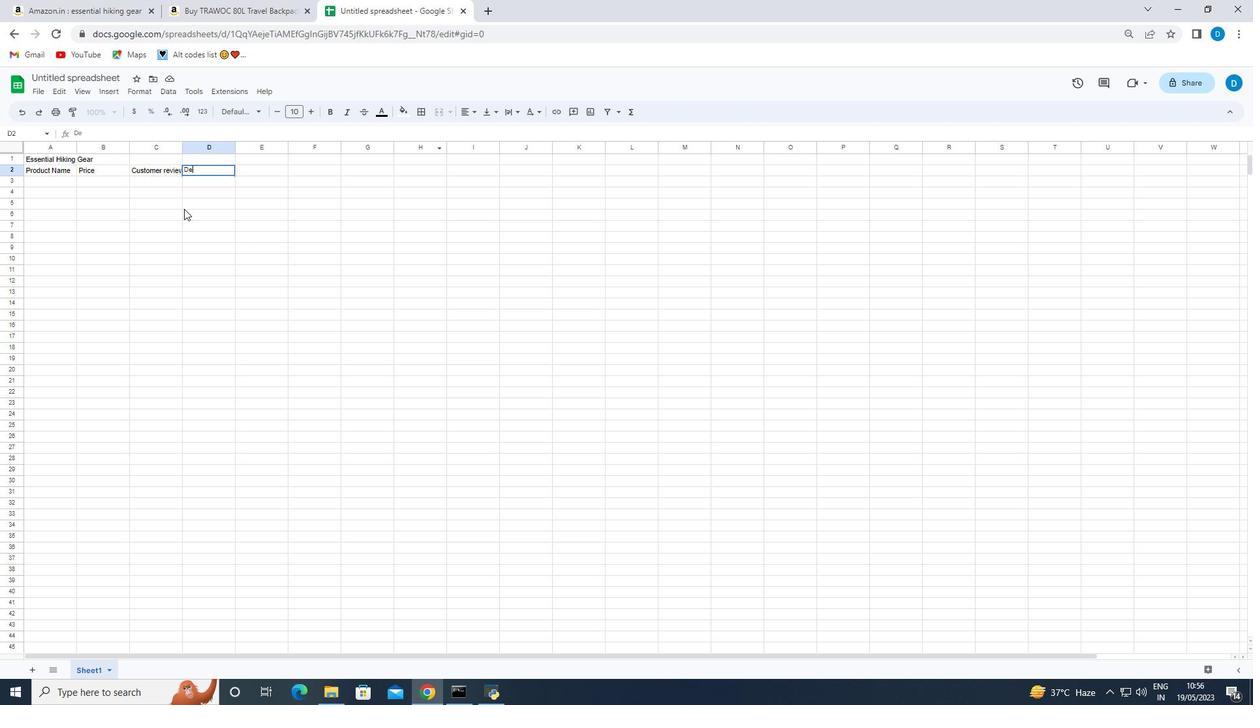 
Action: Key pressed scriptions
Screenshot: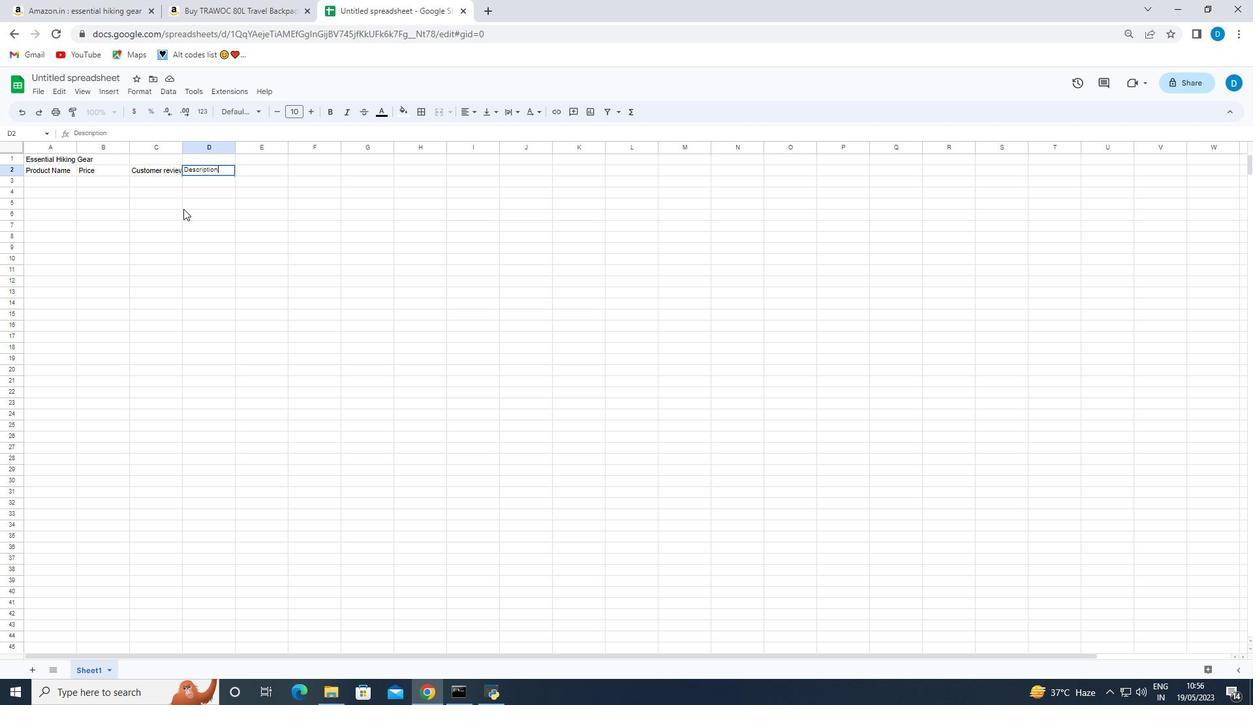 
Action: Mouse moved to (52, 158)
Screenshot: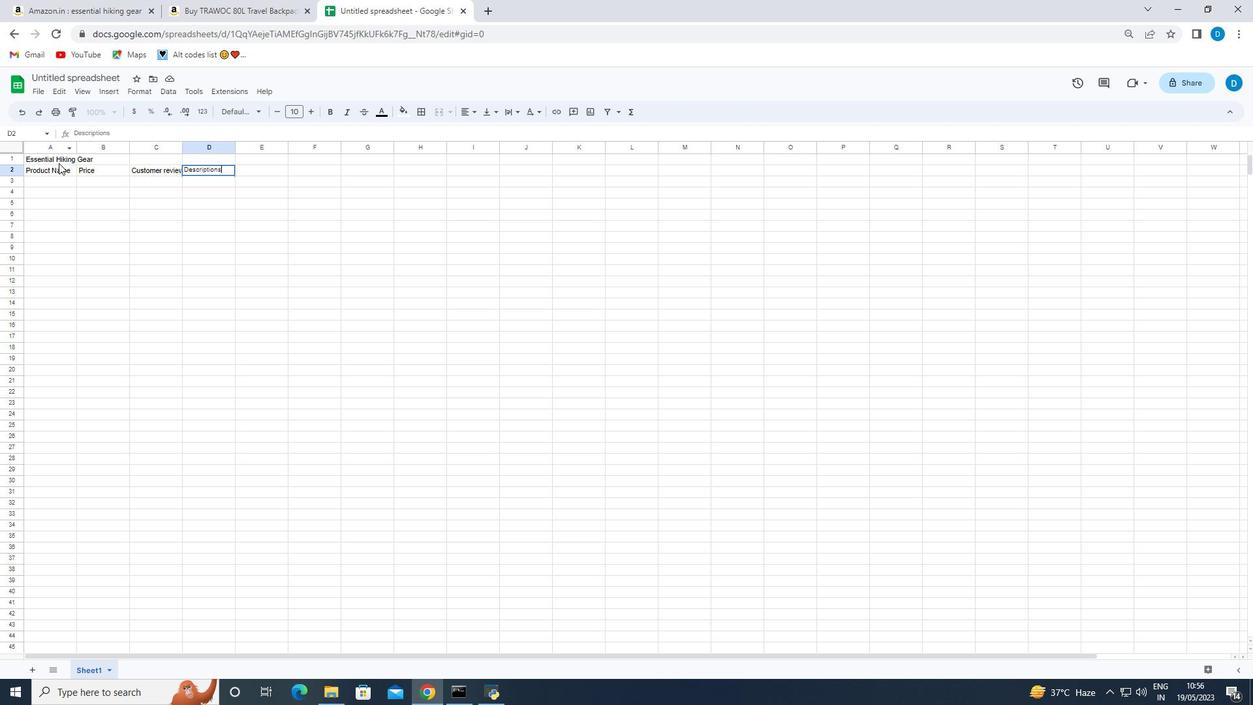 
Action: Mouse pressed left at (52, 158)
Screenshot: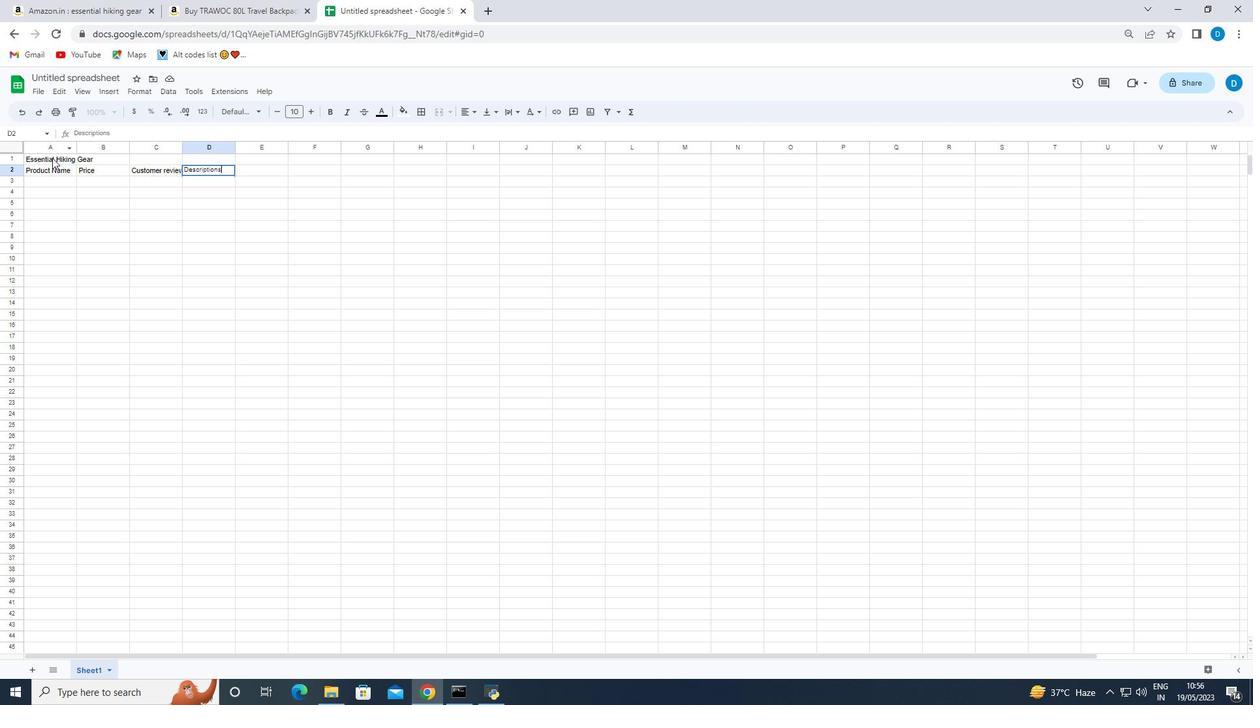 
Action: Mouse moved to (50, 167)
Screenshot: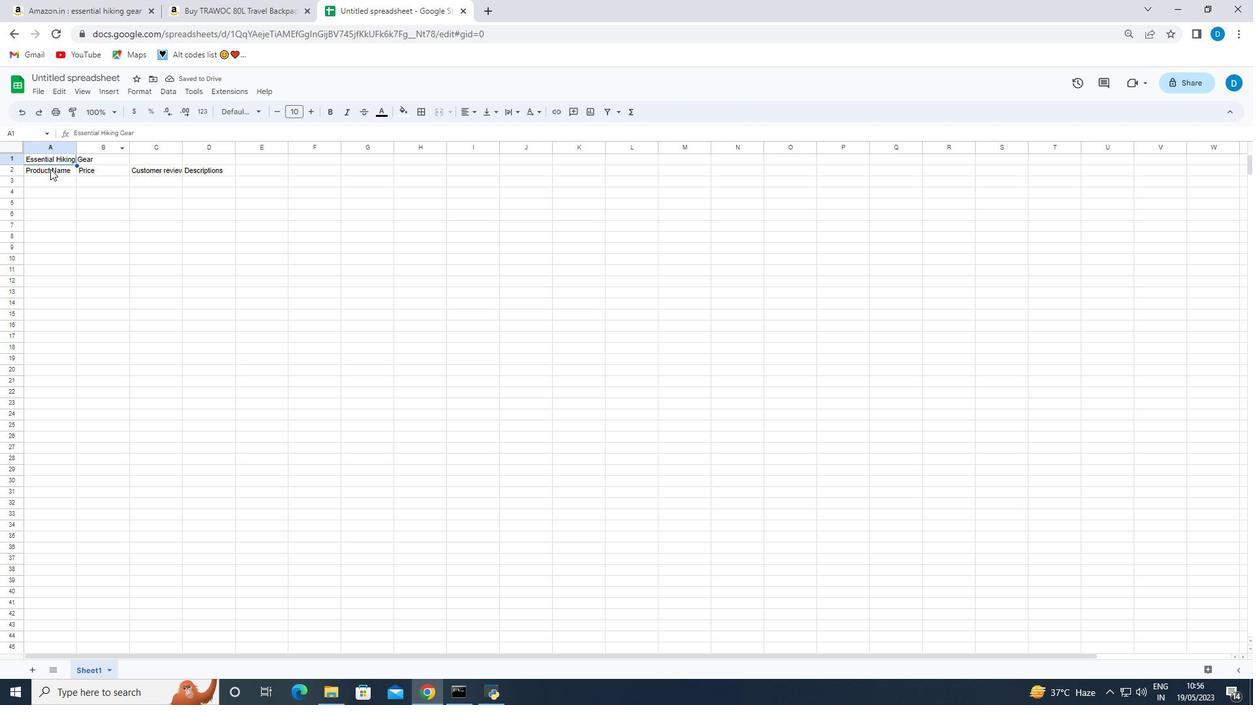 
Action: Mouse pressed left at (50, 167)
Screenshot: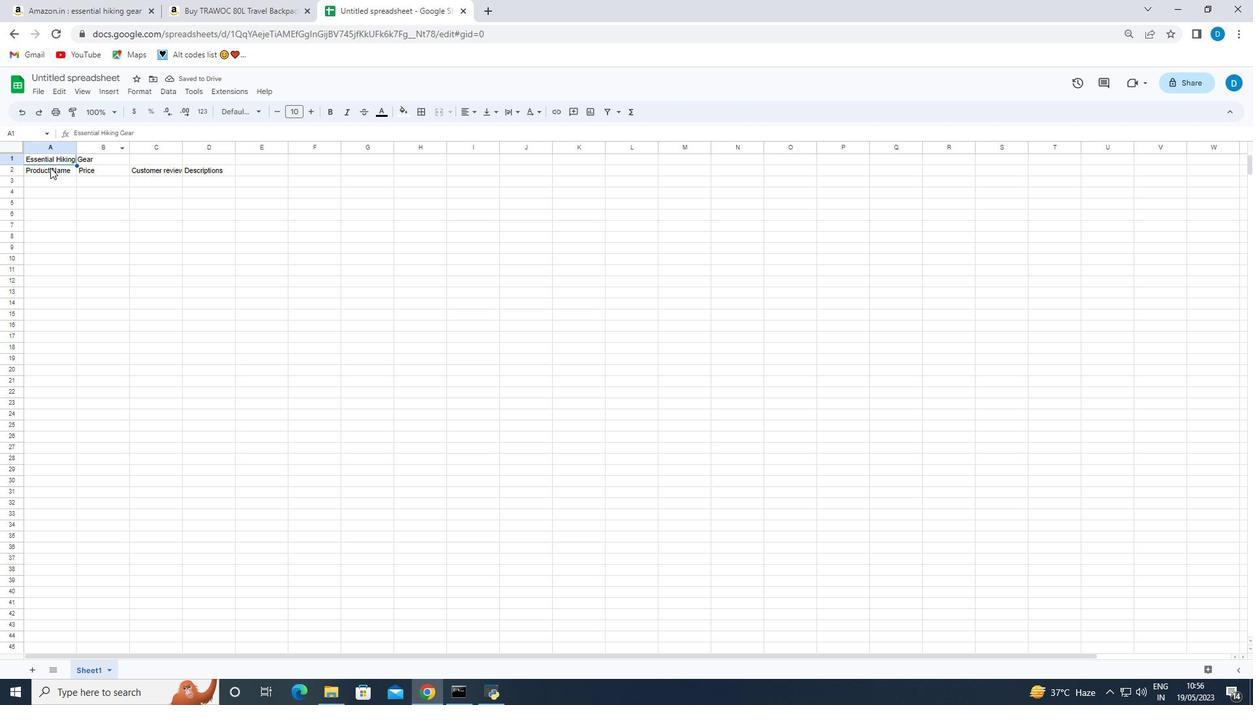 
Action: Mouse moved to (299, 109)
Screenshot: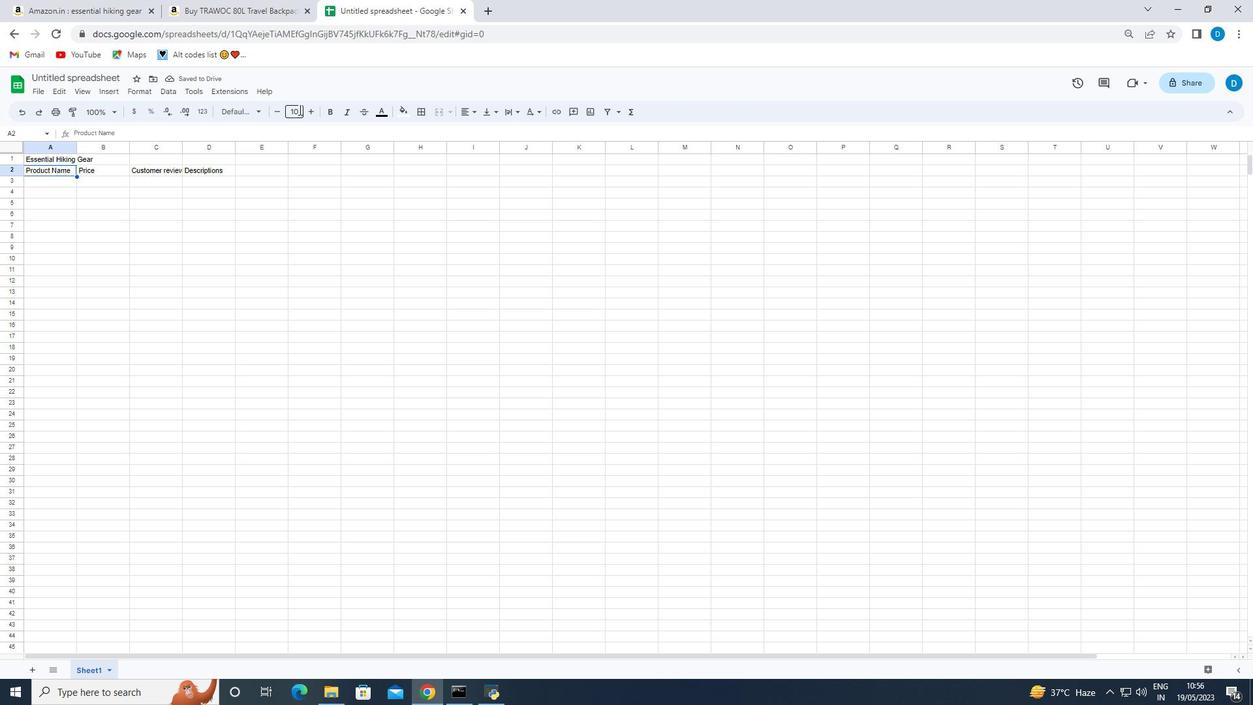 
Action: Mouse pressed left at (299, 109)
Screenshot: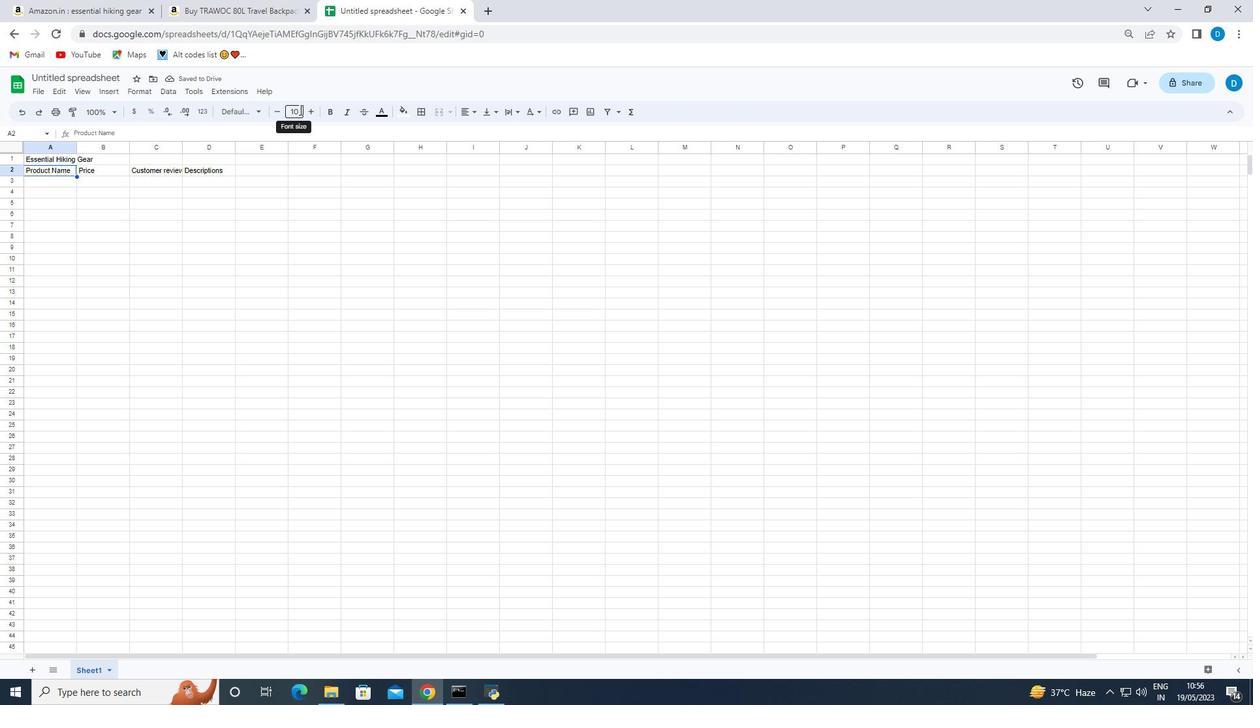 
Action: Mouse moved to (295, 233)
Screenshot: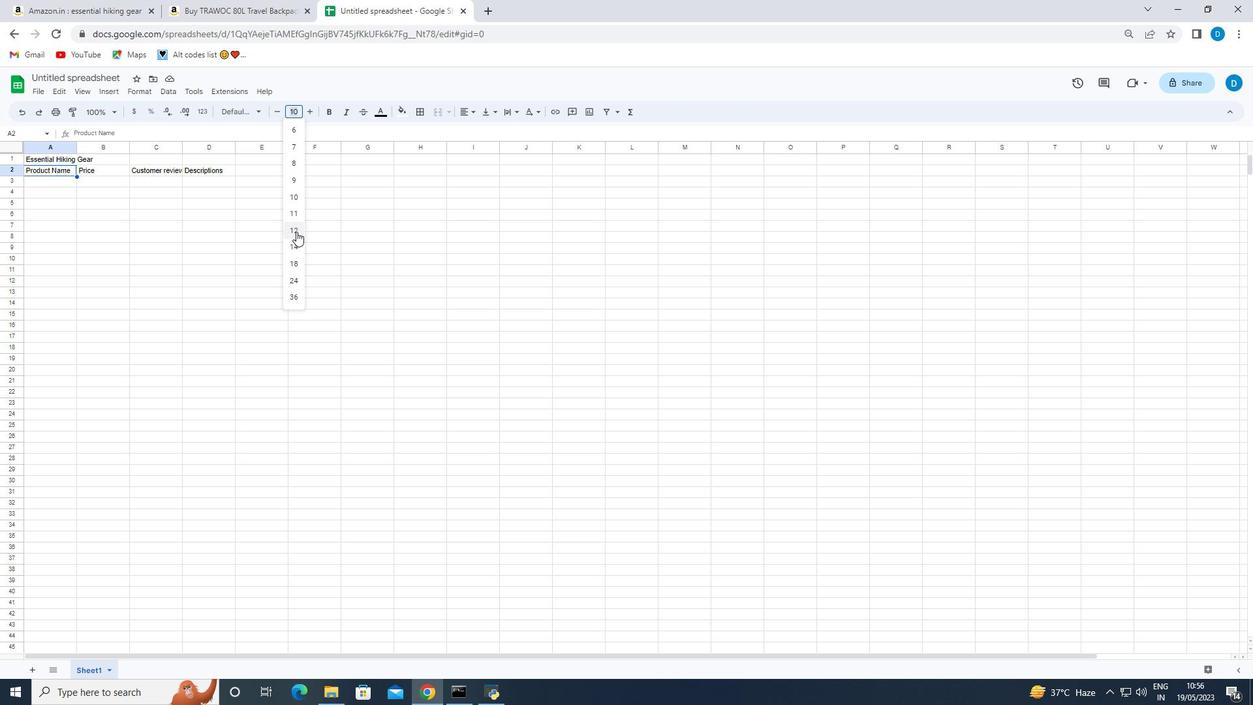 
Action: Key pressed <Key.down>
Screenshot: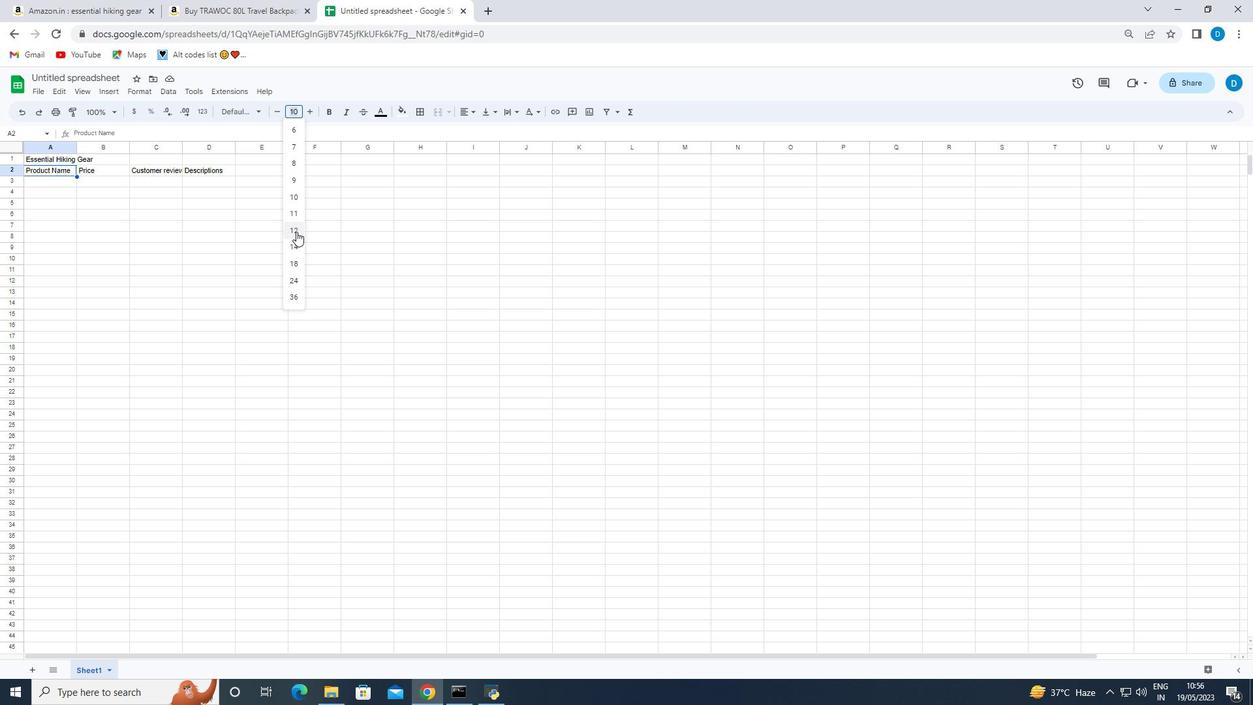 
Action: Mouse moved to (294, 241)
Screenshot: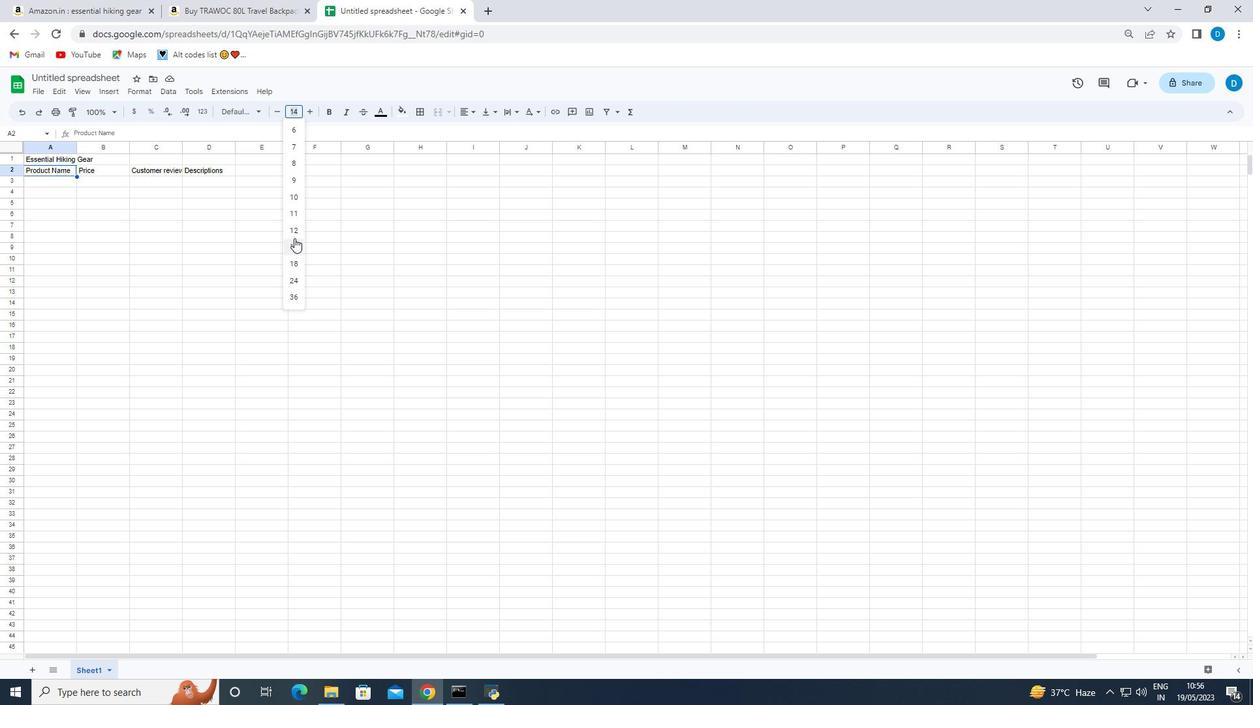 
Action: Key pressed <Key.down>
Screenshot: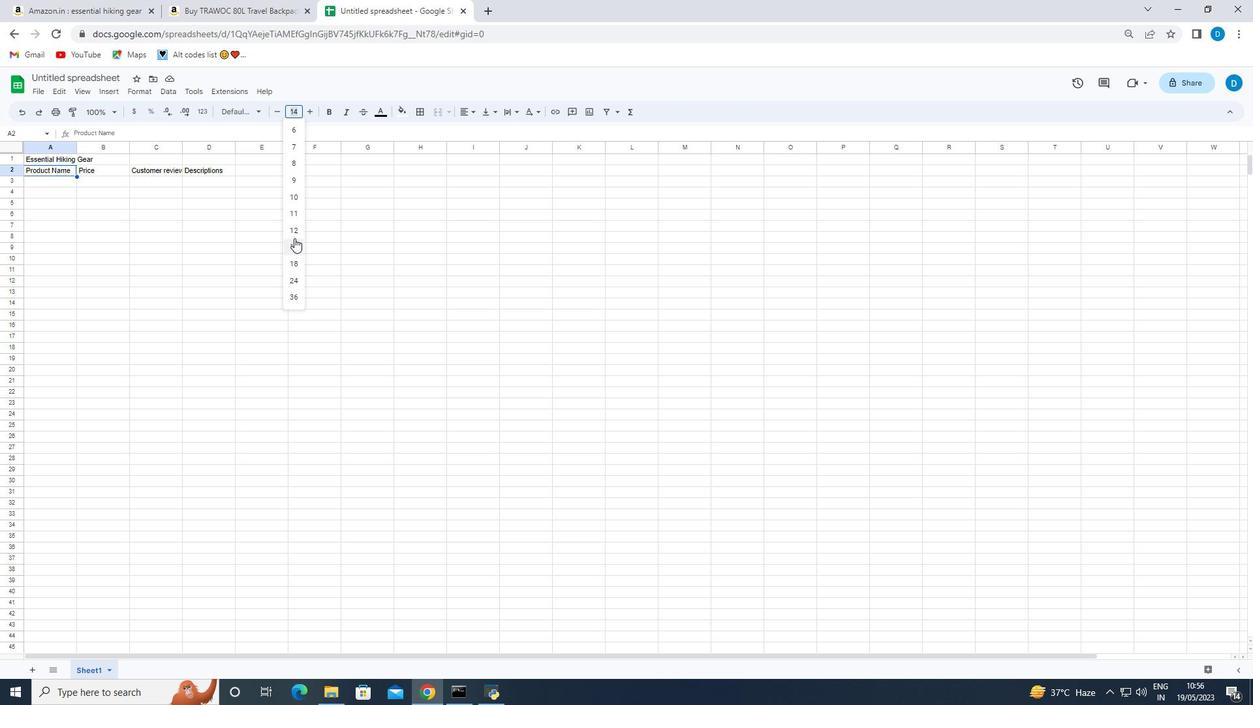 
Action: Mouse moved to (295, 242)
Screenshot: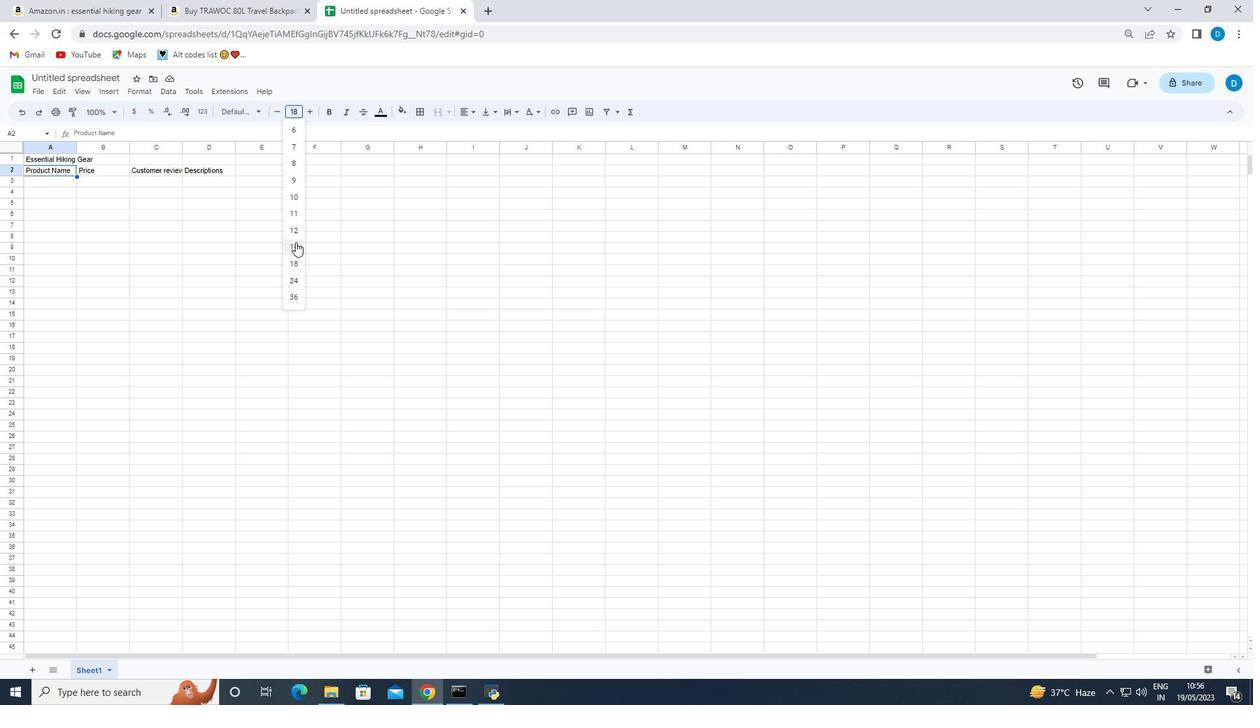 
Action: Mouse pressed left at (295, 242)
Screenshot: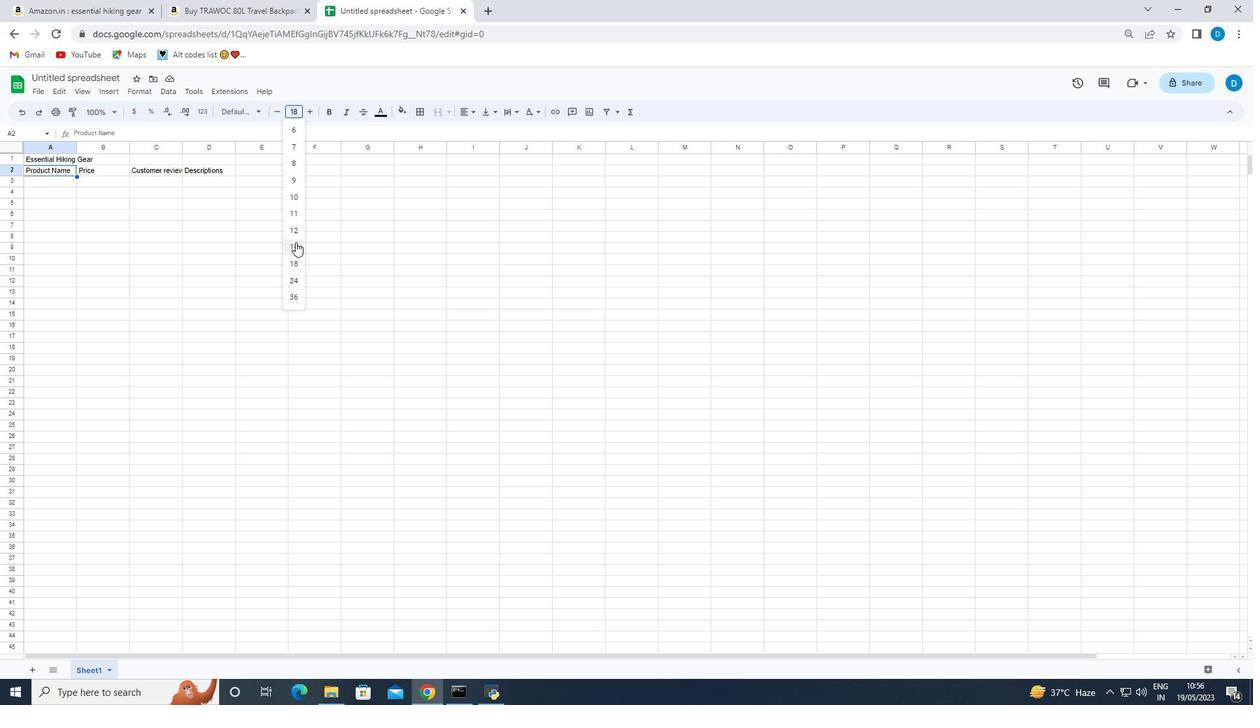 
Action: Mouse moved to (278, 112)
Screenshot: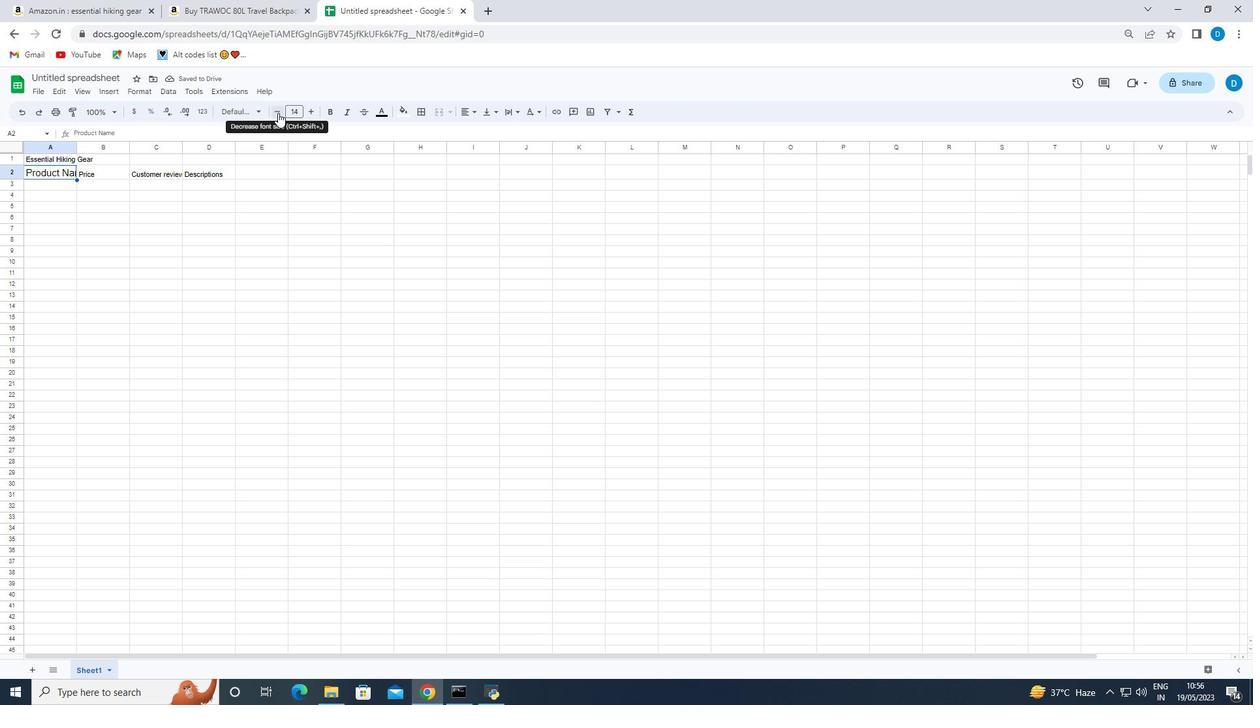 
Action: Mouse pressed left at (278, 112)
Screenshot: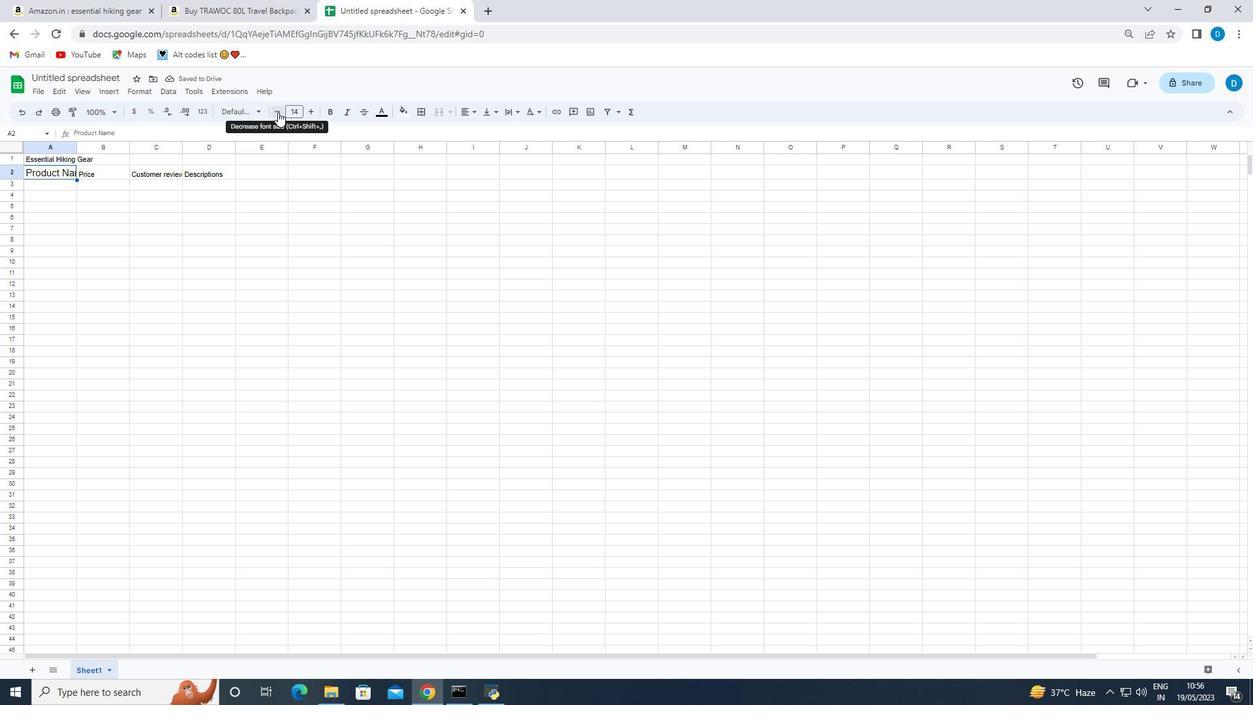 
Action: Mouse moved to (92, 173)
Screenshot: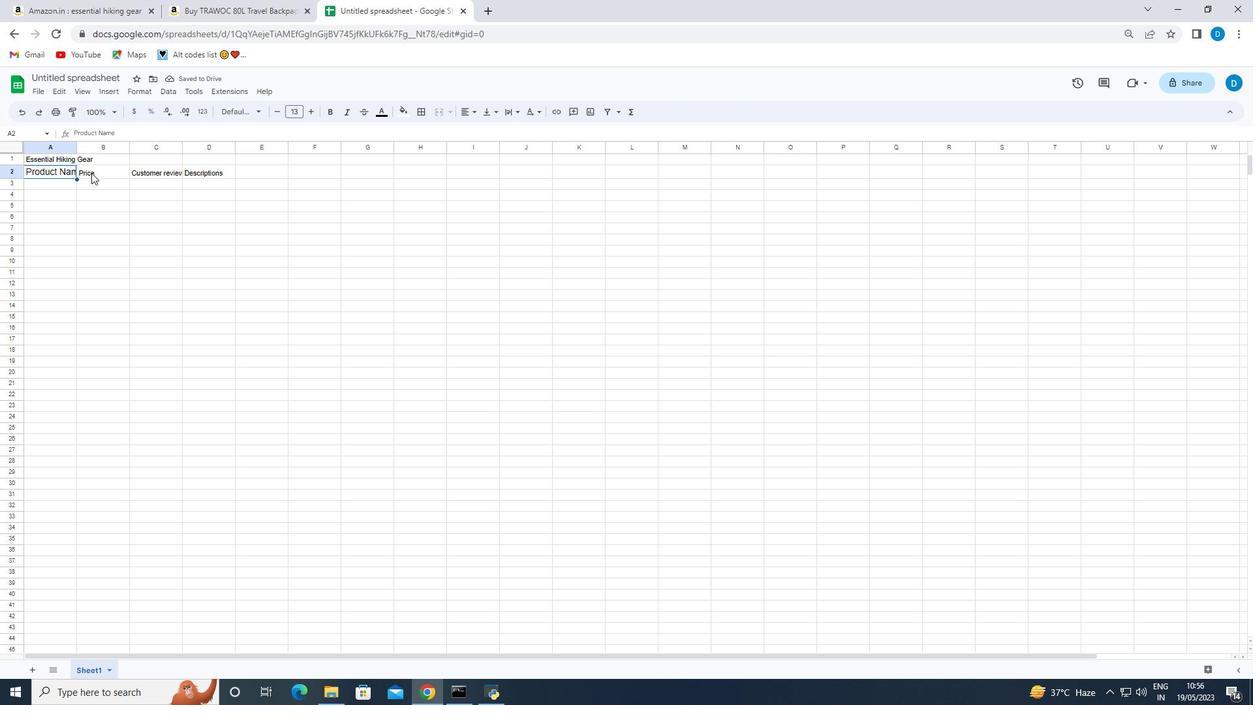 
Action: Mouse pressed left at (92, 173)
Screenshot: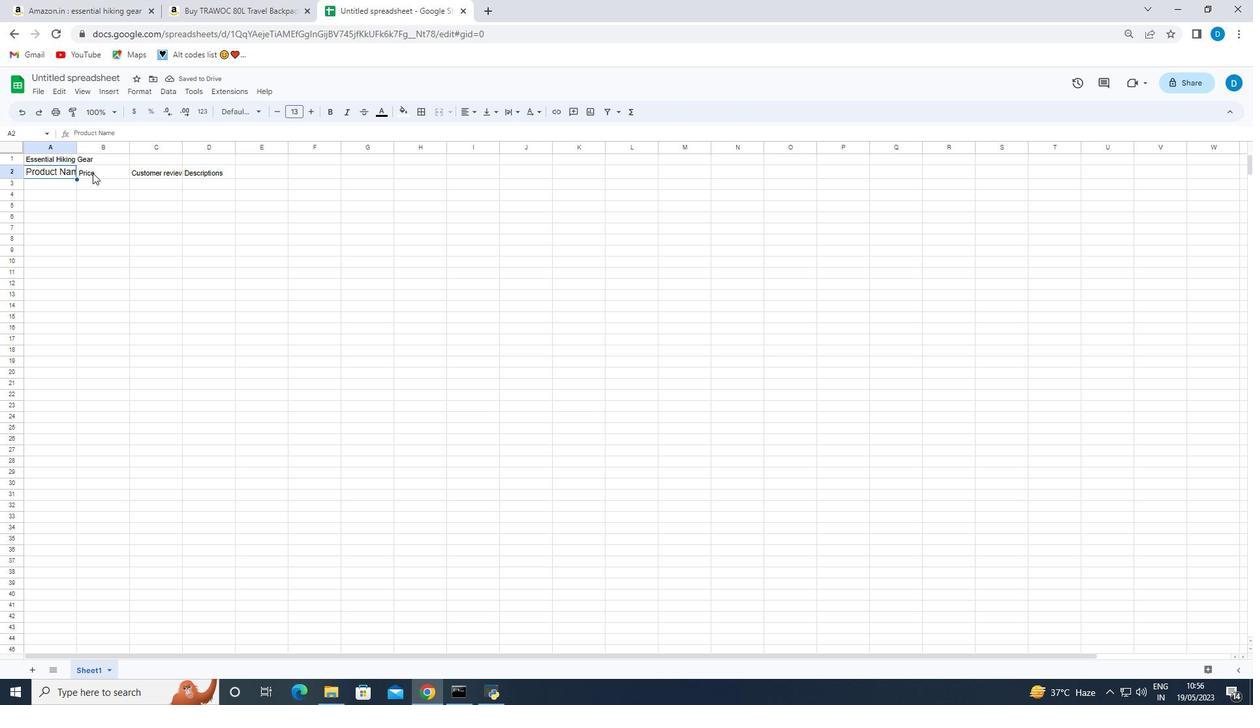 
Action: Mouse moved to (94, 169)
Screenshot: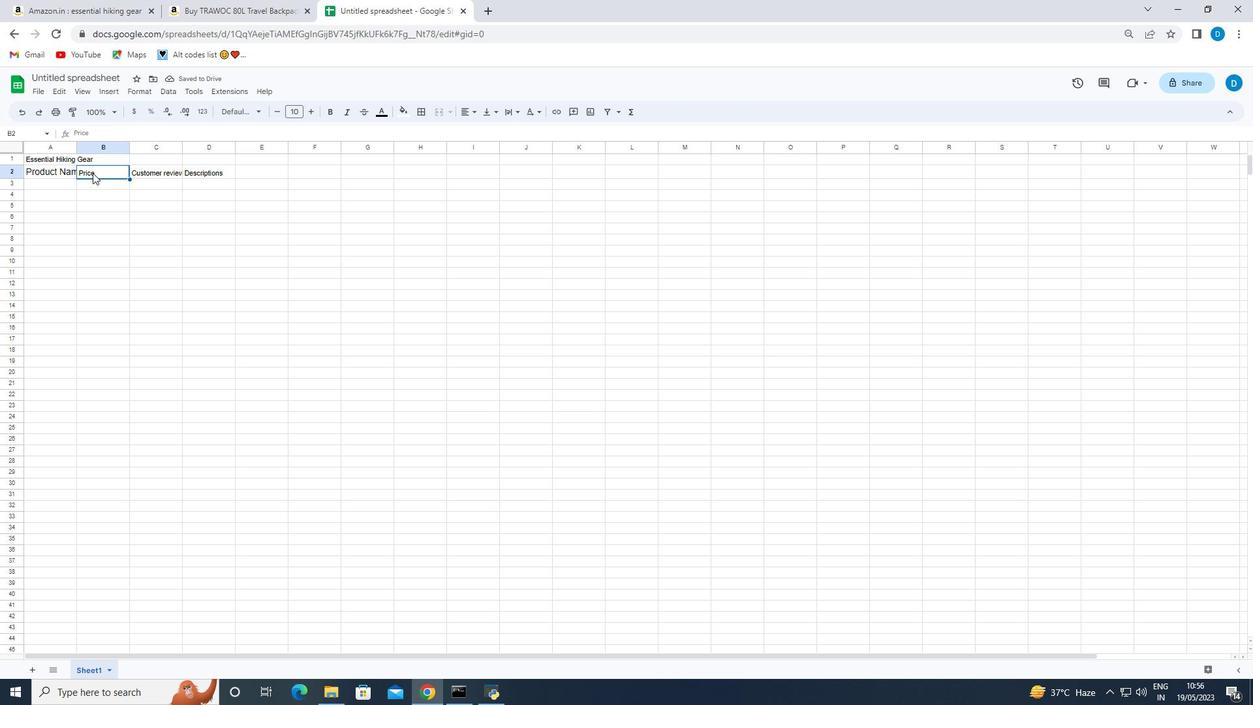 
Action: Key pressed <Key.shift><Key.right>
Screenshot: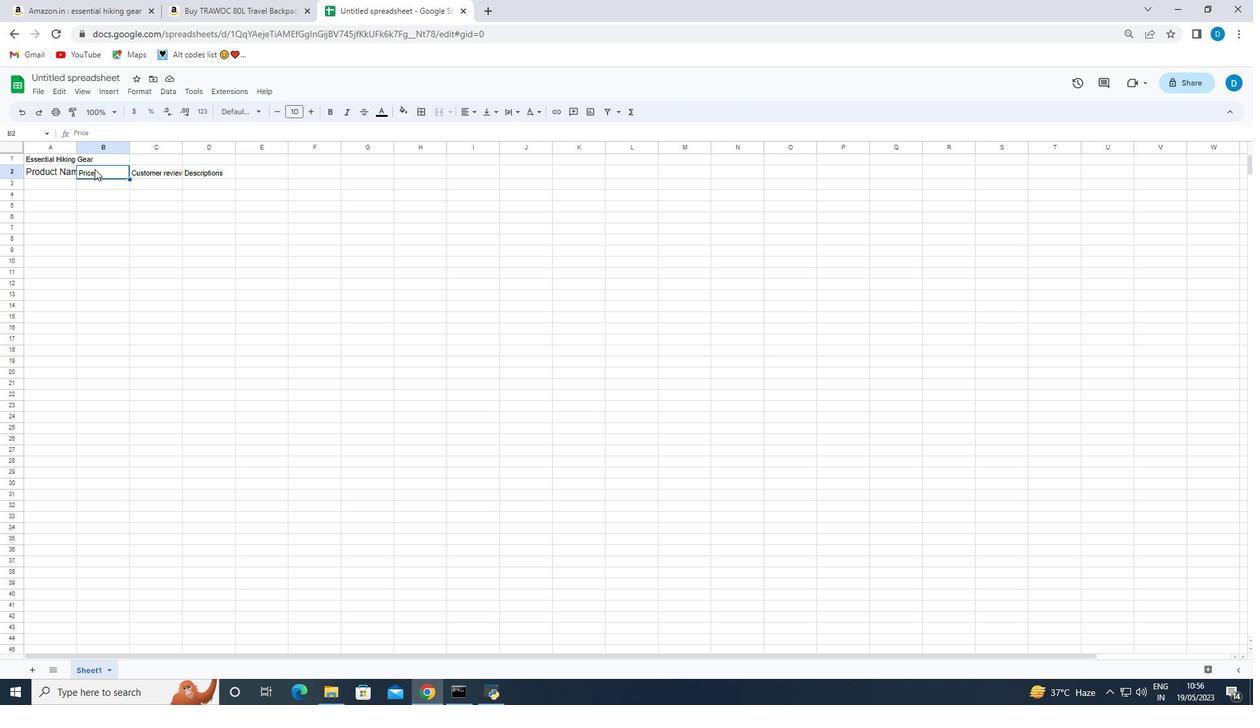 
Action: Mouse moved to (311, 115)
Screenshot: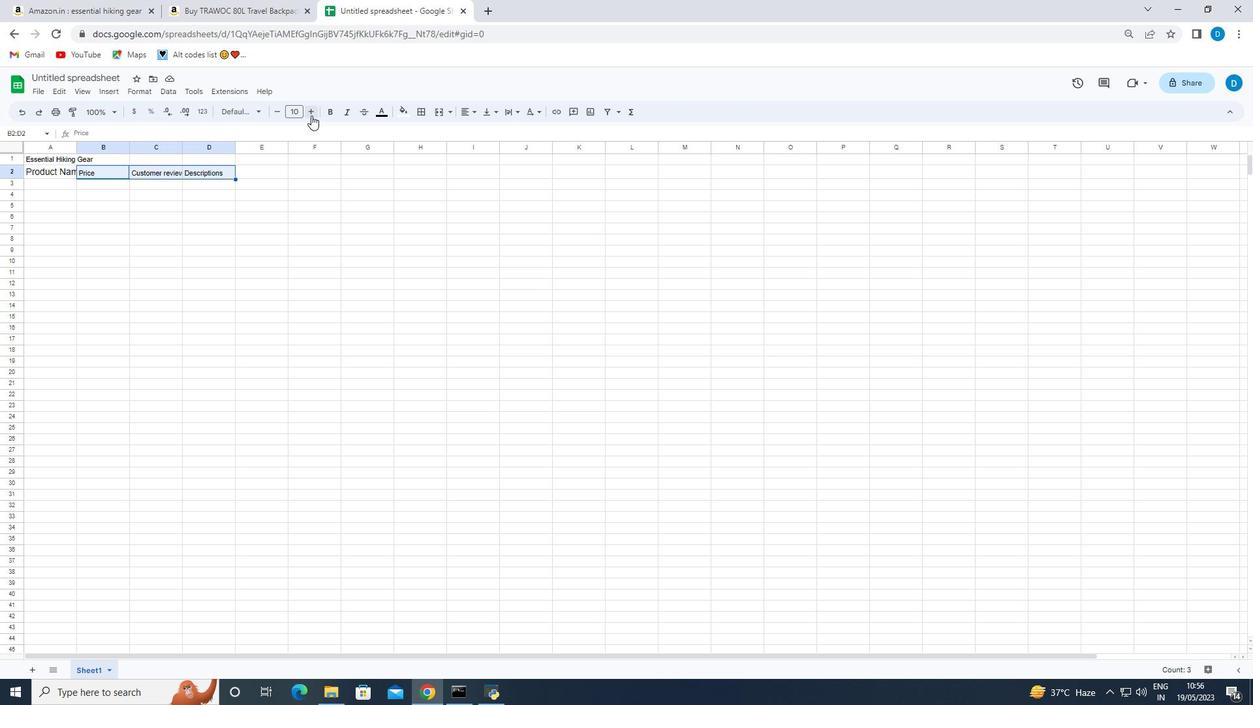 
Action: Mouse pressed left at (311, 115)
Screenshot: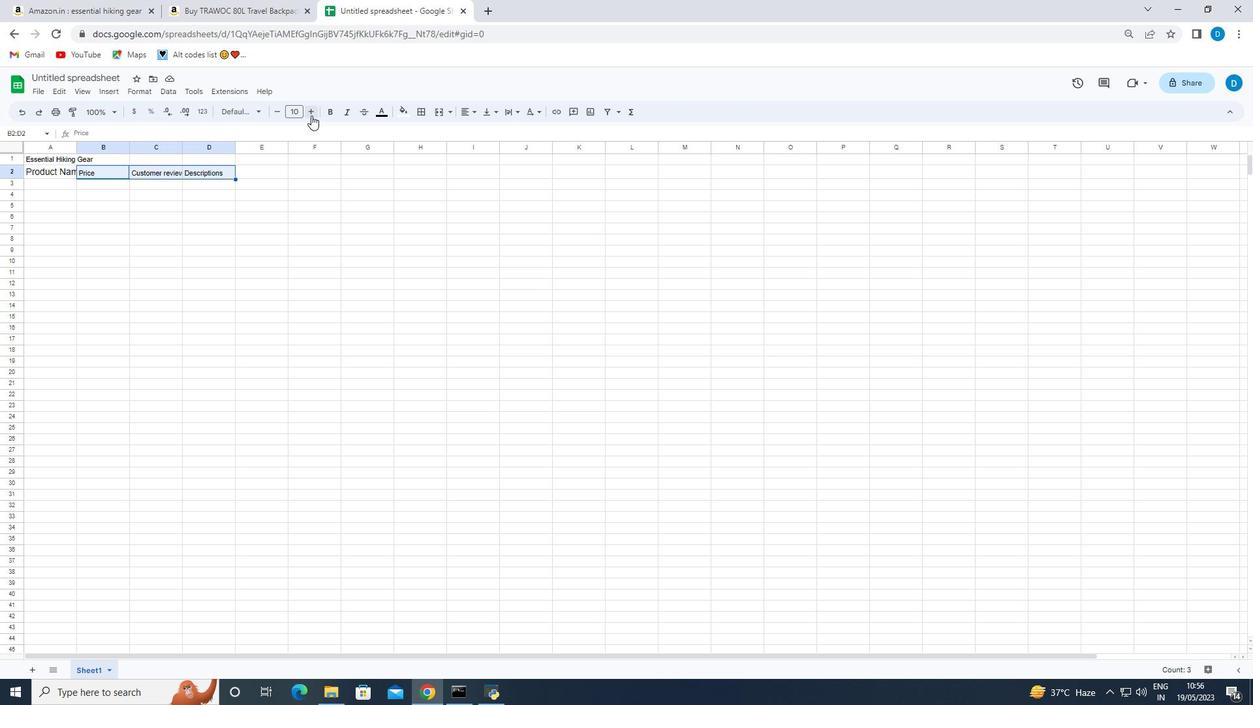 
Action: Mouse moved to (310, 115)
Screenshot: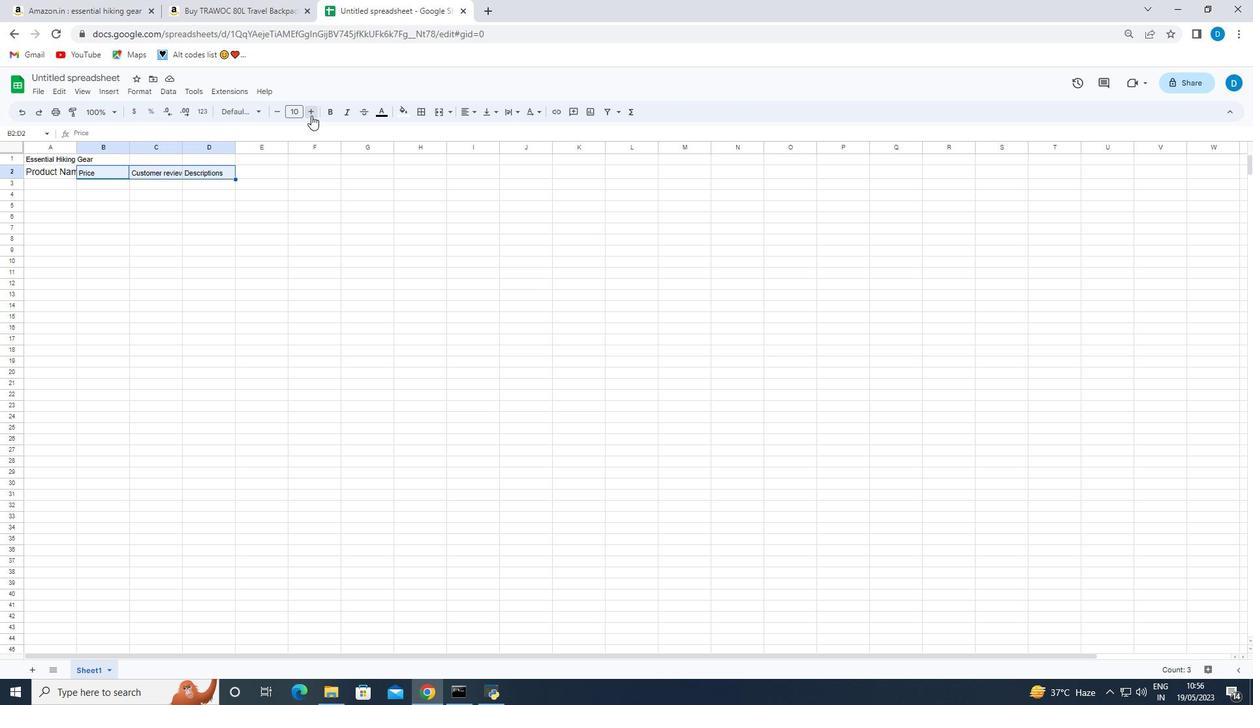 
Action: Mouse pressed left at (310, 115)
Screenshot: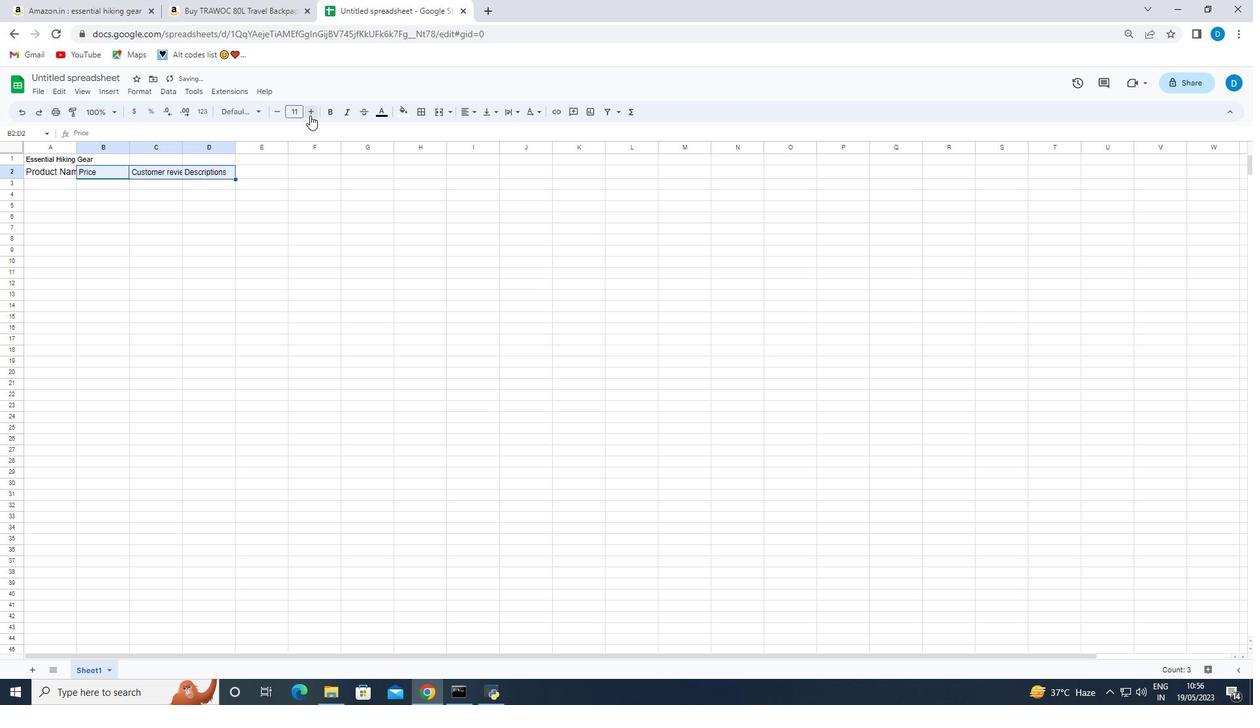 
Action: Mouse pressed left at (310, 115)
Screenshot: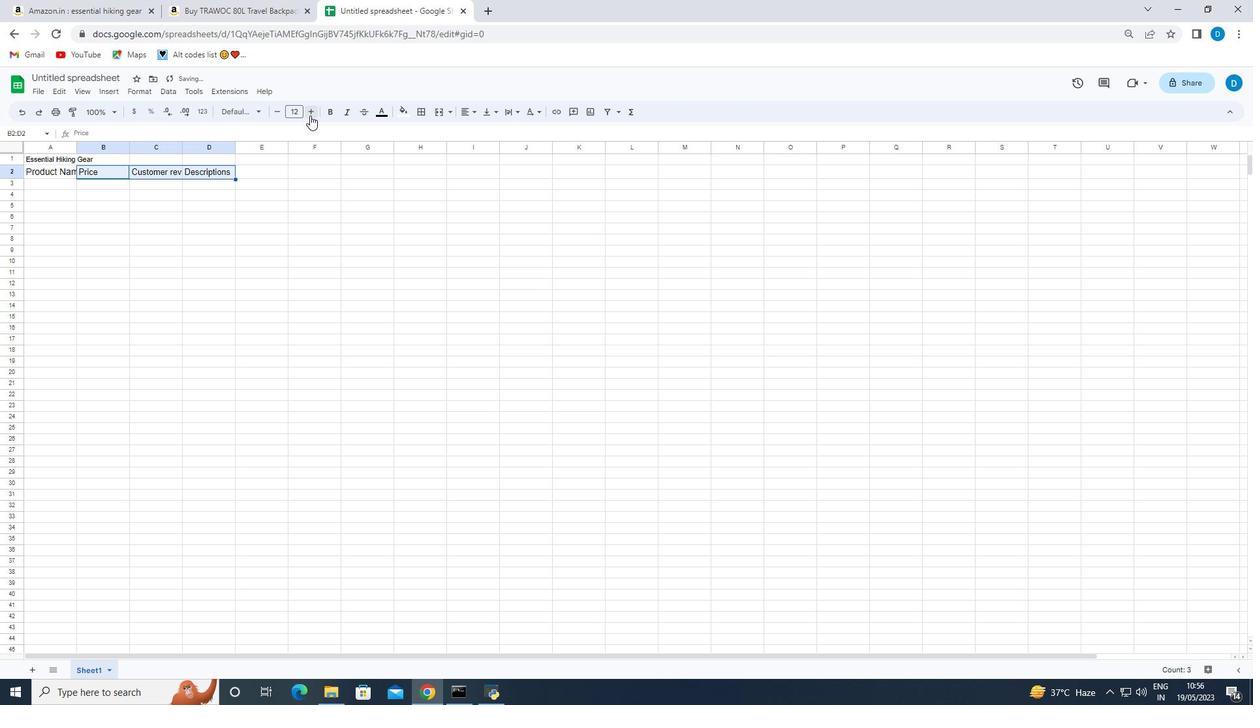 
Action: Mouse moved to (295, 224)
Screenshot: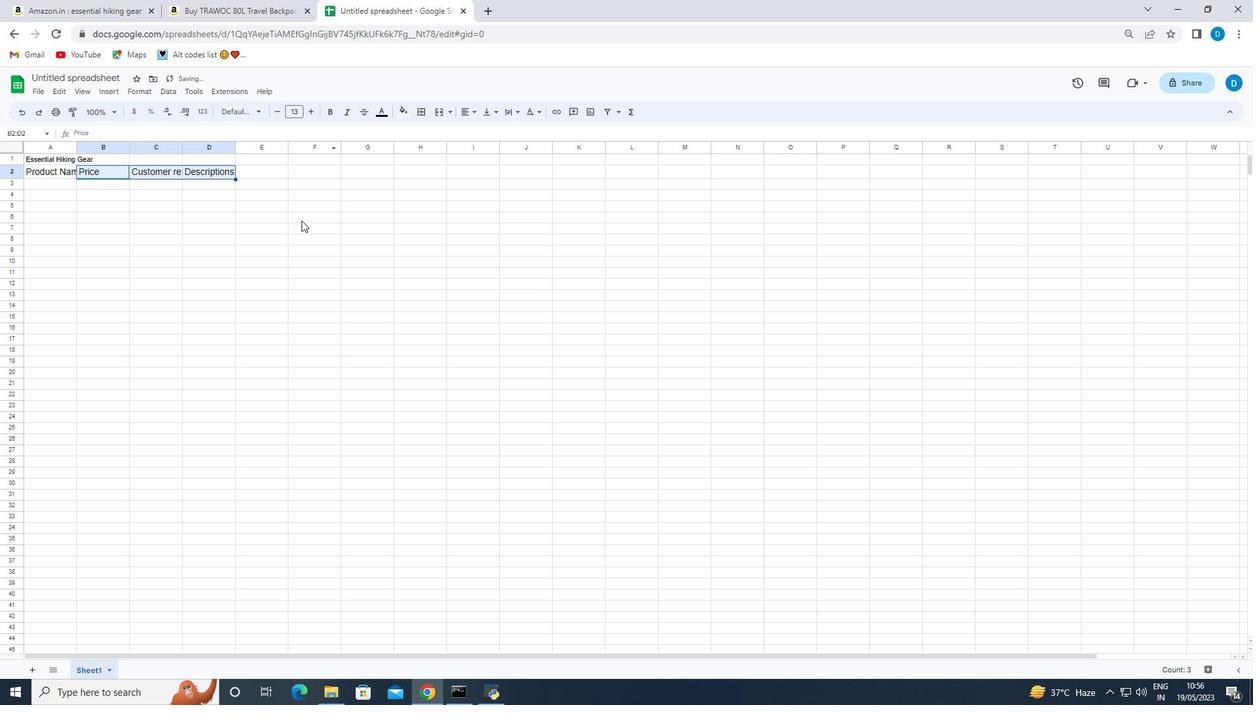 
Action: Mouse pressed left at (295, 224)
Screenshot: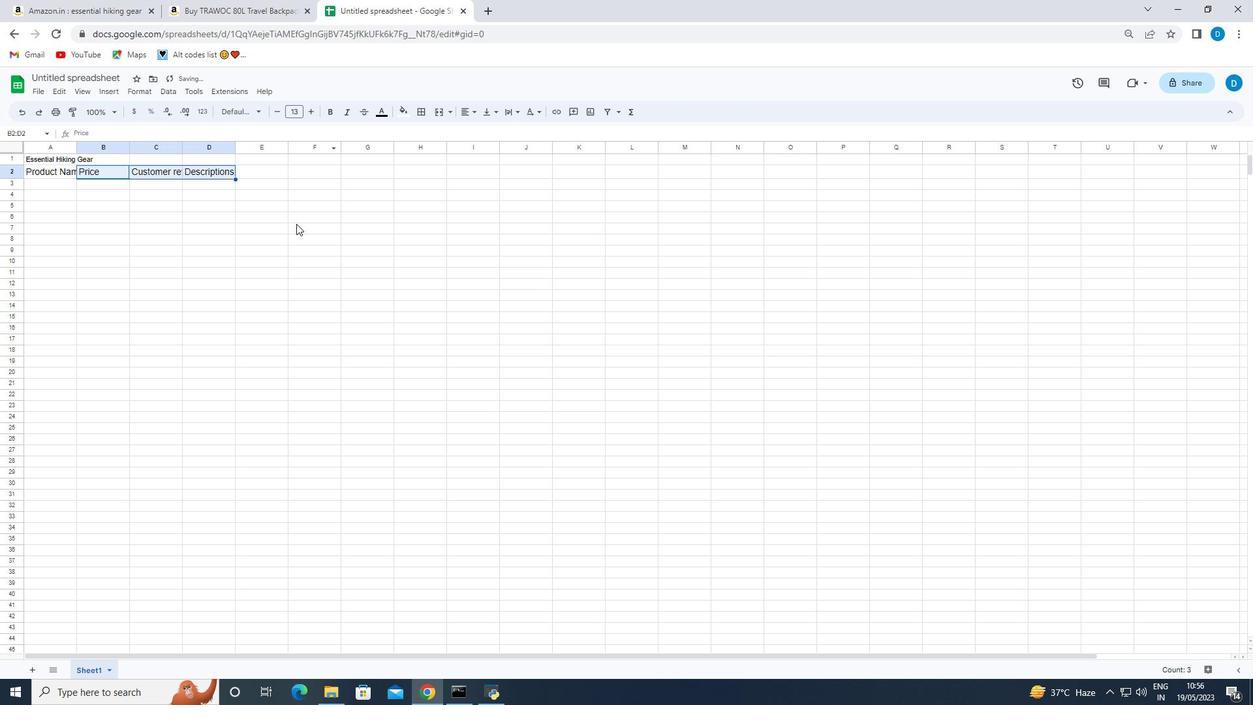 
Action: Mouse moved to (178, 147)
Screenshot: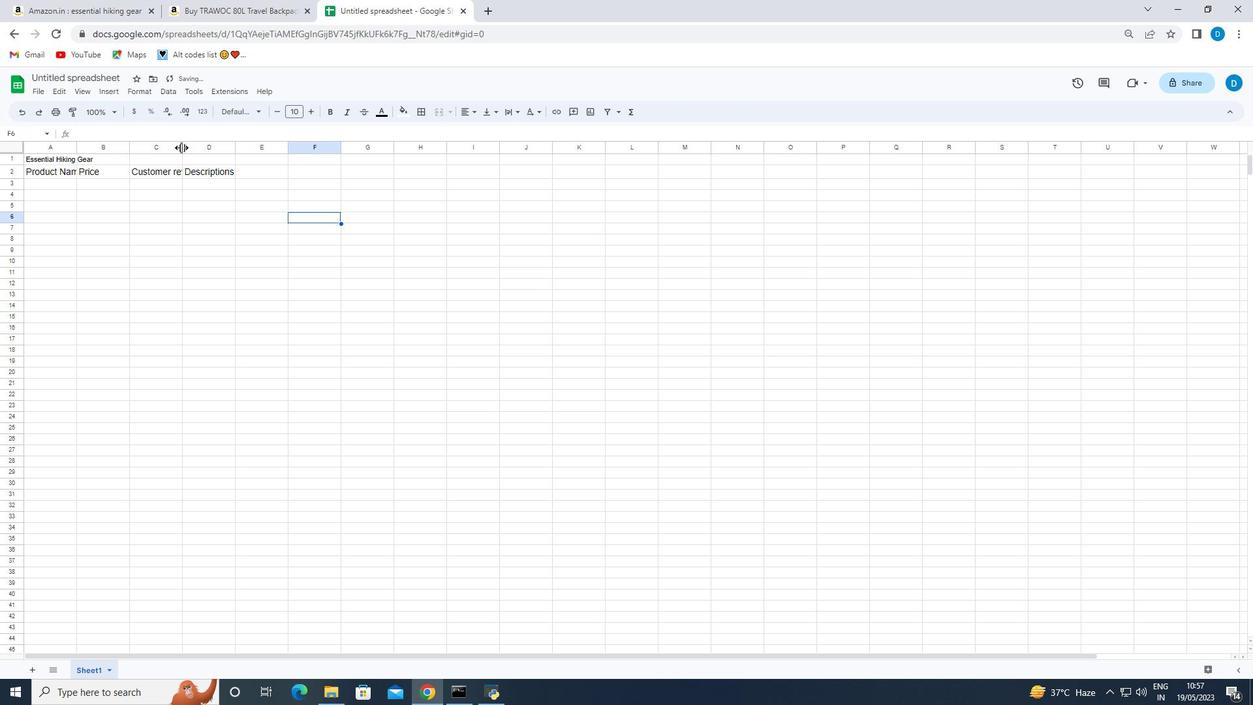 
Action: Mouse pressed left at (178, 147)
Screenshot: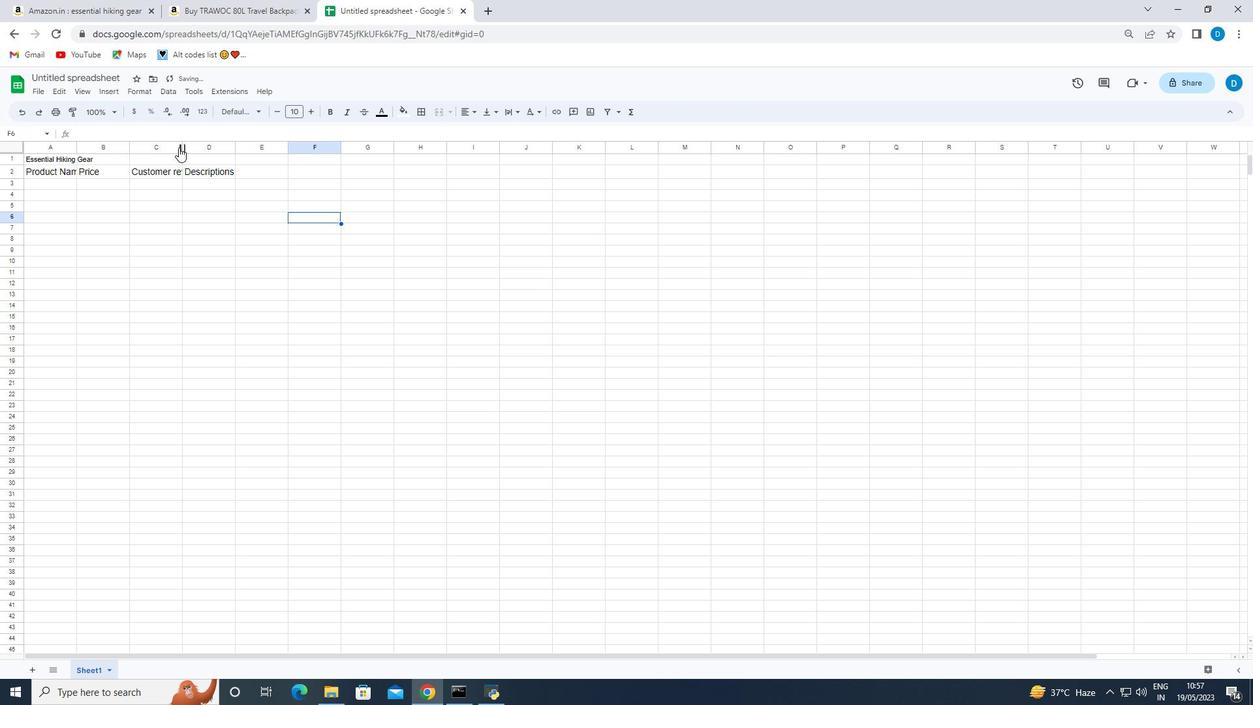 
Action: Mouse pressed left at (178, 147)
Screenshot: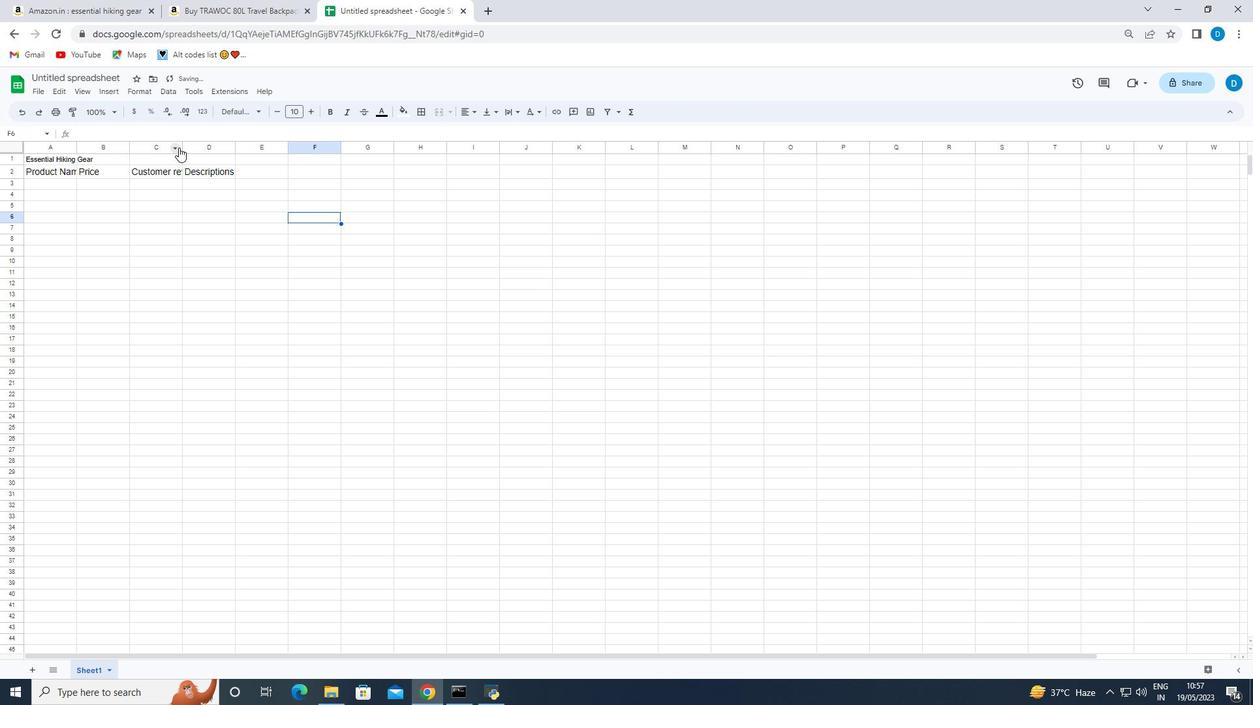 
Action: Mouse moved to (151, 202)
Screenshot: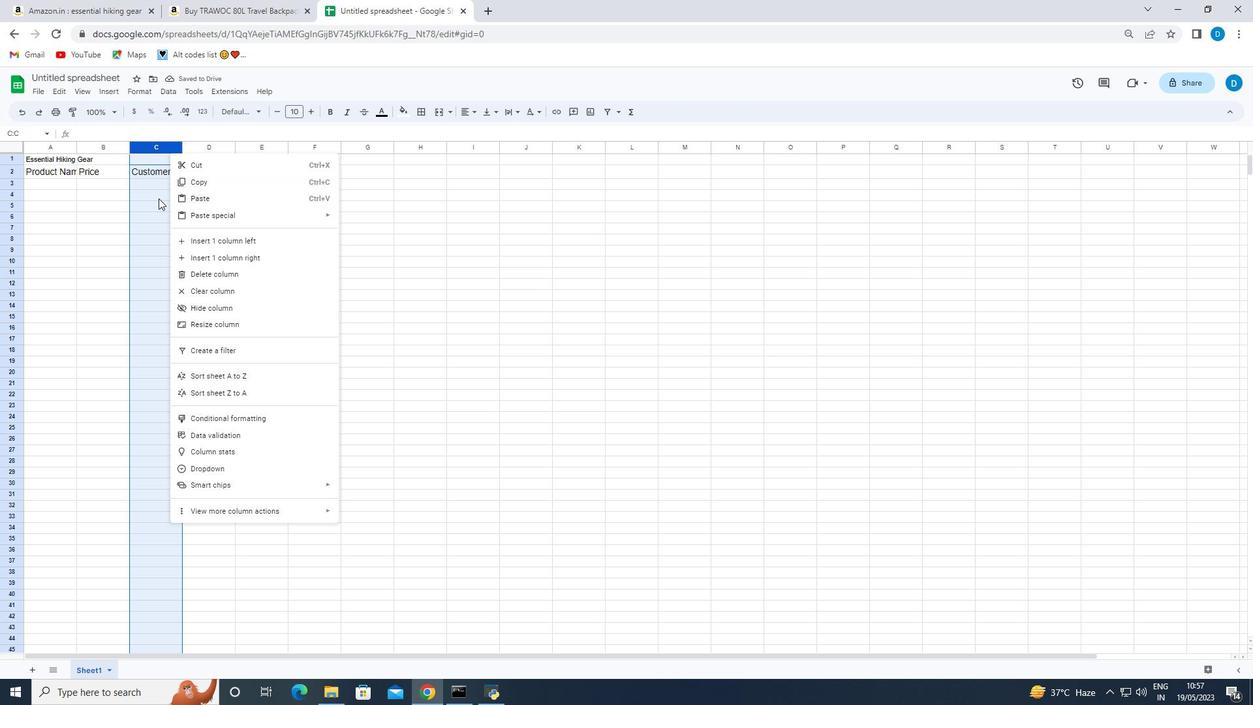 
Action: Mouse pressed left at (151, 202)
Screenshot: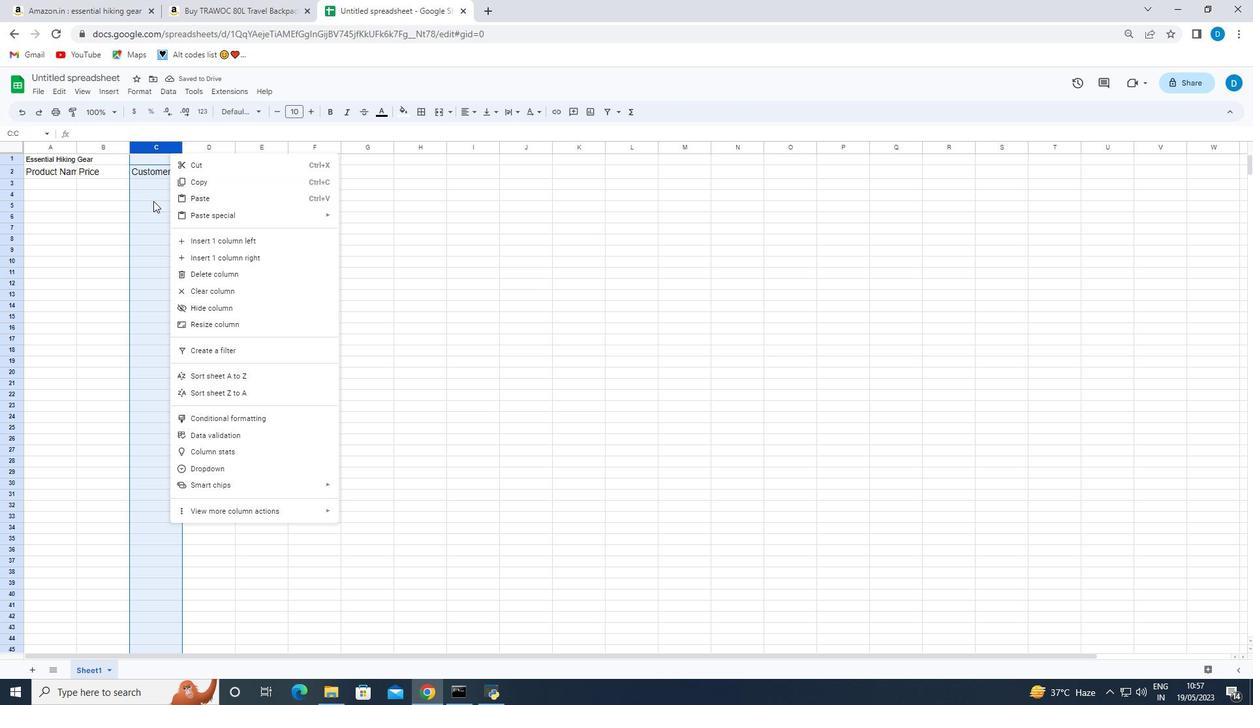 
Action: Mouse moved to (181, 151)
Screenshot: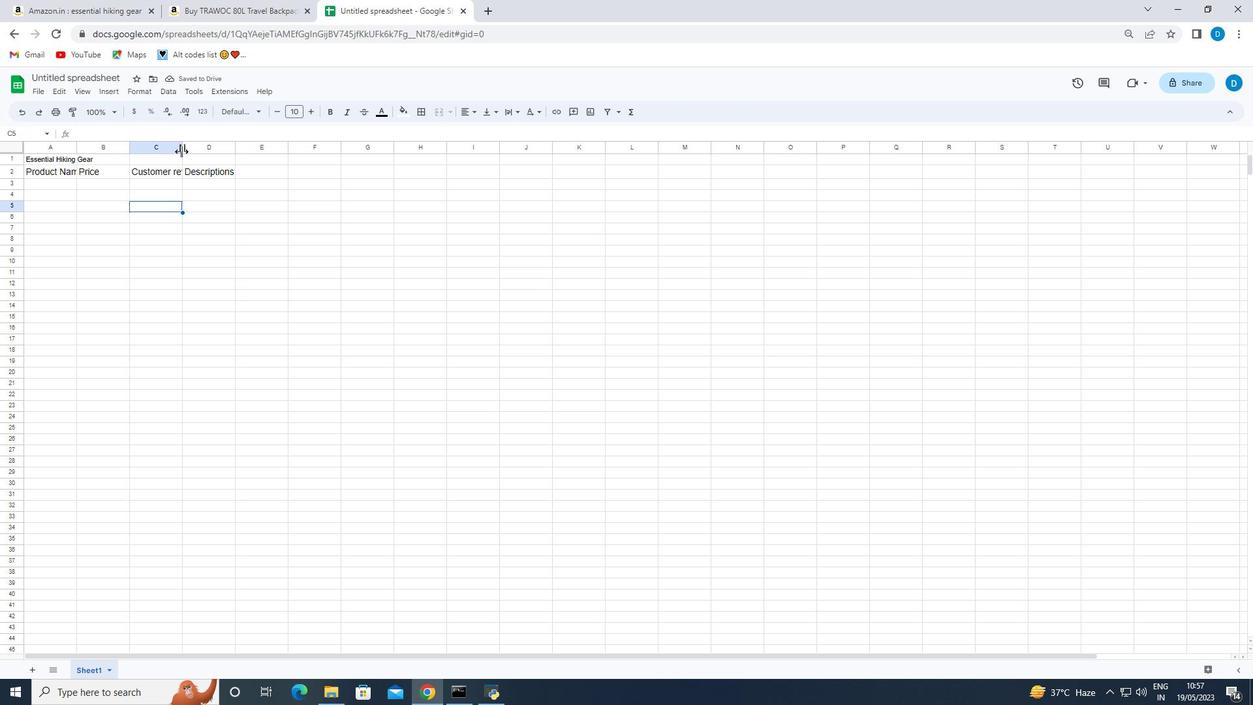 
Action: Mouse pressed left at (181, 151)
Screenshot: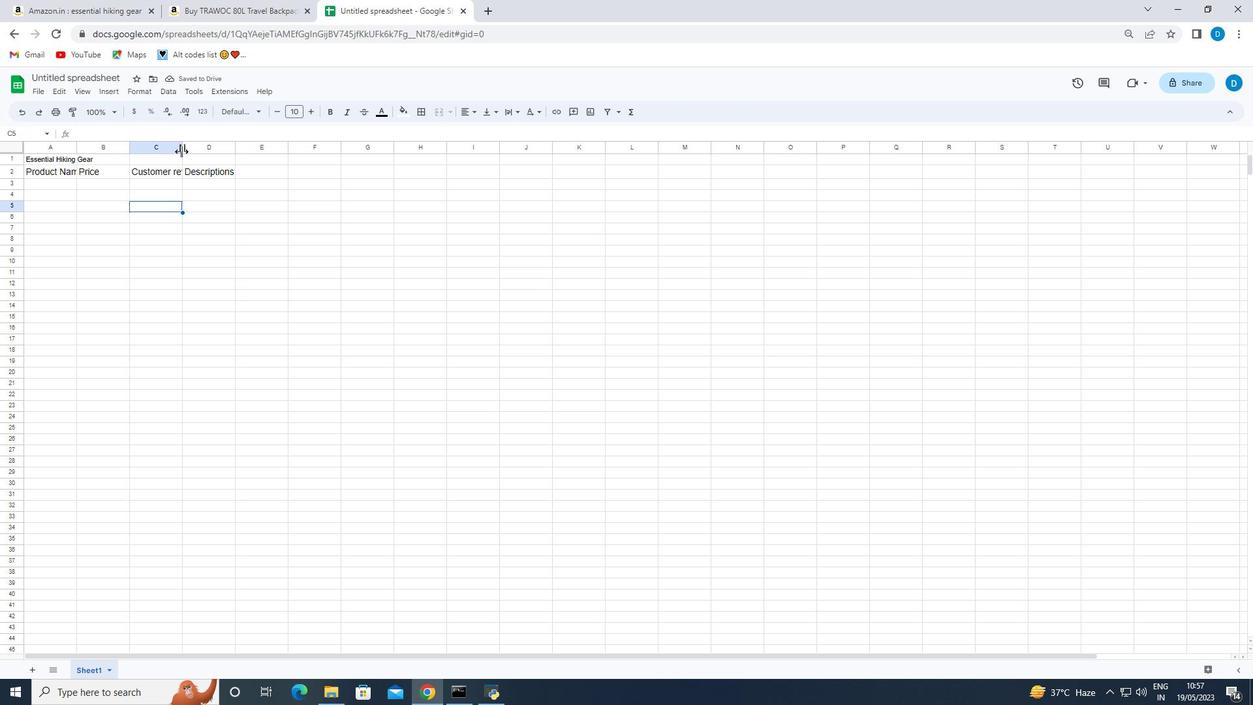 
Action: Mouse pressed left at (181, 151)
Screenshot: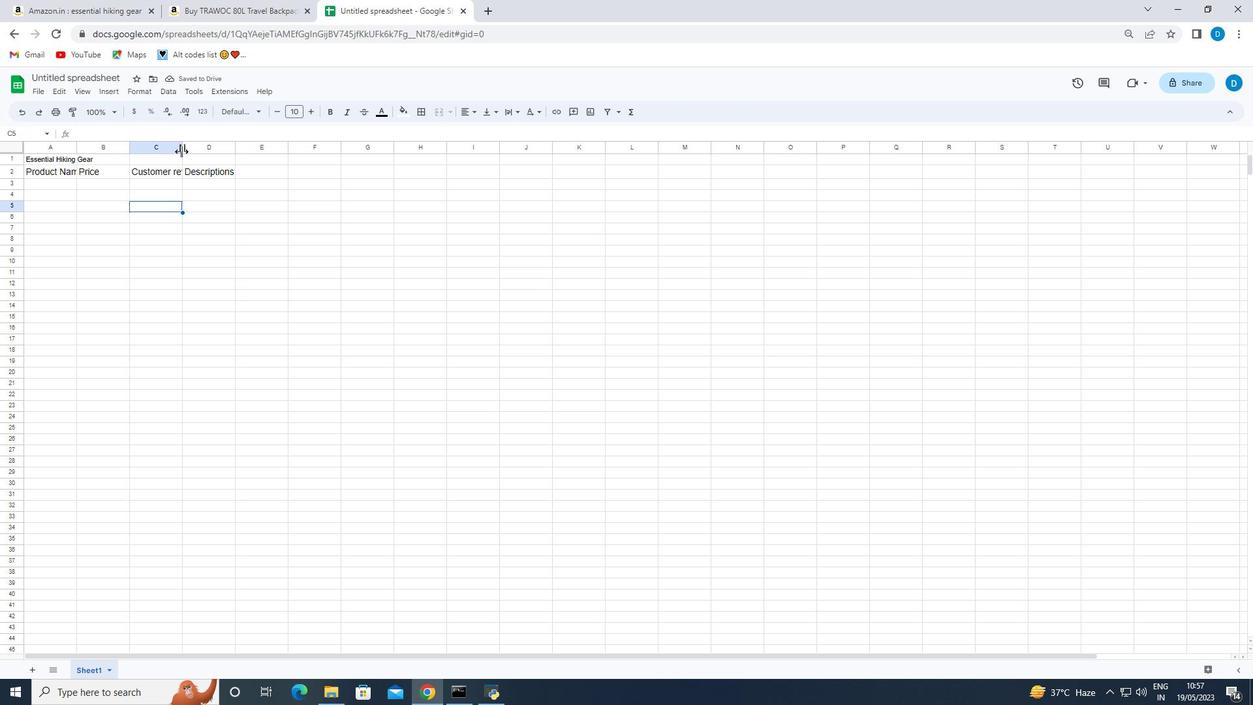 
Action: Mouse moved to (221, 204)
Screenshot: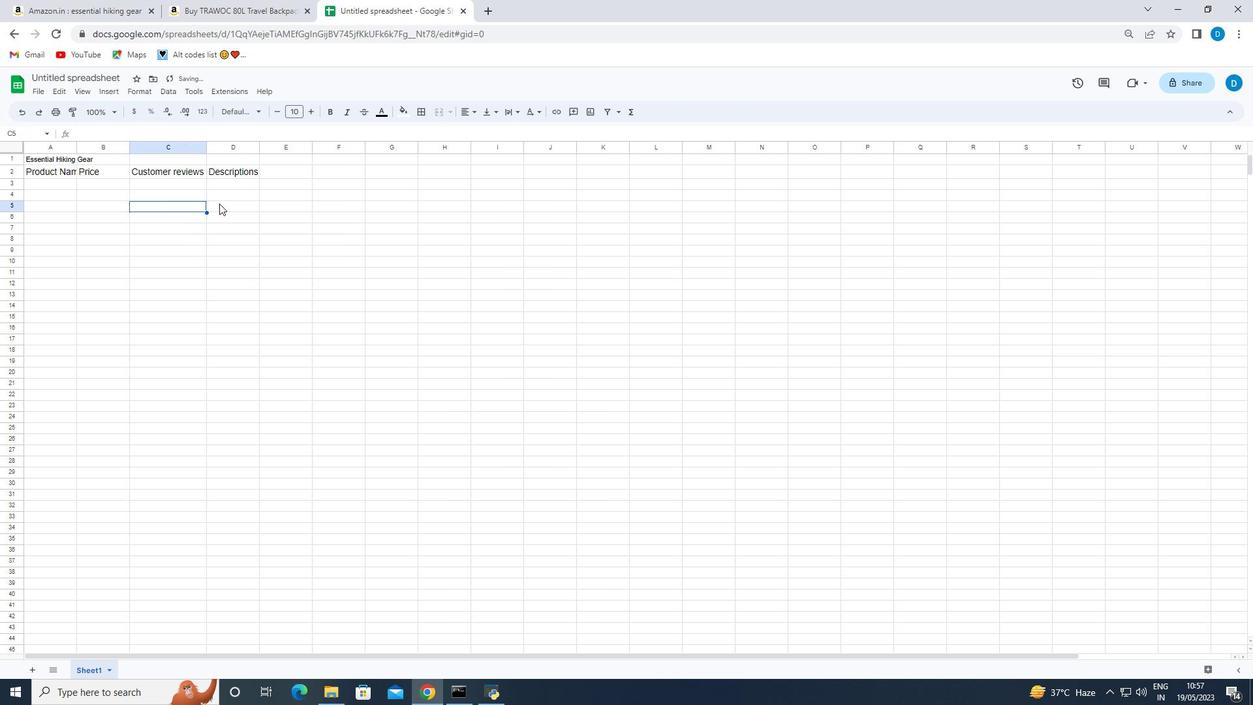 
Action: Mouse pressed left at (221, 204)
Screenshot: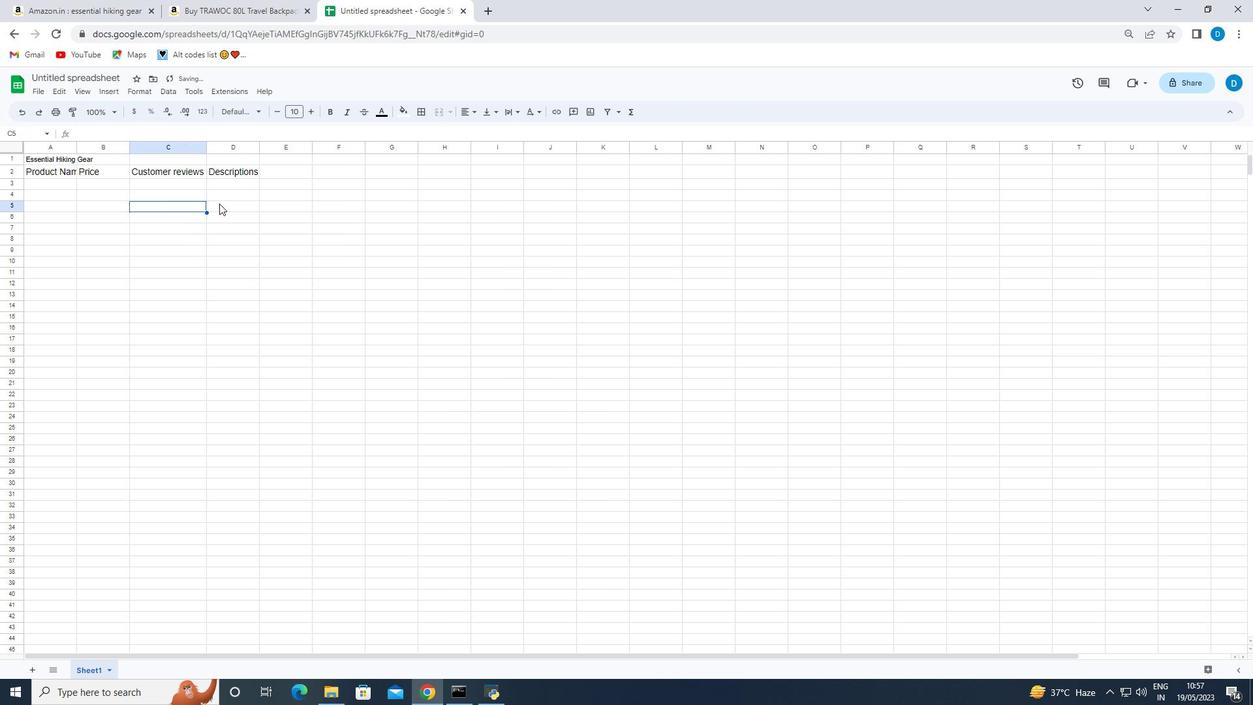 
Action: Mouse moved to (52, 160)
Screenshot: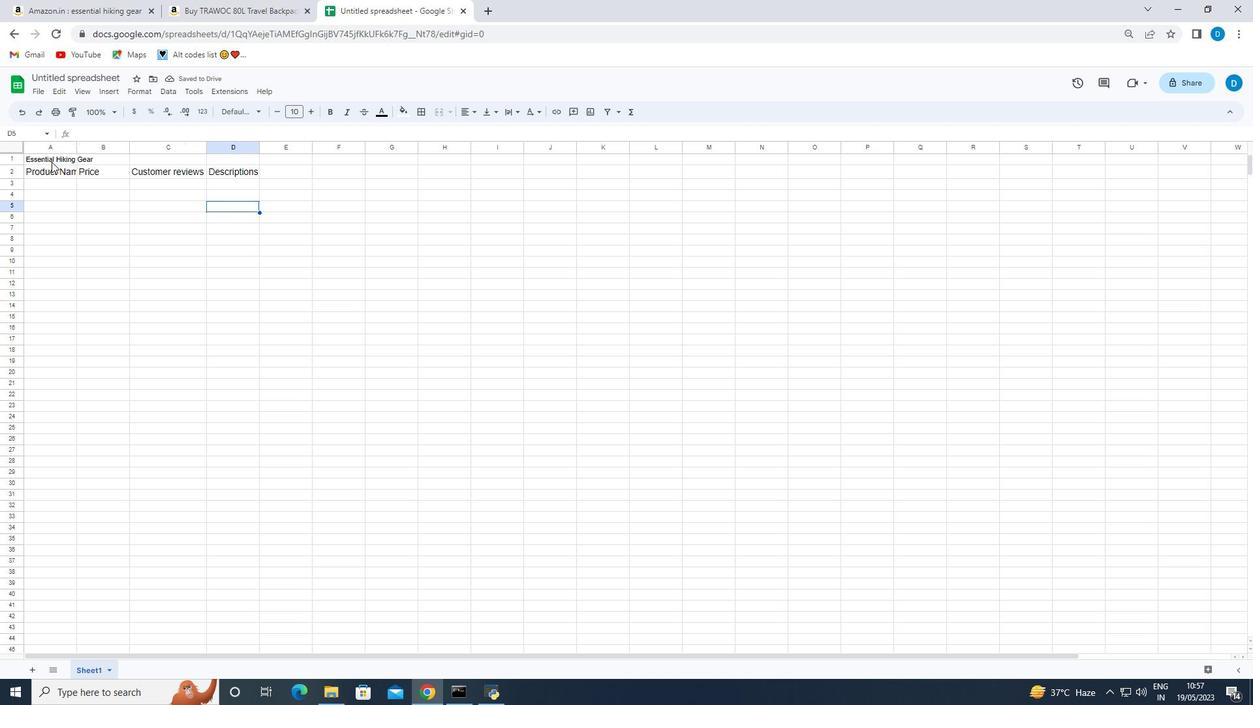 
Action: Mouse pressed left at (52, 160)
Screenshot: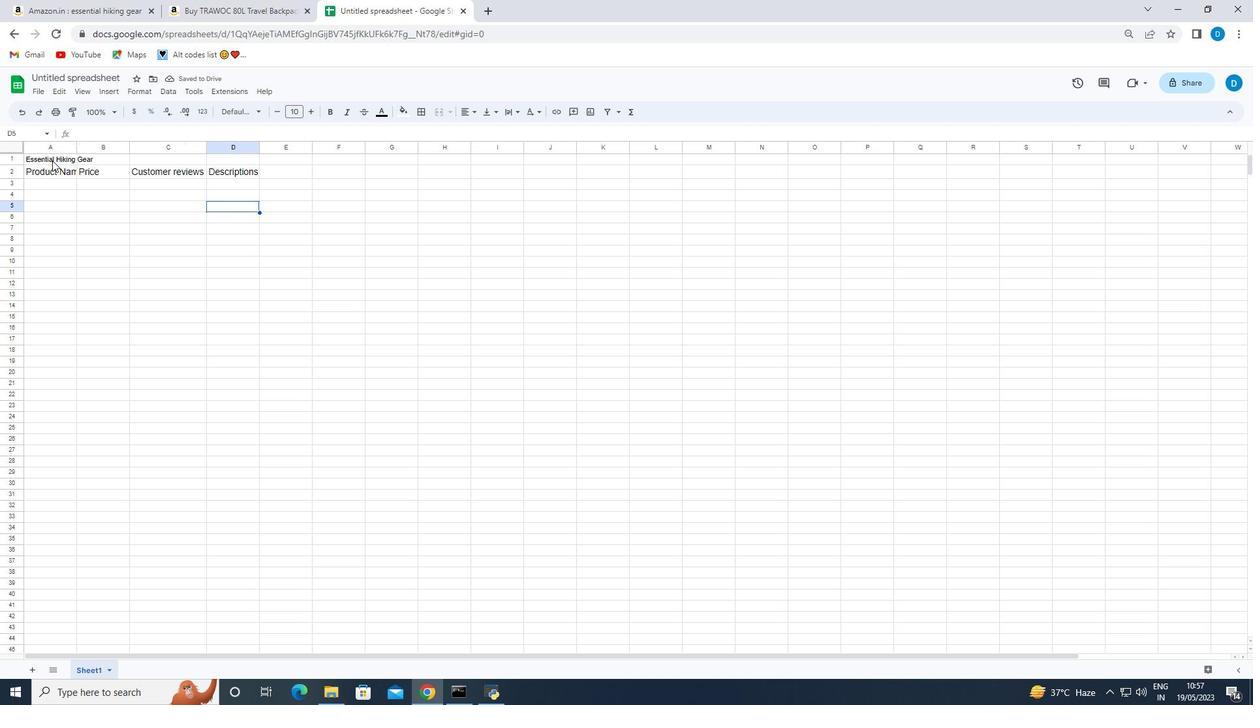 
Action: Mouse moved to (310, 114)
Screenshot: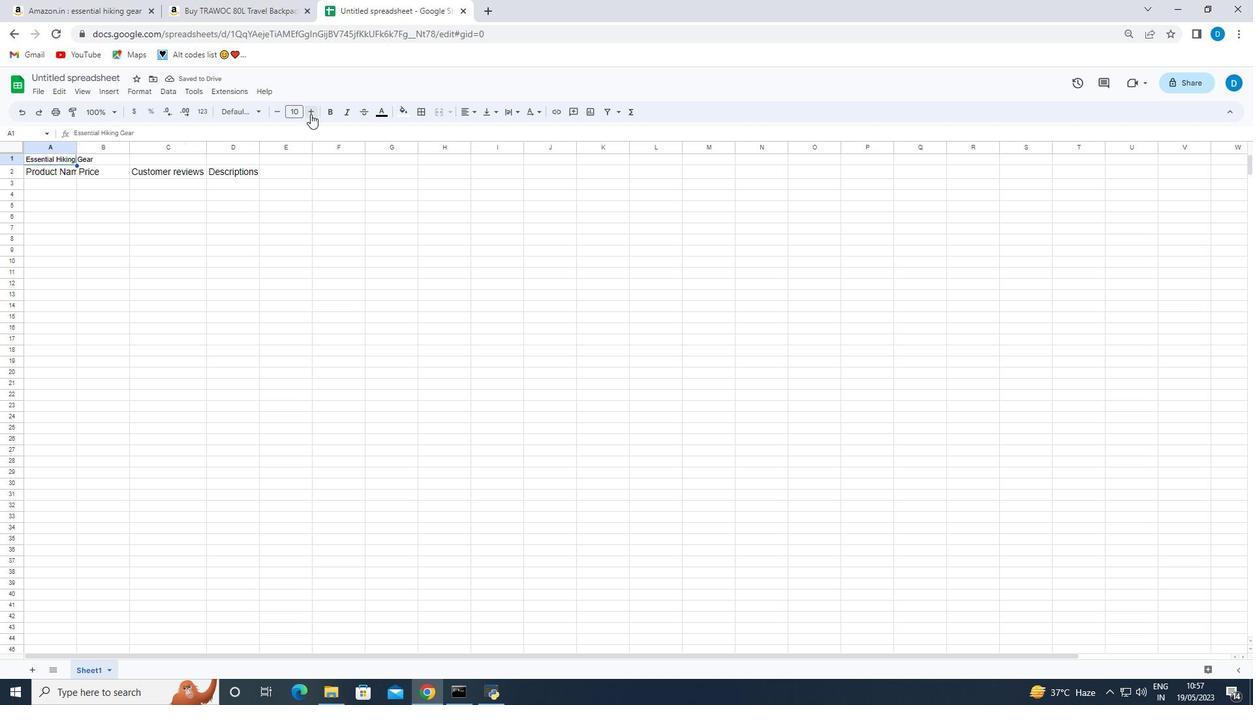 
Action: Mouse pressed left at (310, 114)
Screenshot: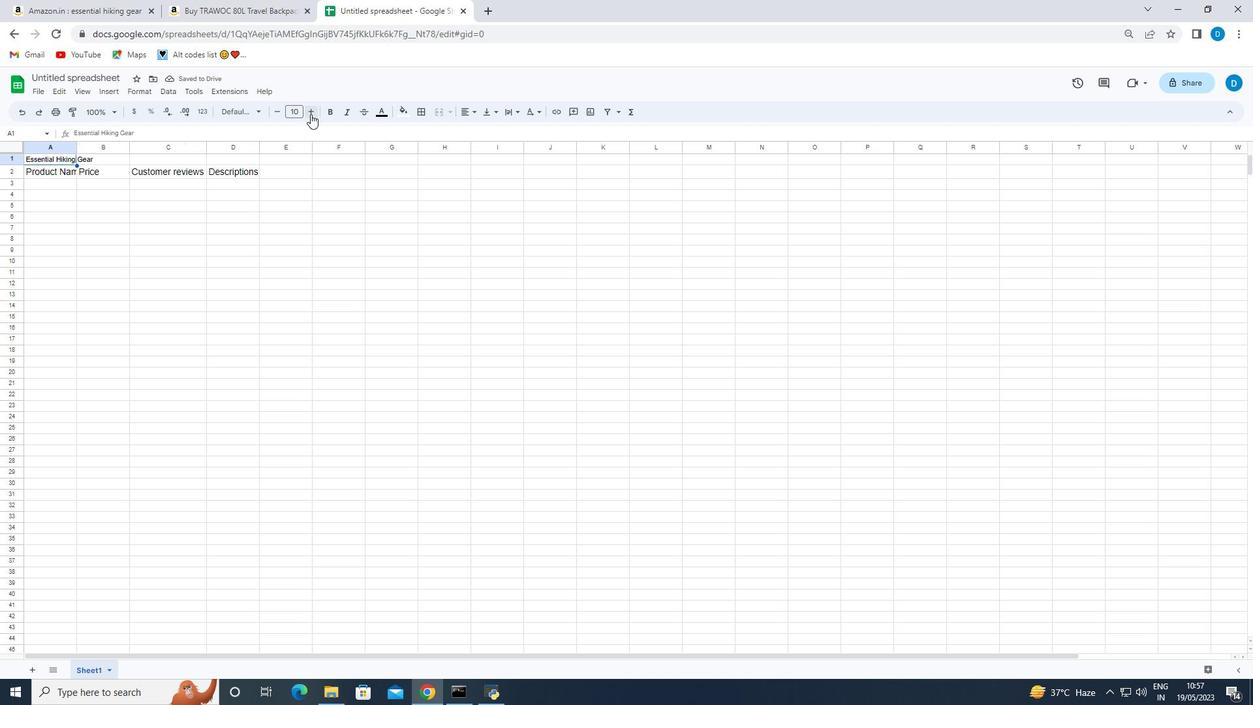 
Action: Mouse moved to (310, 113)
Screenshot: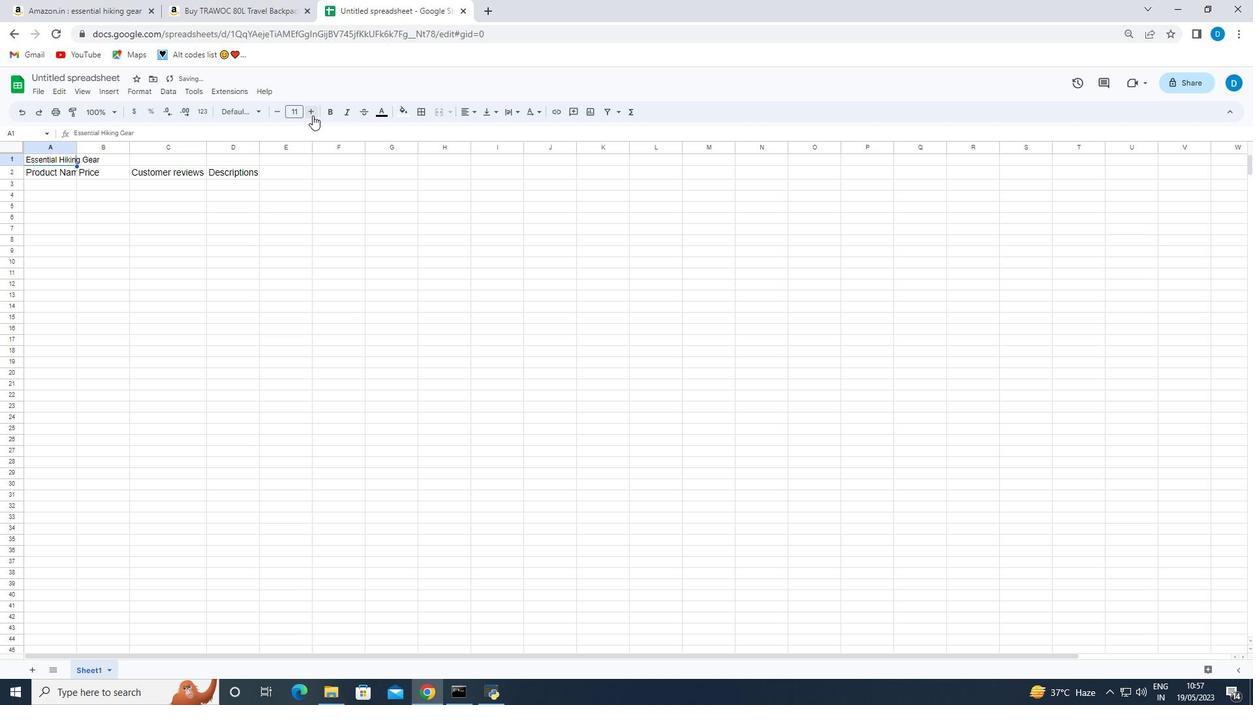 
Action: Mouse pressed left at (310, 113)
Screenshot: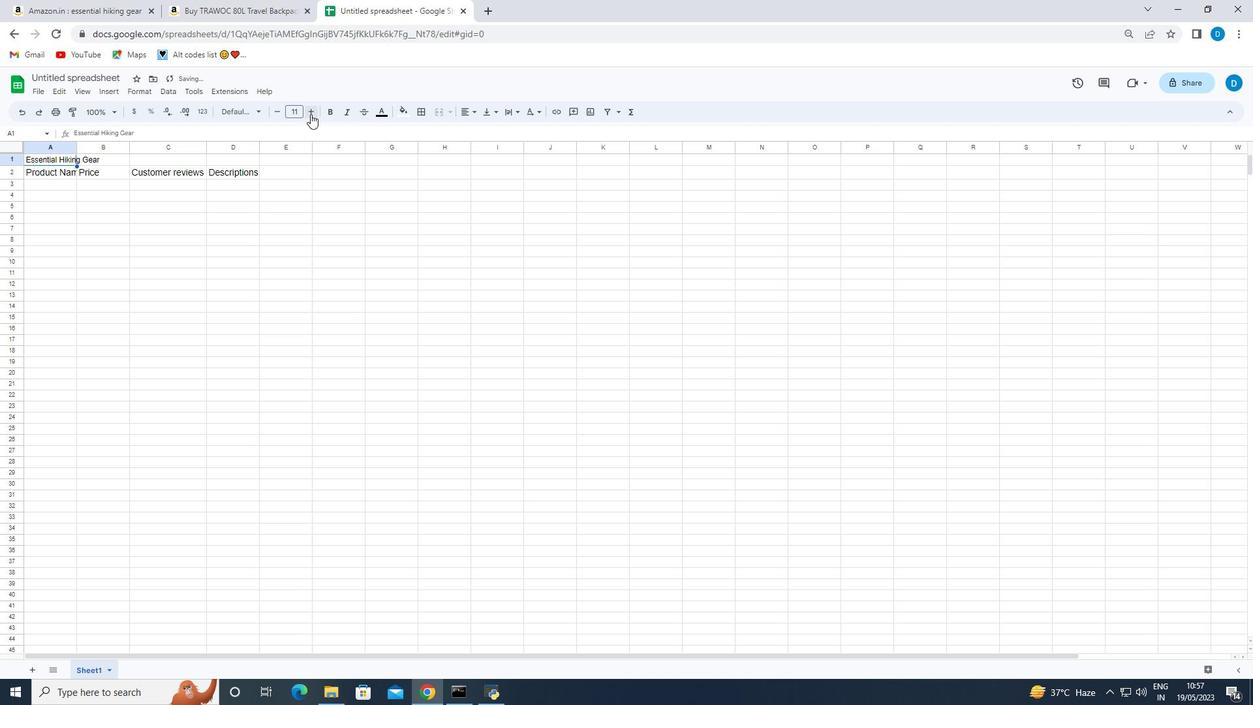 
Action: Mouse pressed left at (310, 113)
Screenshot: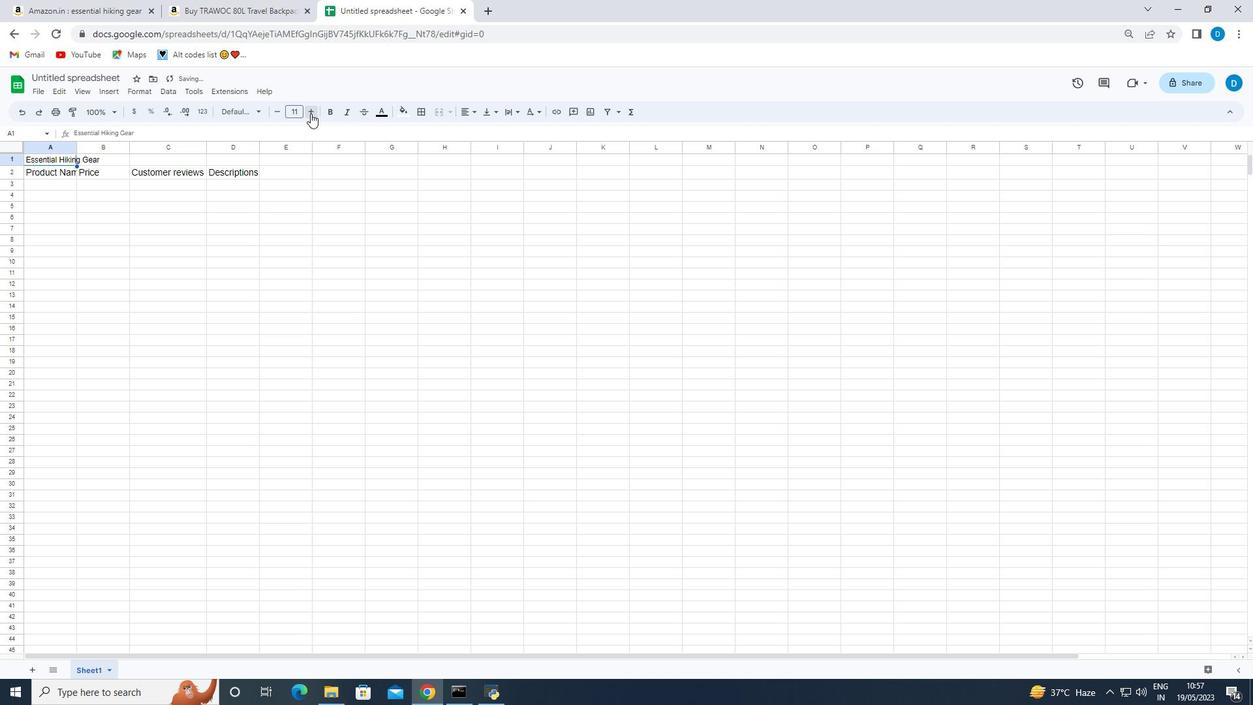 
Action: Mouse pressed left at (310, 113)
Screenshot: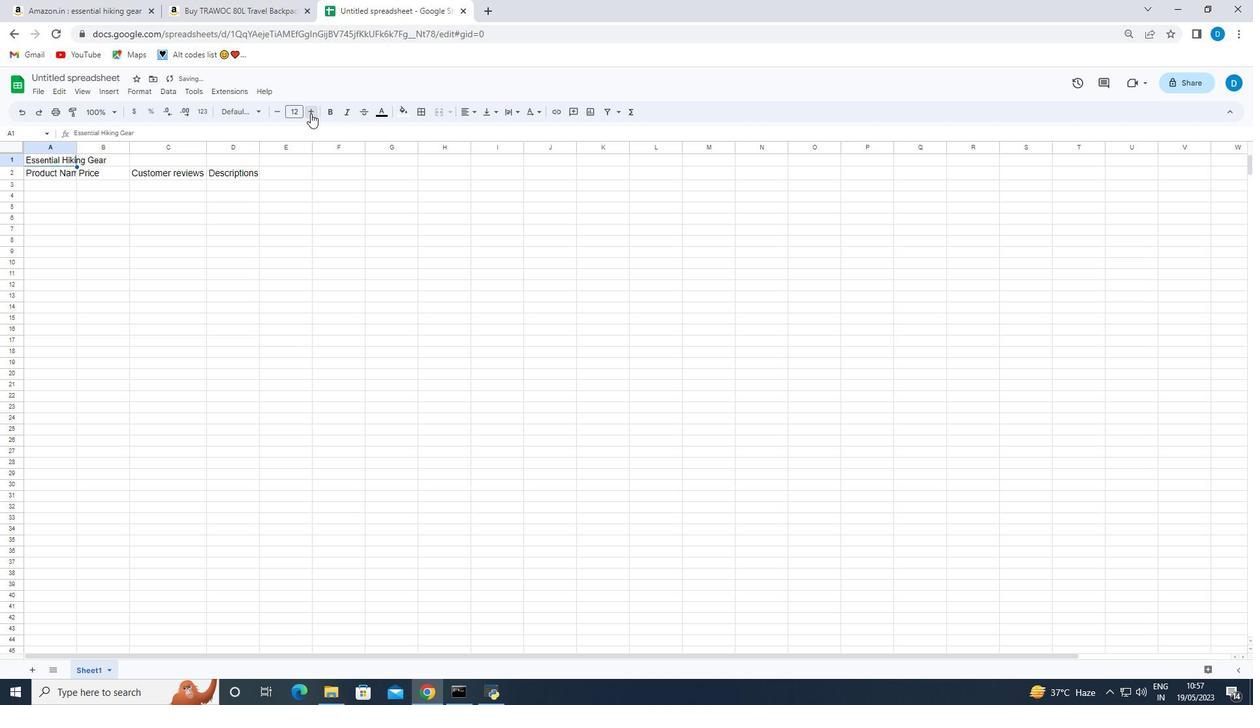
Action: Mouse pressed left at (310, 113)
Screenshot: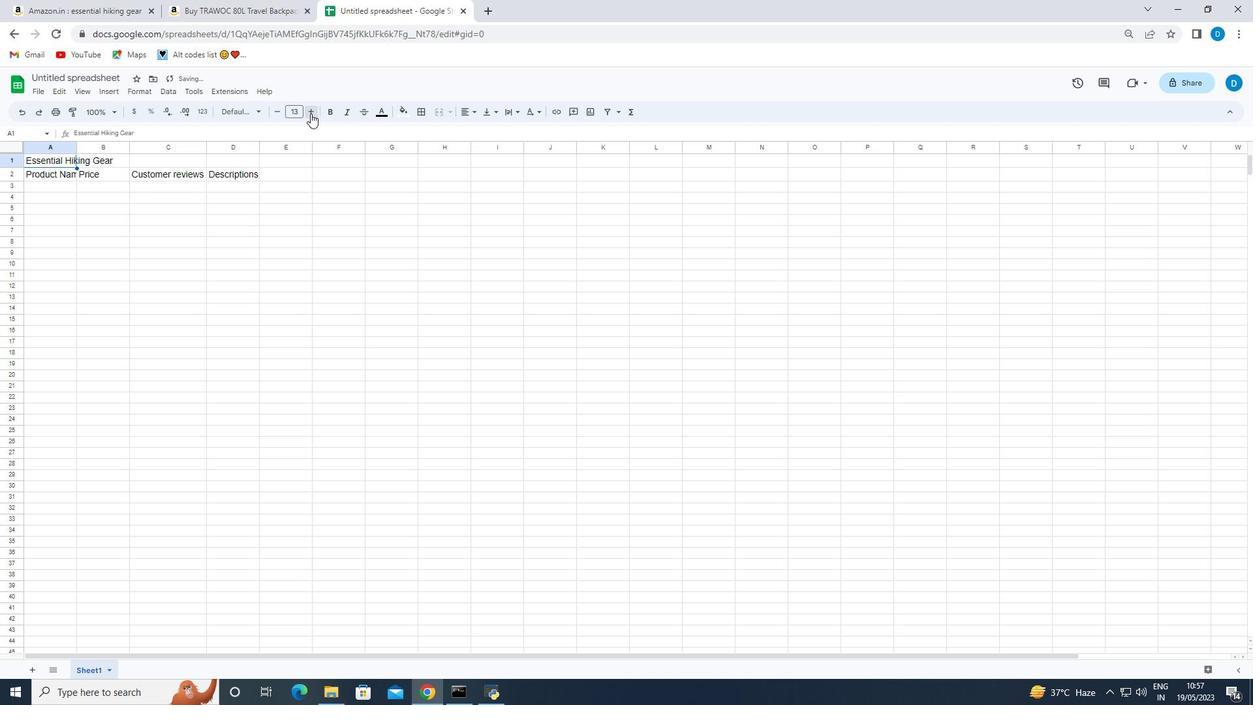 
Action: Mouse pressed left at (310, 113)
Screenshot: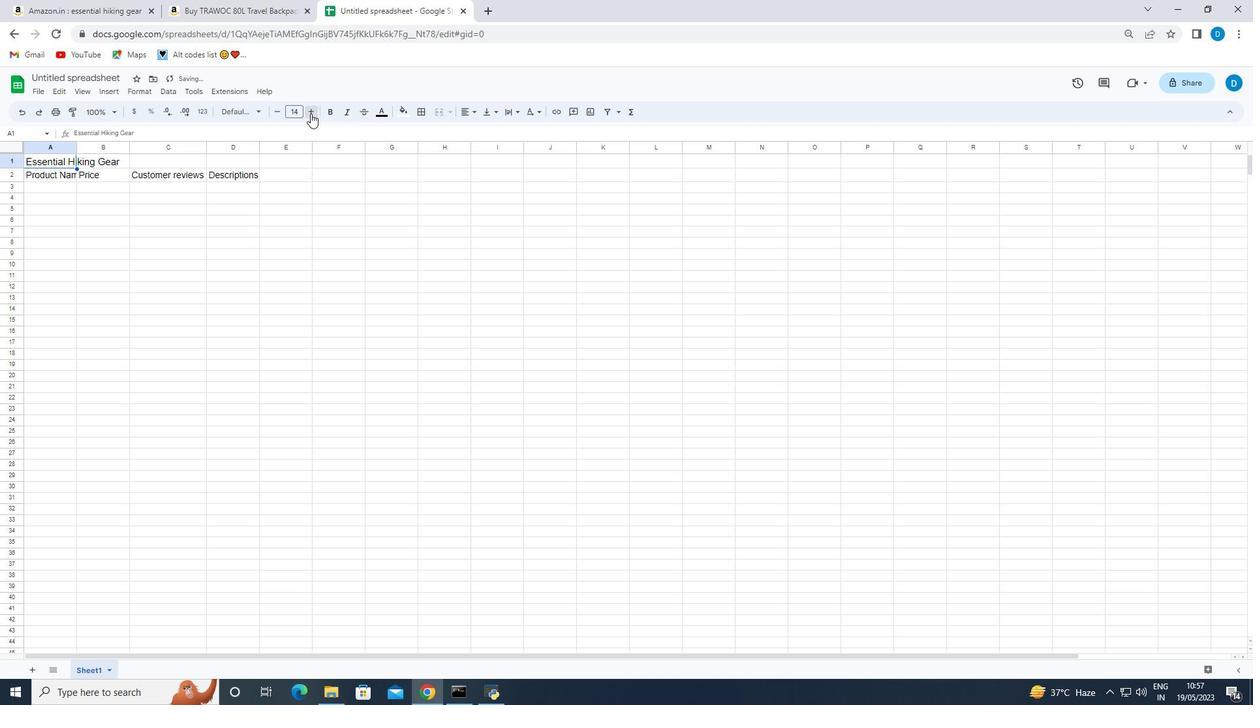 
Action: Mouse pressed left at (310, 113)
Screenshot: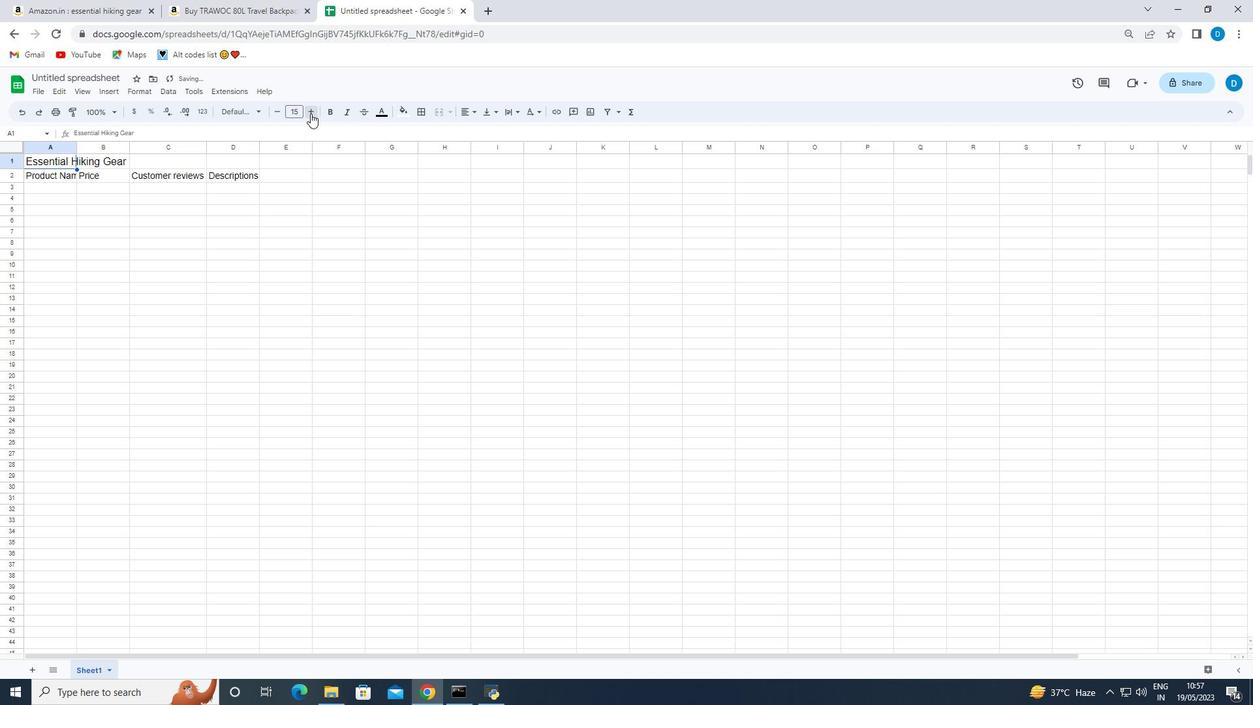 
Action: Mouse pressed left at (310, 113)
Screenshot: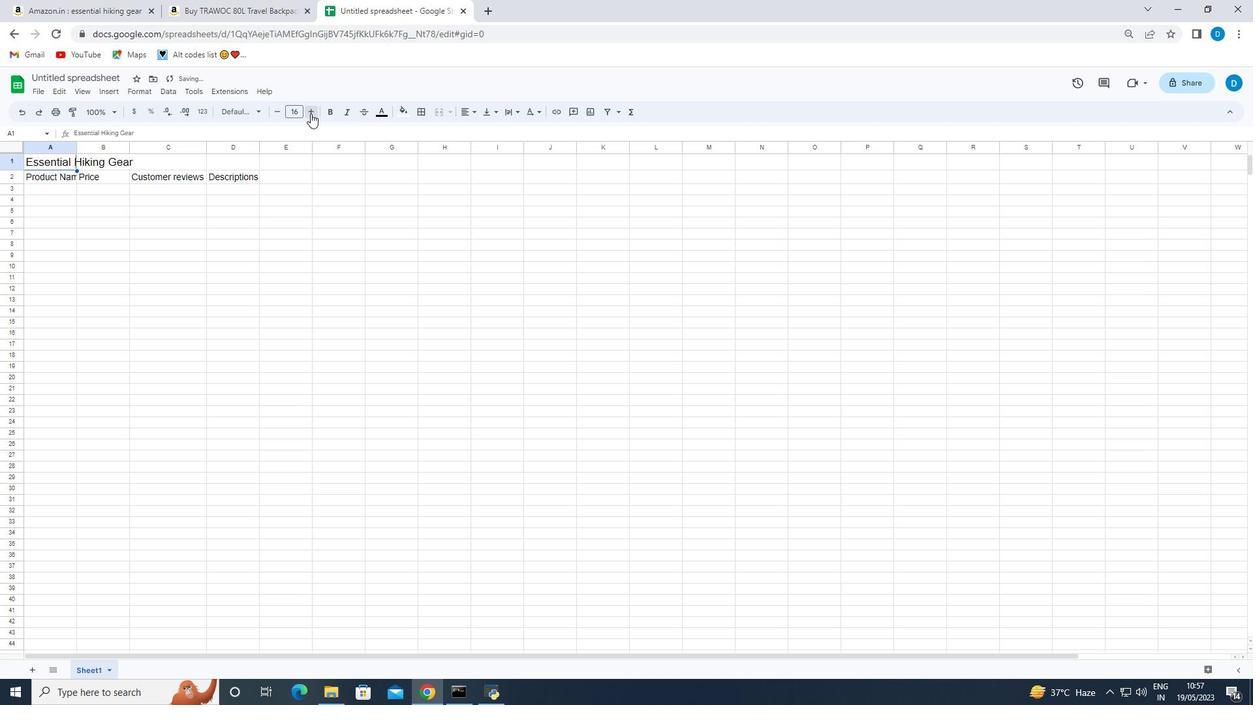 
Action: Mouse pressed left at (310, 113)
Screenshot: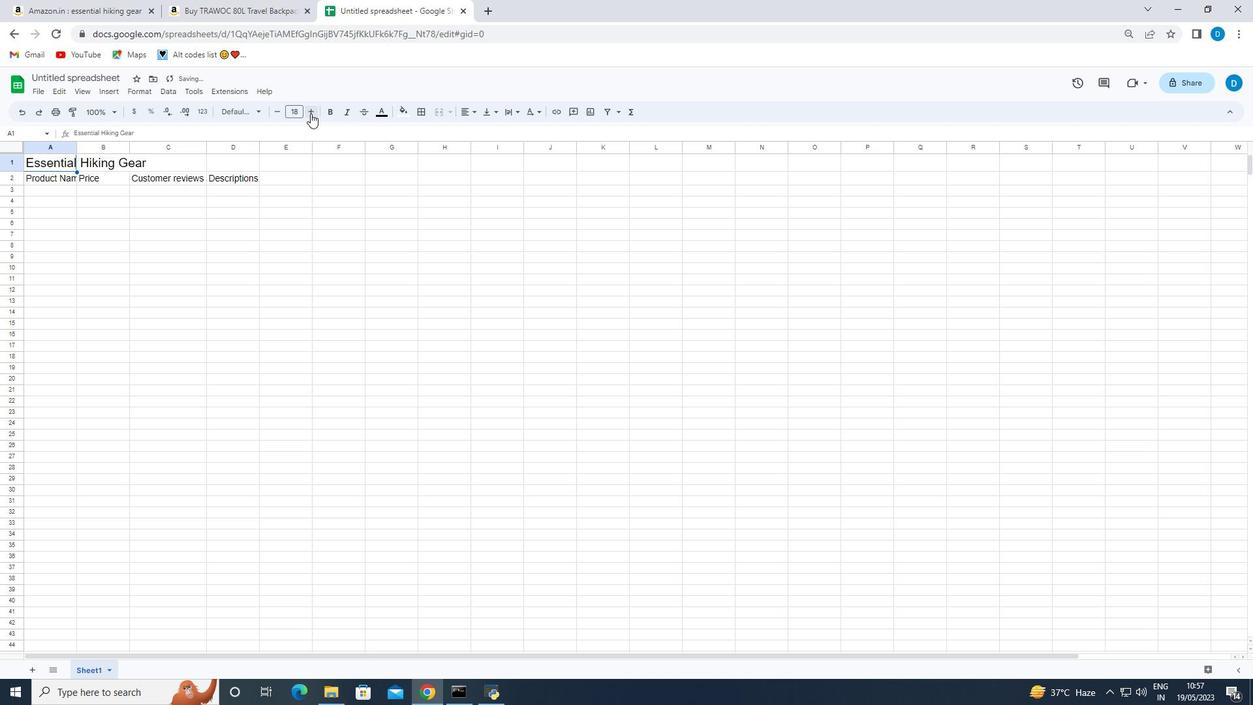 
Action: Mouse moved to (310, 112)
Screenshot: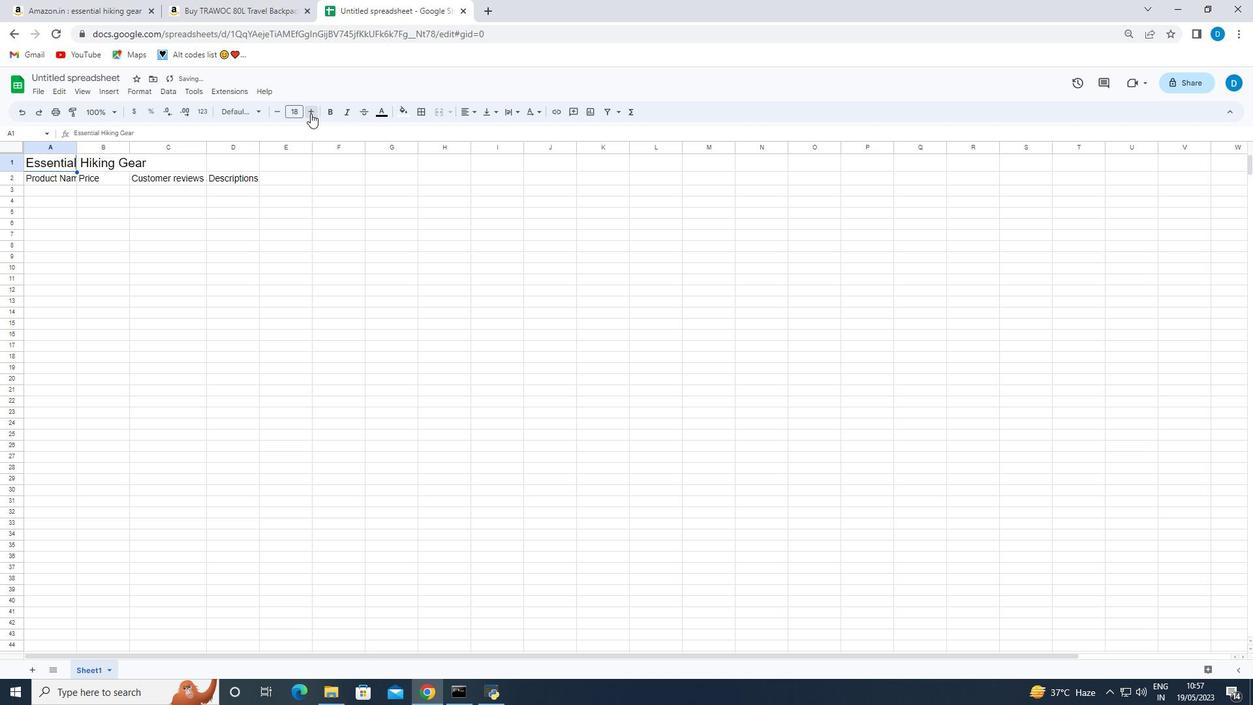 
Action: Mouse pressed left at (310, 112)
Screenshot: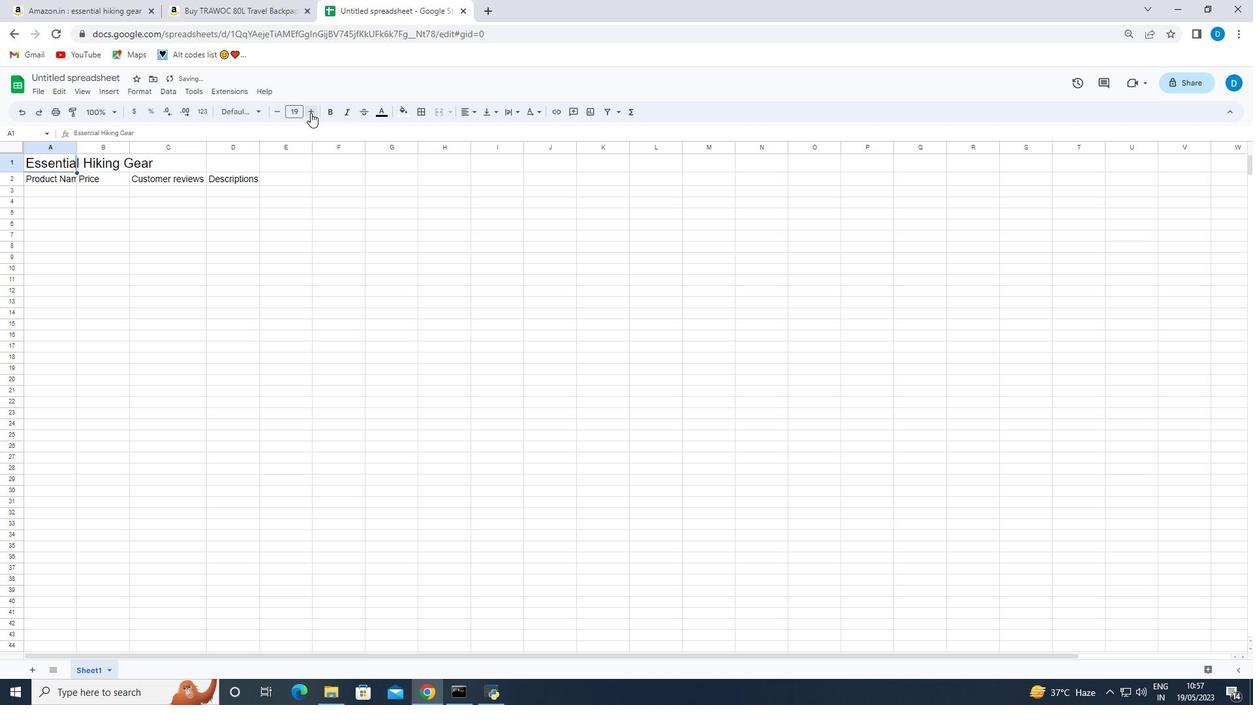 
Action: Mouse moved to (48, 163)
Screenshot: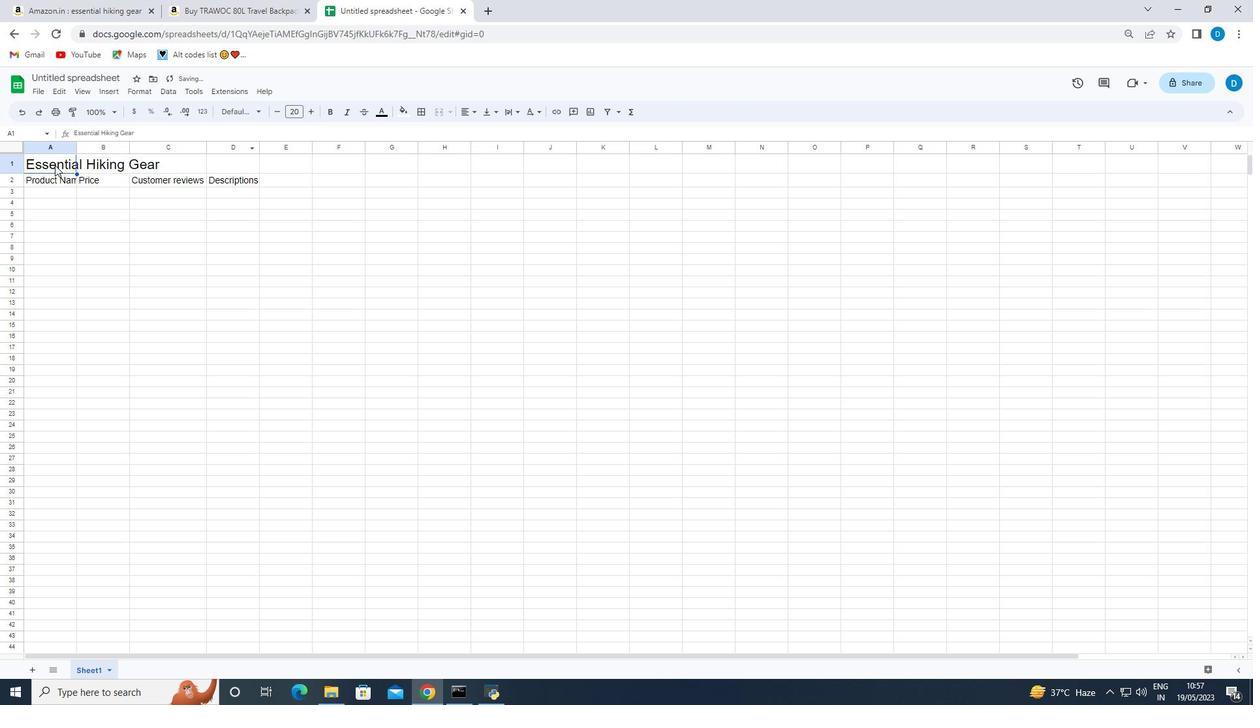 
Action: Mouse pressed left at (48, 163)
Screenshot: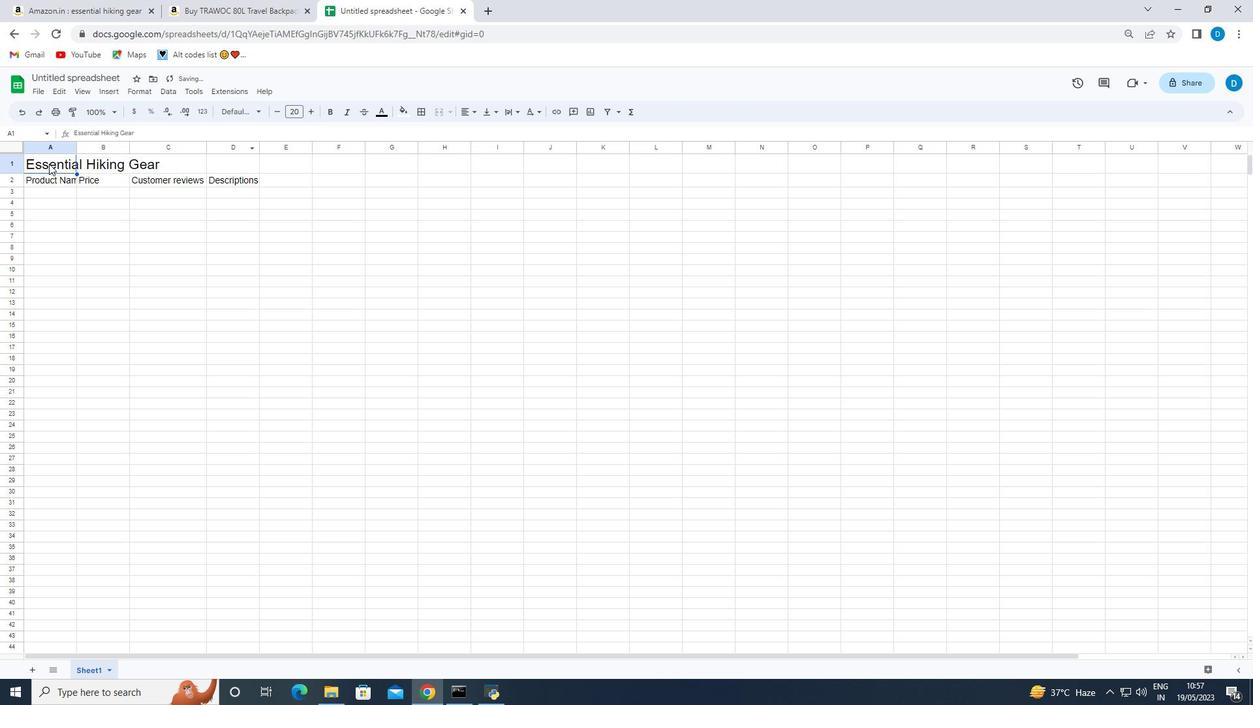 
Action: Mouse moved to (436, 112)
Screenshot: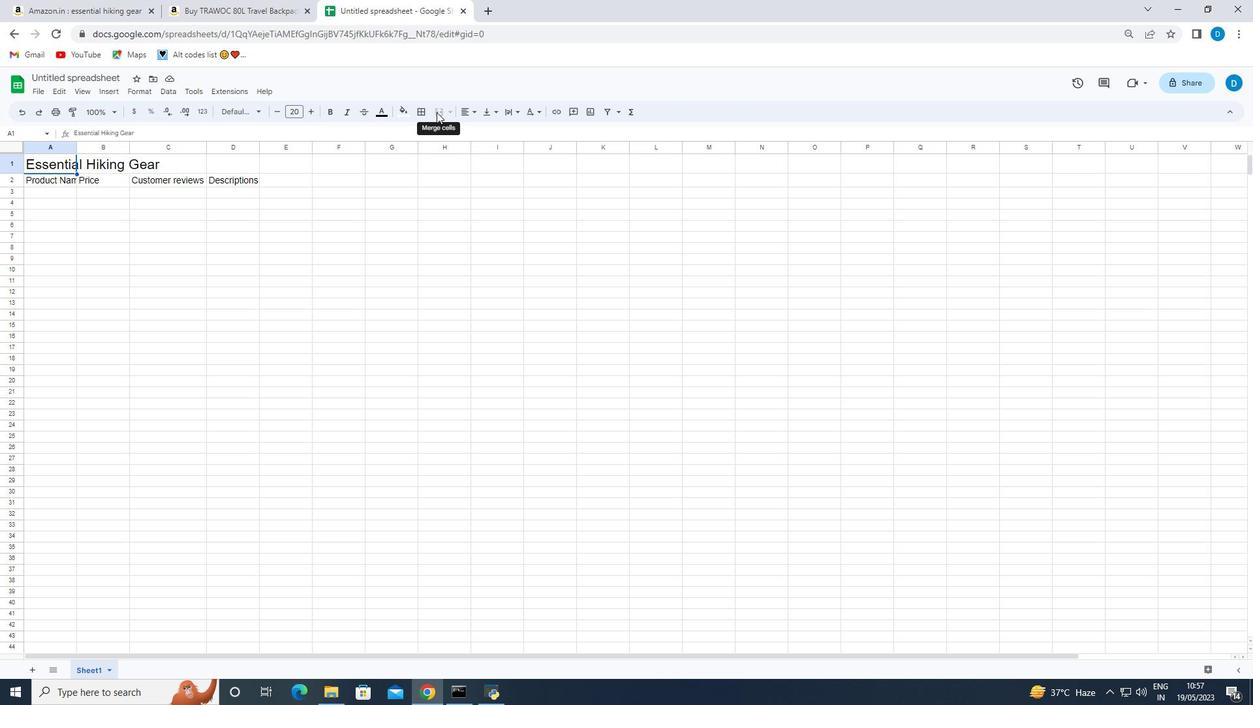 
Action: Mouse pressed left at (436, 112)
Screenshot: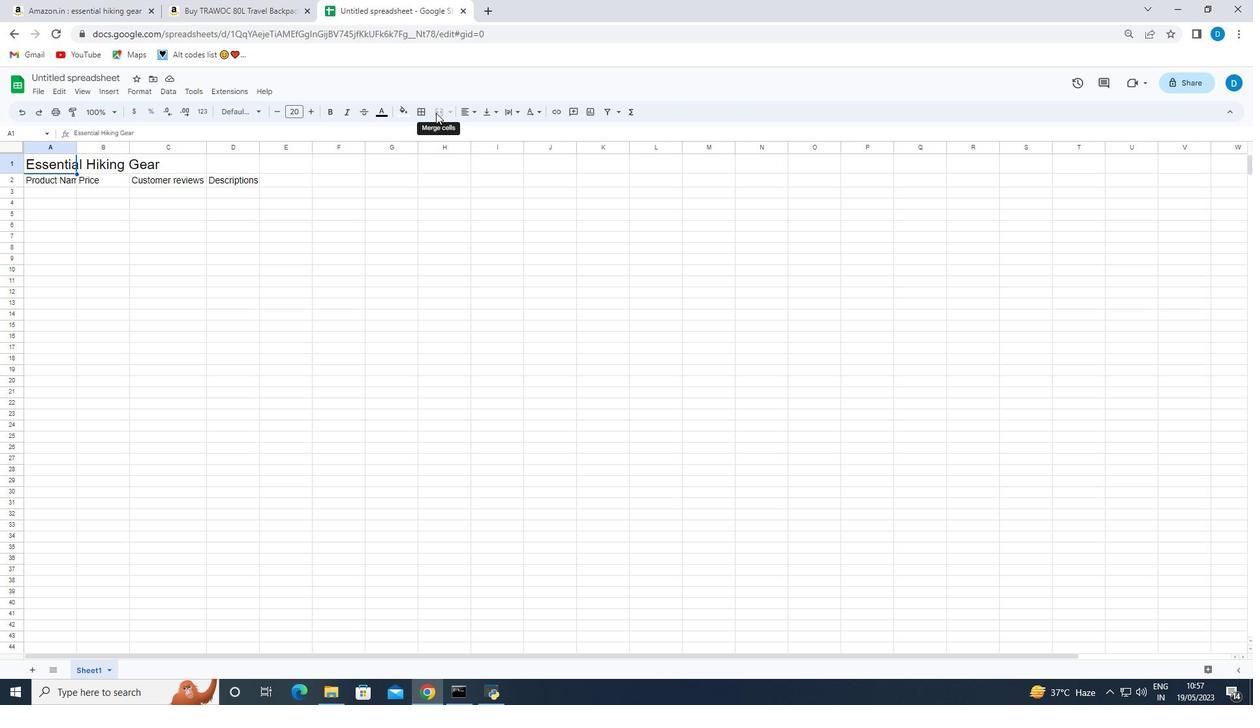 
Action: Mouse moved to (450, 112)
Screenshot: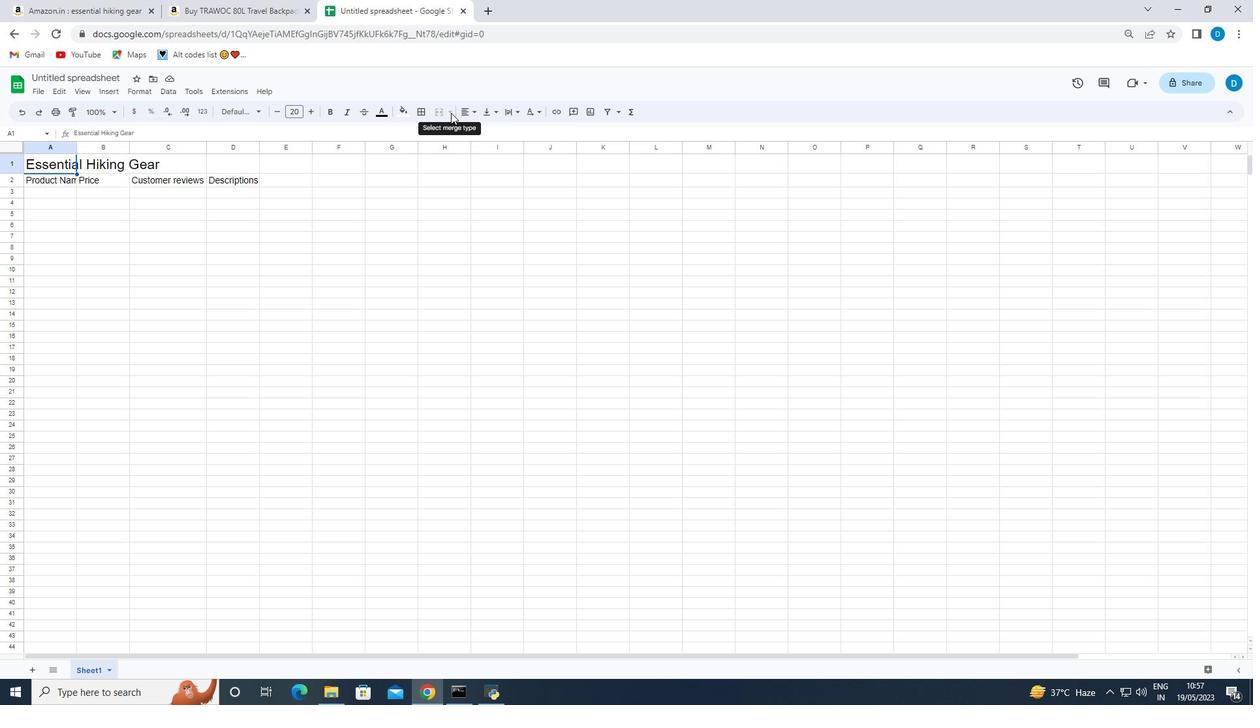 
Action: Mouse pressed left at (450, 112)
Screenshot: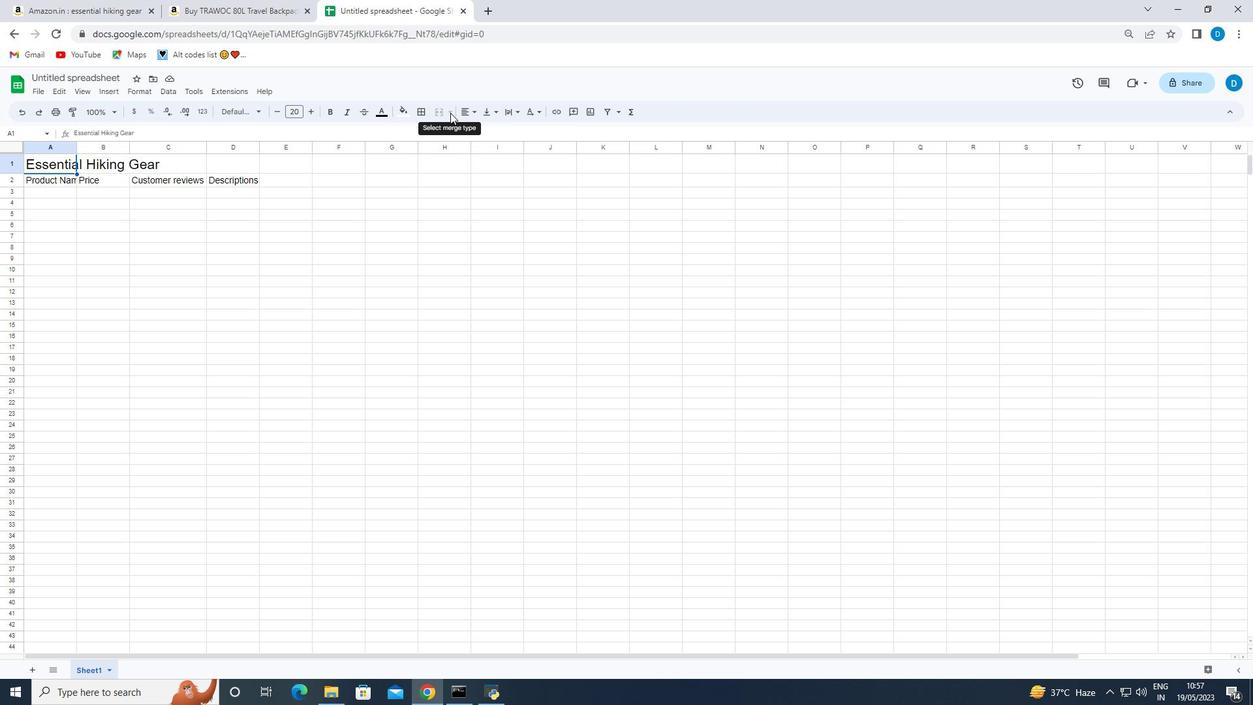 
Action: Mouse pressed left at (450, 112)
Screenshot: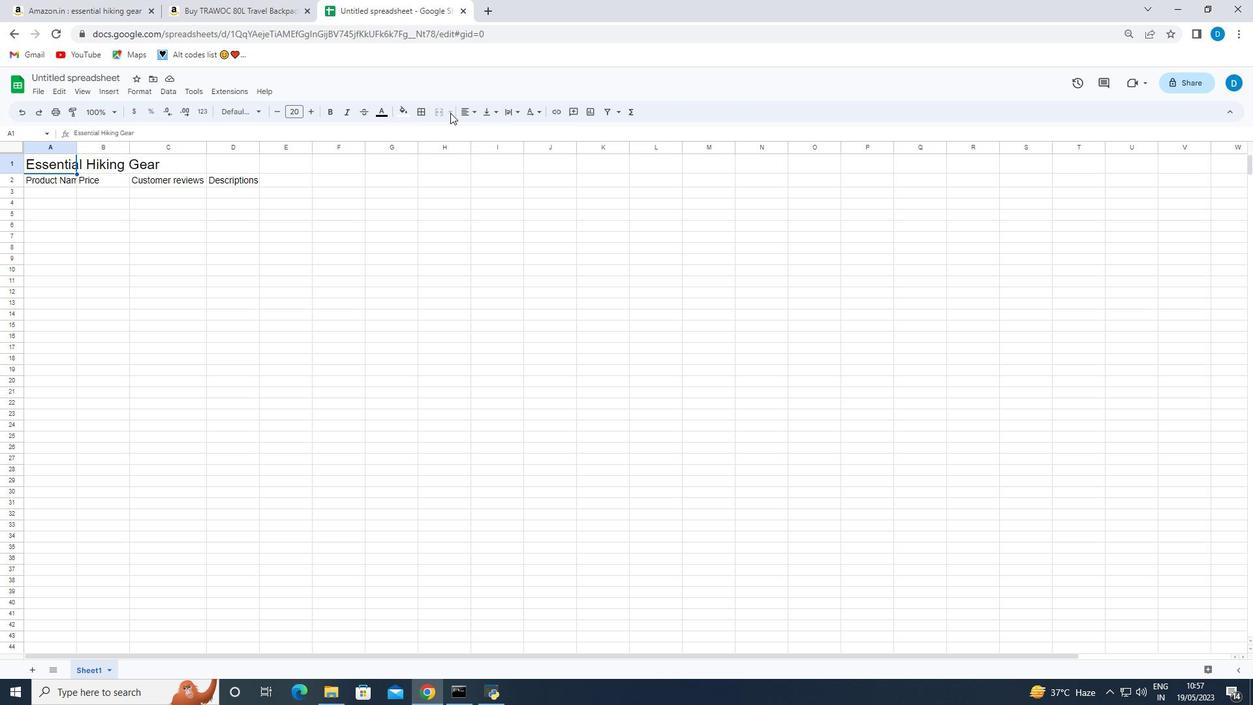 
Action: Mouse moved to (438, 114)
Screenshot: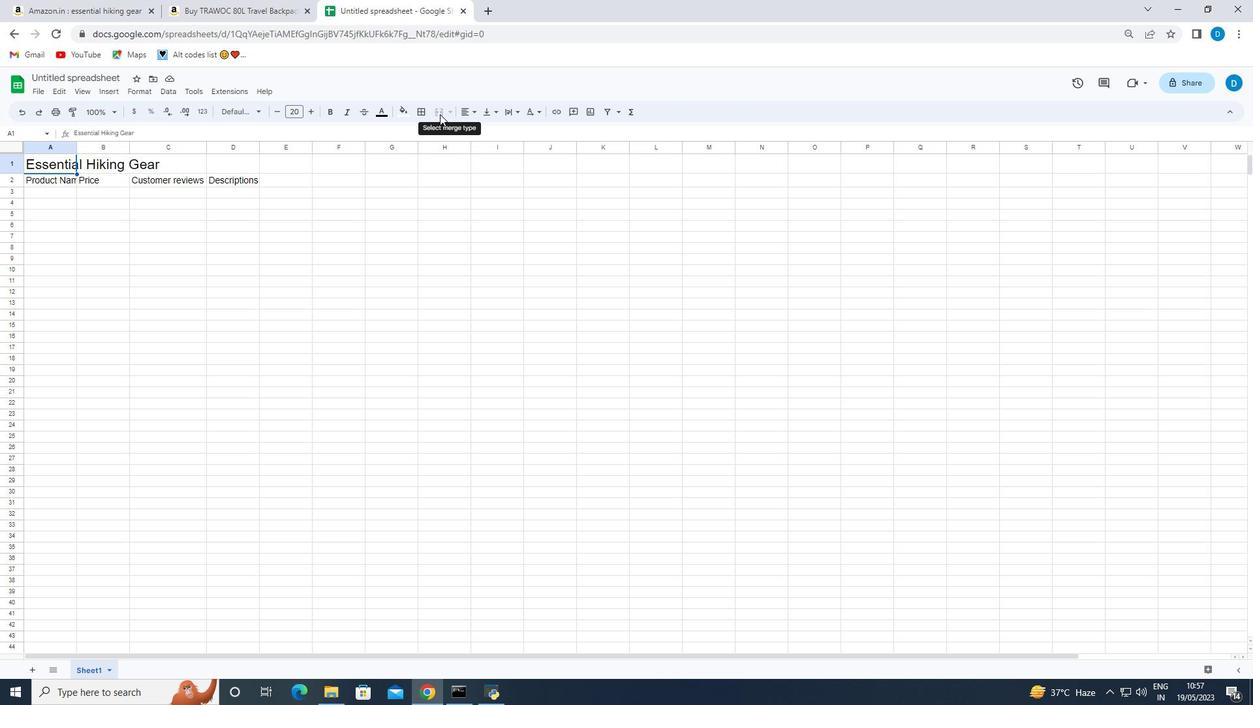 
Action: Mouse pressed left at (438, 114)
Screenshot: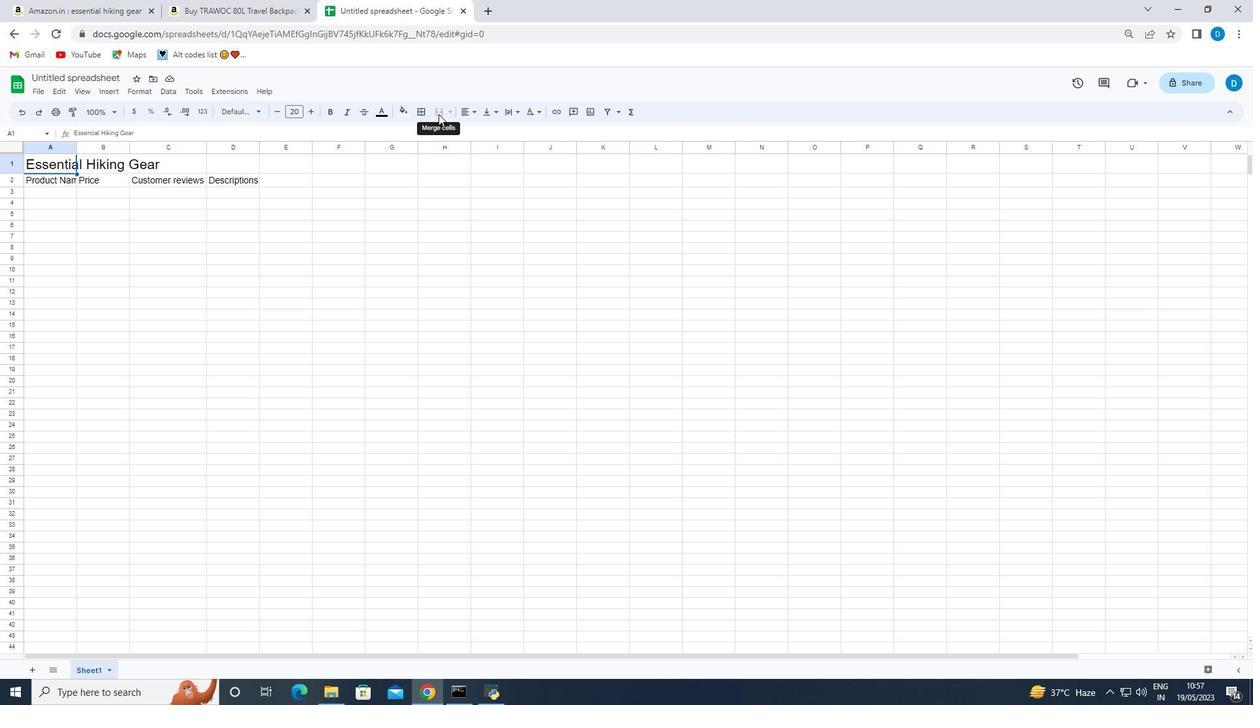 
Action: Mouse moved to (113, 160)
Screenshot: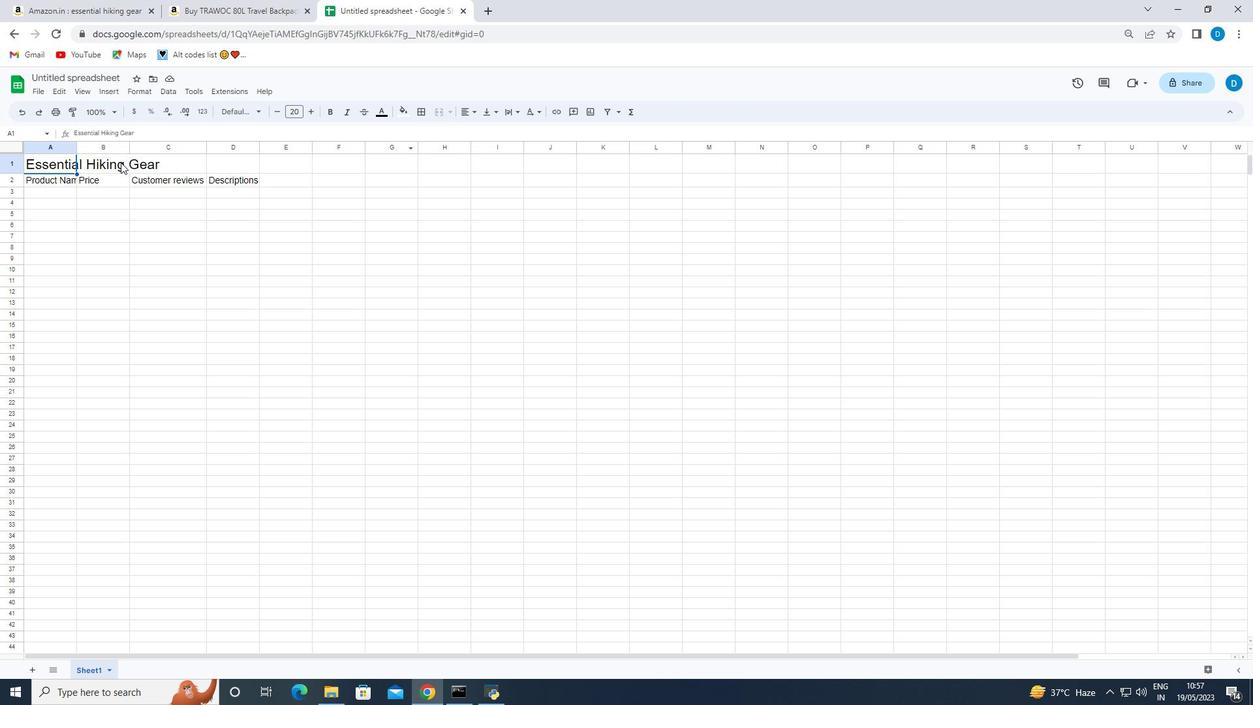 
Action: Mouse pressed left at (113, 160)
Screenshot: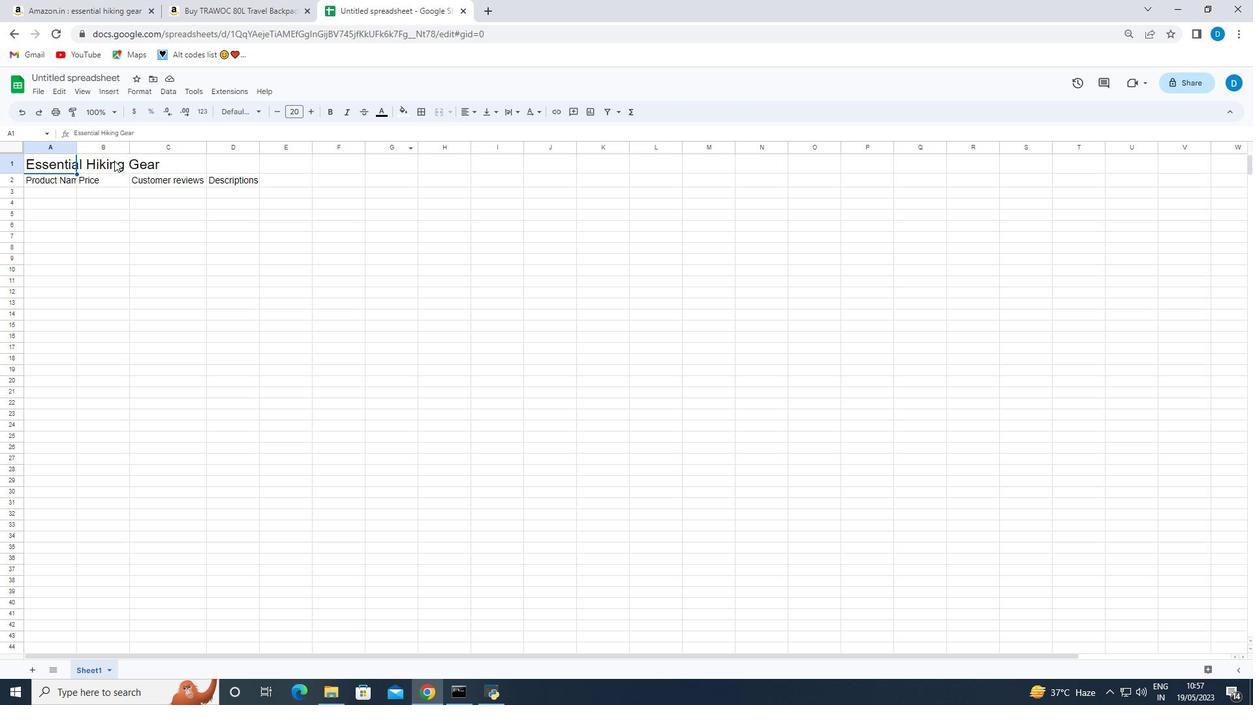 
Action: Mouse moved to (65, 161)
Screenshot: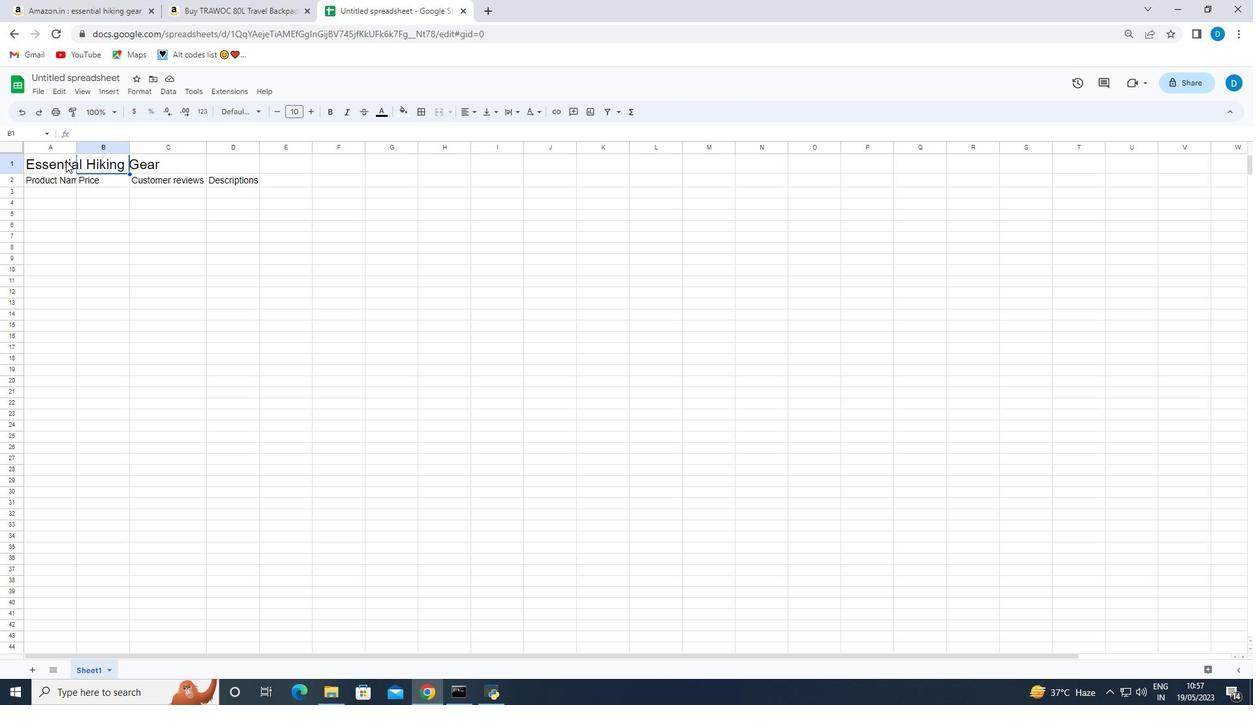 
Action: Mouse pressed left at (65, 161)
Screenshot: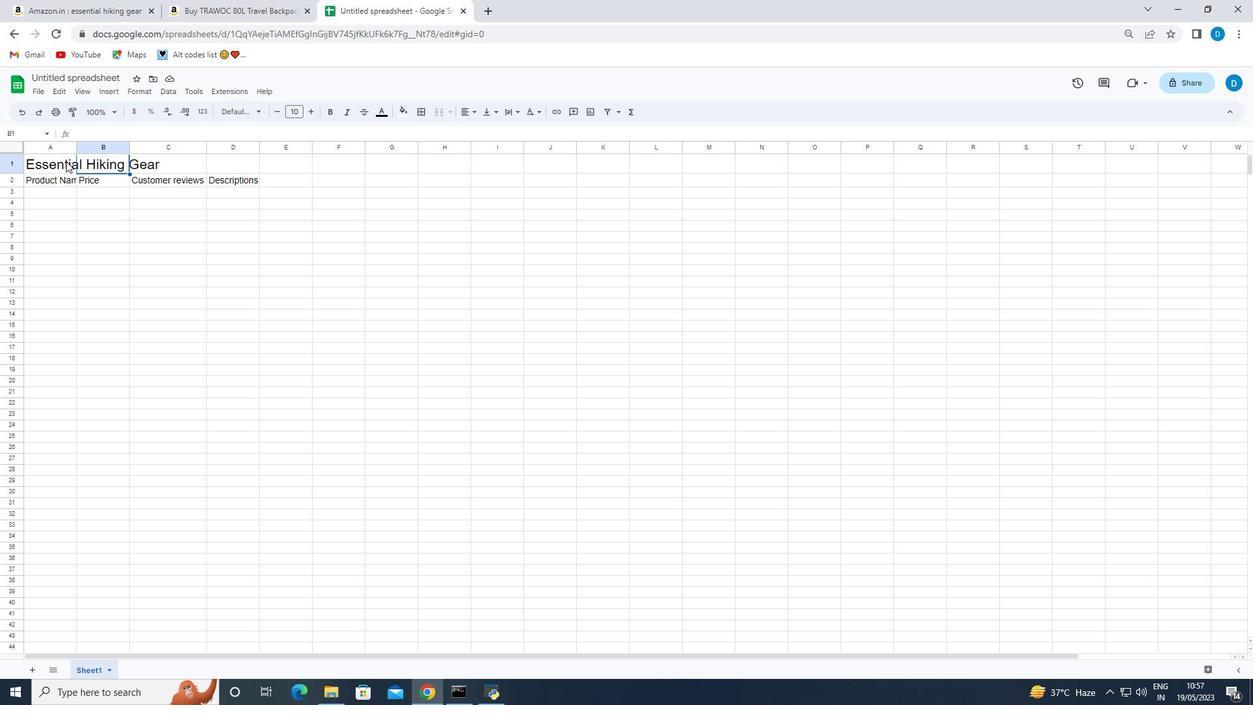 
Action: Mouse moved to (71, 160)
Screenshot: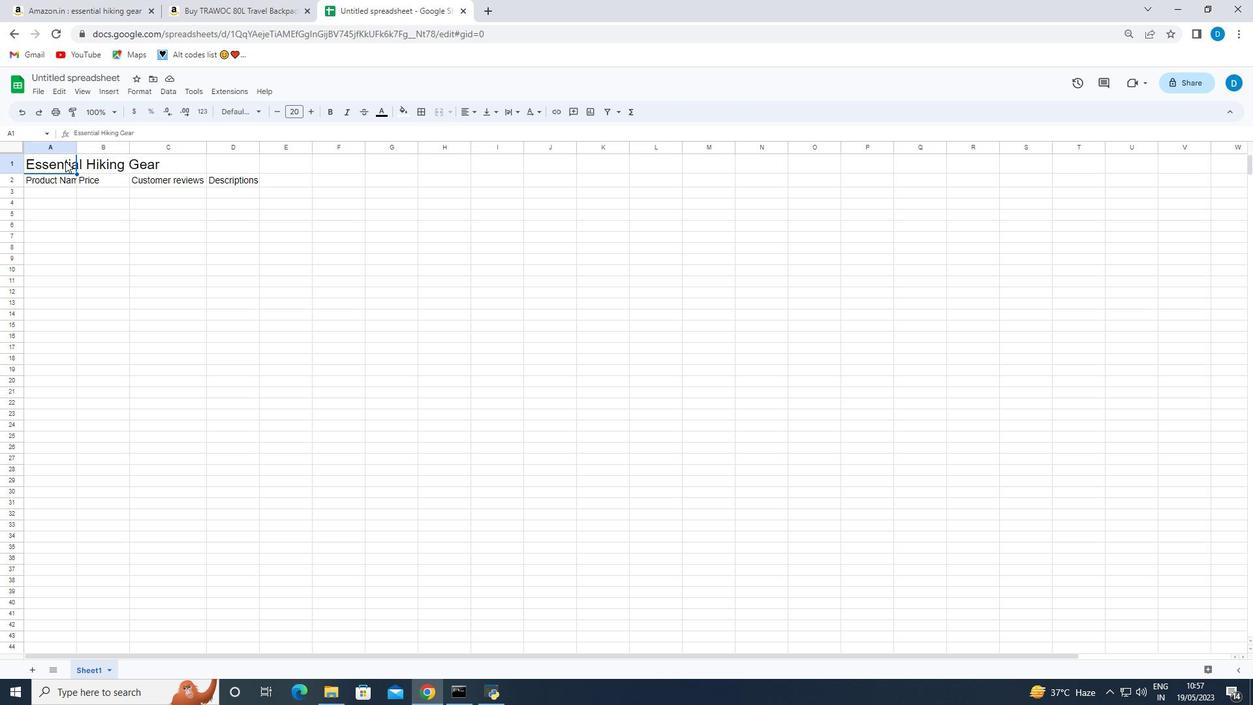 
Action: Key pressed <Key.shift><Key.shift><Key.shift><Key.shift><Key.shift><Key.shift><Key.shift><Key.shift><Key.shift><Key.shift><Key.shift><Key.shift><Key.shift><Key.shift><Key.shift><Key.shift><Key.shift><Key.shift><Key.shift><Key.shift><Key.shift><Key.shift><Key.shift><Key.shift><Key.shift><Key.shift><Key.shift><Key.shift><Key.shift><Key.shift><Key.shift><Key.shift><Key.shift><Key.shift><Key.shift><Key.right><Key.left><Key.right><Key.right><Key.right>
Screenshot: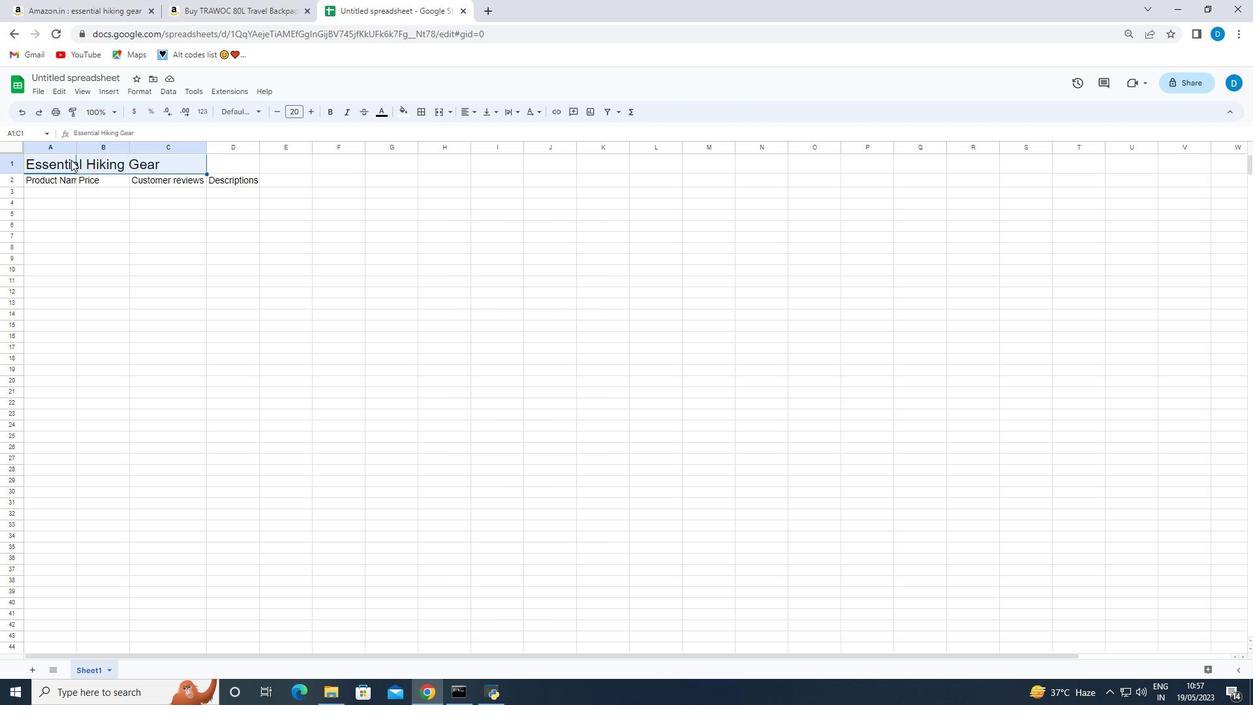 
Action: Mouse moved to (439, 113)
Screenshot: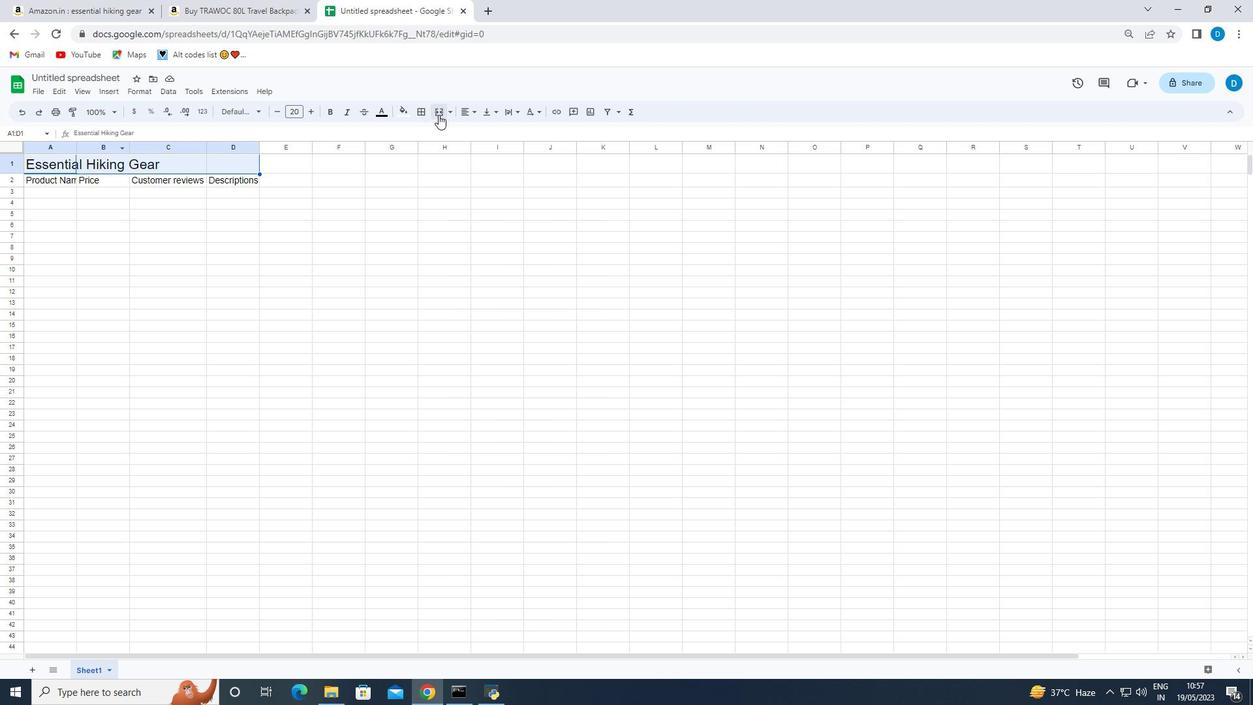 
Action: Mouse pressed left at (439, 113)
Screenshot: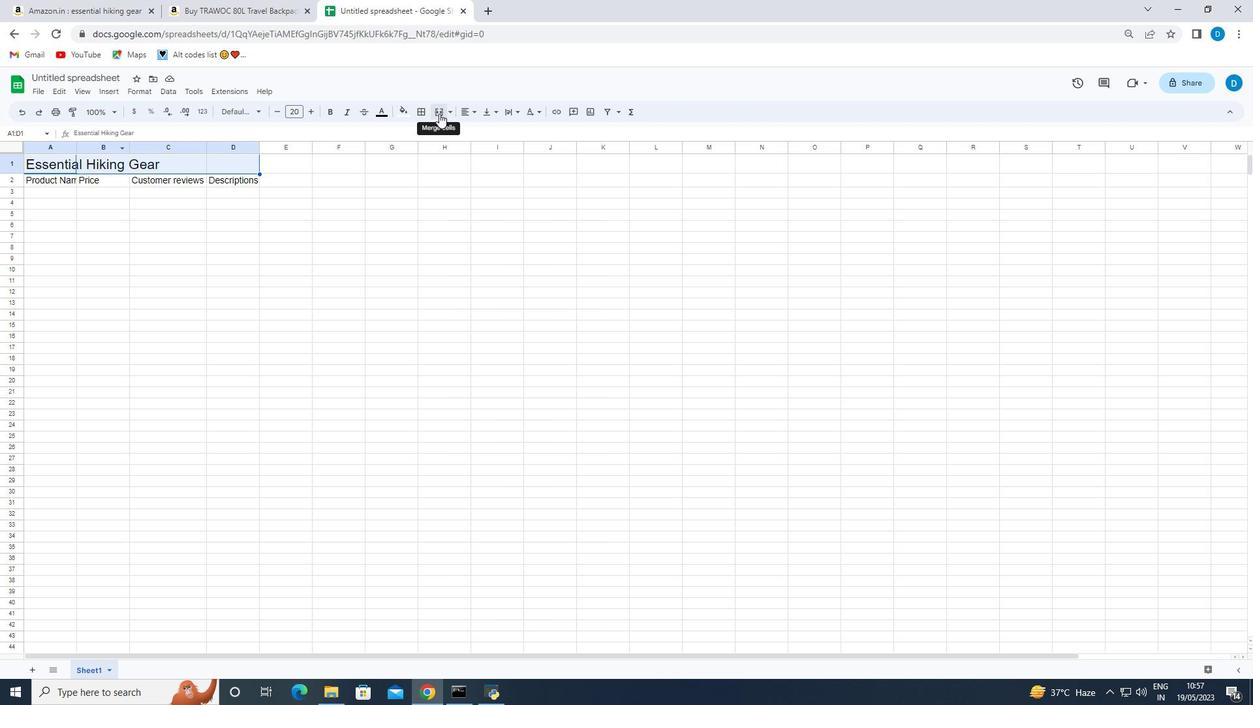 
Action: Mouse moved to (470, 112)
Screenshot: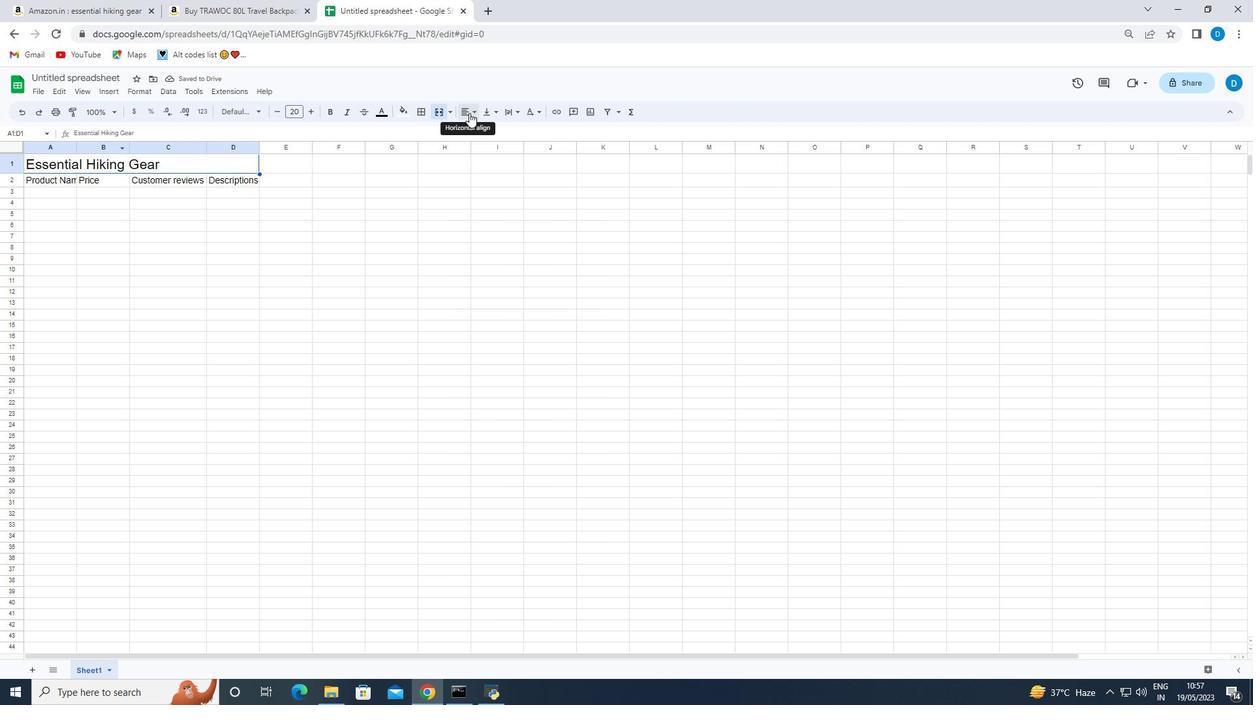 
Action: Mouse pressed left at (470, 112)
Screenshot: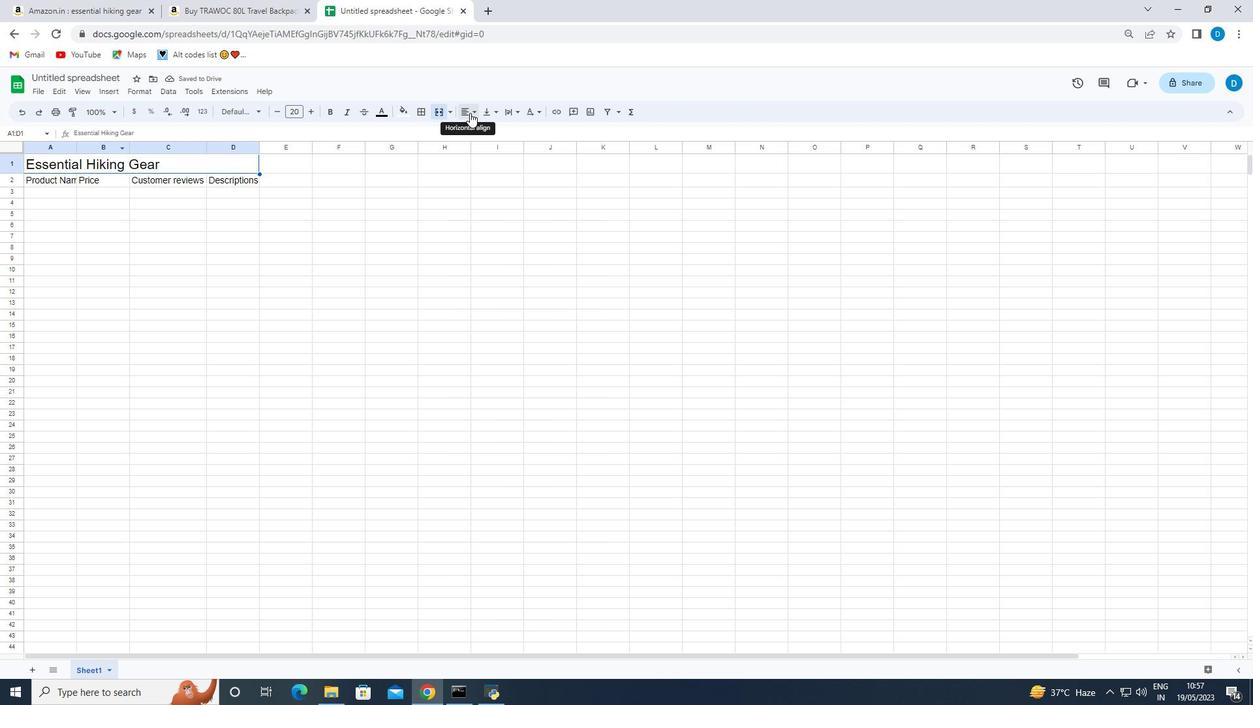 
Action: Mouse moved to (480, 125)
Screenshot: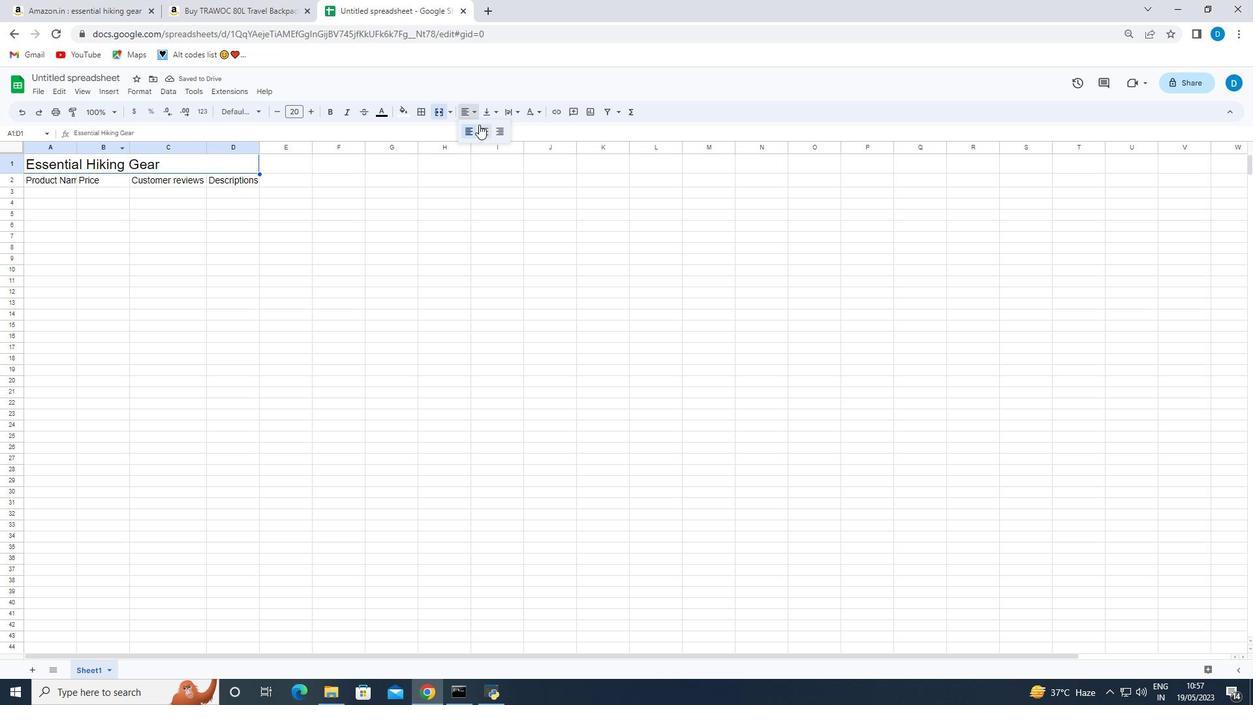 
Action: Mouse pressed left at (480, 125)
Screenshot: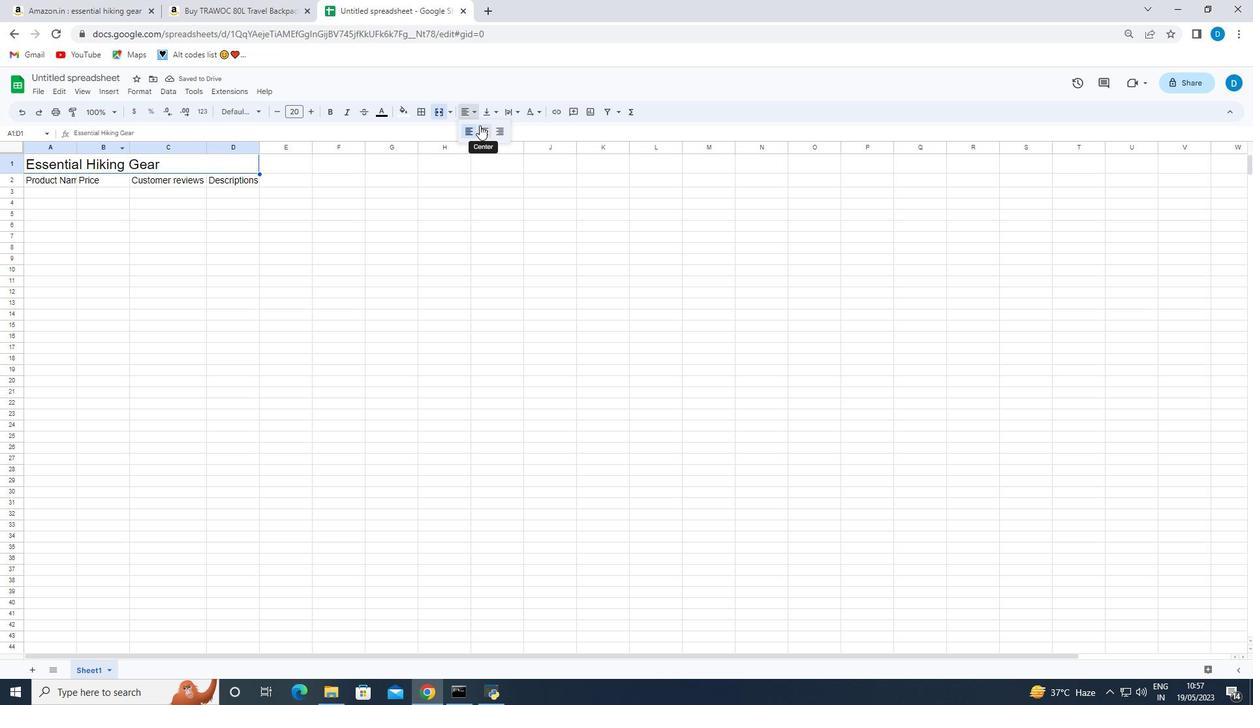 
Action: Mouse moved to (406, 196)
Screenshot: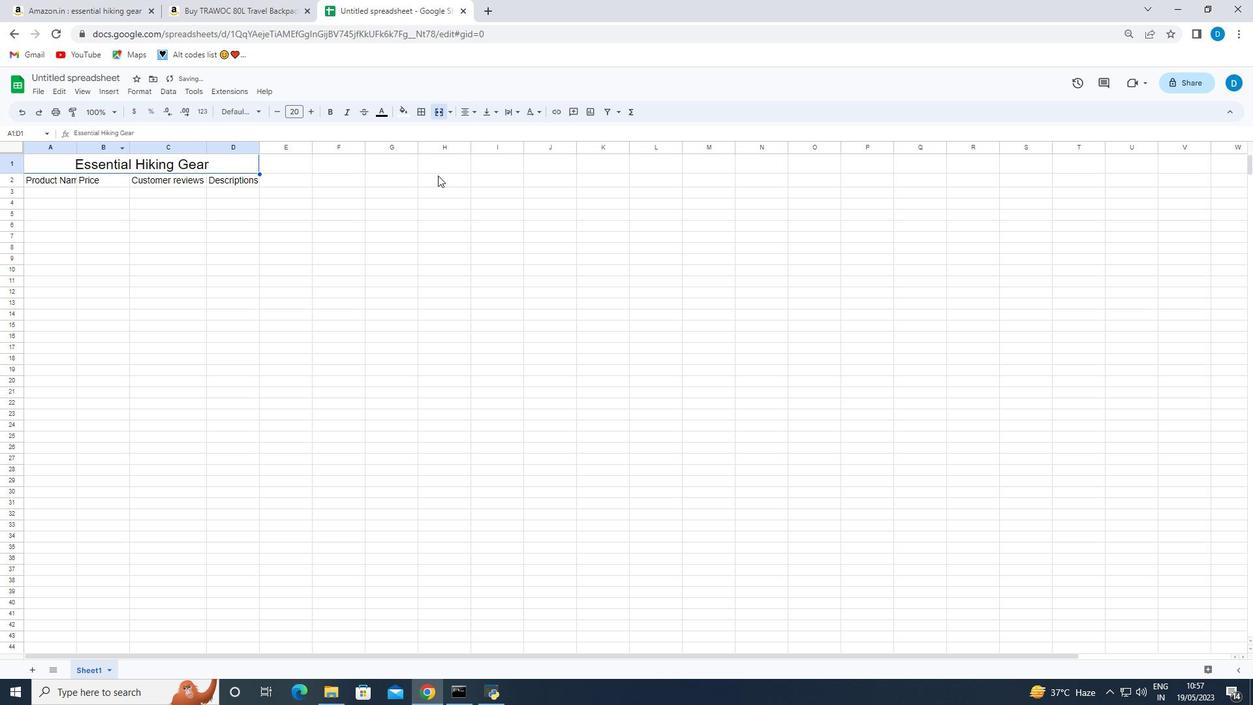 
Action: Mouse pressed left at (406, 196)
Screenshot: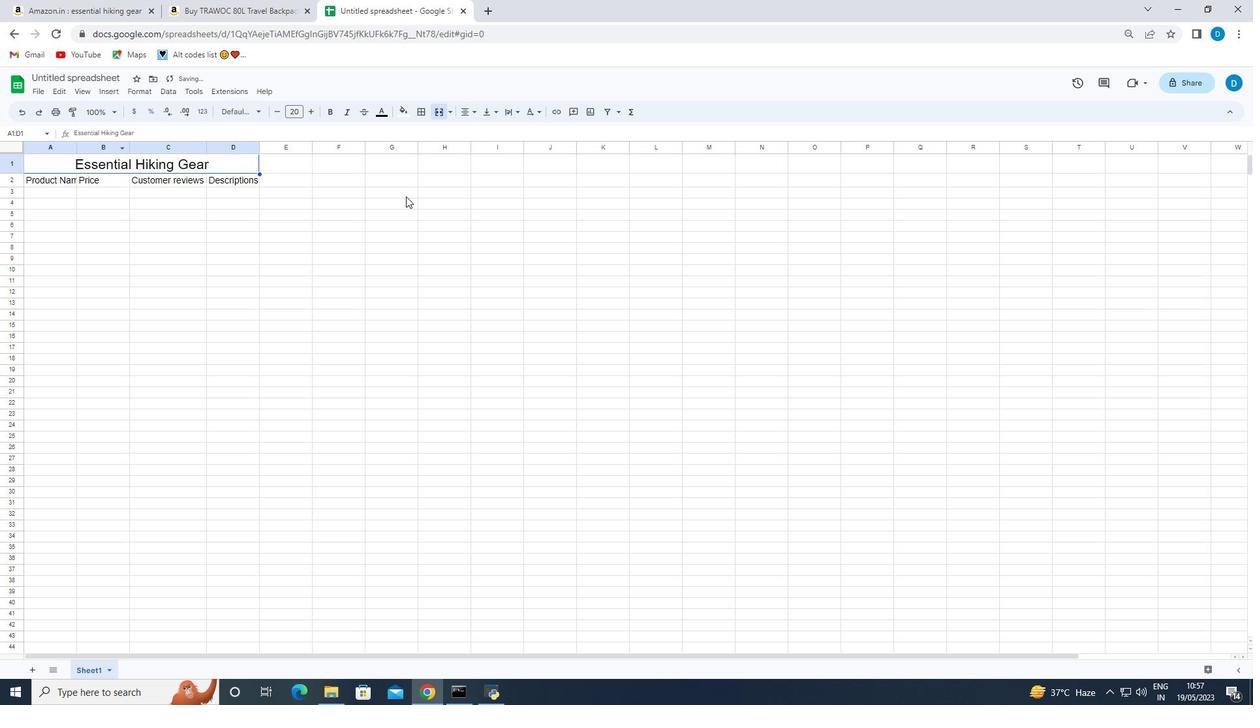 
Action: Mouse moved to (33, 163)
Screenshot: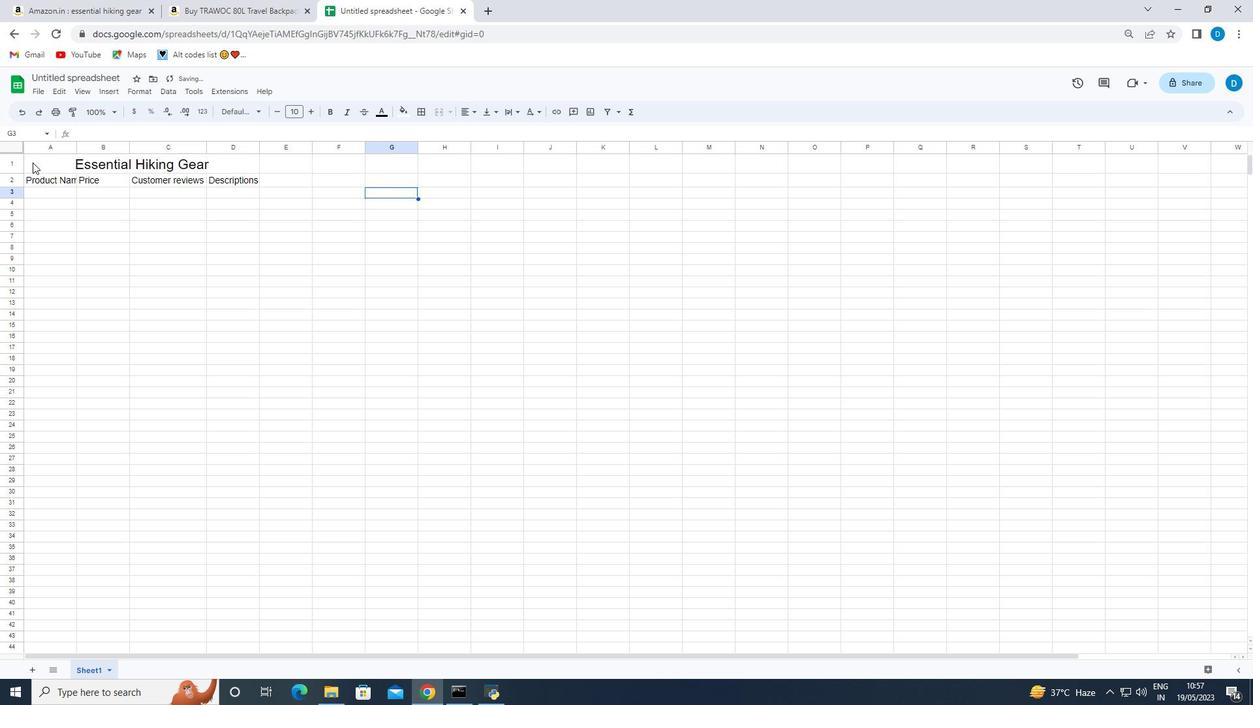 
Action: Mouse pressed left at (33, 163)
Screenshot: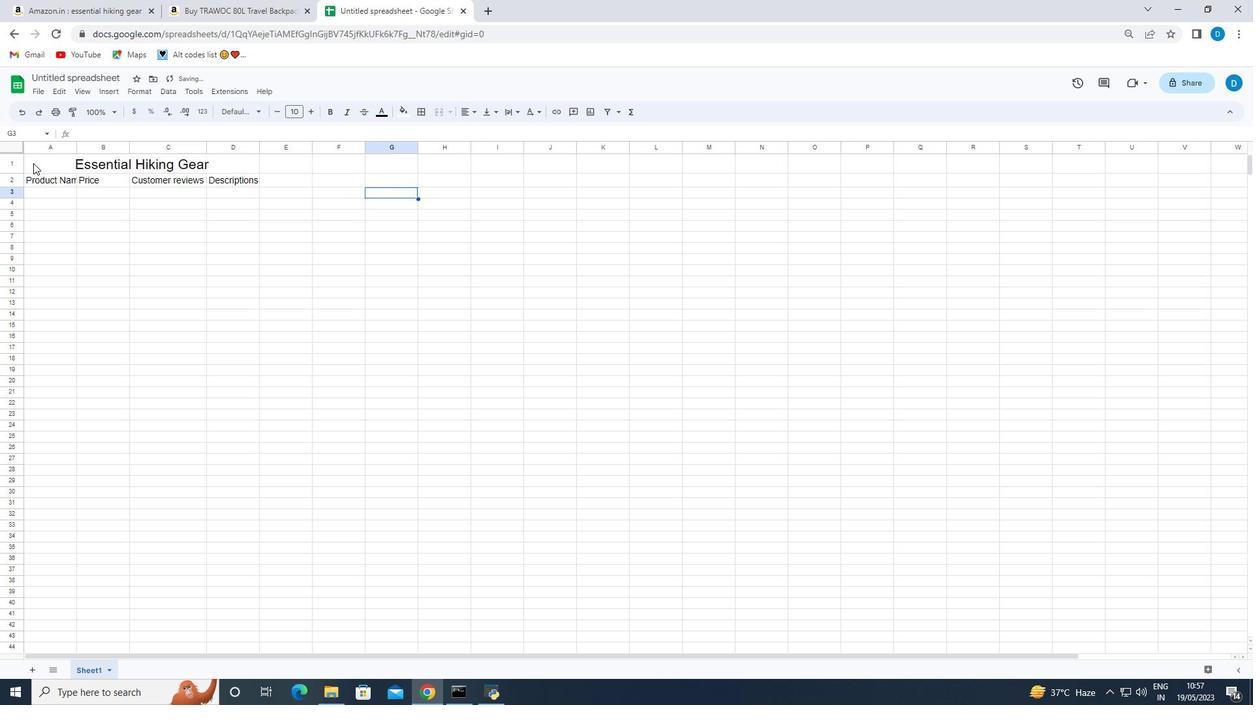 
Action: Mouse moved to (418, 113)
Screenshot: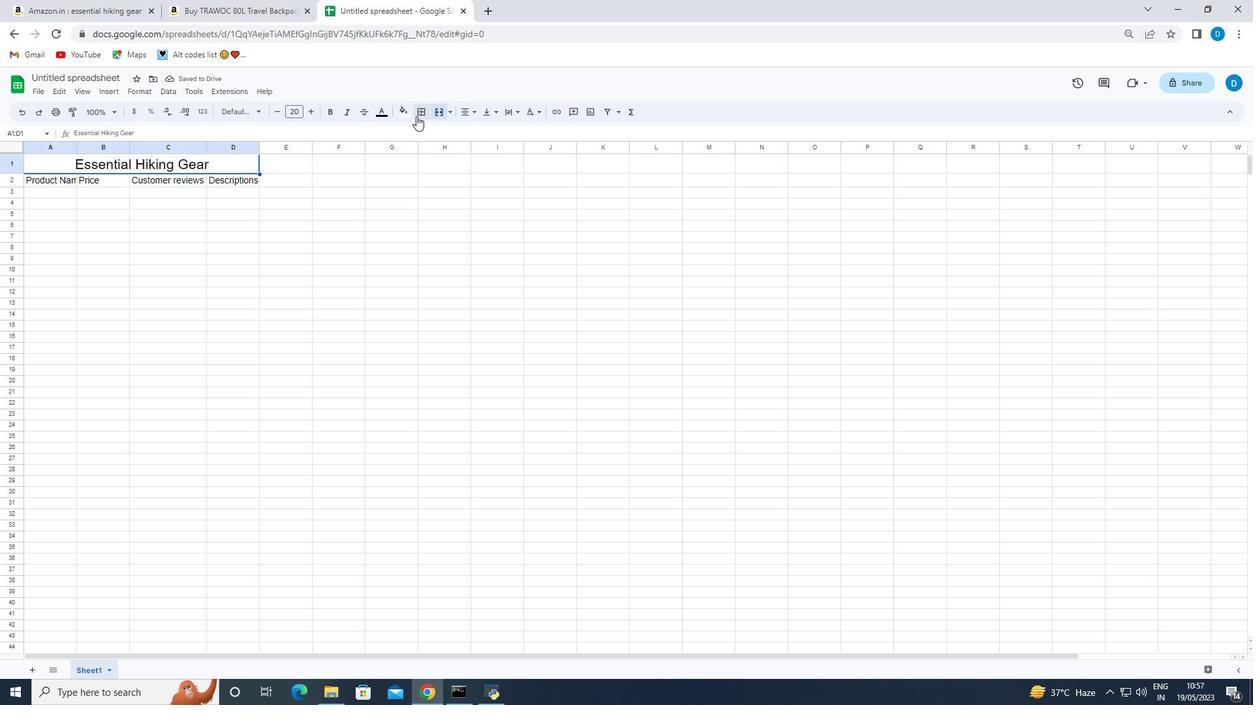 
Action: Mouse pressed left at (418, 113)
Screenshot: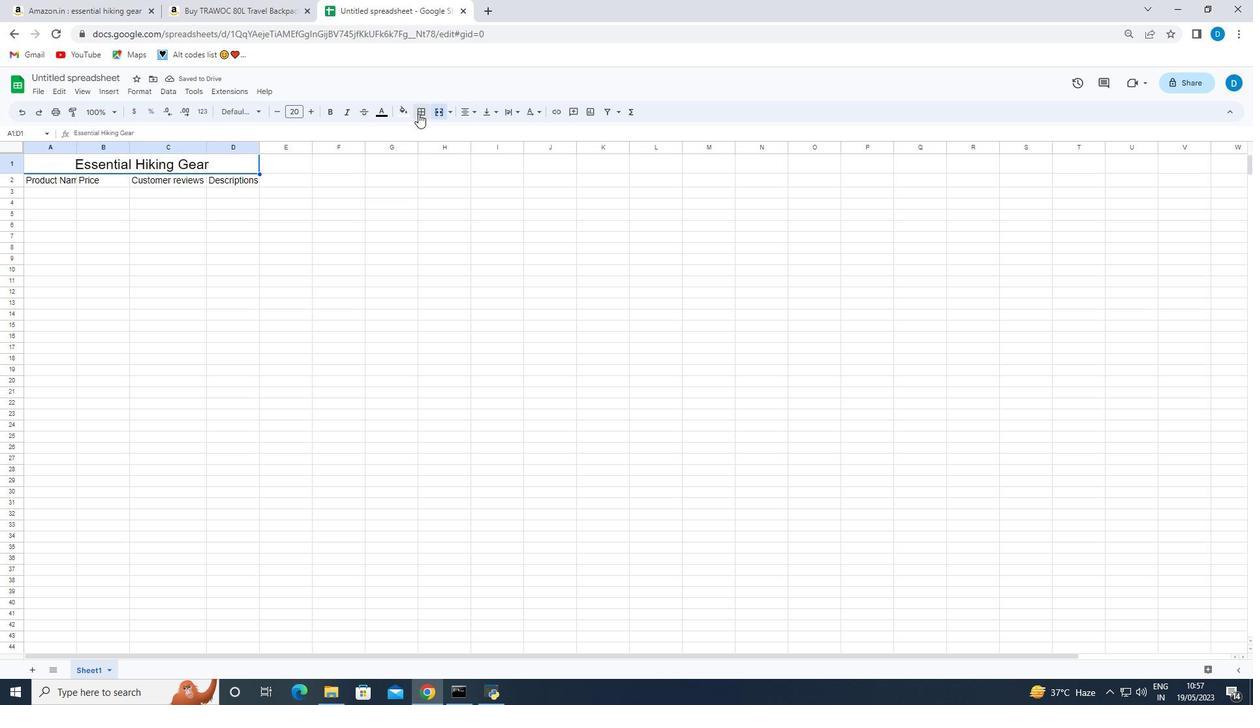 
Action: Mouse moved to (261, 250)
Screenshot: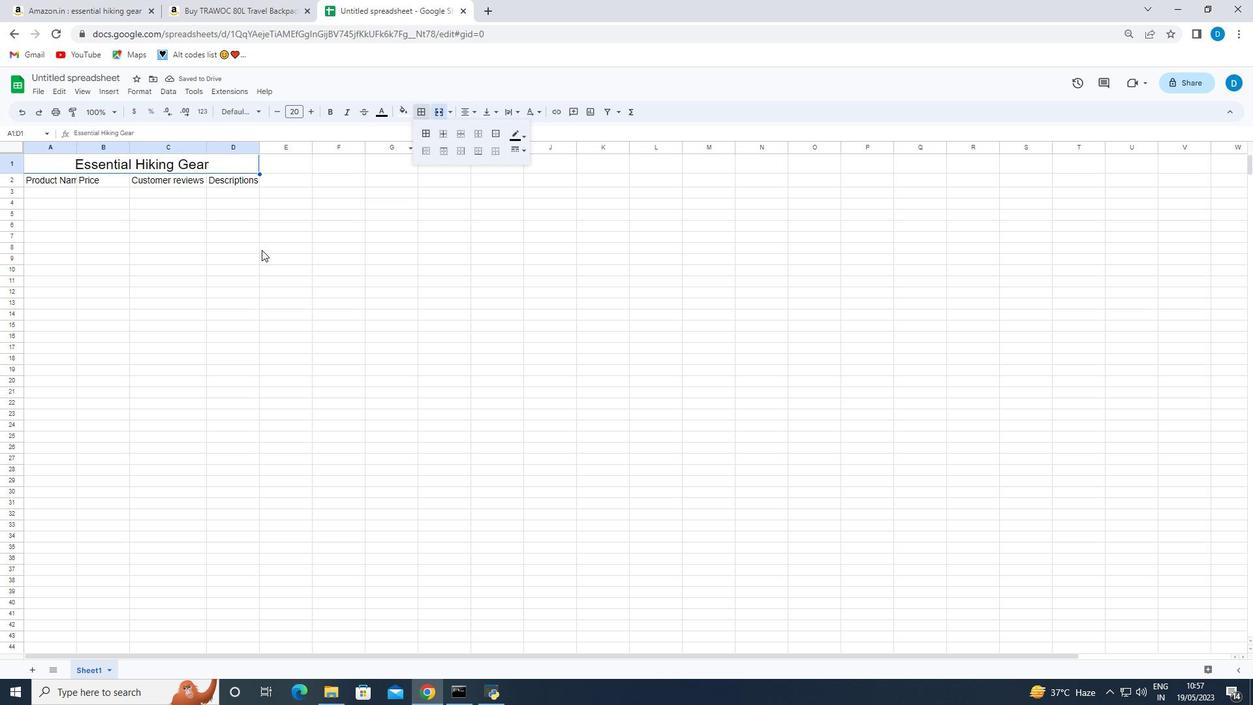 
Action: Mouse pressed left at (261, 250)
Screenshot: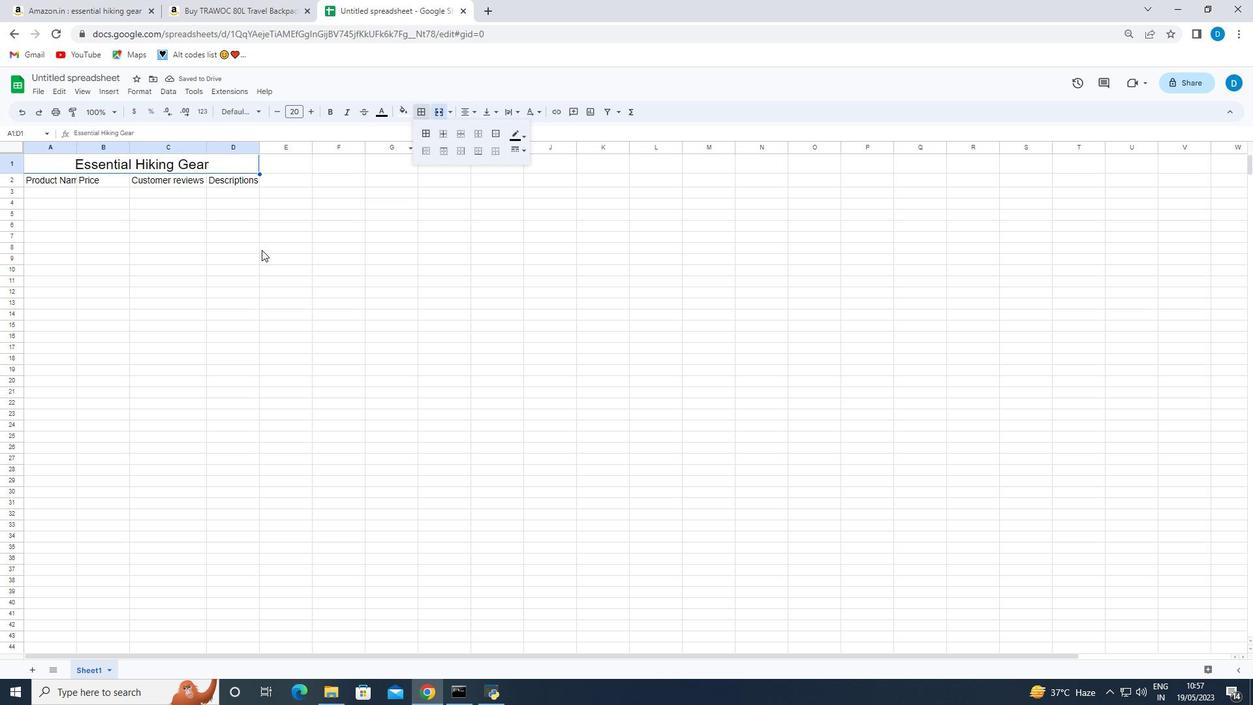 
Action: Mouse moved to (48, 160)
Screenshot: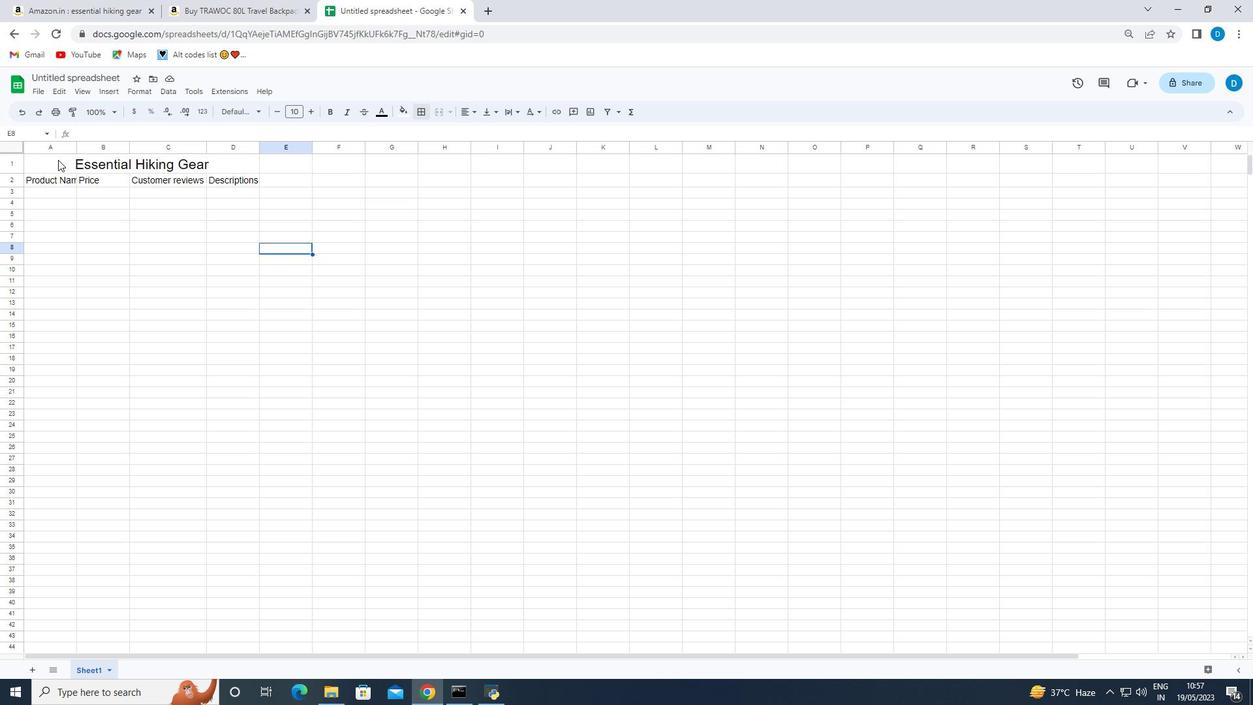 
Action: Mouse pressed left at (48, 160)
Screenshot: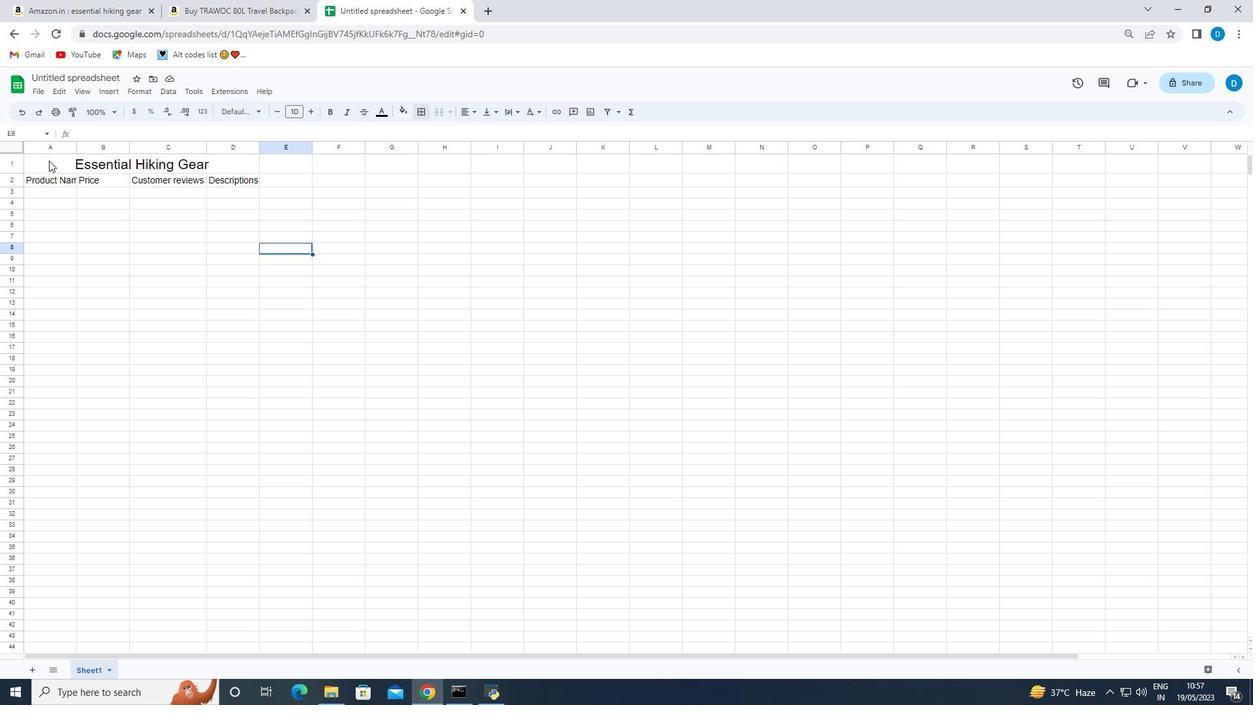
Action: Mouse moved to (420, 114)
Screenshot: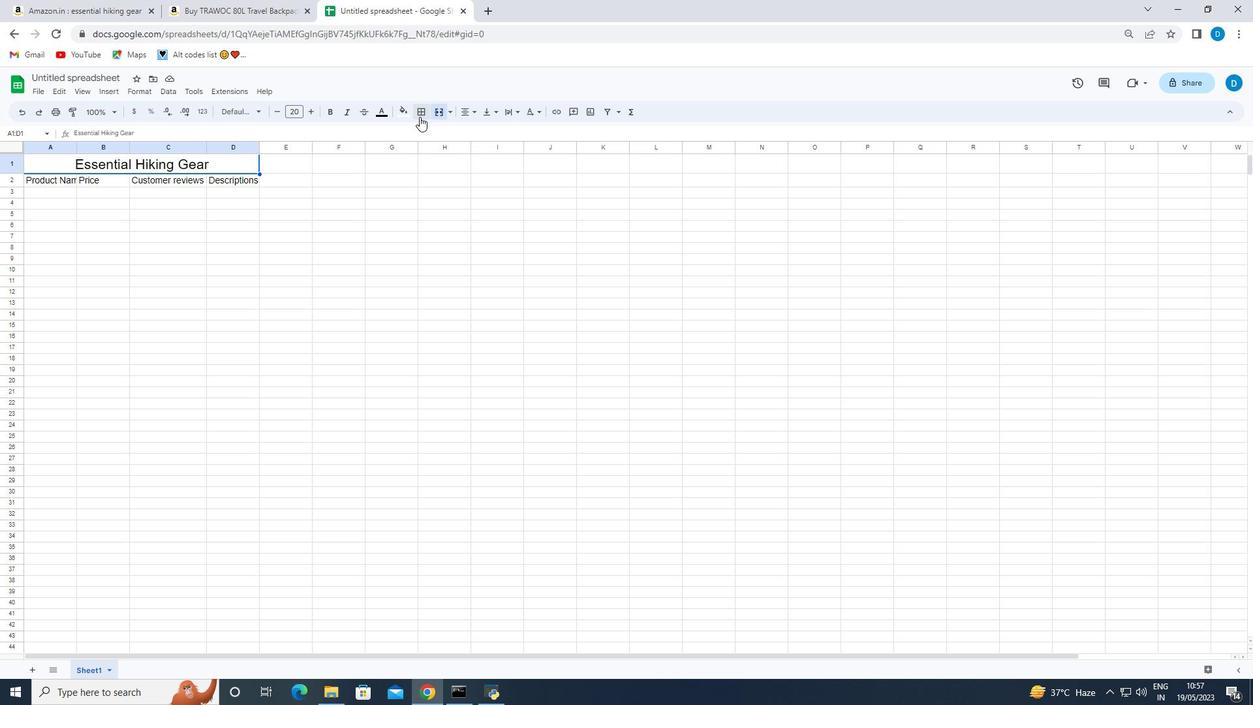 
Action: Mouse pressed left at (420, 114)
Screenshot: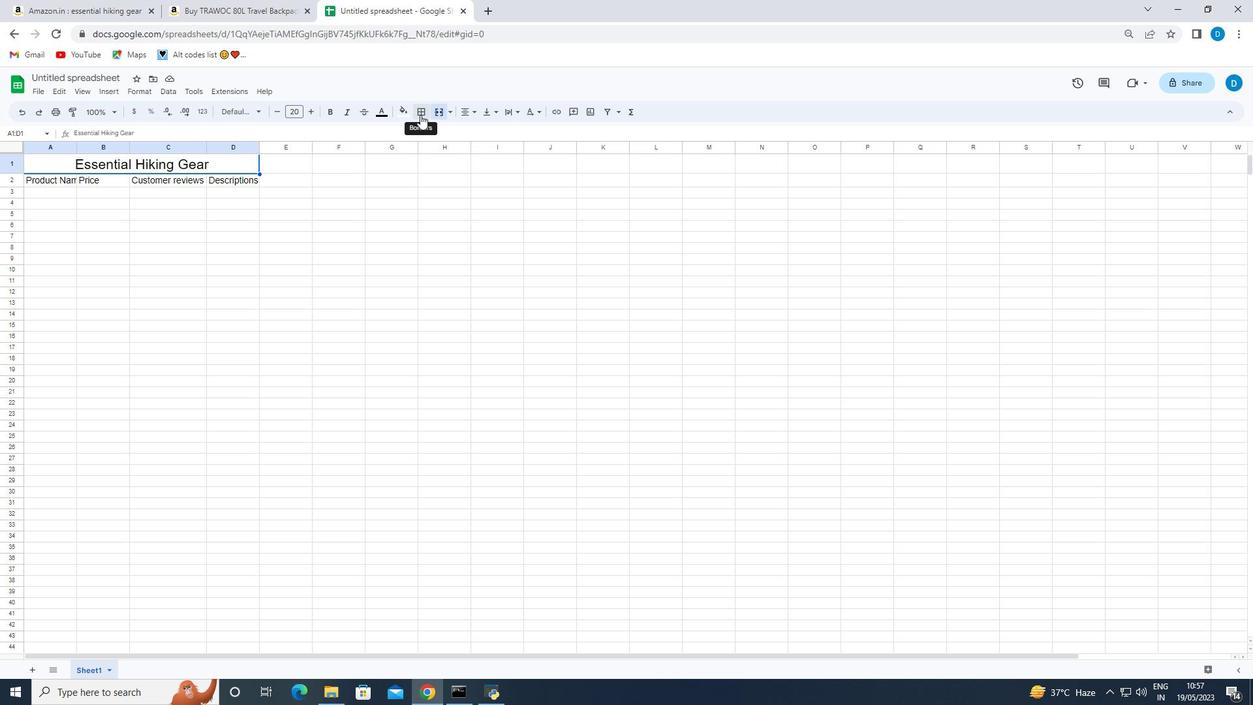 
Action: Mouse moved to (190, 184)
Screenshot: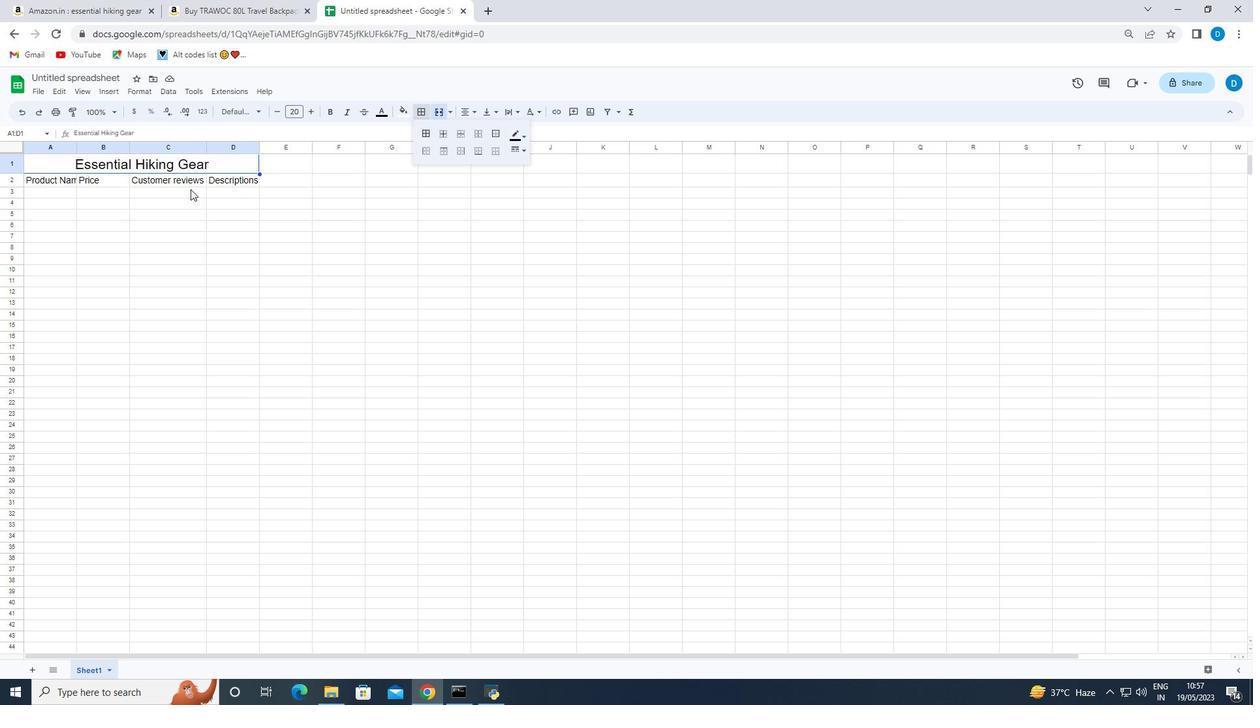 
Action: Mouse pressed left at (190, 184)
Screenshot: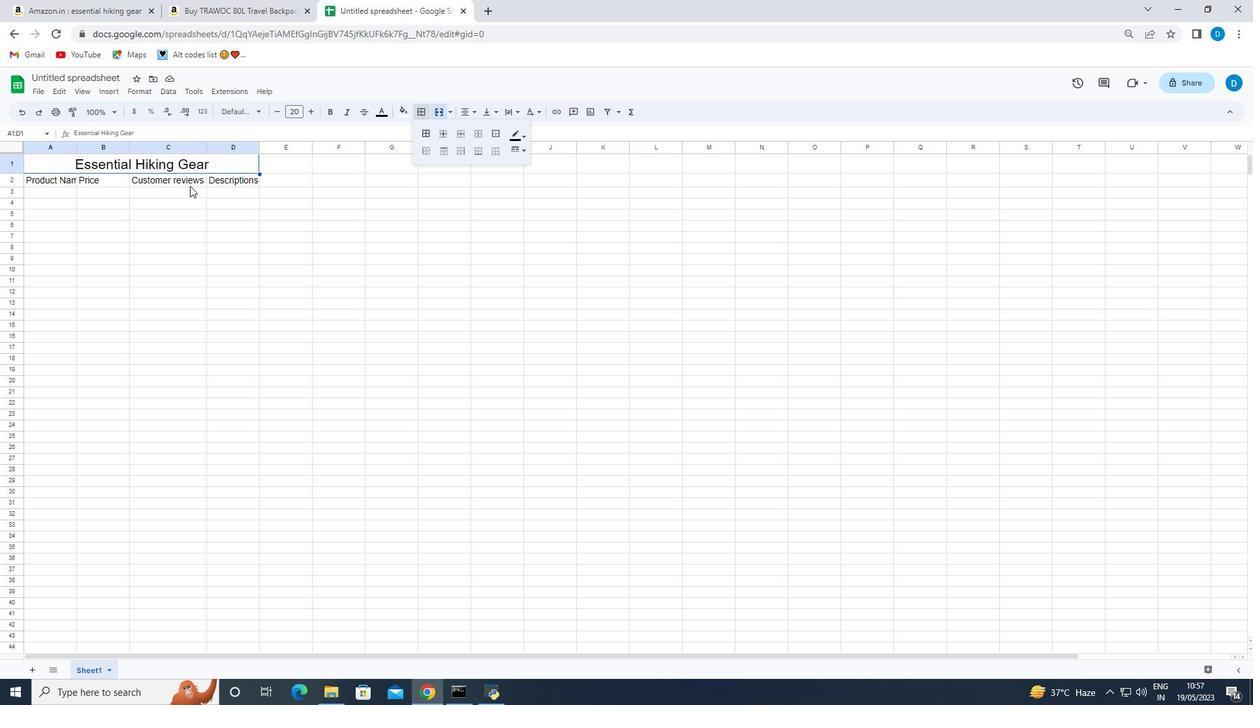 
Action: Mouse moved to (54, 178)
Screenshot: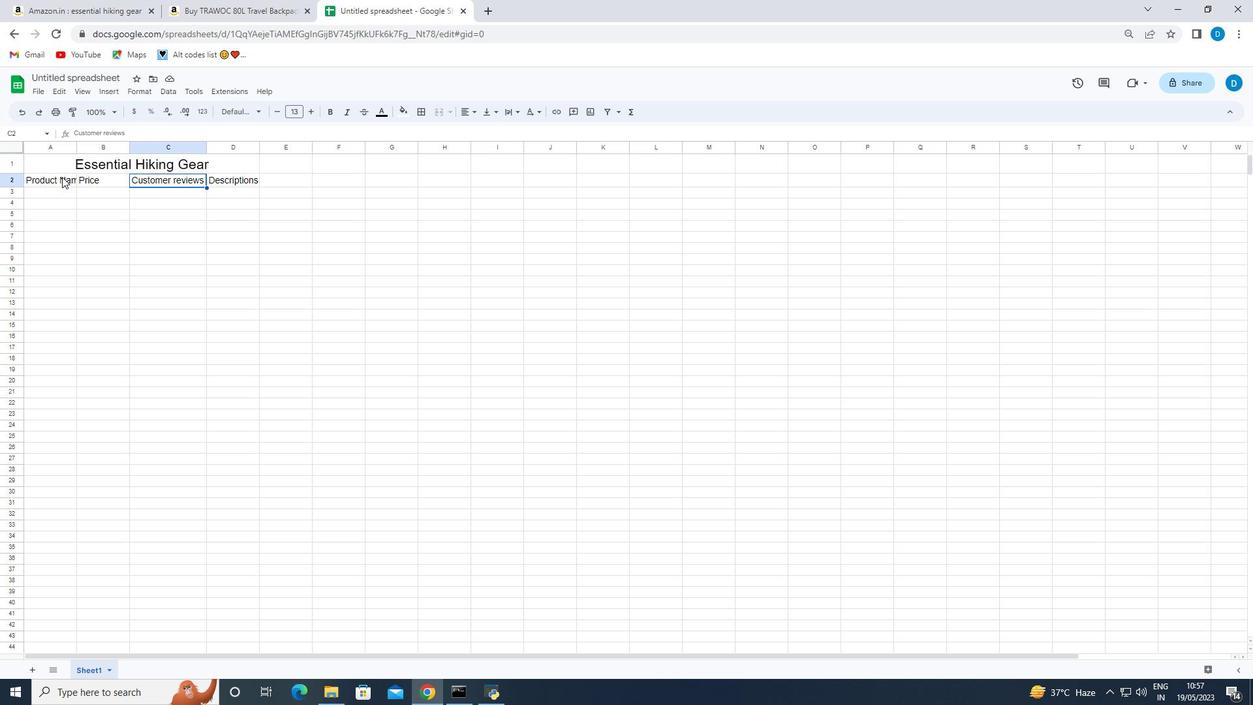 
Action: Mouse pressed left at (54, 178)
Screenshot: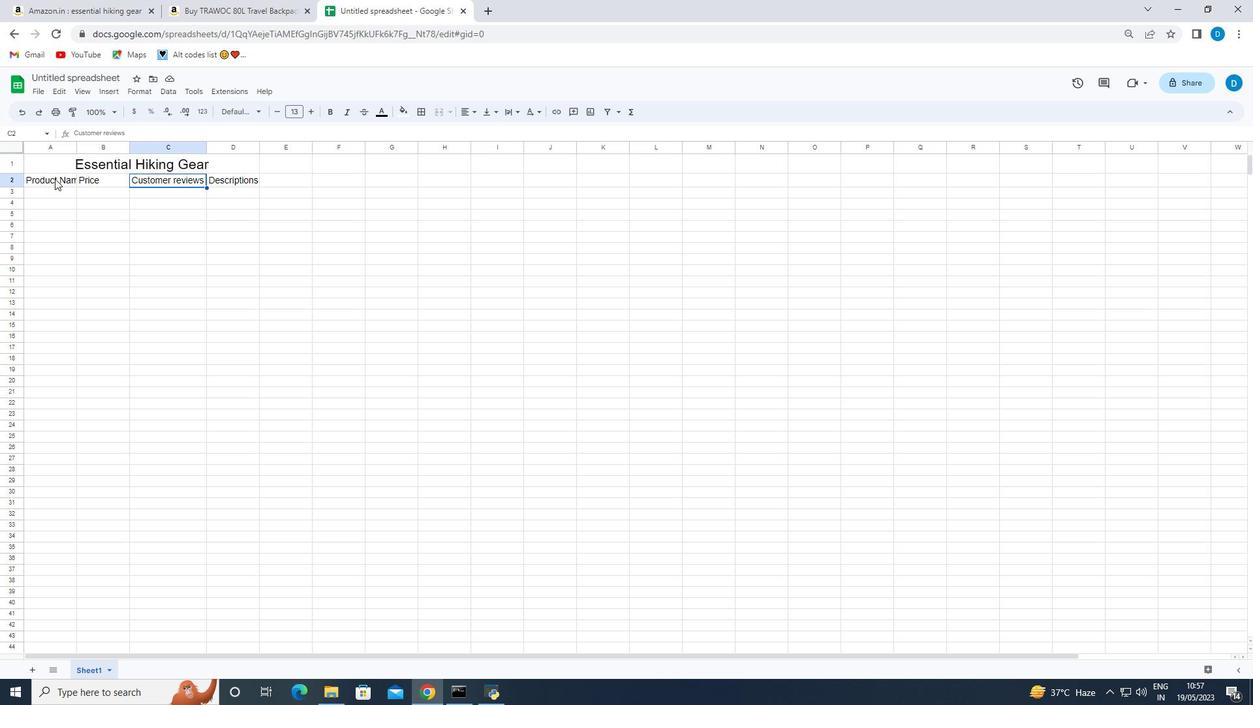 
Action: Mouse moved to (53, 178)
Screenshot: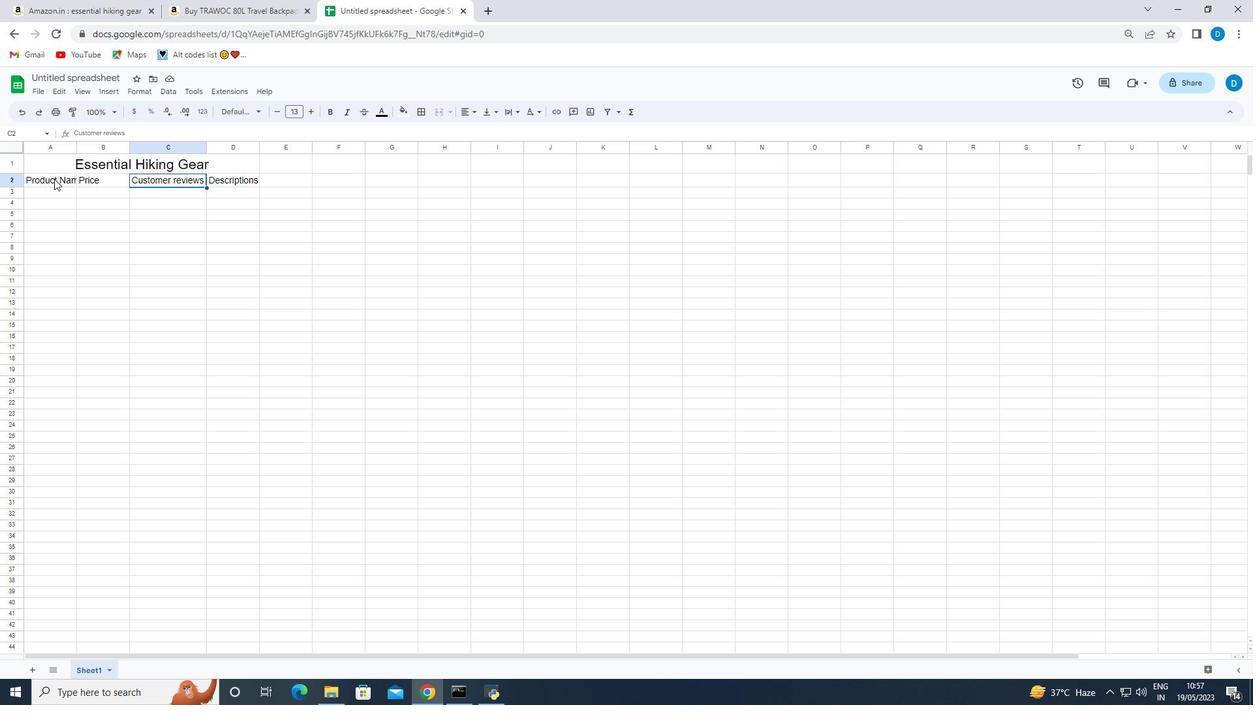 
Action: Key pressed <Key.shift><Key.right>
Screenshot: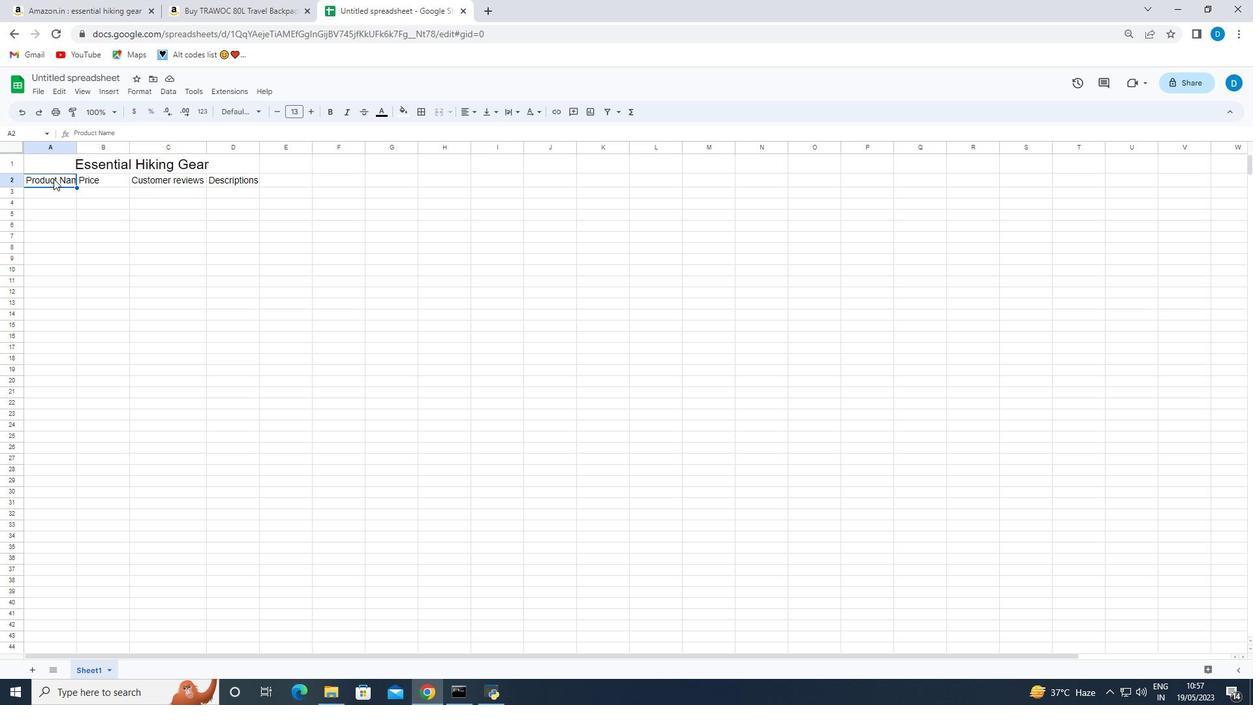 
Action: Mouse moved to (421, 107)
Screenshot: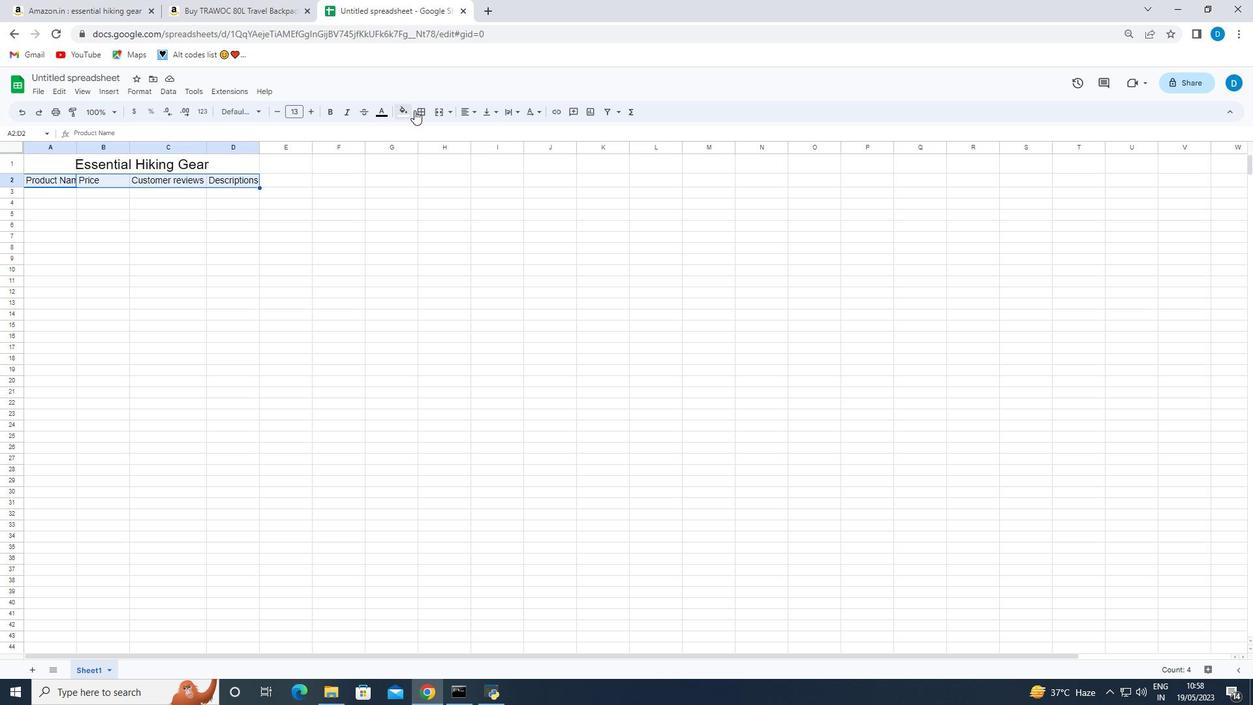 
Action: Mouse pressed left at (421, 107)
Screenshot: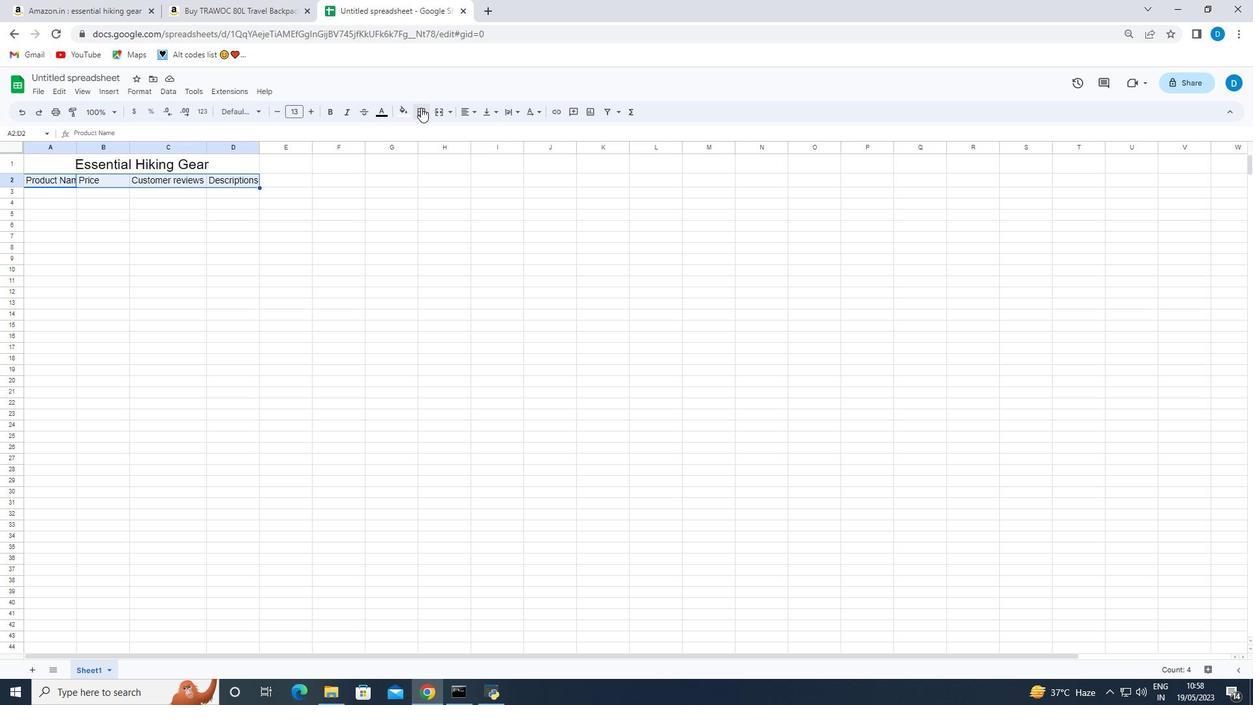 
Action: Mouse moved to (429, 135)
Screenshot: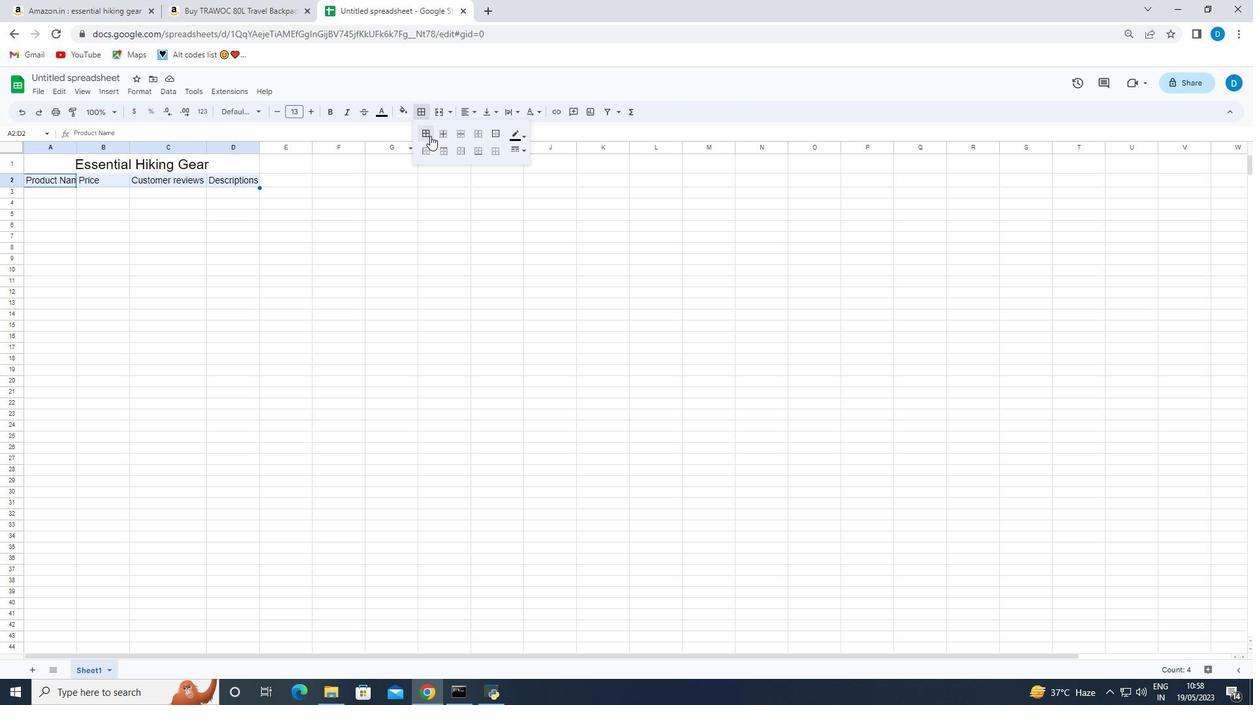 
Action: Mouse pressed left at (429, 135)
Screenshot: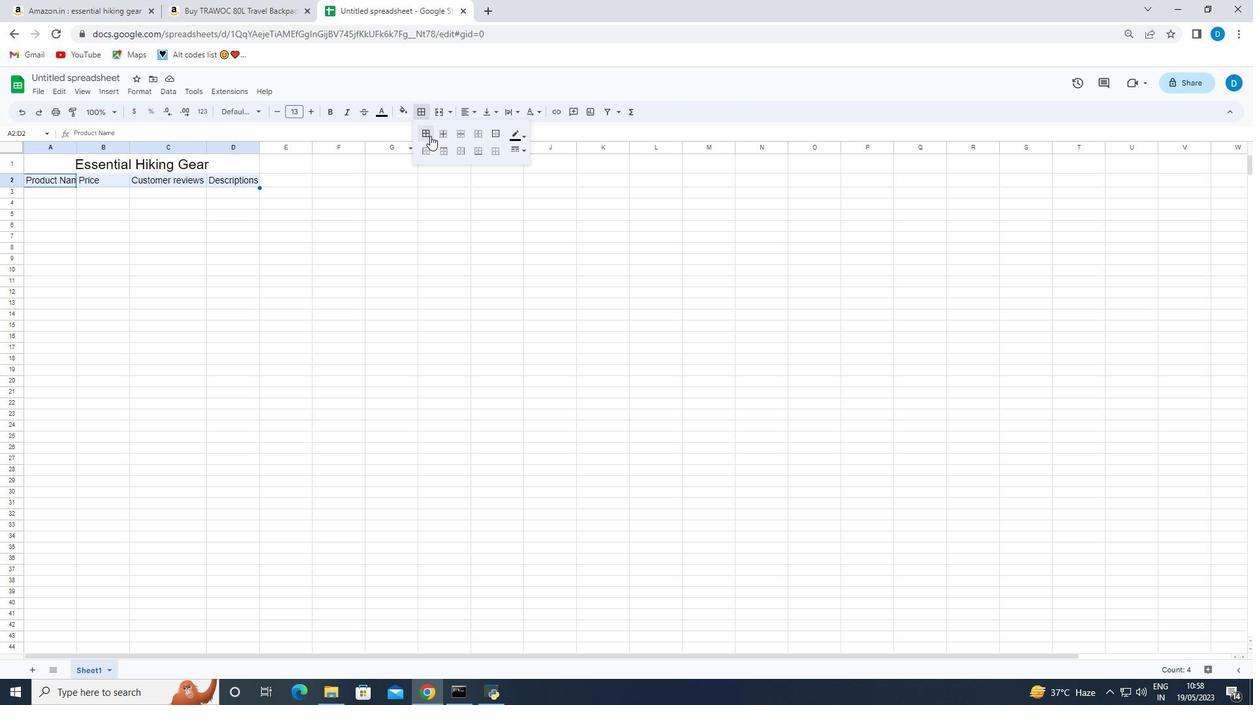 
Action: Mouse moved to (168, 267)
Screenshot: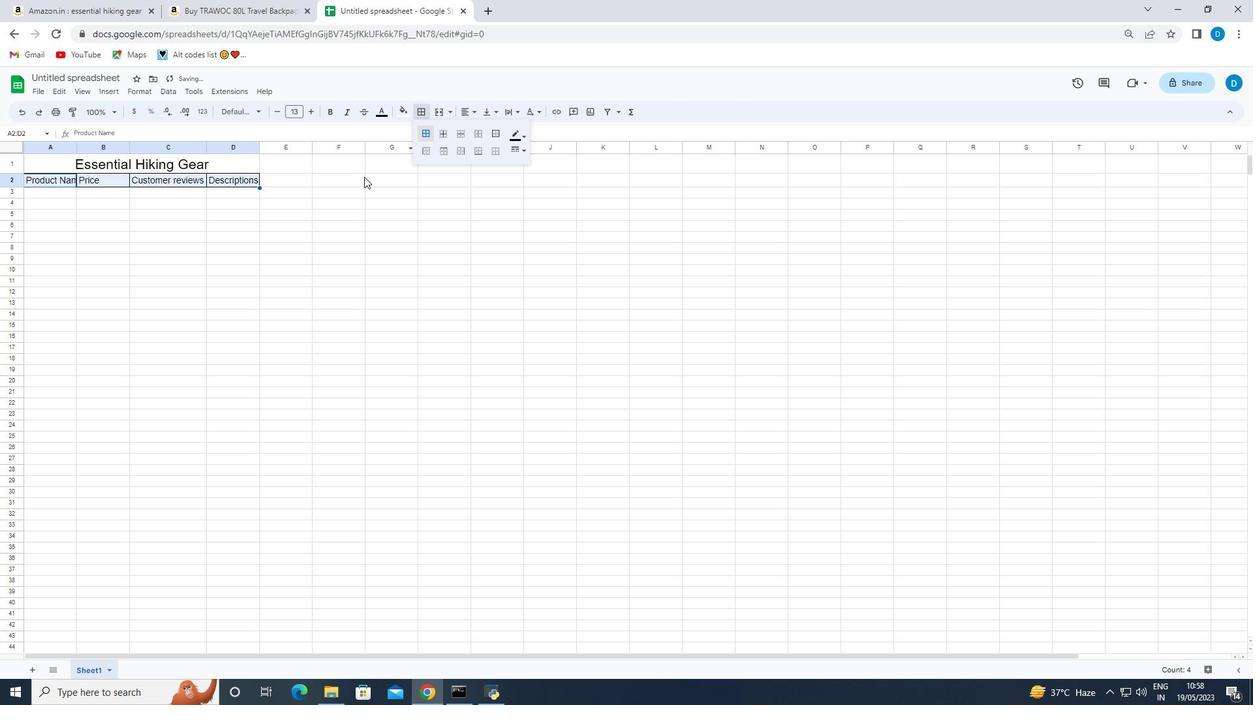 
Action: Mouse pressed left at (168, 267)
Screenshot: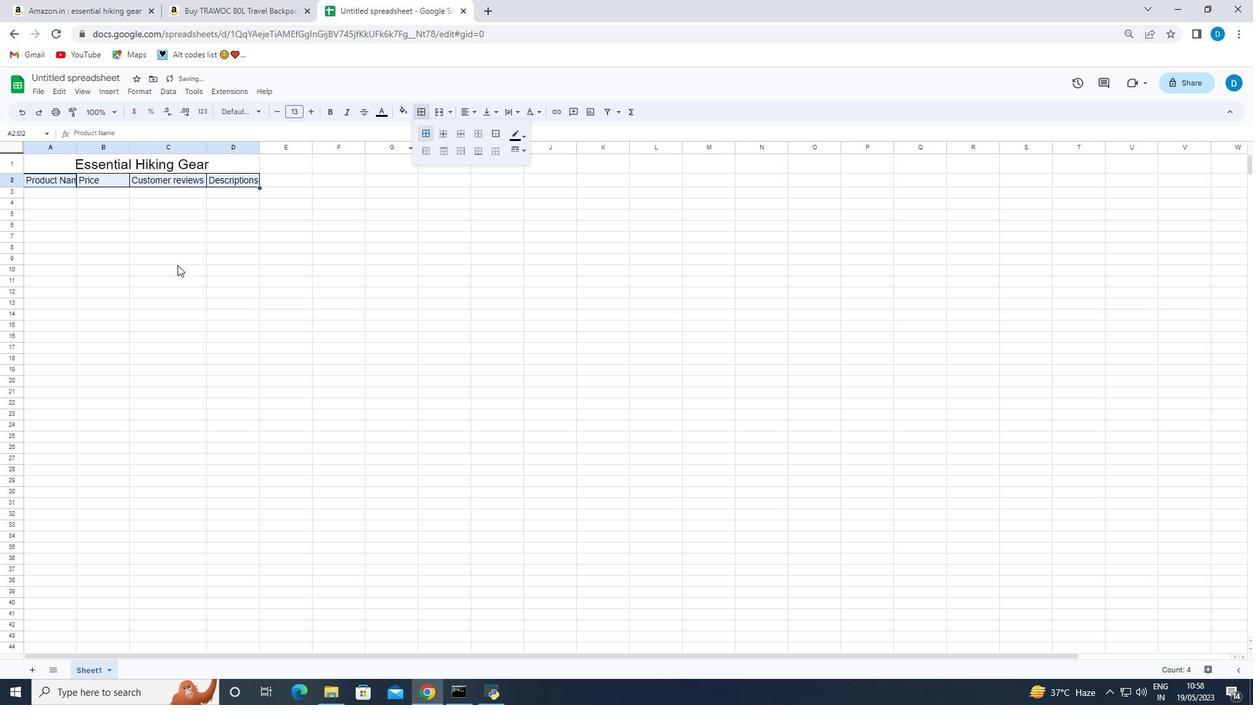 
Action: Mouse moved to (61, 158)
Screenshot: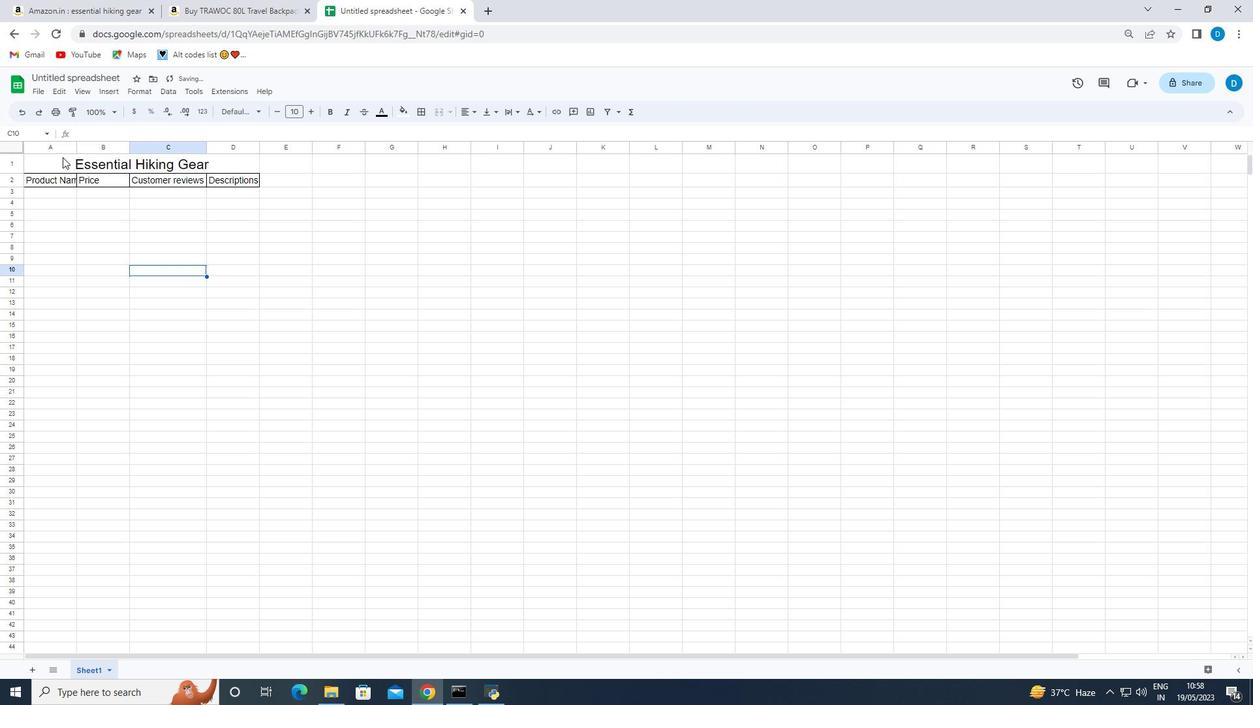 
Action: Mouse pressed left at (61, 158)
Screenshot: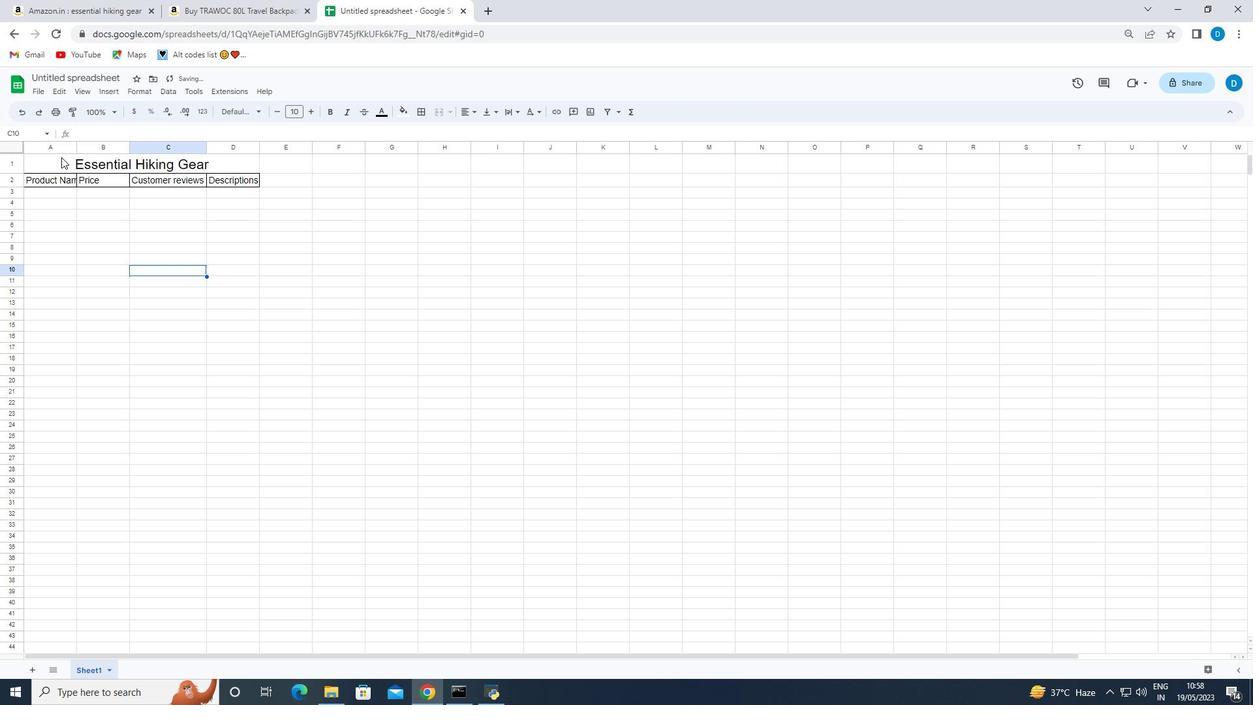 
Action: Mouse moved to (421, 113)
Screenshot: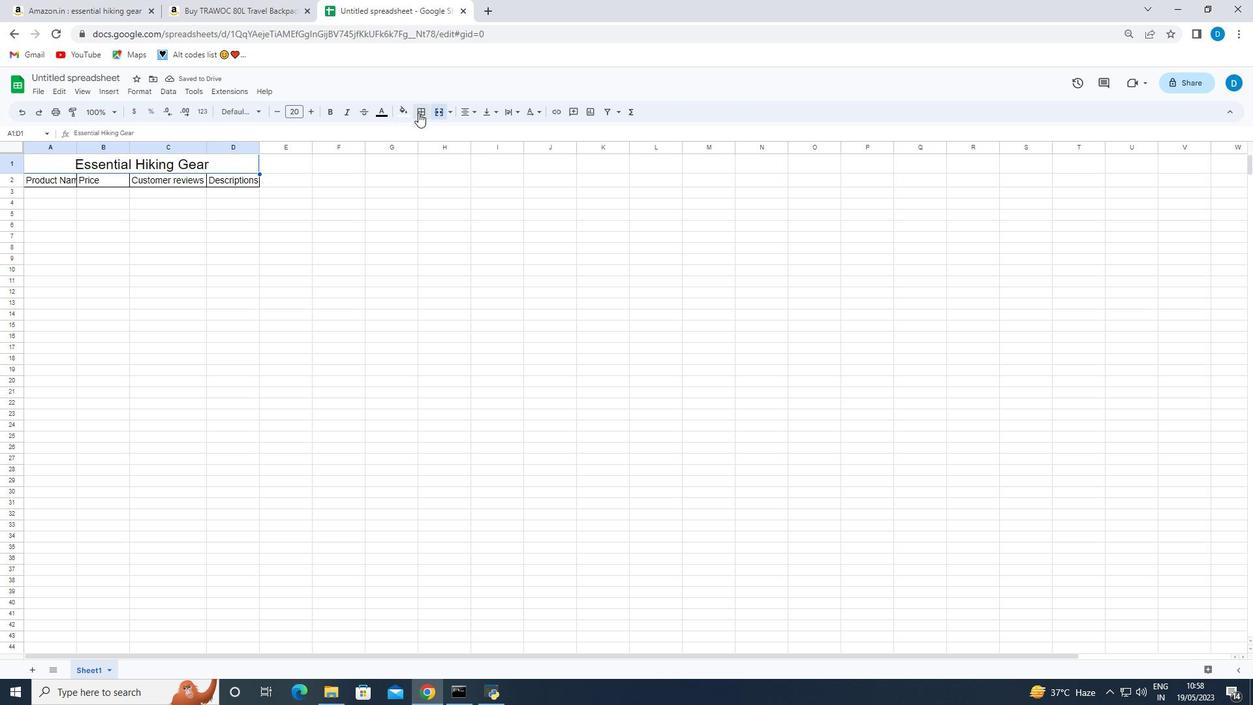 
Action: Mouse pressed left at (421, 113)
Screenshot: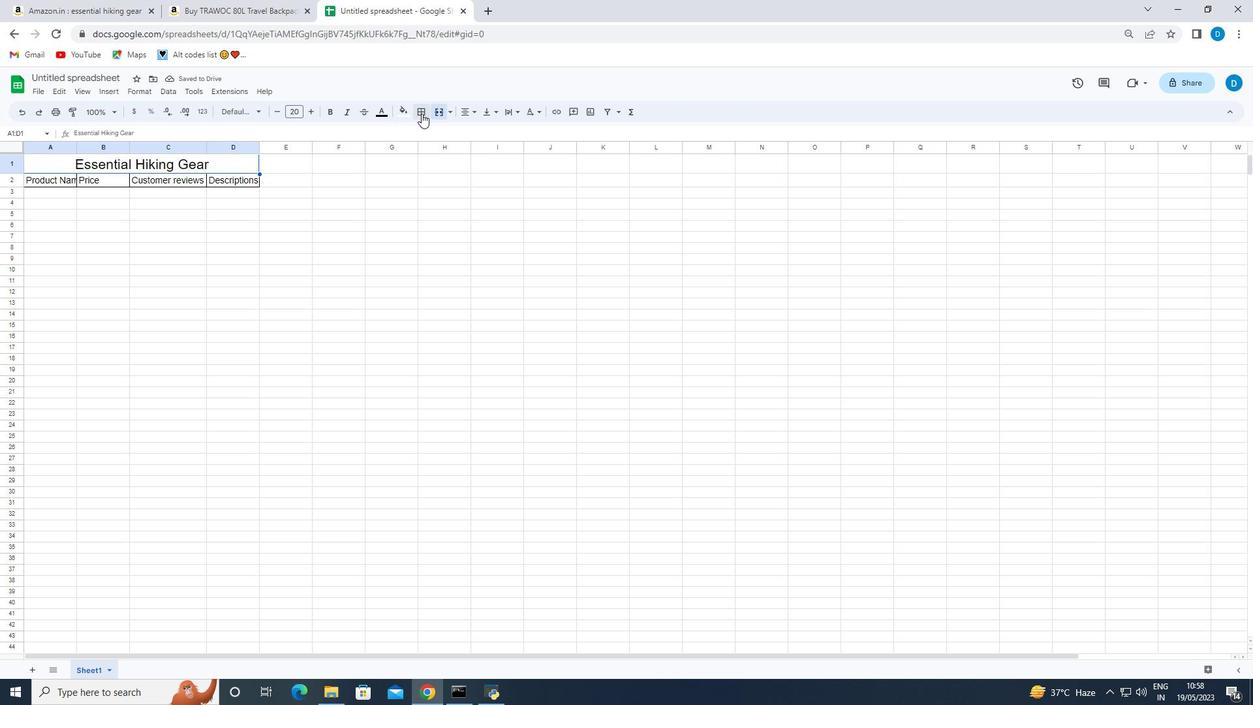 
Action: Mouse moved to (423, 130)
Screenshot: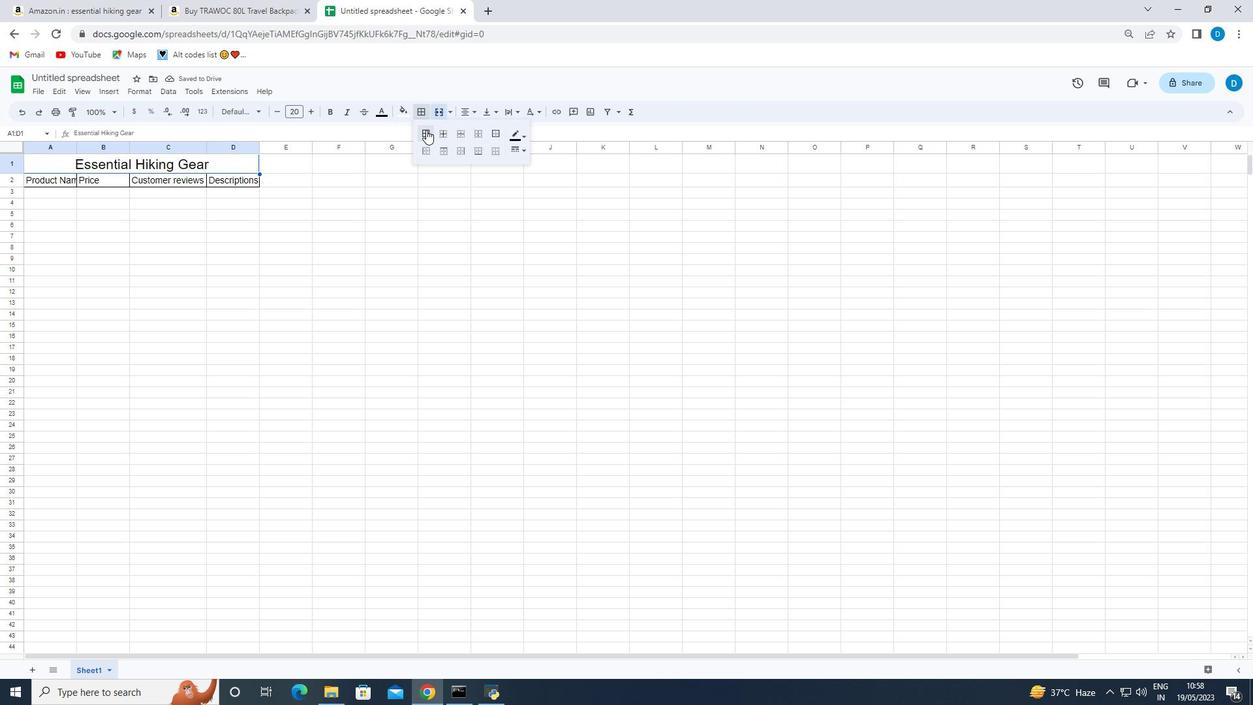 
Action: Mouse pressed left at (423, 130)
